 Task: Set up an automation rule in Jira to update issue fields based on changes in the issue summary.
Action: Mouse moved to (307, 70)
Screenshot: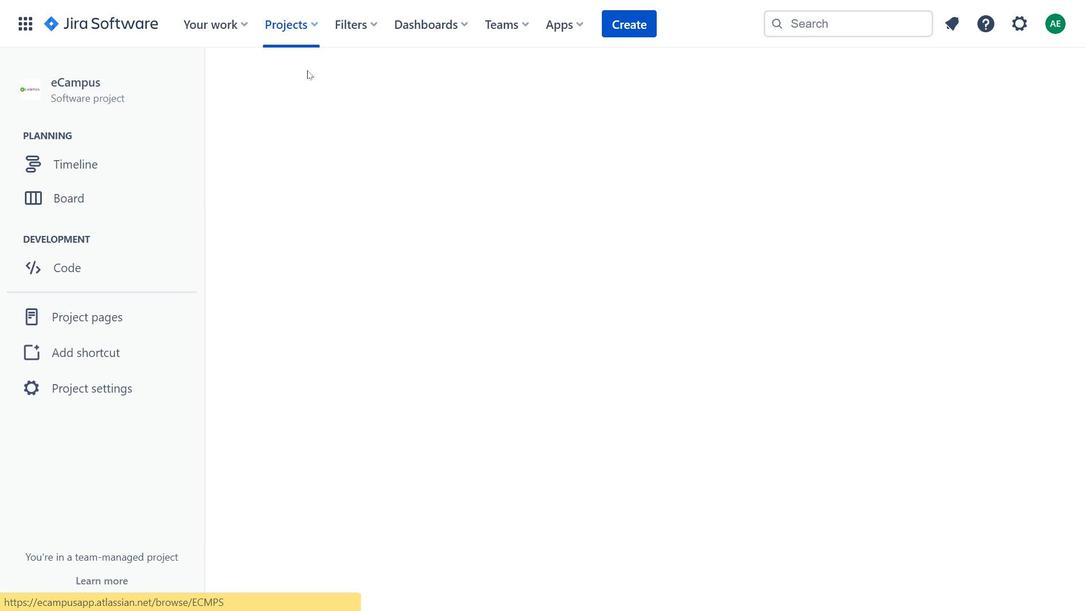 
Action: Mouse pressed left at (307, 70)
Screenshot: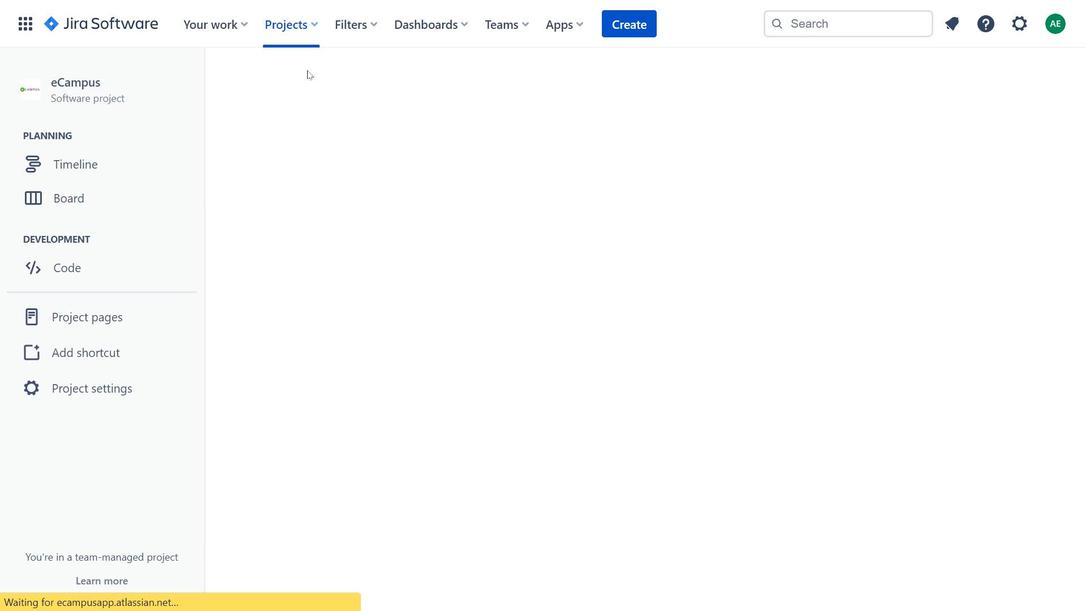 
Action: Mouse moved to (1003, 555)
Screenshot: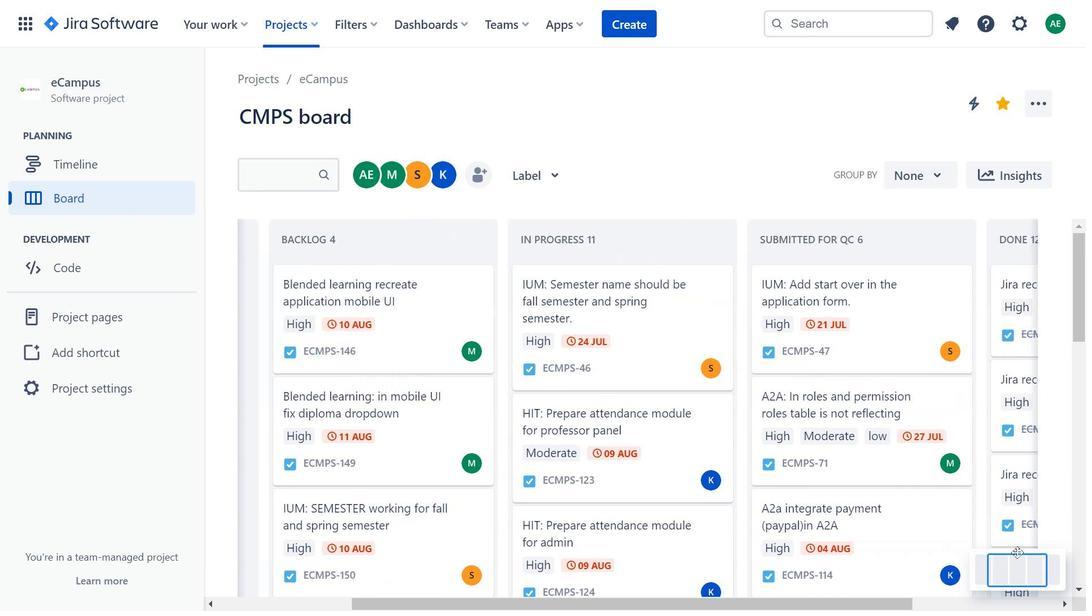 
Action: Mouse pressed left at (1003, 555)
Screenshot: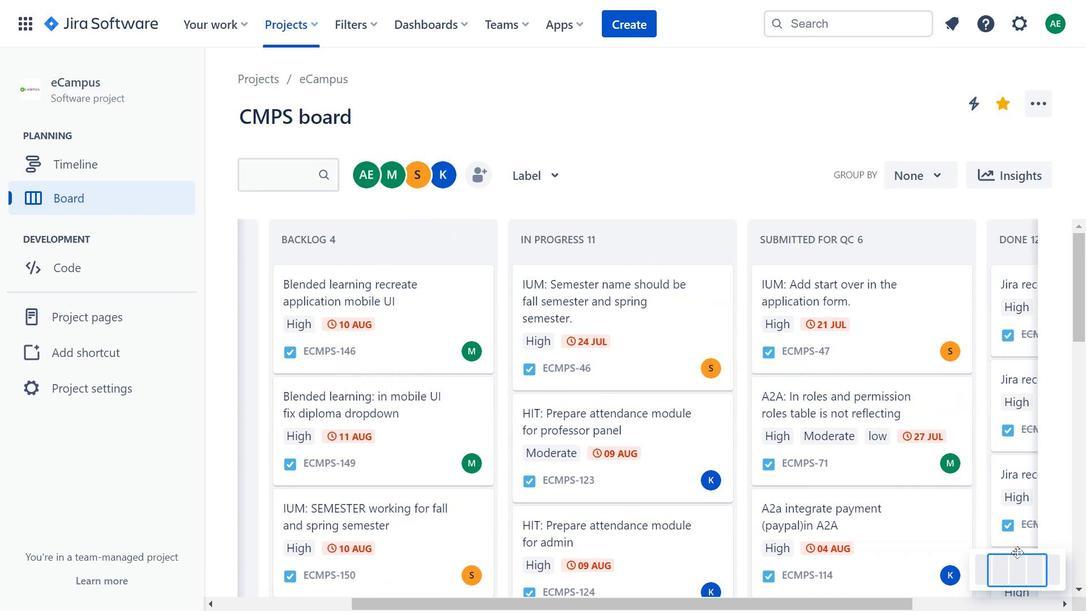 
Action: Mouse moved to (525, 321)
Screenshot: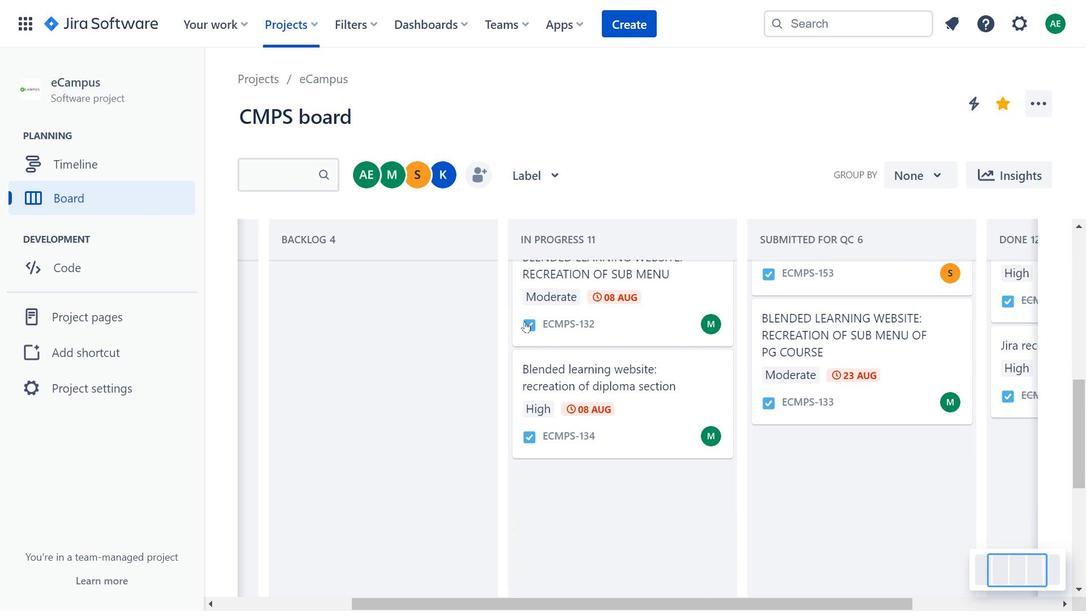 
Action: Mouse scrolled (525, 321) with delta (0, 0)
Screenshot: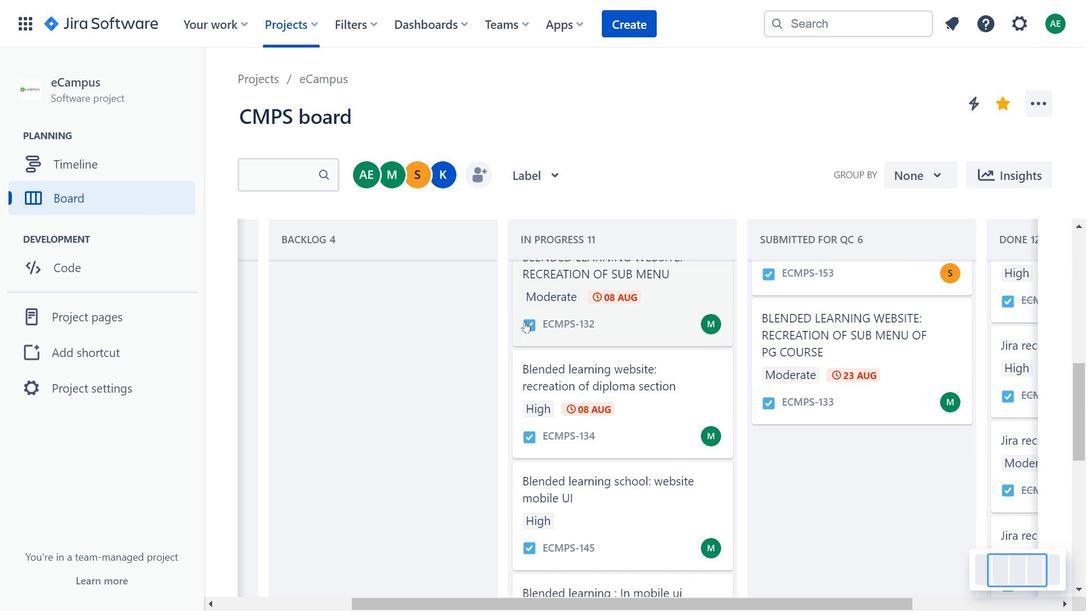 
Action: Mouse scrolled (525, 321) with delta (0, 0)
Screenshot: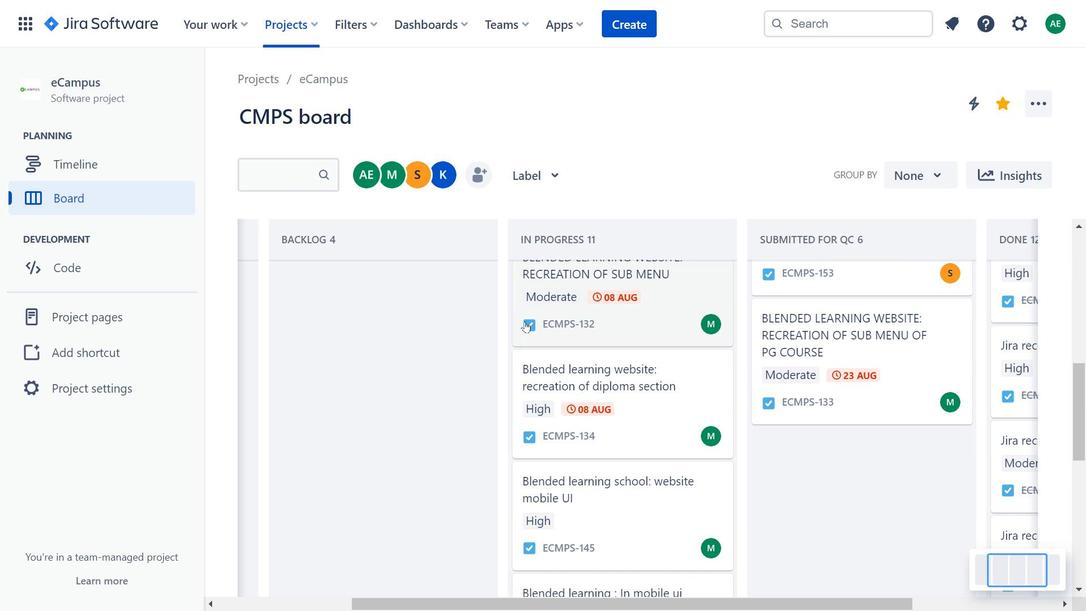 
Action: Mouse scrolled (525, 321) with delta (0, 0)
Screenshot: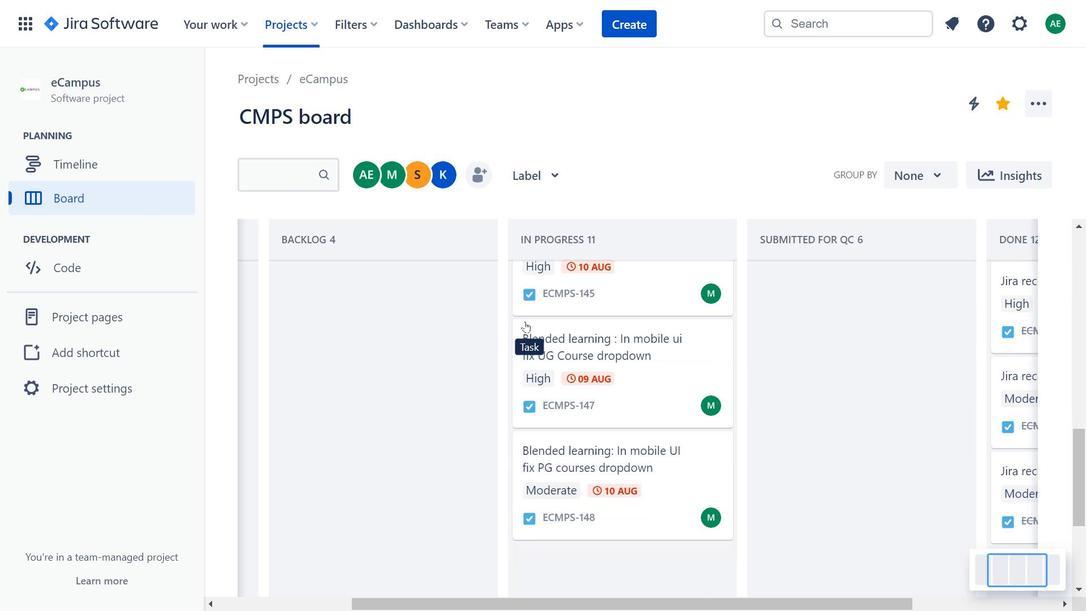 
Action: Mouse scrolled (525, 321) with delta (0, 0)
Screenshot: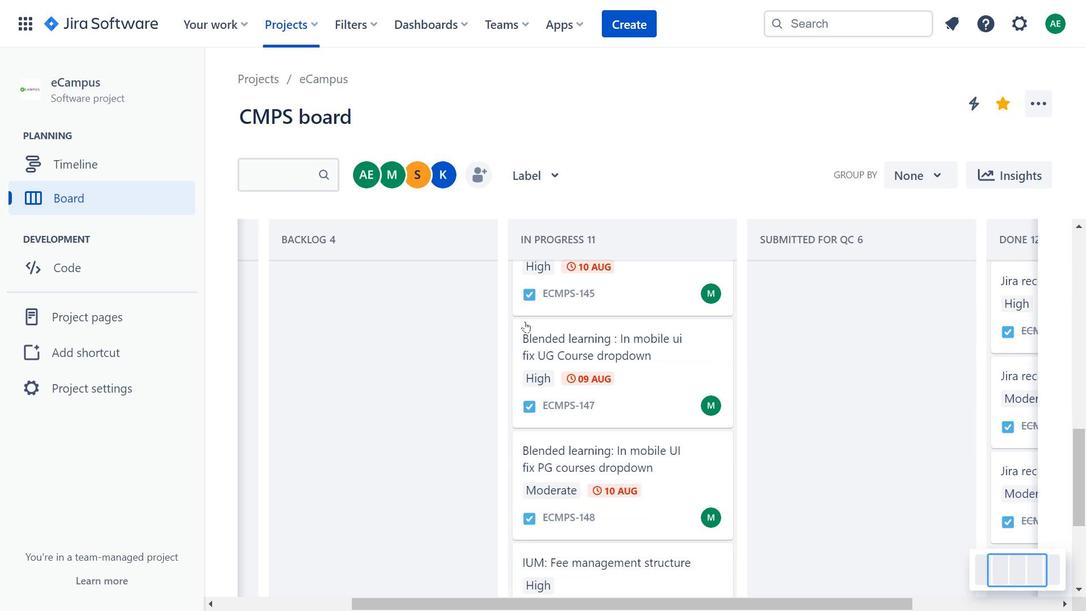 
Action: Mouse scrolled (525, 321) with delta (0, 0)
Screenshot: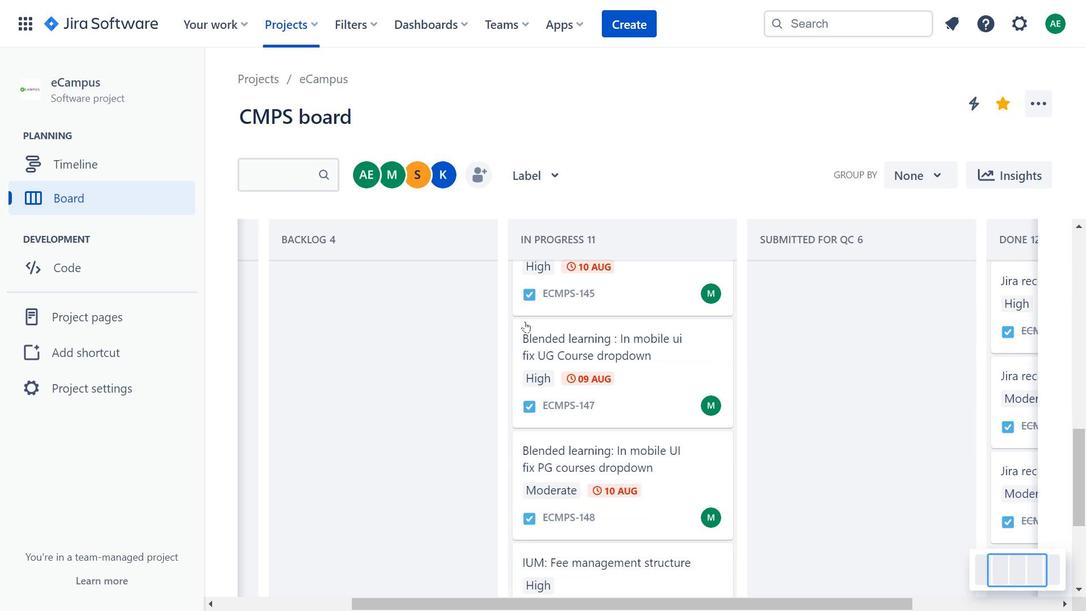 
Action: Mouse scrolled (525, 321) with delta (0, 0)
Screenshot: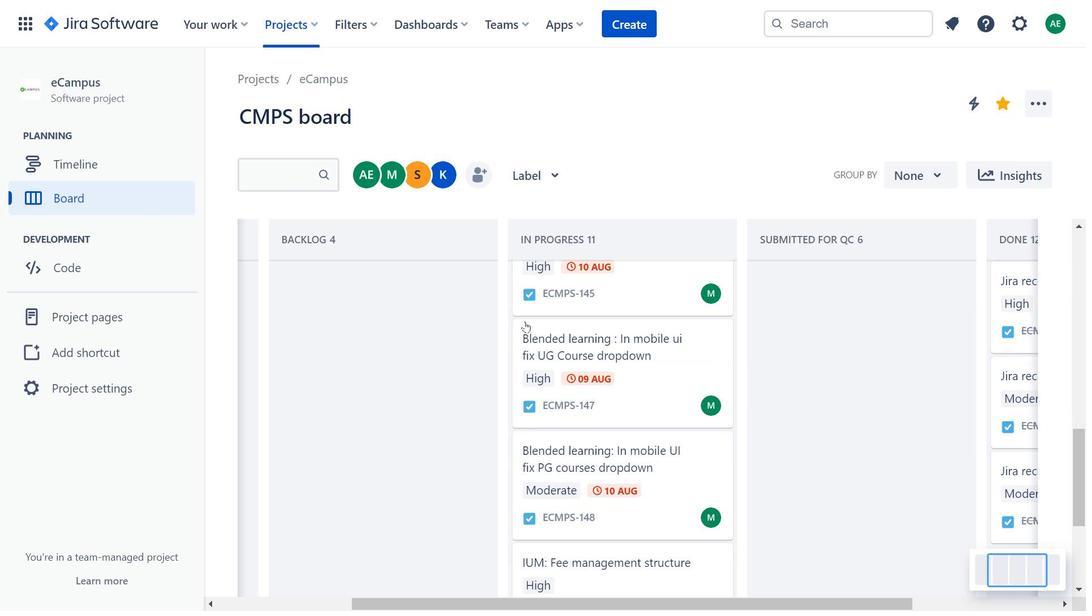 
Action: Mouse scrolled (525, 321) with delta (0, 0)
Screenshot: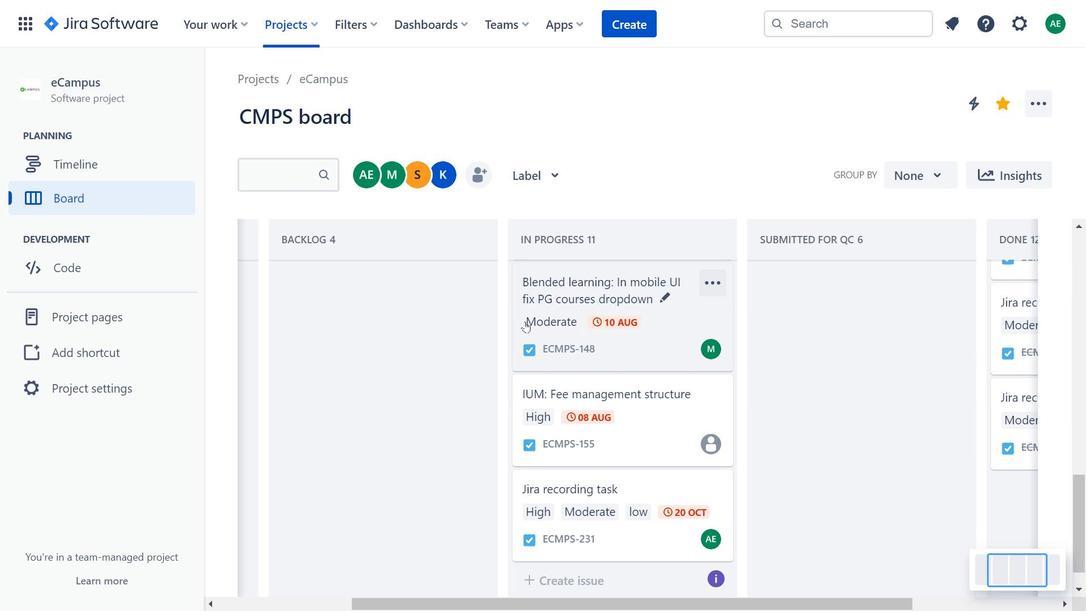 
Action: Mouse scrolled (525, 321) with delta (0, 0)
Screenshot: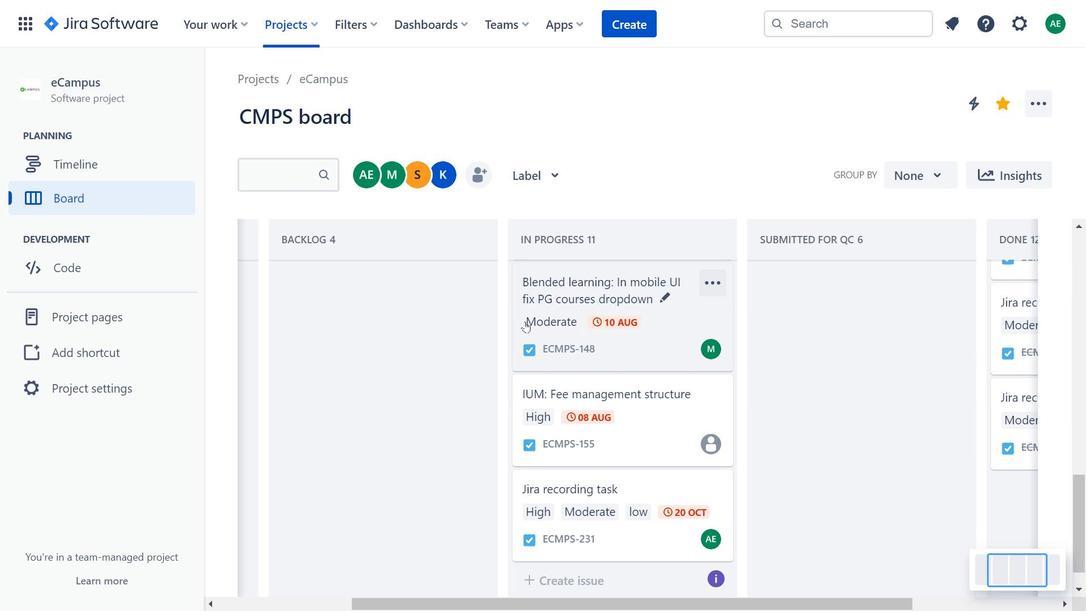 
Action: Mouse scrolled (525, 321) with delta (0, 0)
Screenshot: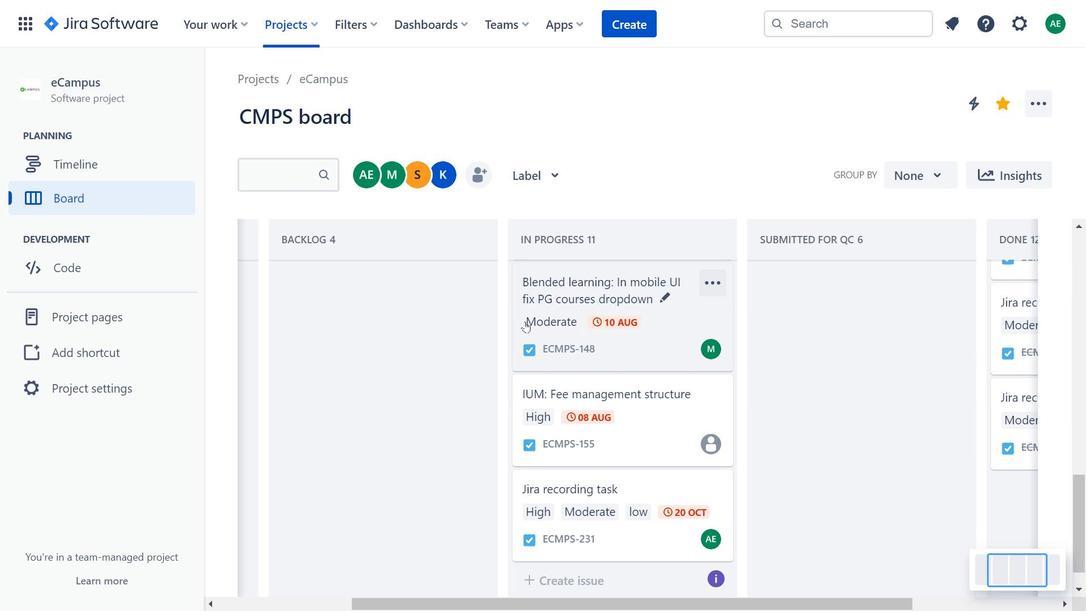 
Action: Mouse scrolled (525, 321) with delta (0, 0)
Screenshot: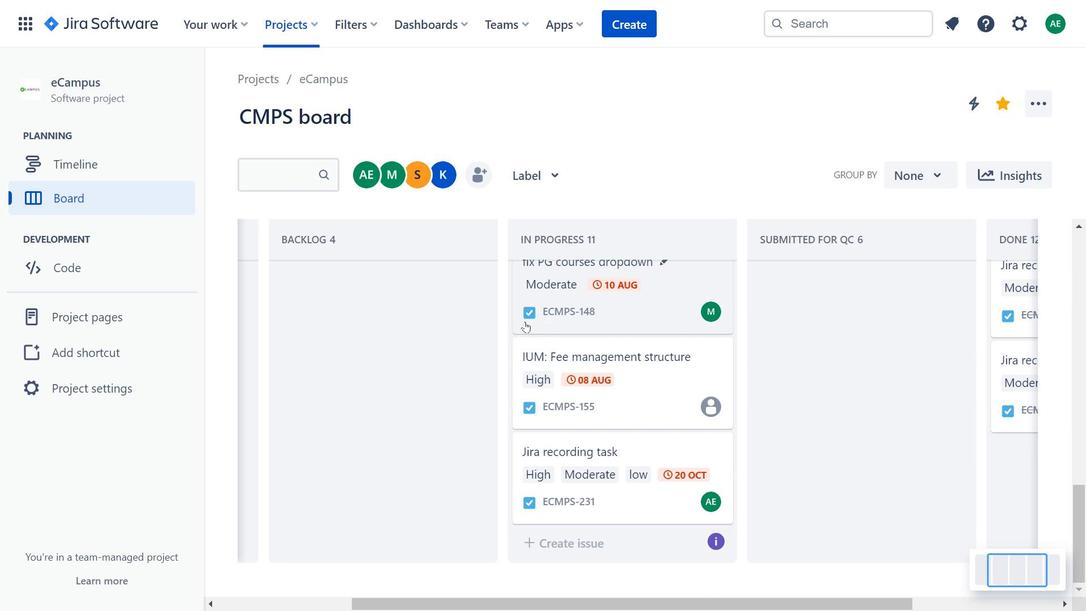 
Action: Mouse scrolled (525, 321) with delta (0, 0)
Screenshot: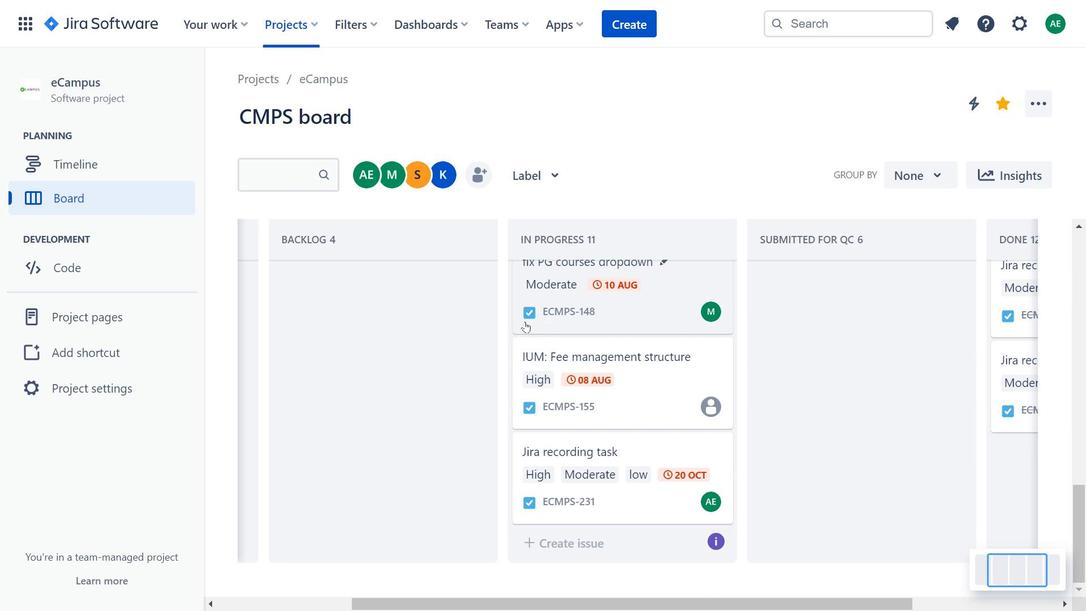
Action: Mouse scrolled (525, 321) with delta (0, 0)
Screenshot: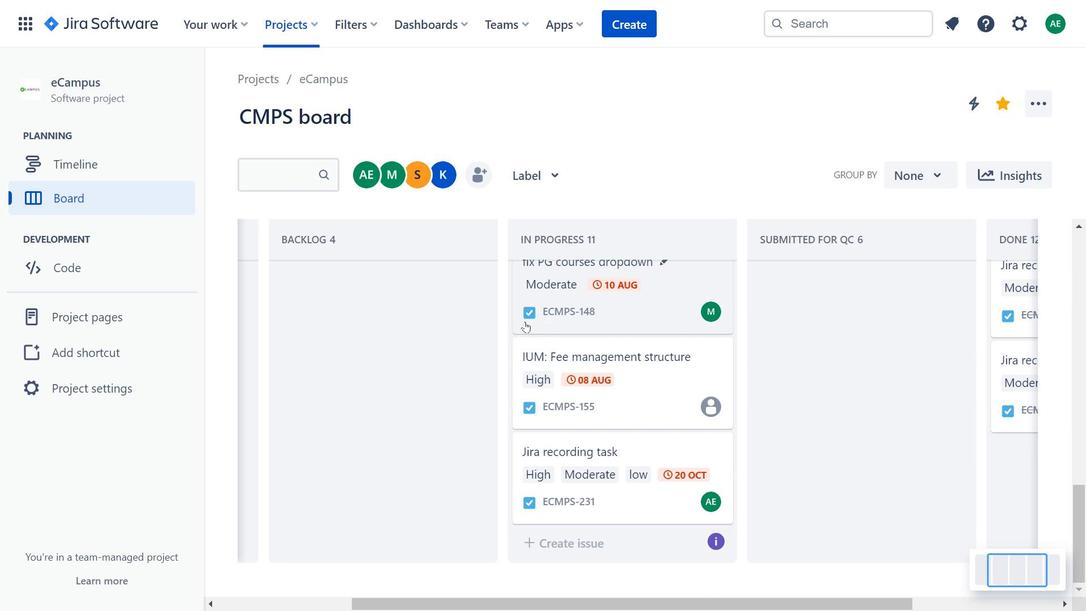 
Action: Mouse scrolled (525, 321) with delta (0, 0)
Screenshot: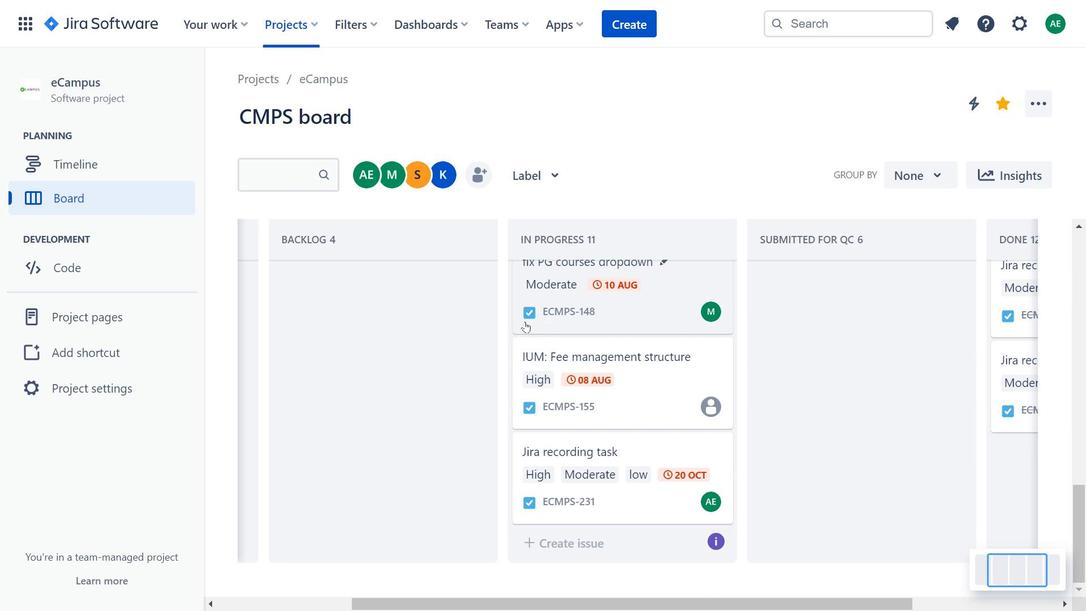 
Action: Mouse scrolled (525, 321) with delta (0, 0)
Screenshot: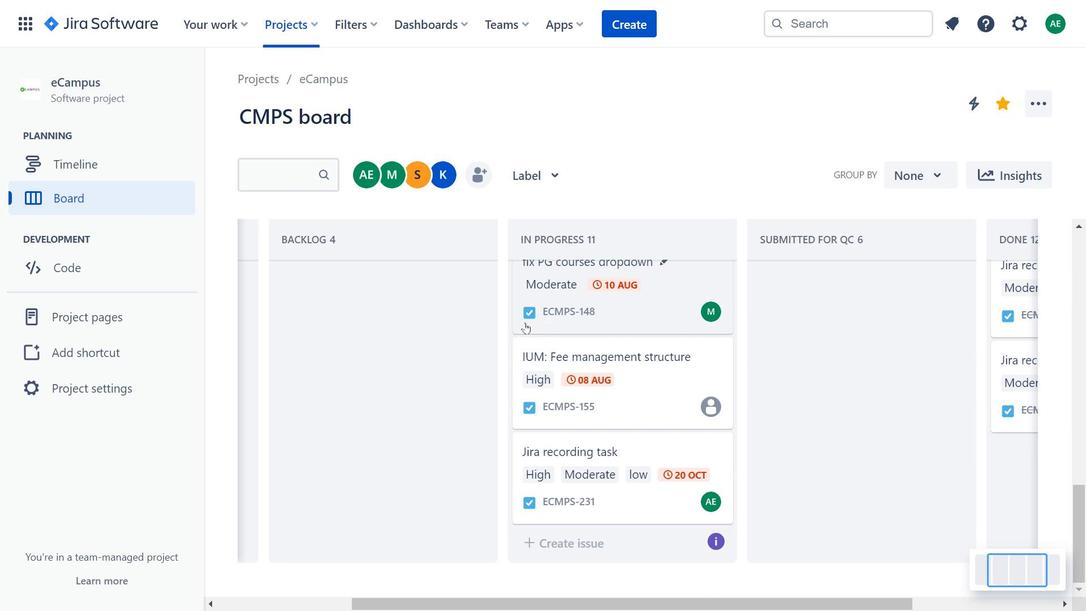 
Action: Mouse scrolled (525, 321) with delta (0, 0)
Screenshot: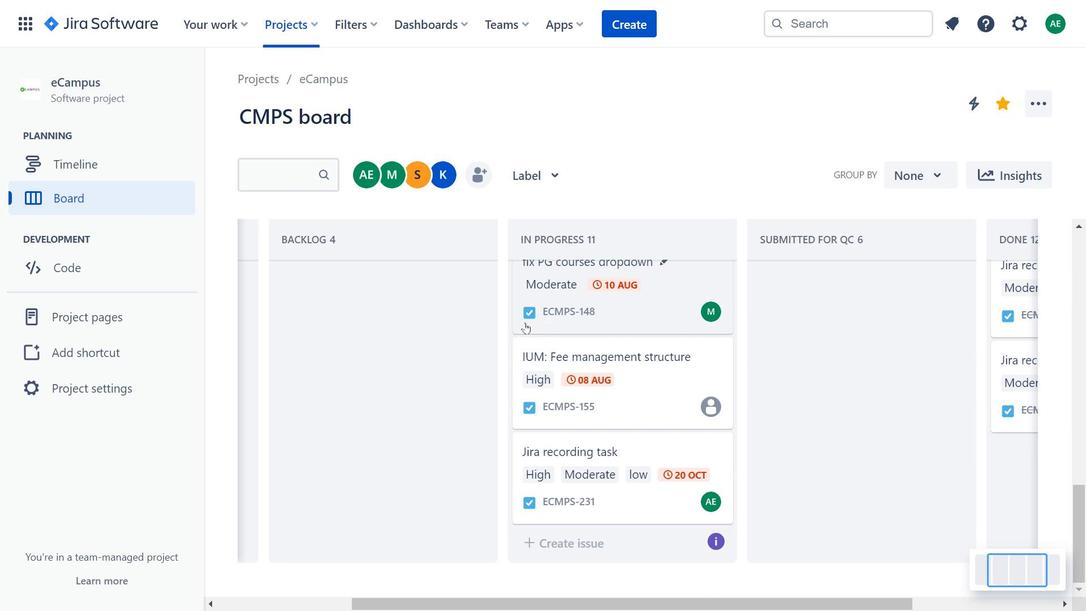 
Action: Mouse moved to (640, 470)
Screenshot: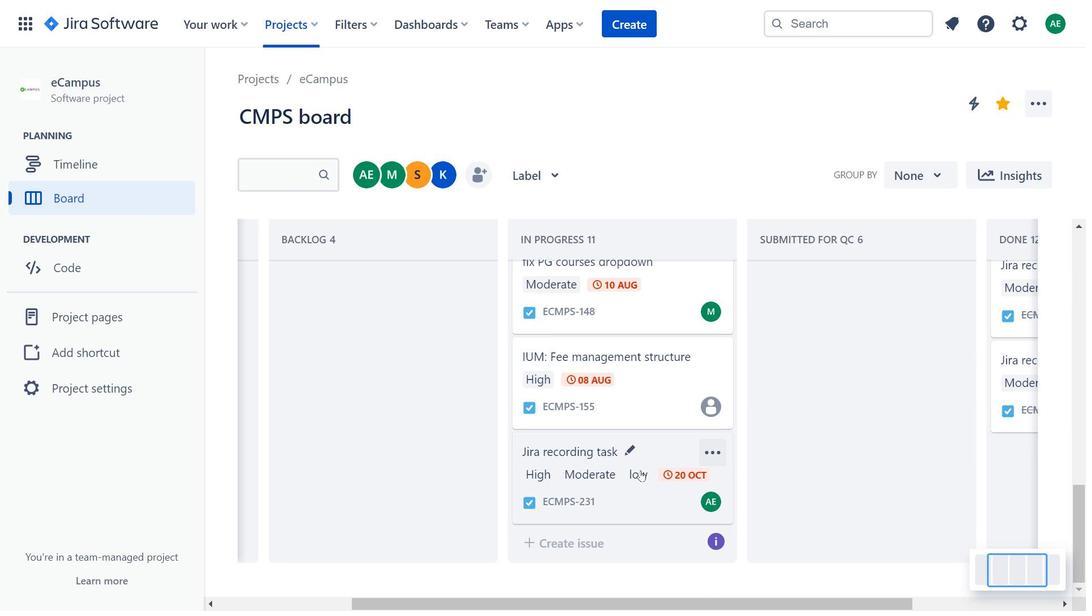 
Action: Mouse pressed left at (640, 470)
Screenshot: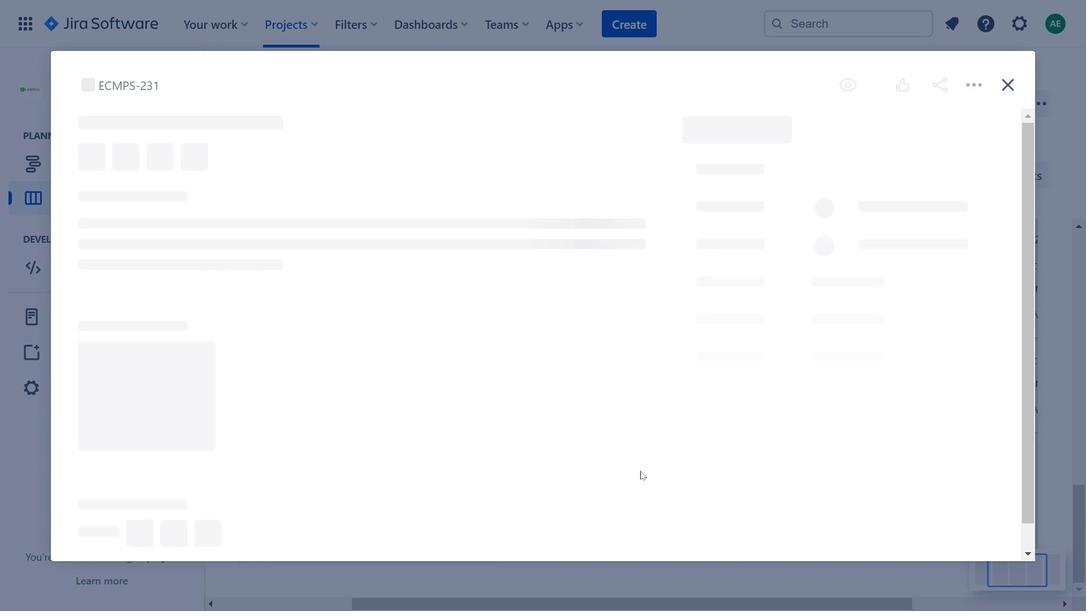 
Action: Mouse moved to (411, 165)
Screenshot: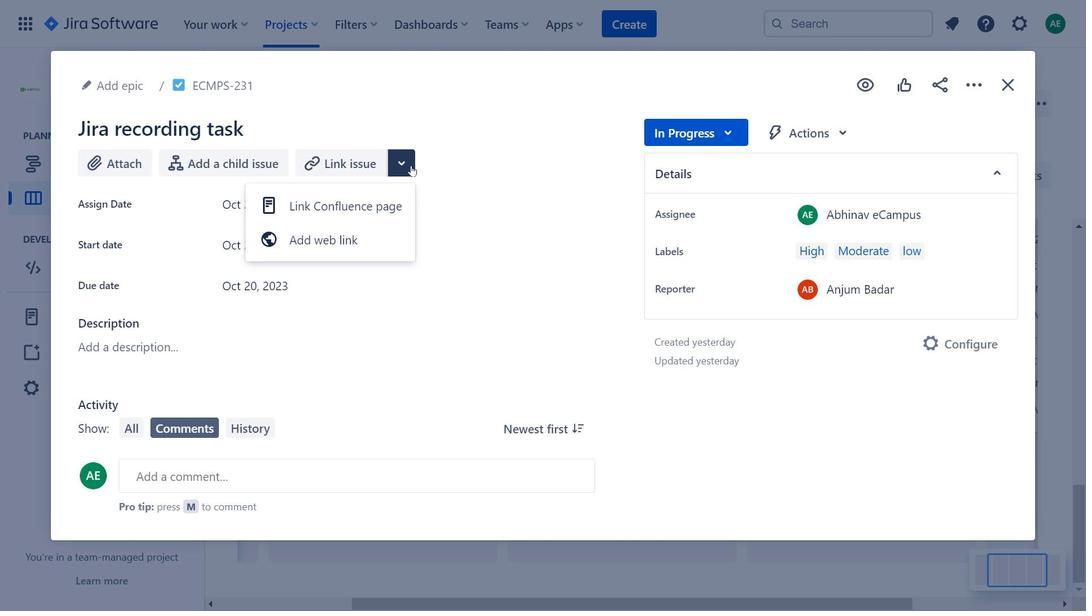 
Action: Mouse pressed left at (411, 165)
Screenshot: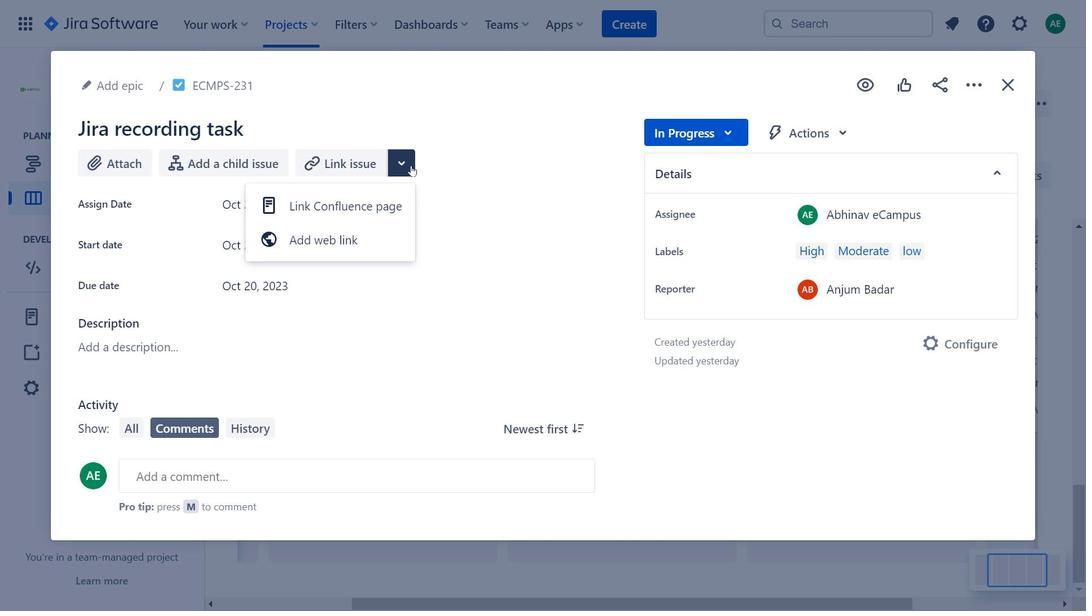 
Action: Mouse moved to (726, 131)
Screenshot: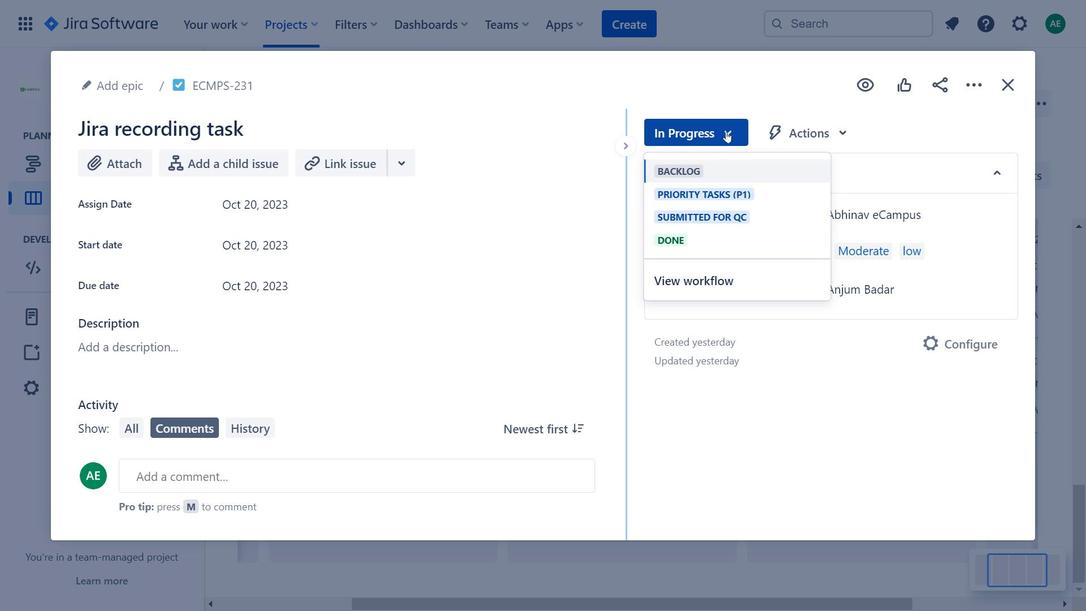 
Action: Mouse pressed left at (726, 131)
Screenshot: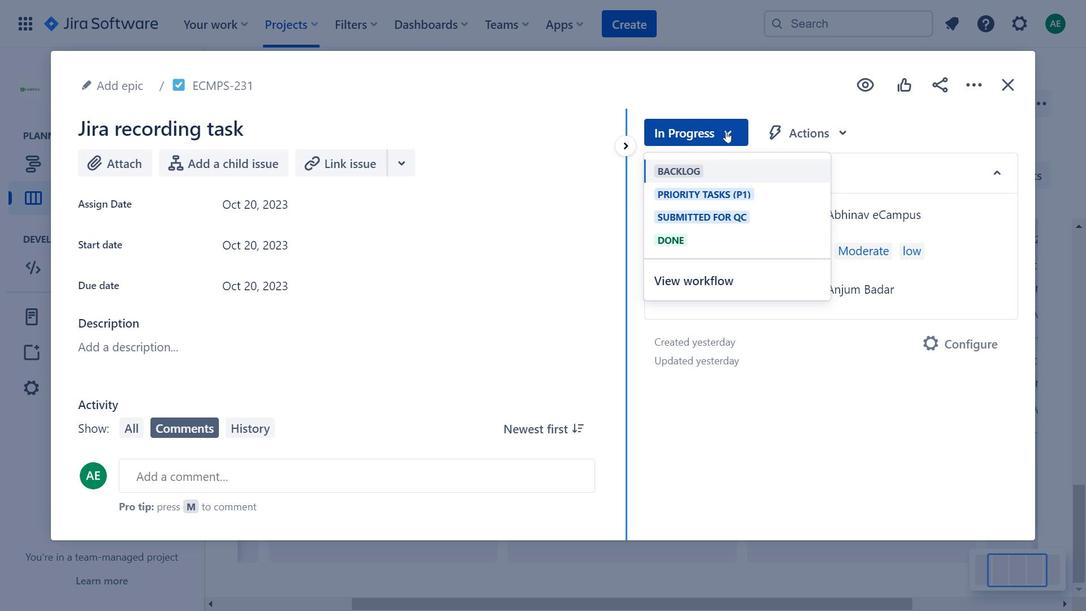 
Action: Mouse moved to (694, 241)
Screenshot: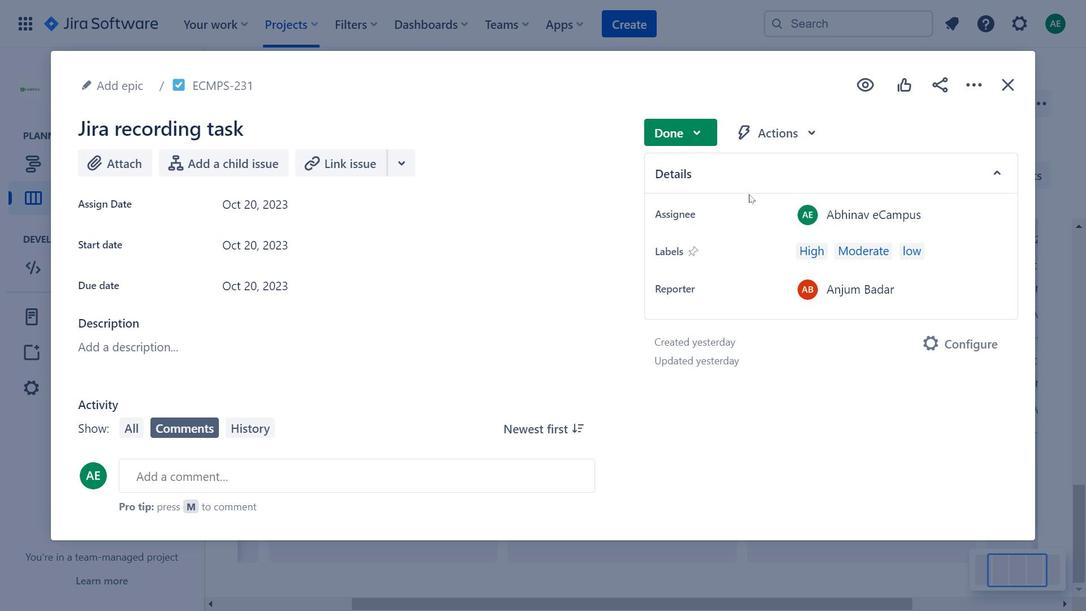 
Action: Mouse pressed left at (694, 241)
Screenshot: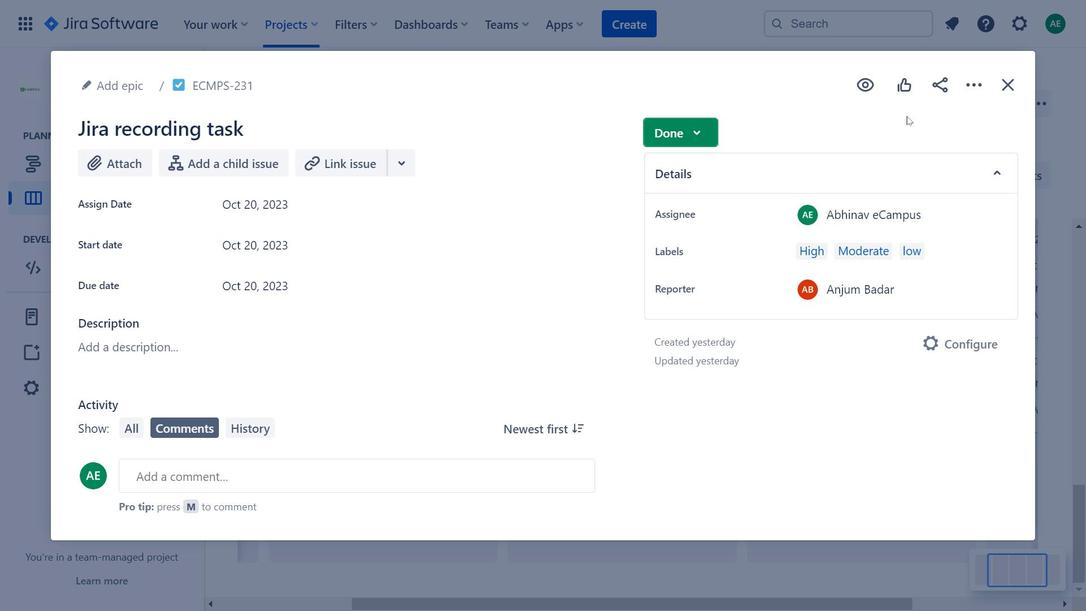 
Action: Mouse moved to (875, 126)
Screenshot: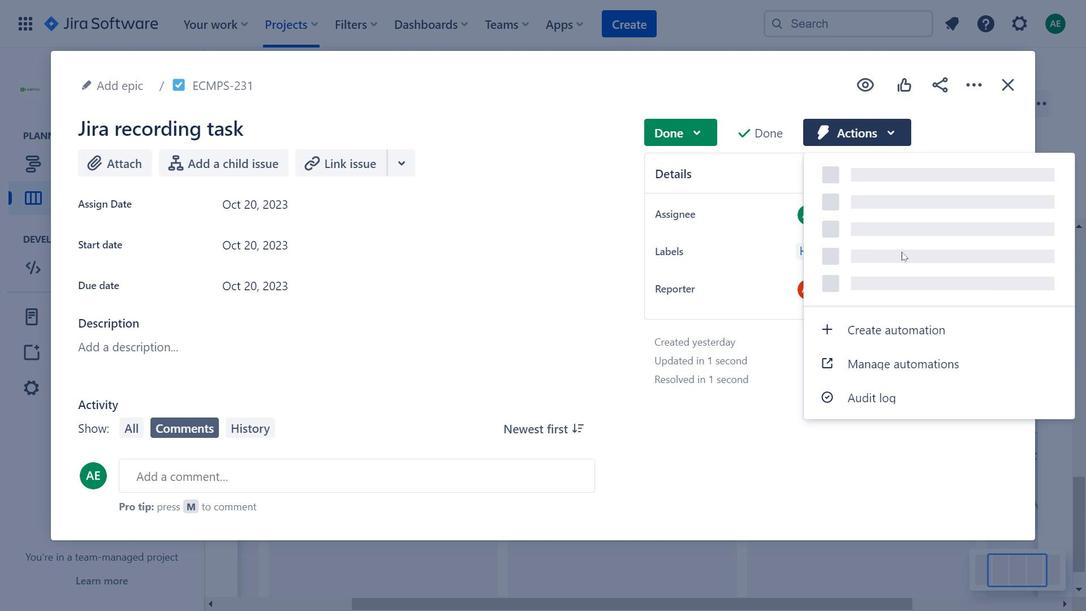 
Action: Mouse pressed left at (875, 126)
Screenshot: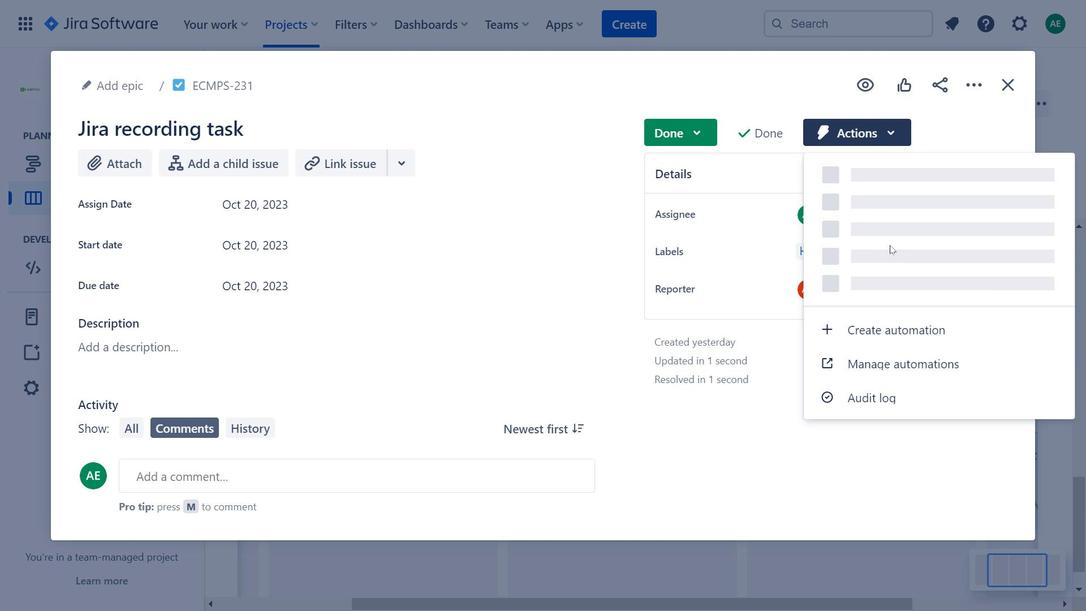 
Action: Mouse moved to (888, 358)
Screenshot: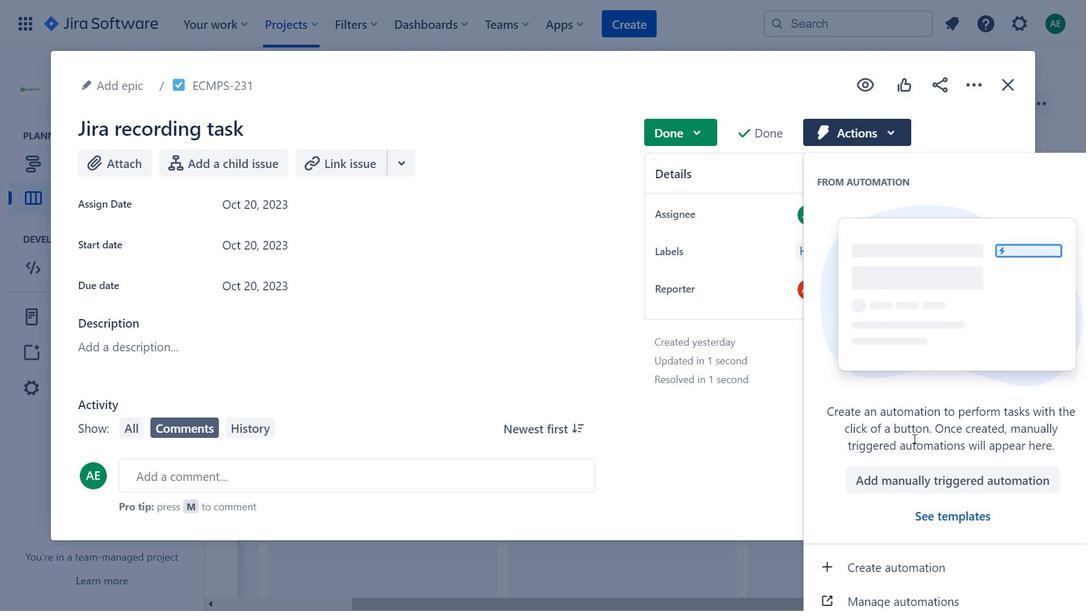 
Action: Mouse scrolled (888, 358) with delta (0, 0)
Screenshot: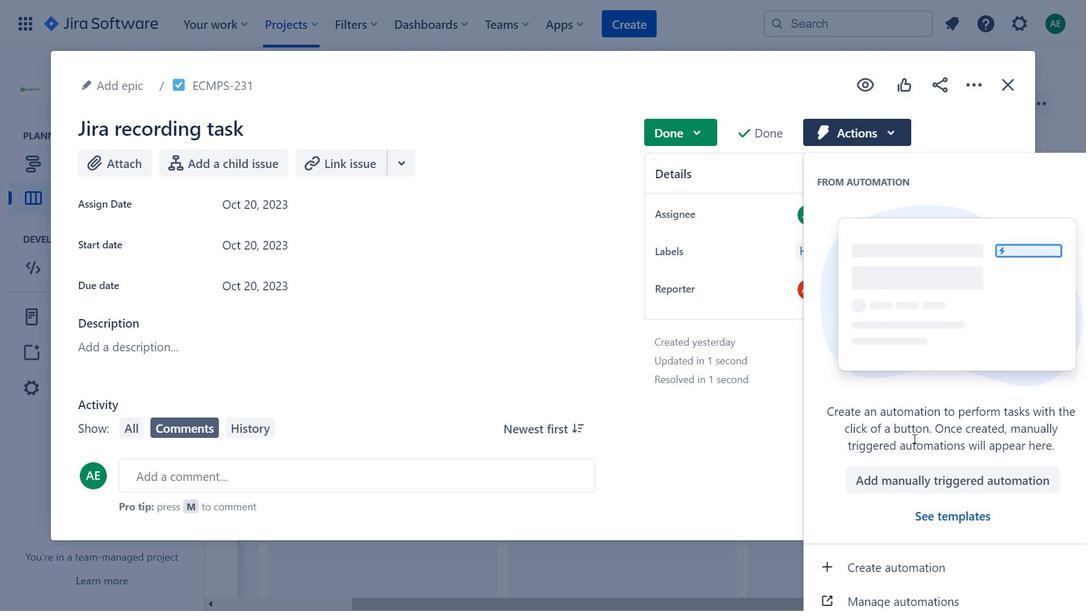 
Action: Mouse scrolled (888, 358) with delta (0, 0)
Screenshot: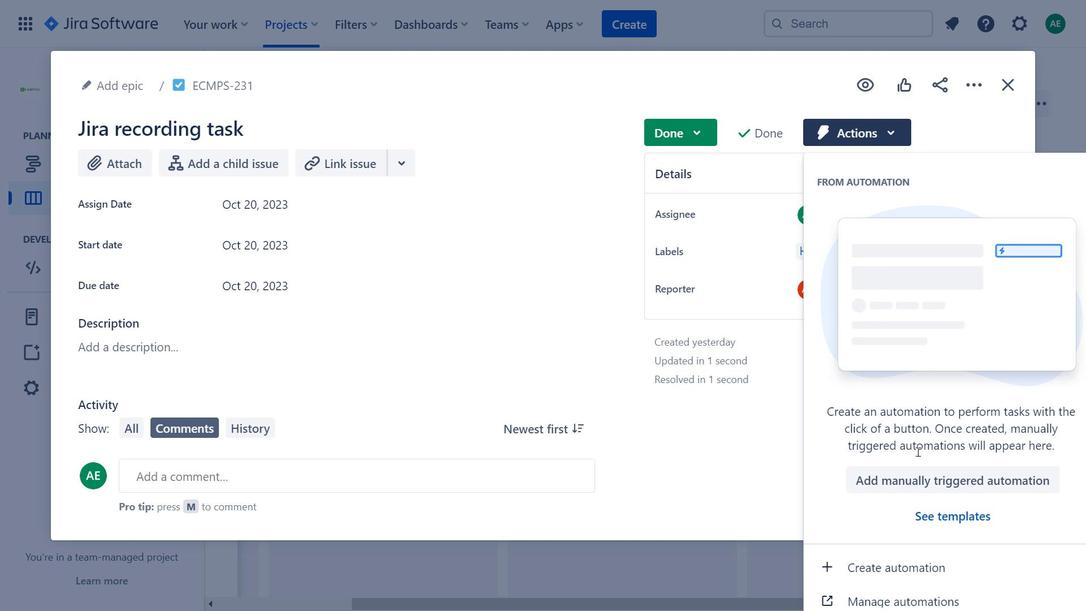 
Action: Mouse moved to (922, 476)
Screenshot: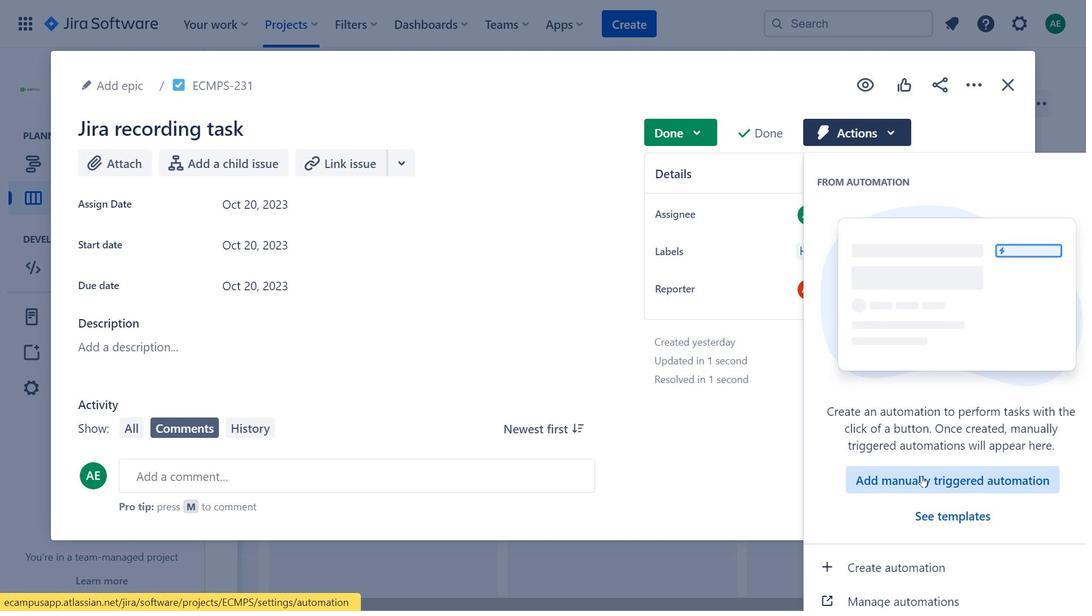
Action: Mouse pressed left at (922, 476)
Screenshot: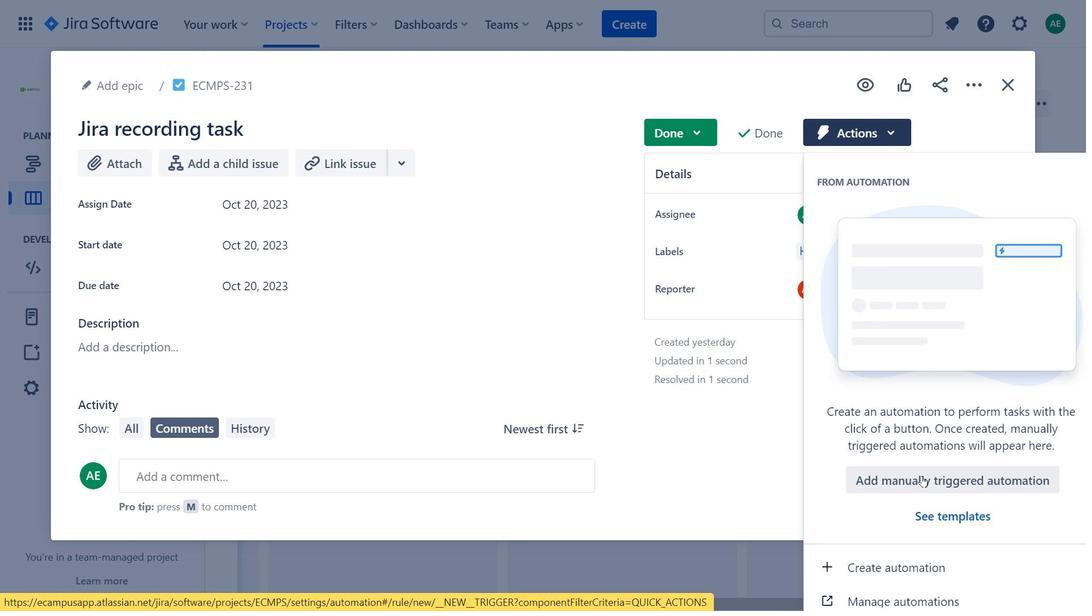 
Action: Mouse moved to (676, 236)
Screenshot: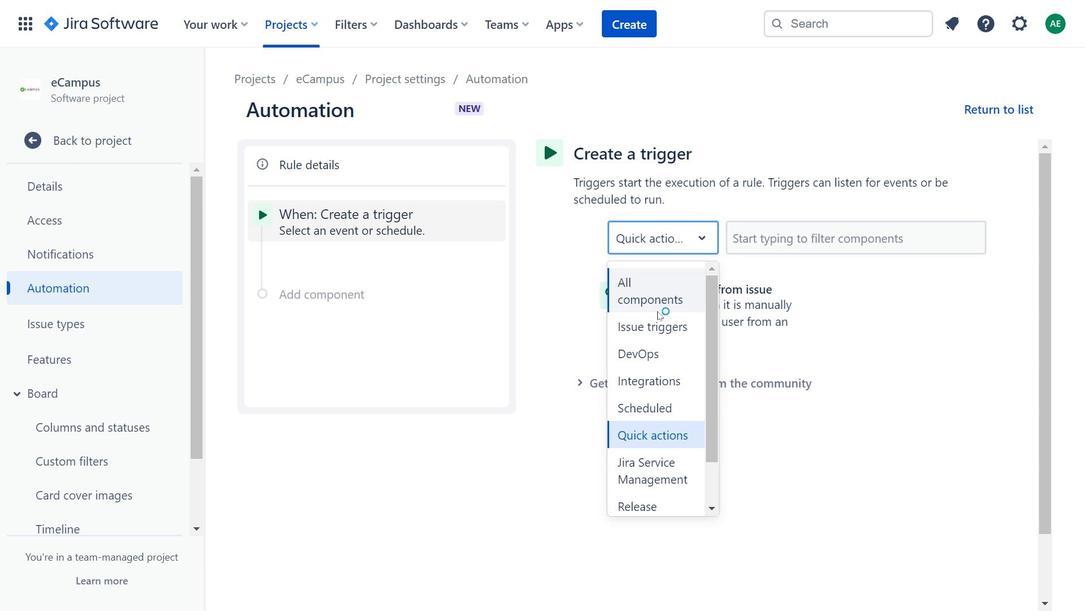 
Action: Mouse pressed left at (676, 236)
Screenshot: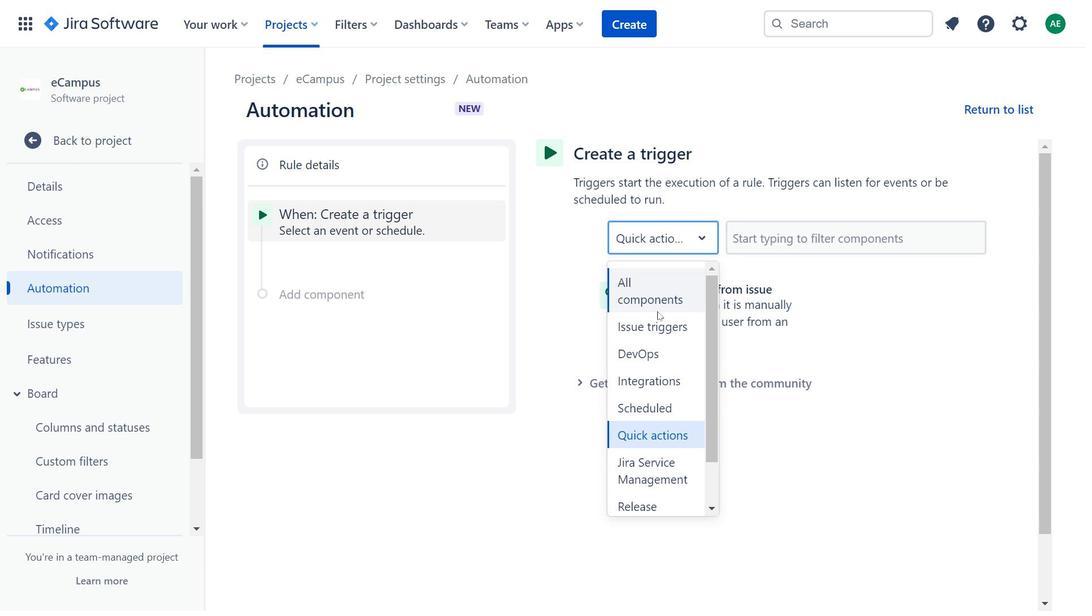 
Action: Mouse moved to (659, 313)
Screenshot: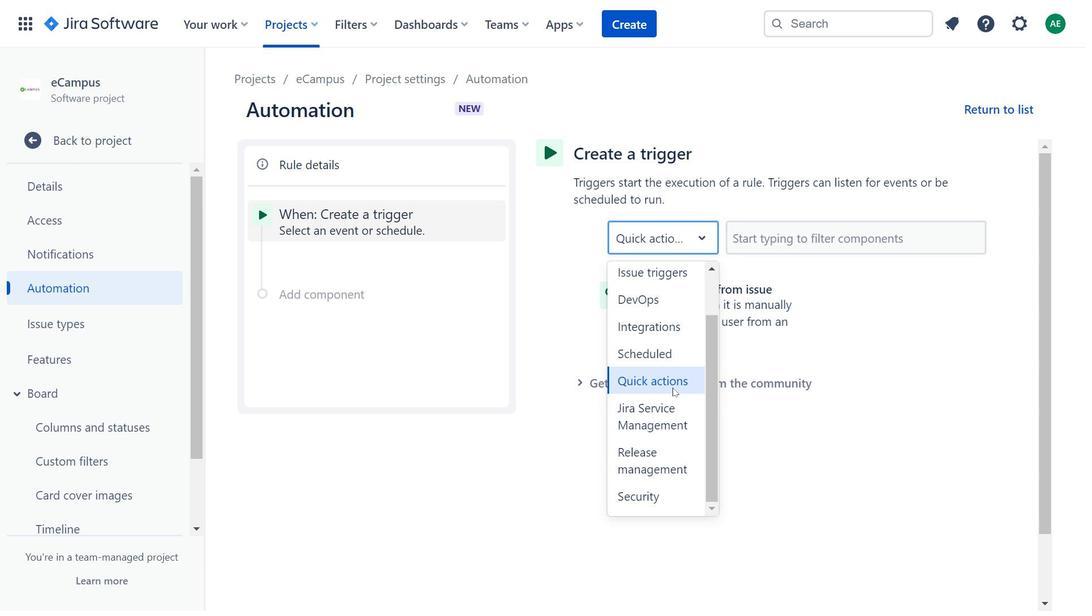 
Action: Mouse scrolled (659, 312) with delta (0, 0)
Screenshot: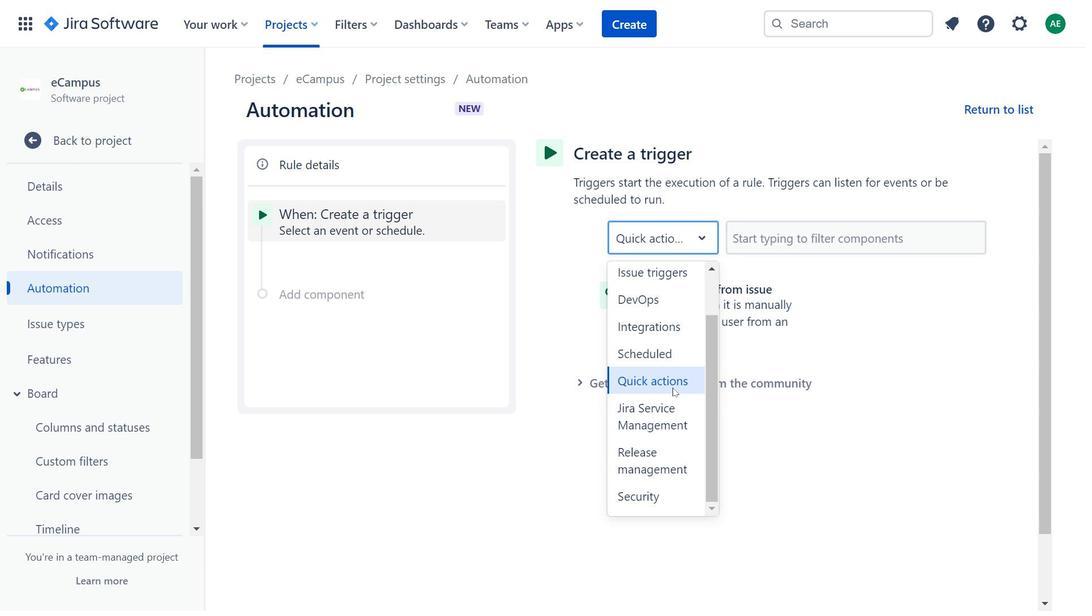 
Action: Mouse moved to (659, 318)
Screenshot: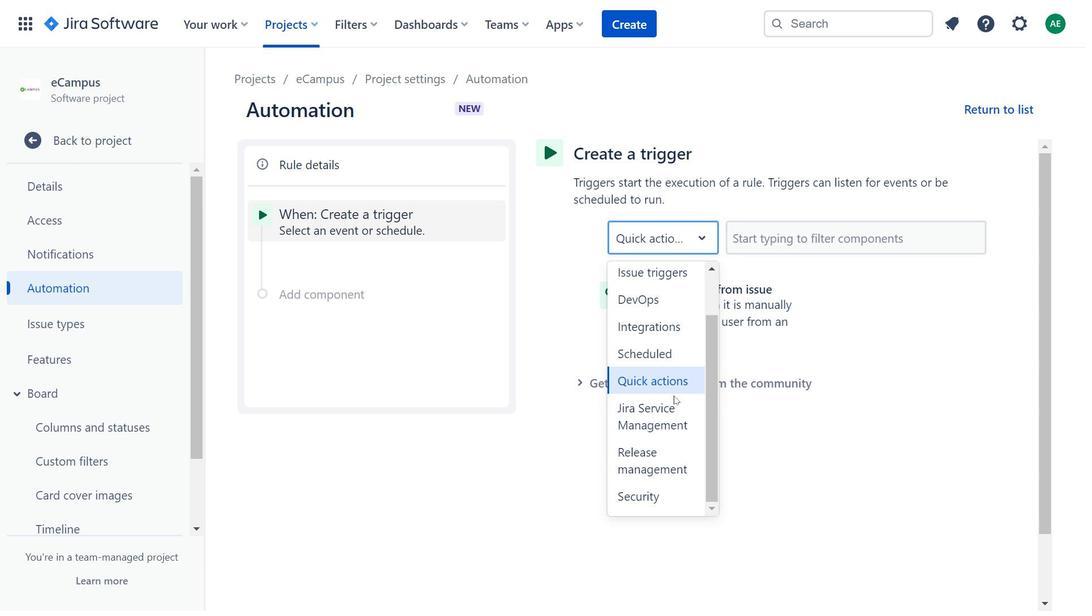 
Action: Mouse scrolled (659, 317) with delta (0, 0)
Screenshot: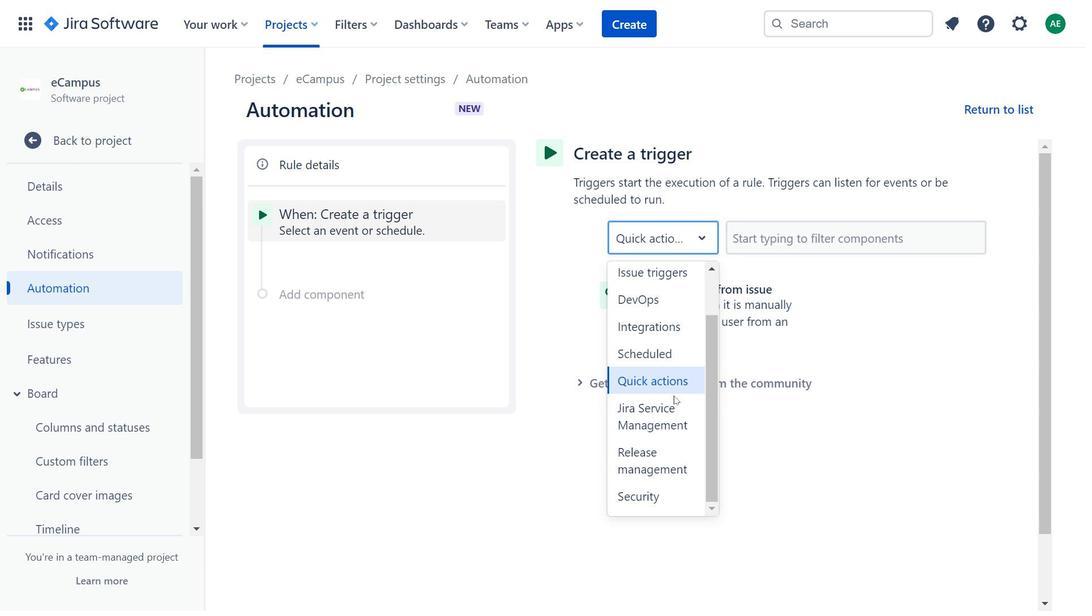 
Action: Mouse moved to (411, 82)
Screenshot: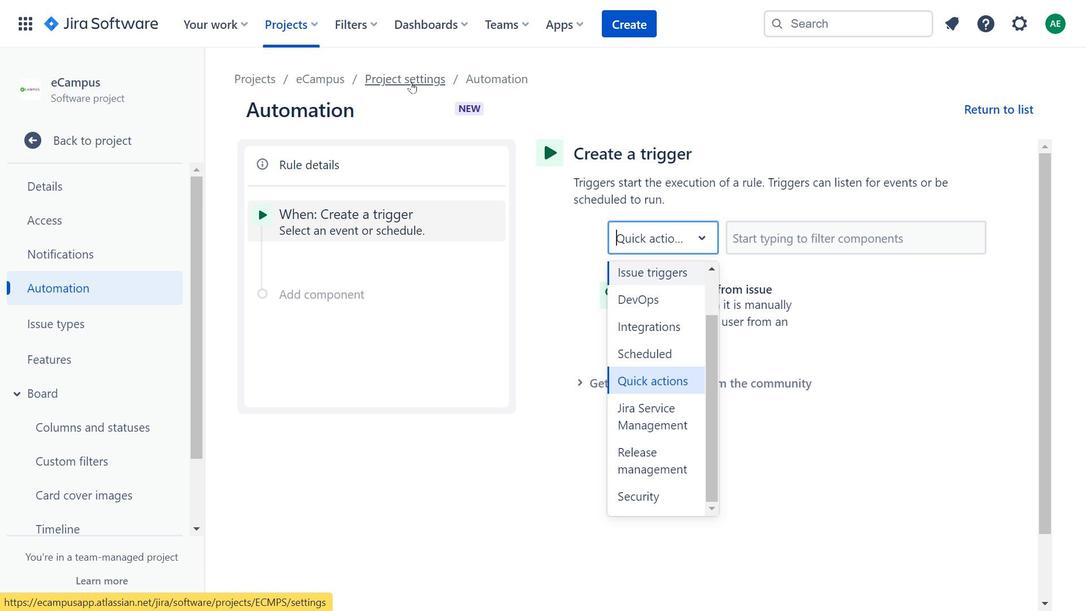 
Action: Mouse pressed left at (411, 82)
Screenshot: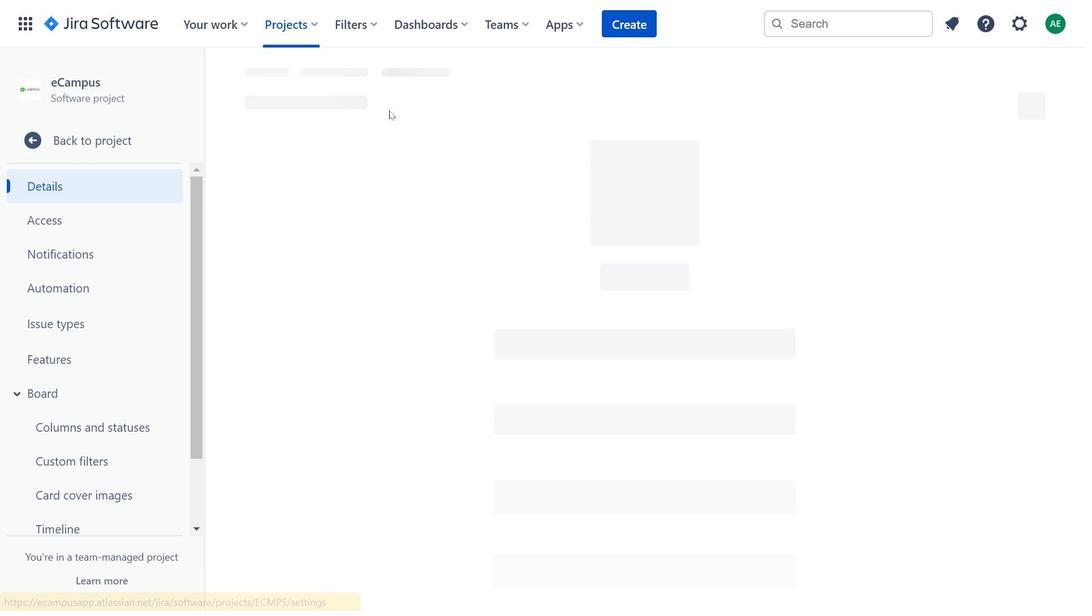 
Action: Mouse moved to (316, 84)
Screenshot: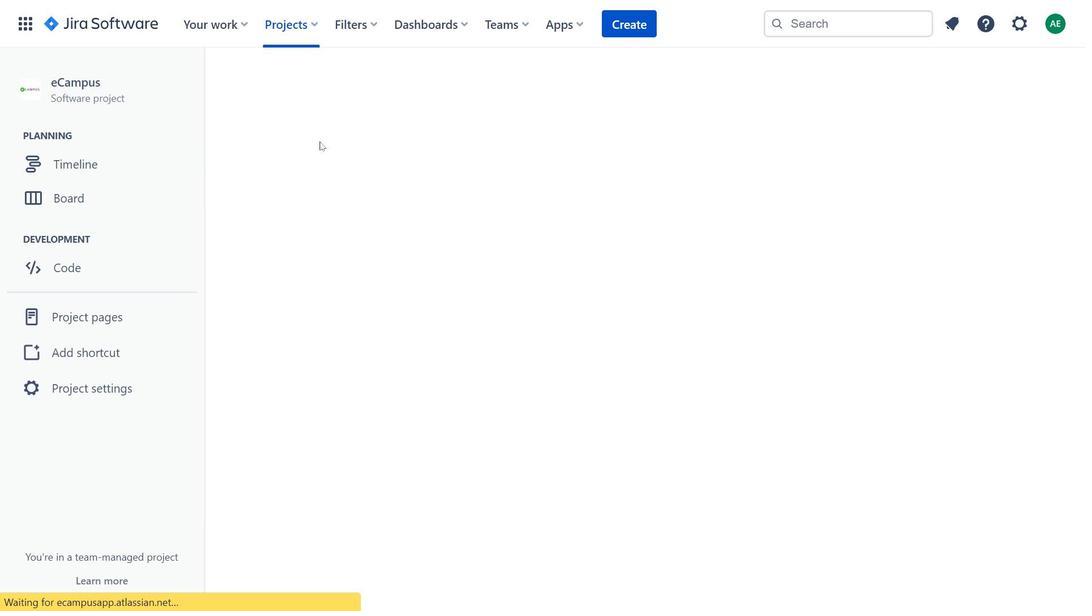 
Action: Mouse pressed left at (316, 84)
Screenshot: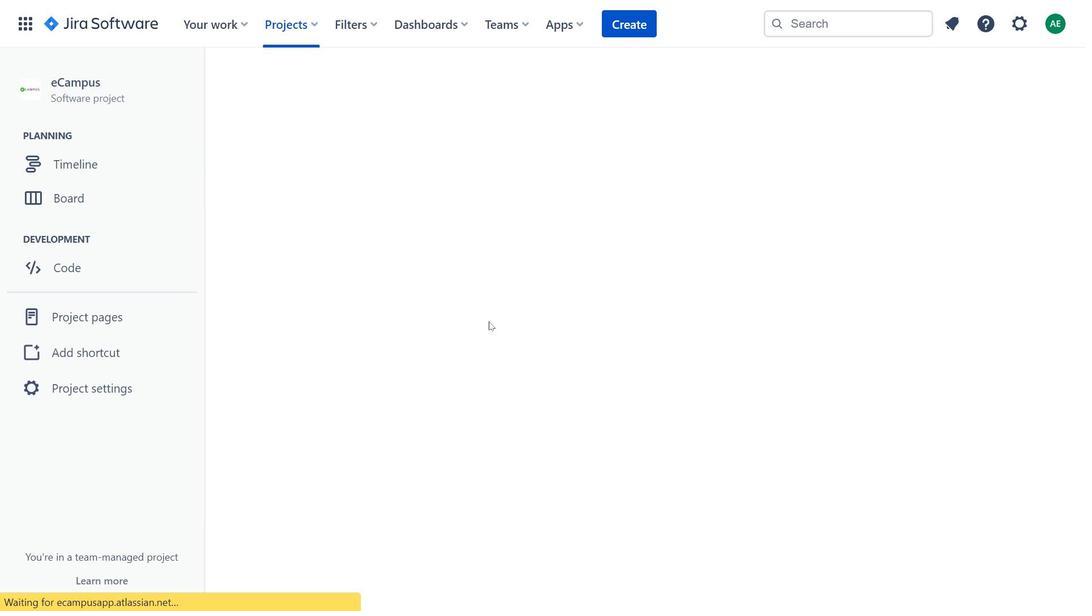 
Action: Mouse moved to (628, 31)
Screenshot: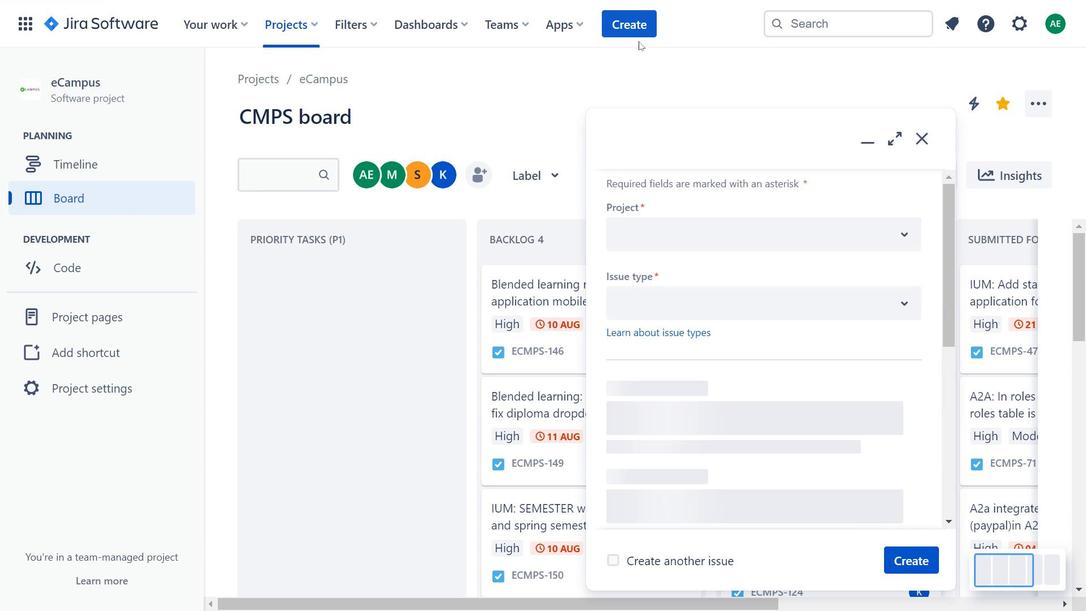 
Action: Mouse pressed left at (628, 31)
Screenshot: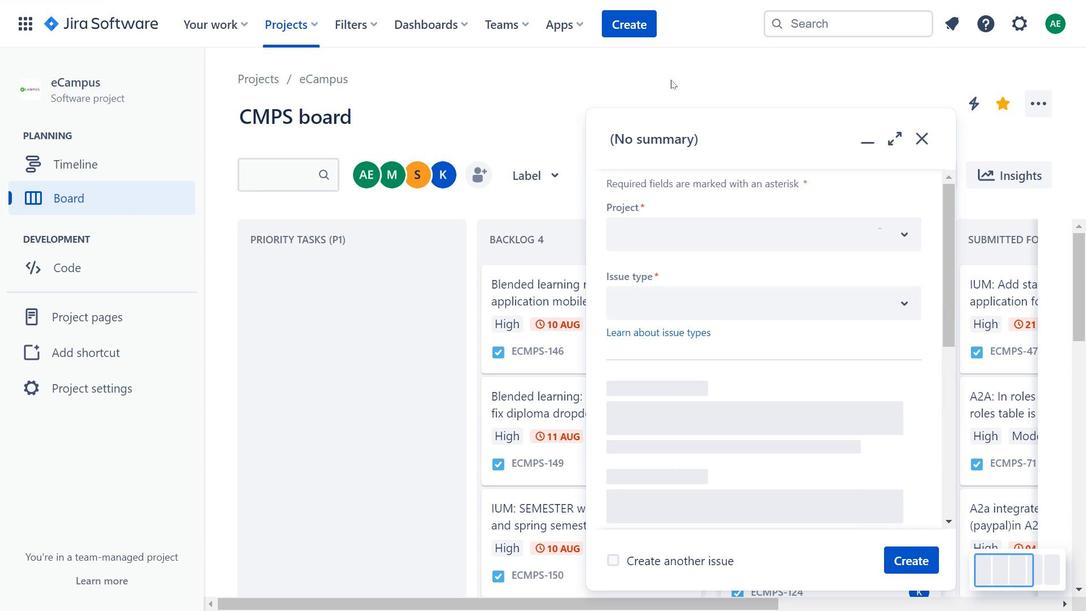 
Action: Mouse moved to (827, 314)
Screenshot: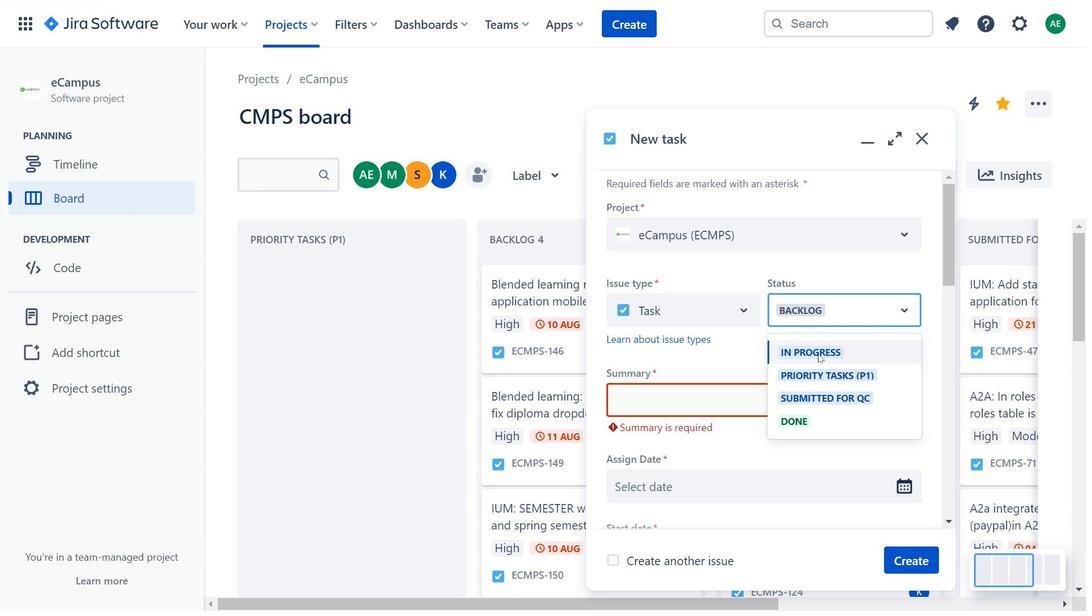 
Action: Mouse pressed left at (827, 314)
Screenshot: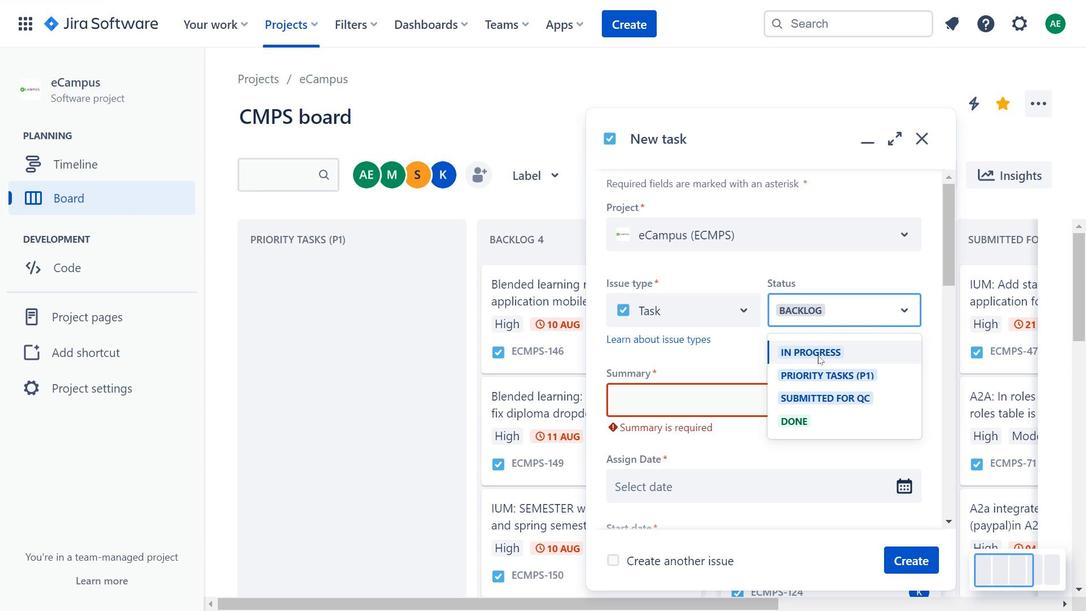
Action: Mouse moved to (818, 355)
Screenshot: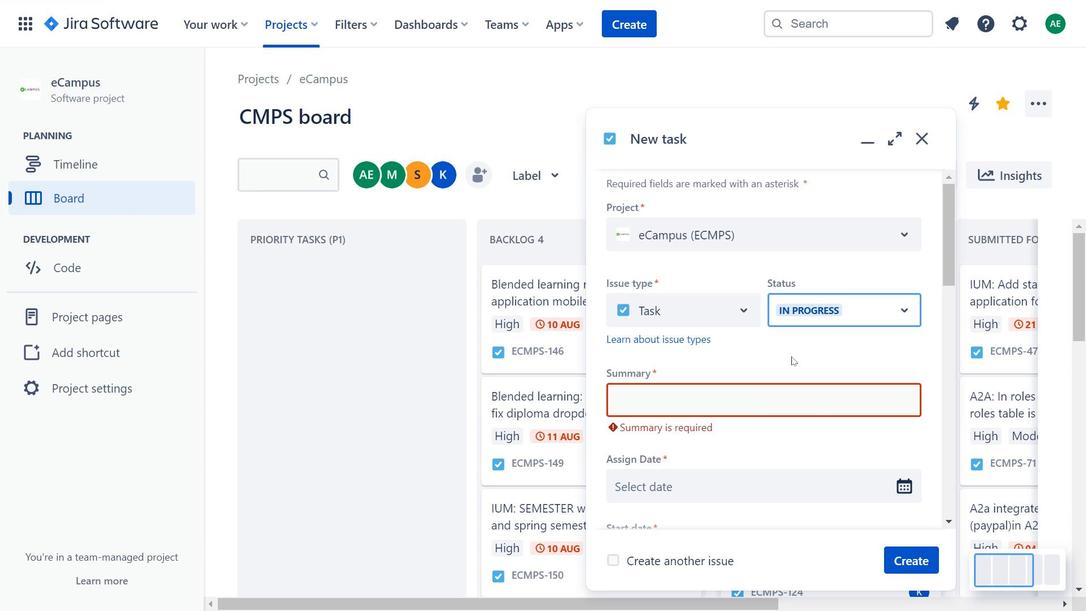 
Action: Mouse pressed left at (818, 355)
Screenshot: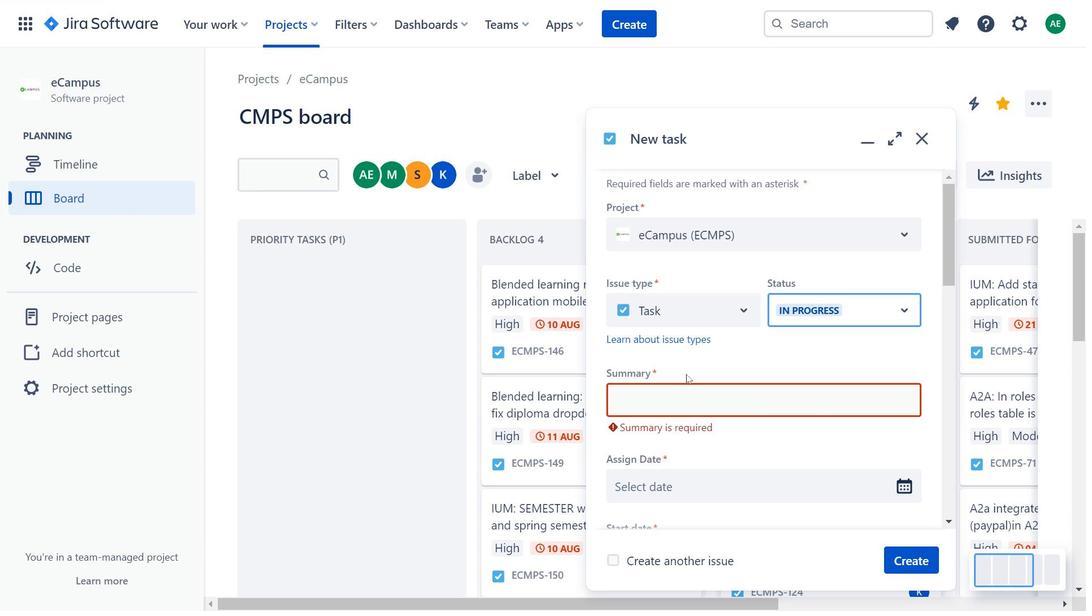 
Action: Mouse moved to (685, 396)
Screenshot: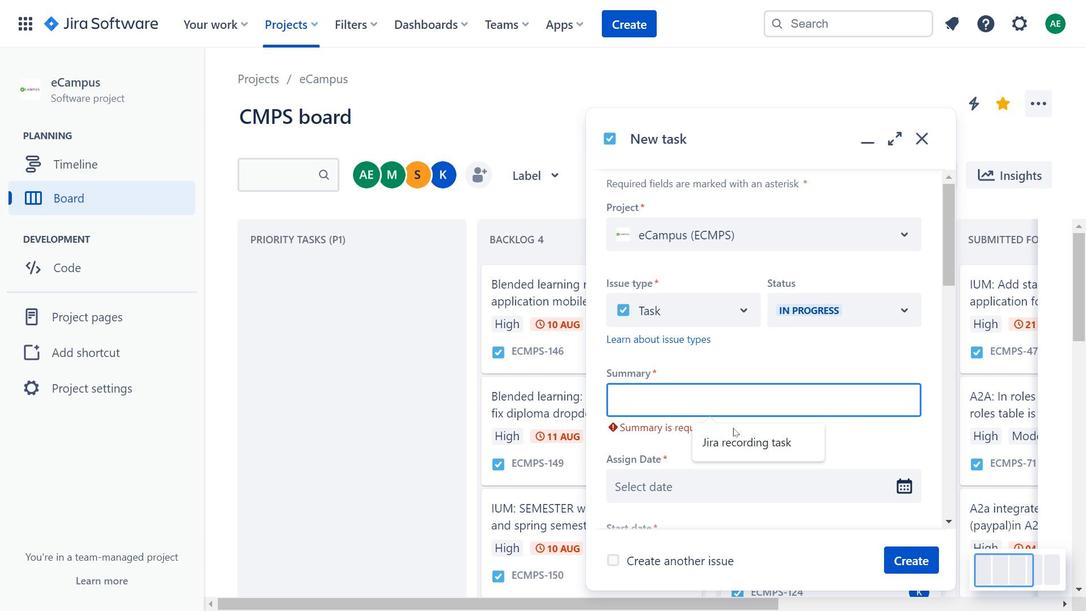 
Action: Mouse pressed left at (685, 396)
Screenshot: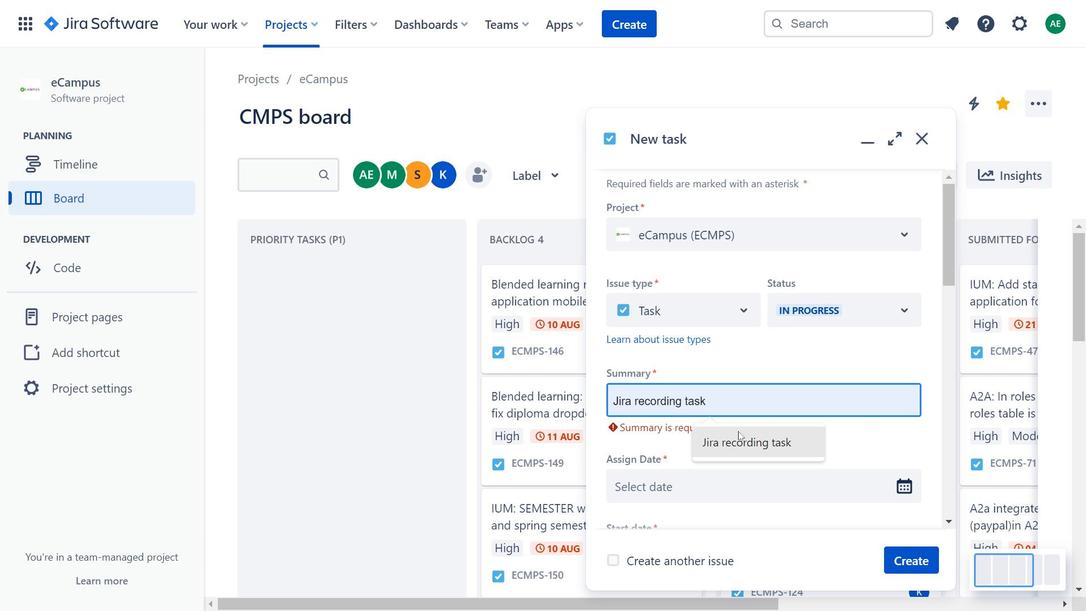 
Action: Mouse moved to (738, 431)
Screenshot: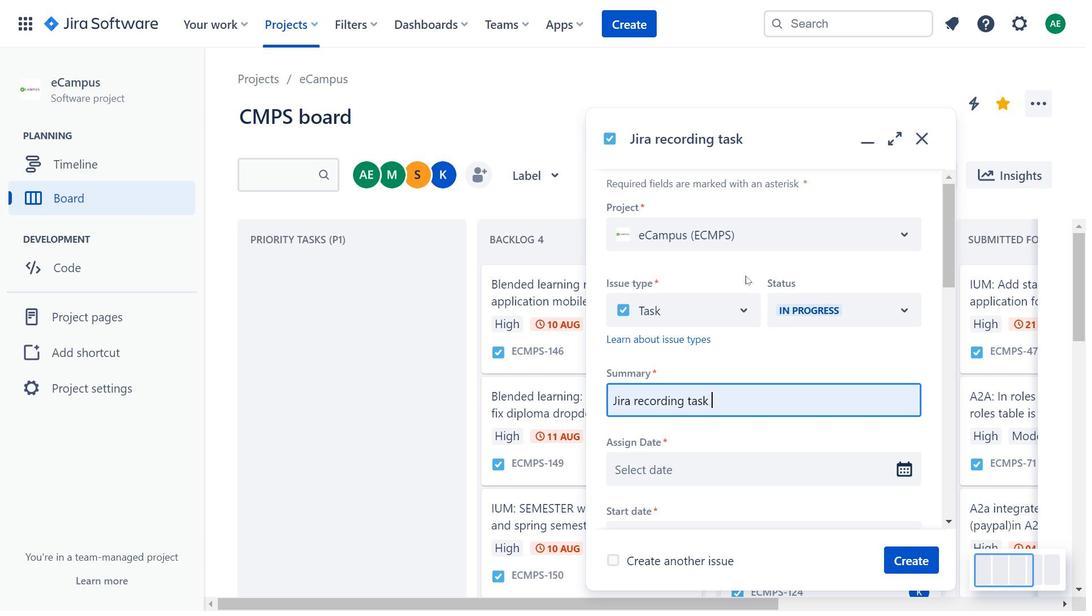 
Action: Mouse pressed left at (738, 431)
Screenshot: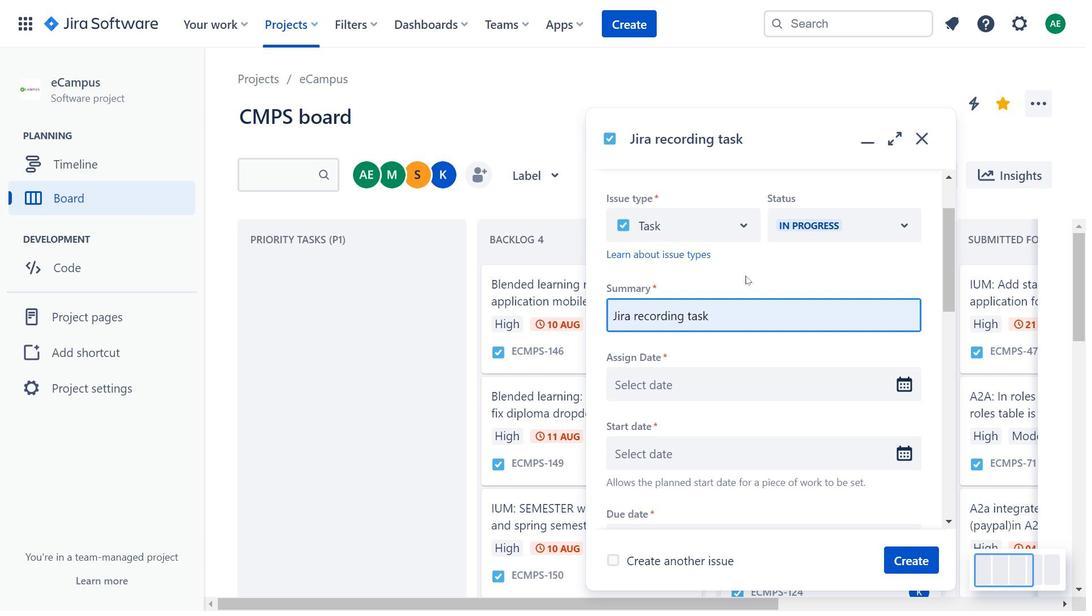 
Action: Mouse moved to (745, 276)
Screenshot: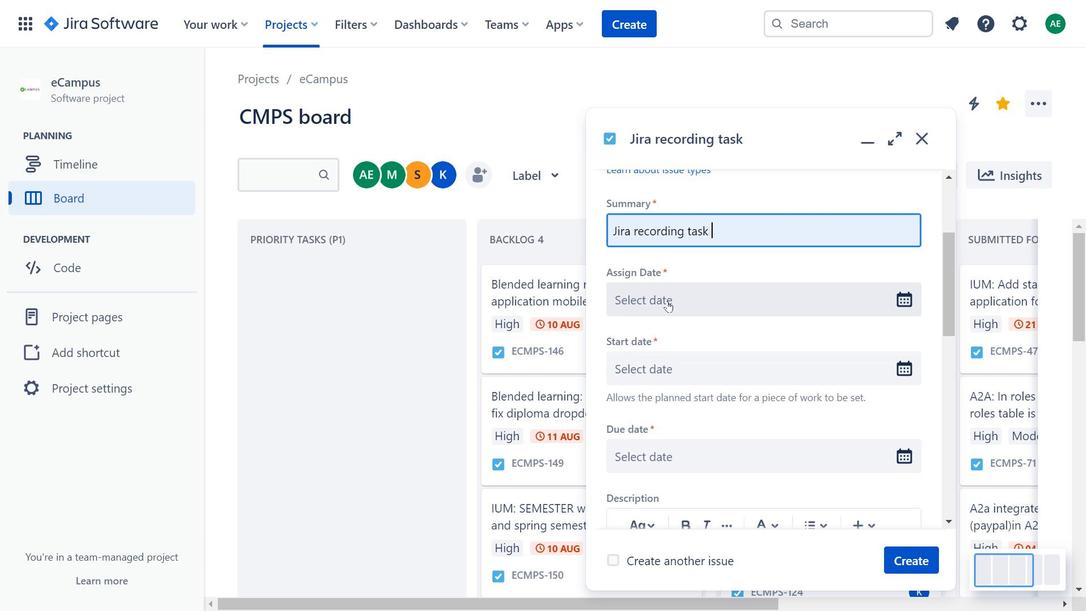 
Action: Mouse scrolled (745, 275) with delta (0, 0)
Screenshot: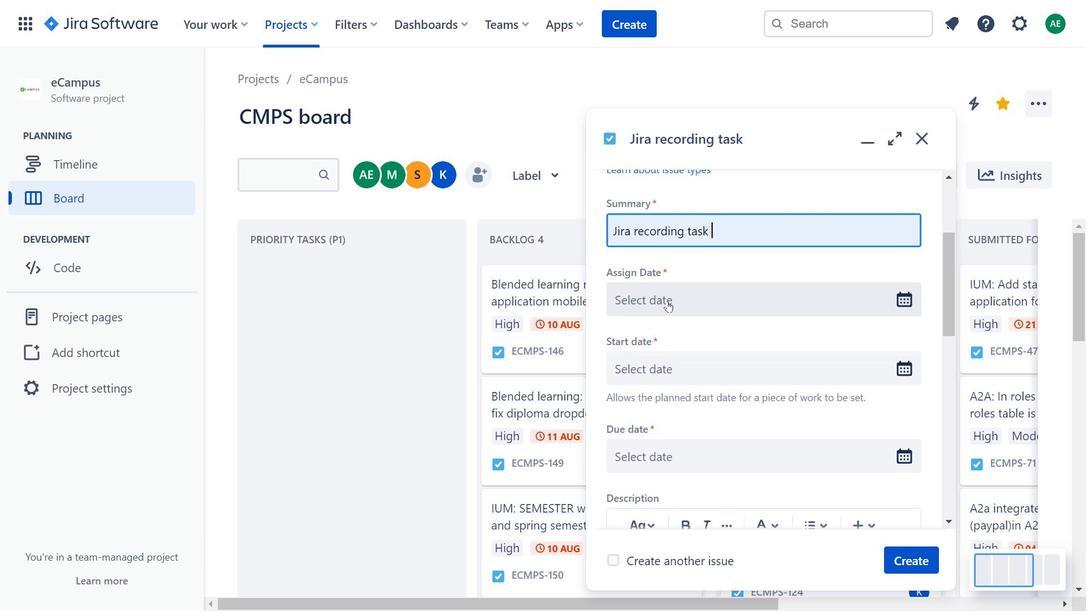 
Action: Mouse scrolled (745, 275) with delta (0, 0)
Screenshot: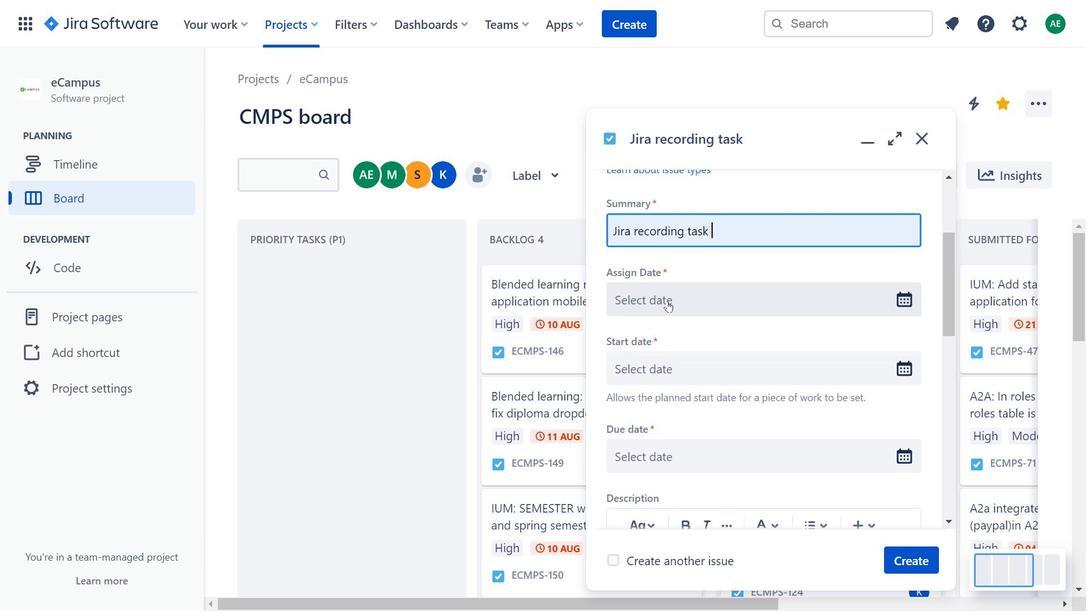 
Action: Mouse moved to (668, 301)
Screenshot: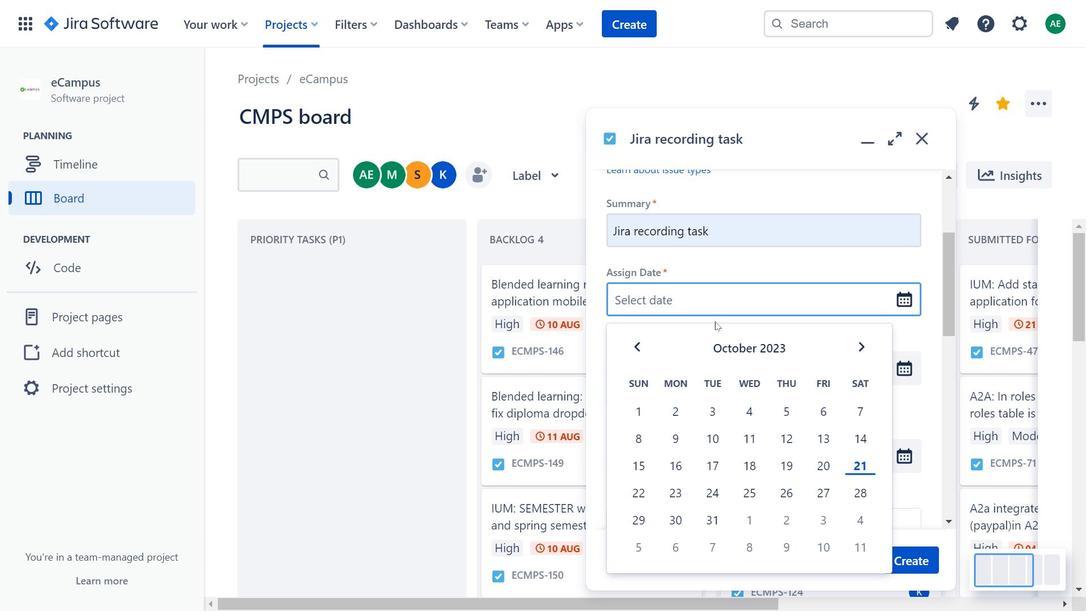 
Action: Mouse pressed left at (668, 301)
Screenshot: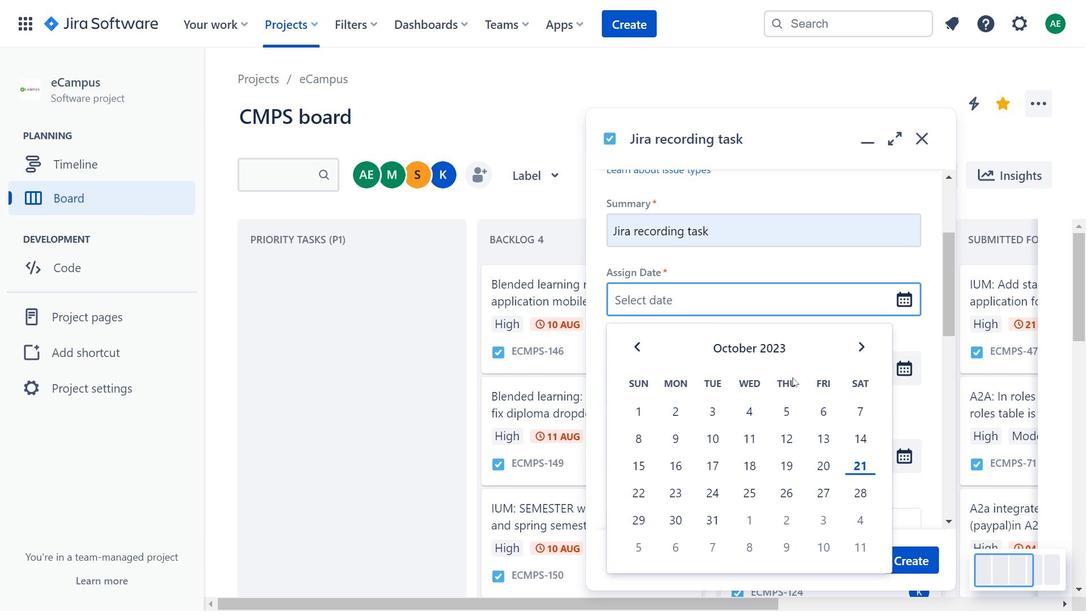 
Action: Mouse moved to (855, 471)
Screenshot: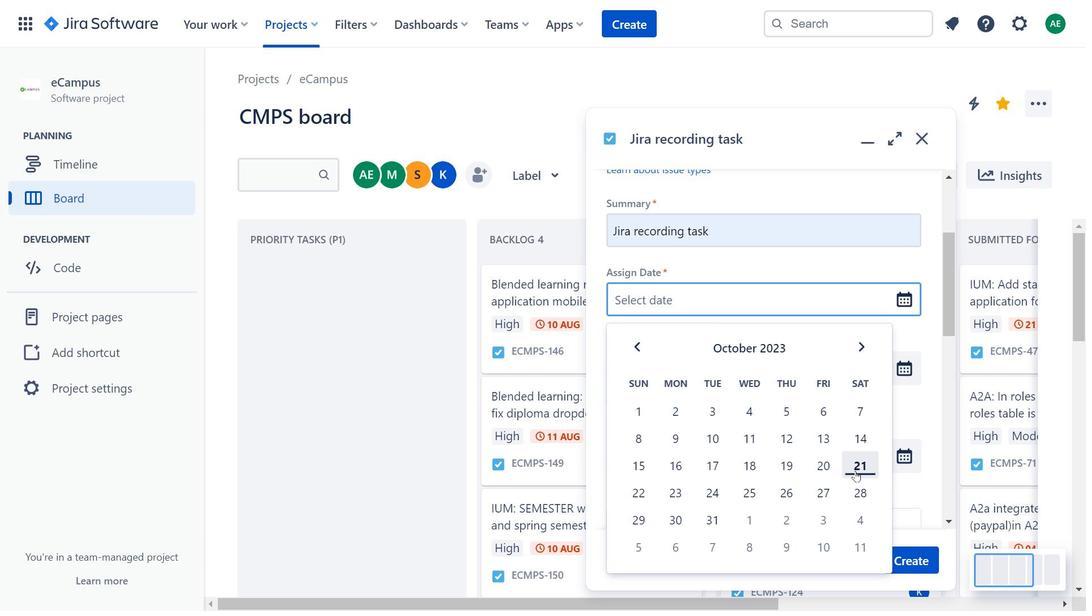 
Action: Mouse pressed left at (855, 471)
Screenshot: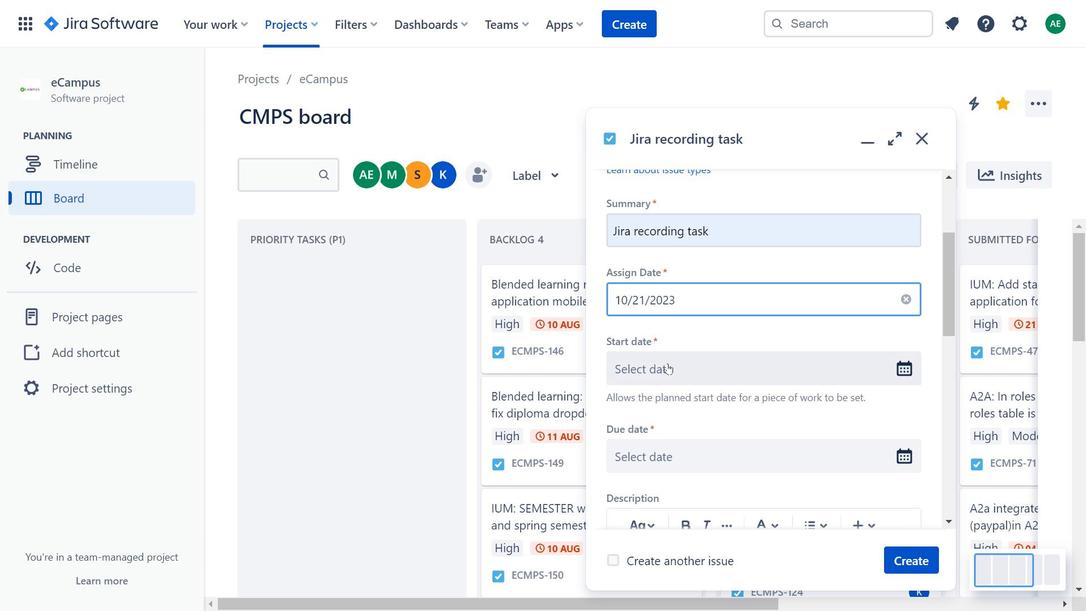 
Action: Mouse moved to (665, 362)
Screenshot: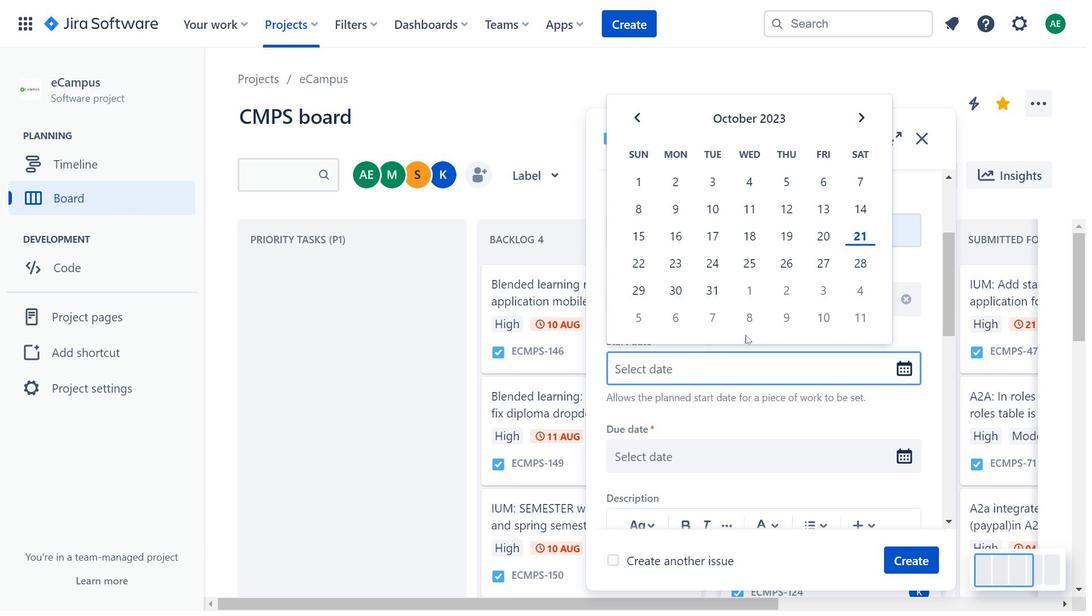 
Action: Mouse pressed left at (665, 362)
Screenshot: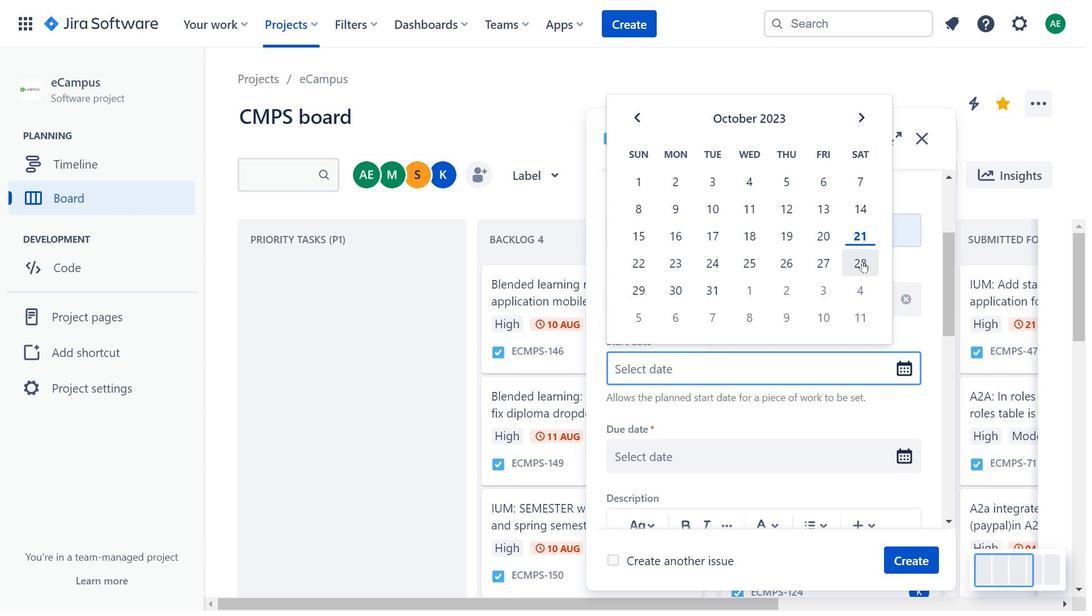 
Action: Mouse moved to (868, 241)
Screenshot: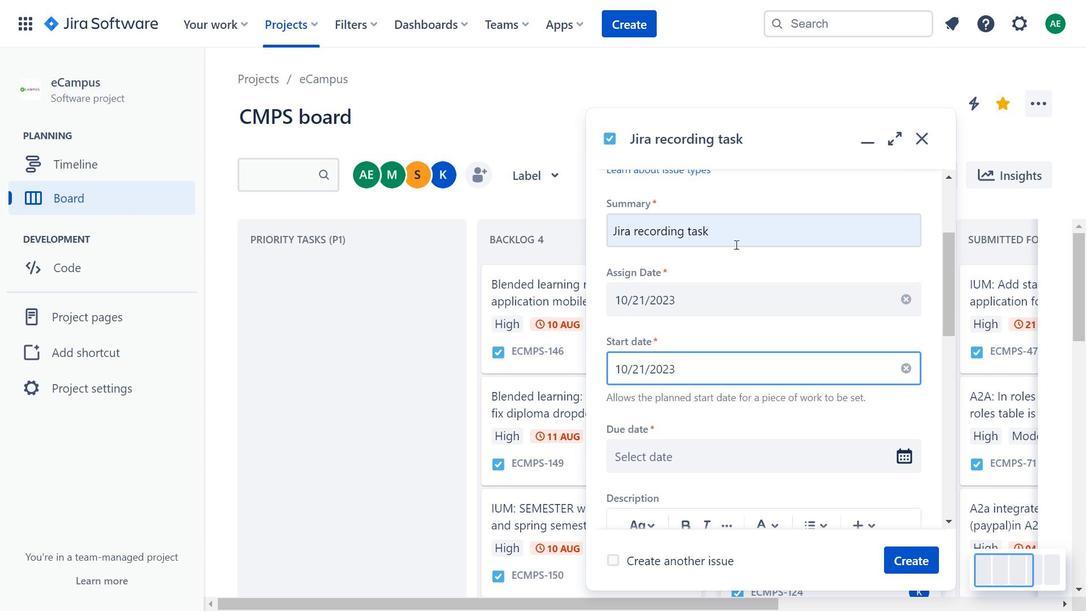 
Action: Mouse pressed left at (868, 241)
Screenshot: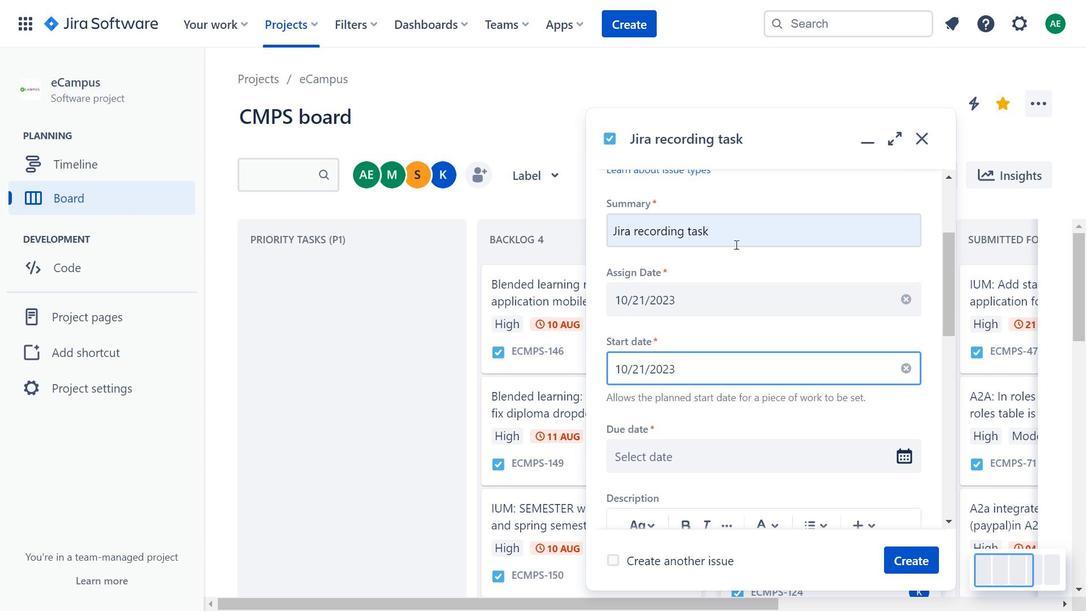 
Action: Mouse moved to (736, 244)
Screenshot: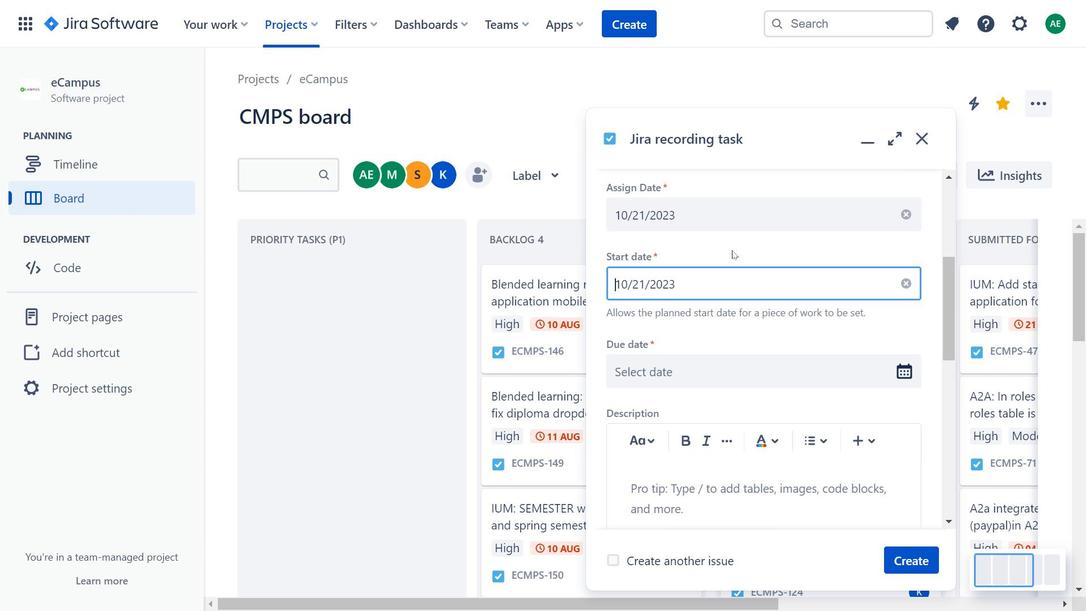 
Action: Mouse scrolled (736, 243) with delta (0, 0)
Screenshot: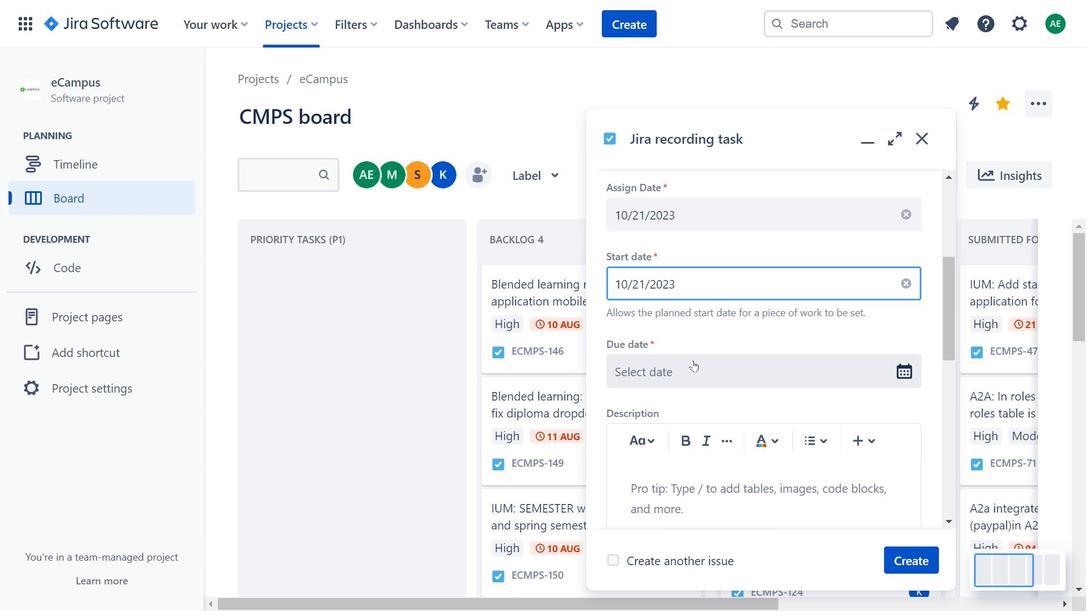 
Action: Mouse moved to (693, 360)
Screenshot: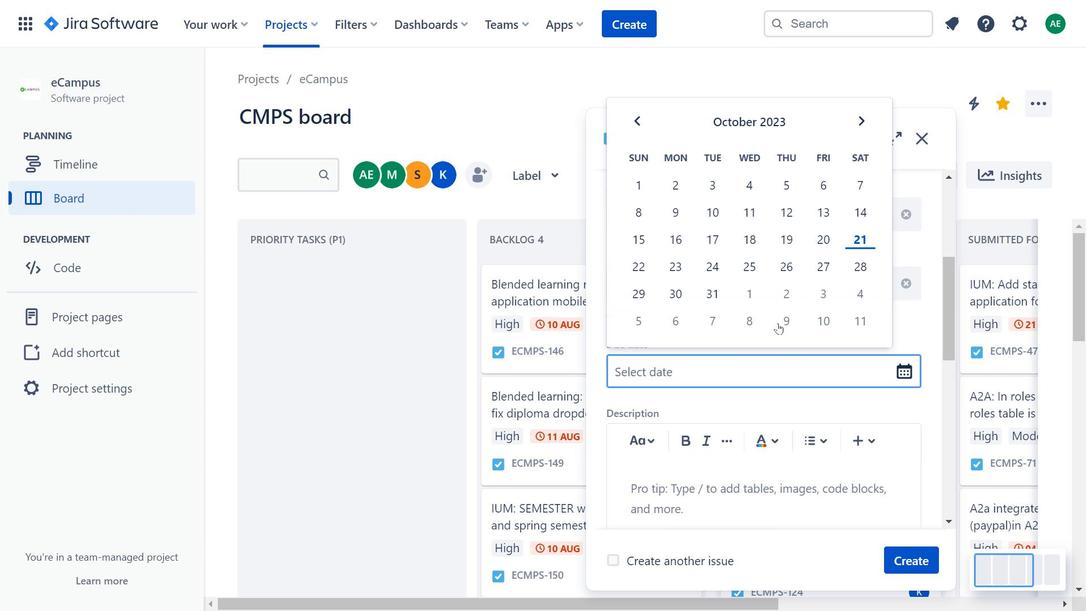
Action: Mouse pressed left at (693, 360)
Screenshot: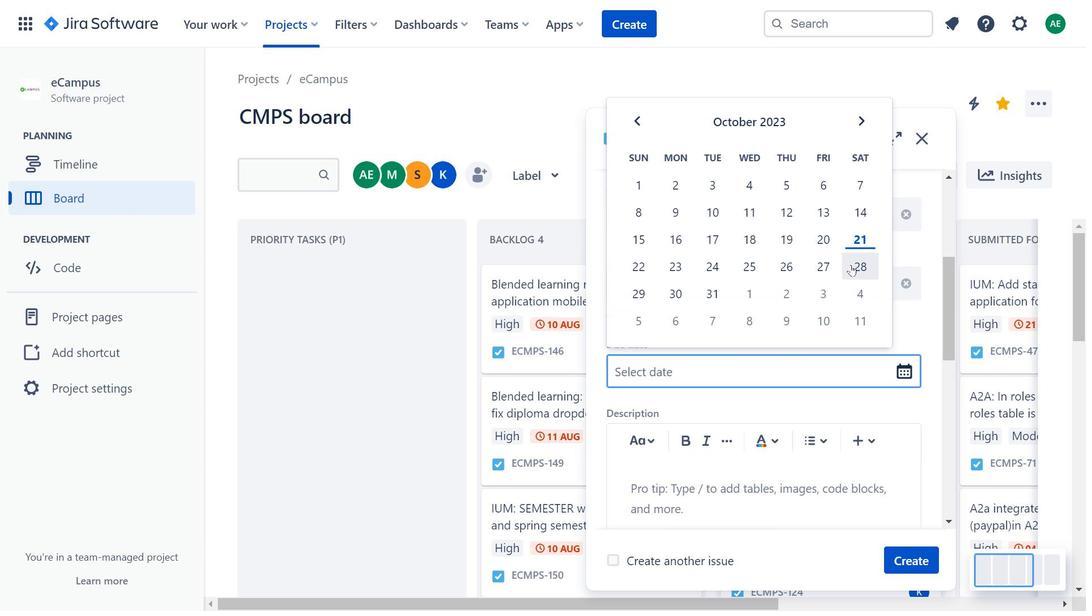 
Action: Mouse moved to (861, 243)
Screenshot: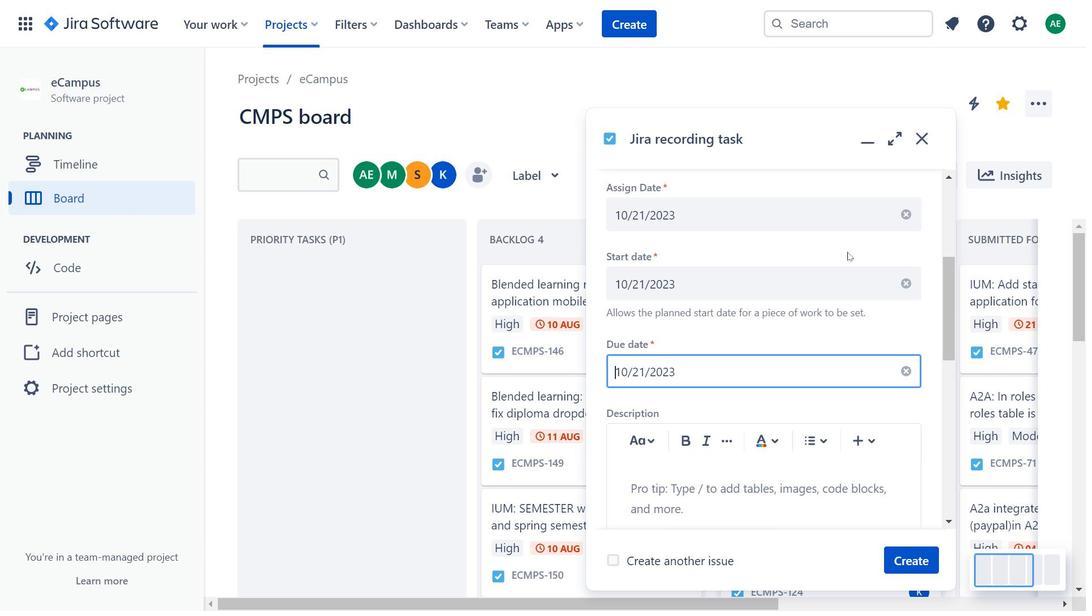 
Action: Mouse pressed left at (861, 243)
Screenshot: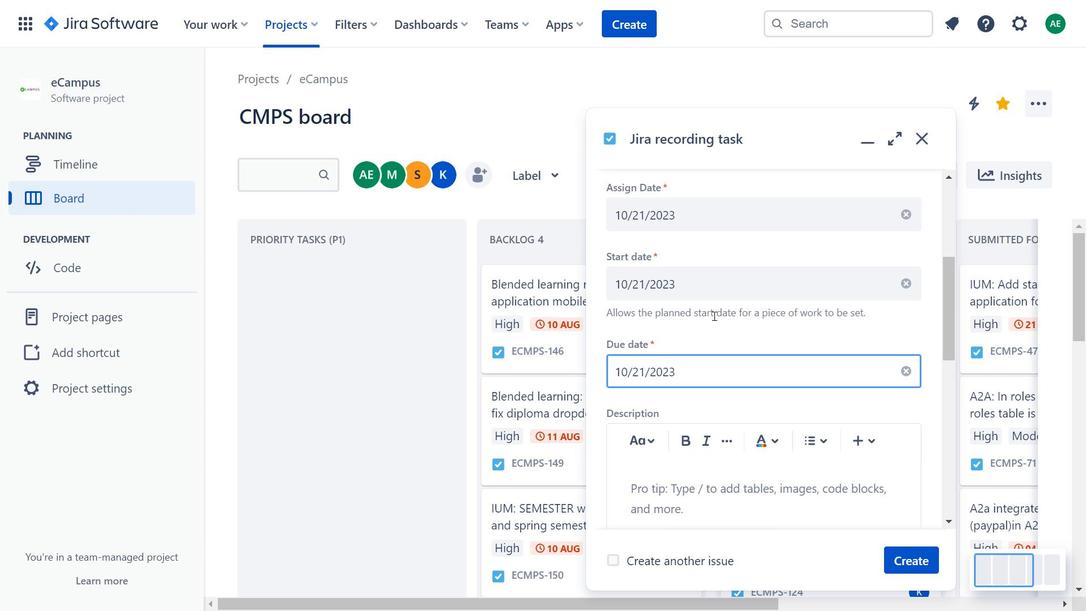 
Action: Mouse moved to (713, 315)
Screenshot: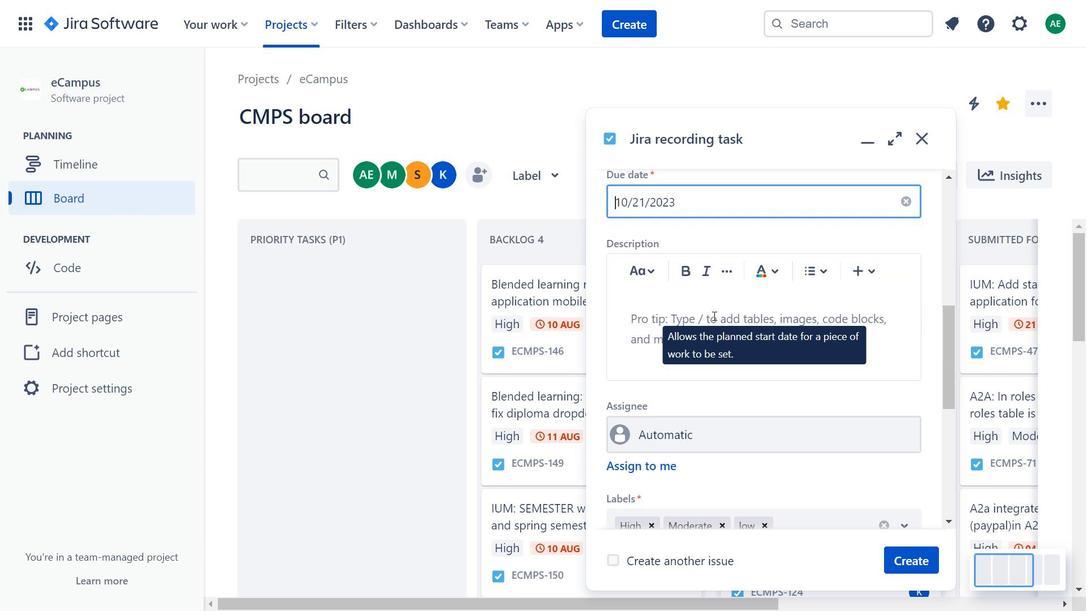 
Action: Mouse scrolled (713, 315) with delta (0, 0)
Screenshot: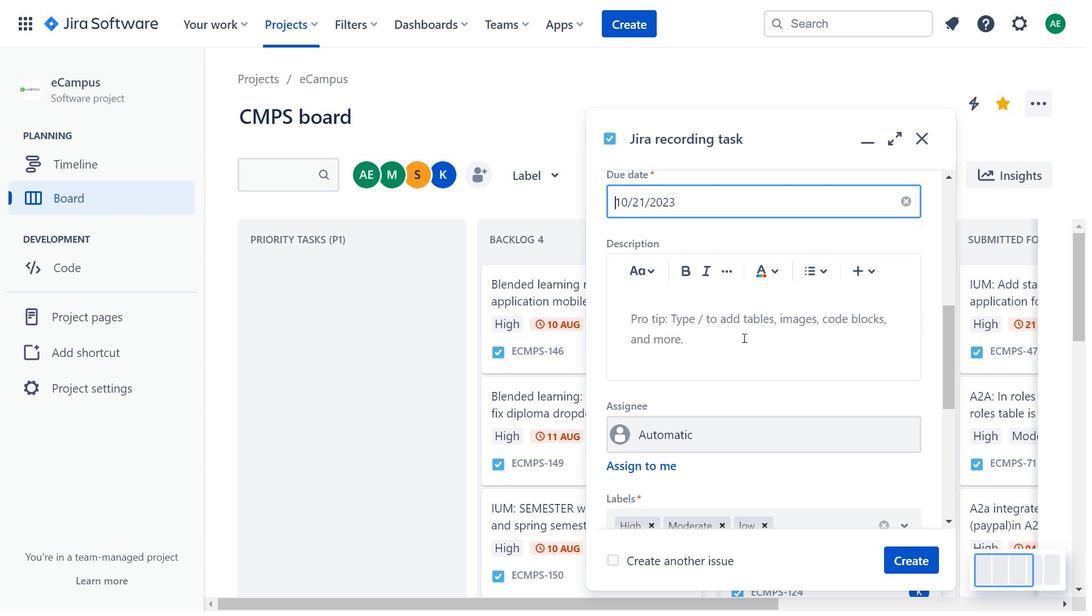 
Action: Mouse scrolled (713, 315) with delta (0, 0)
Screenshot: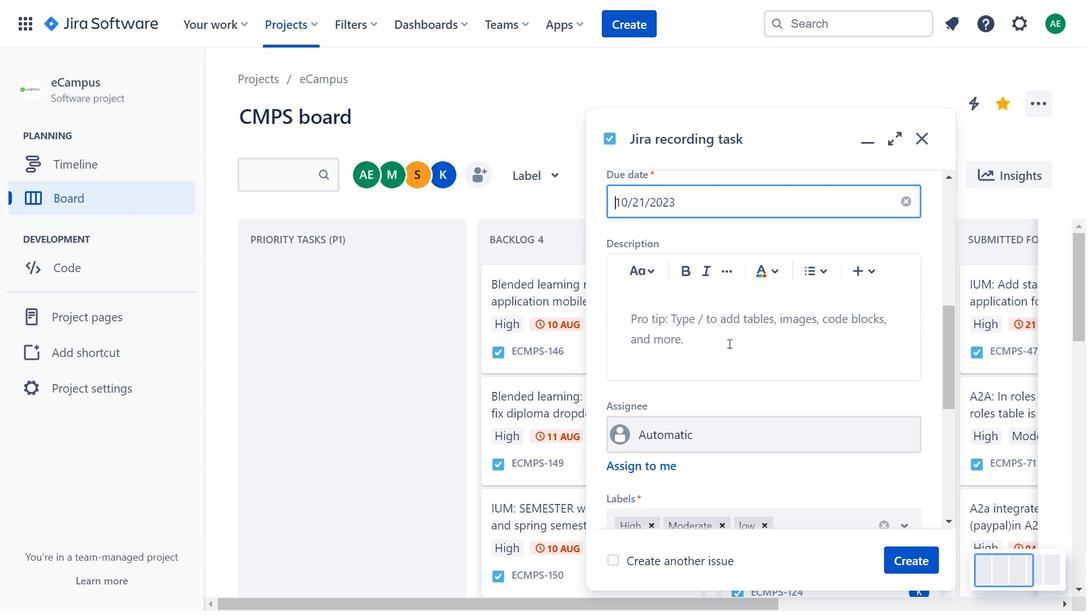 
Action: Mouse moved to (685, 344)
Screenshot: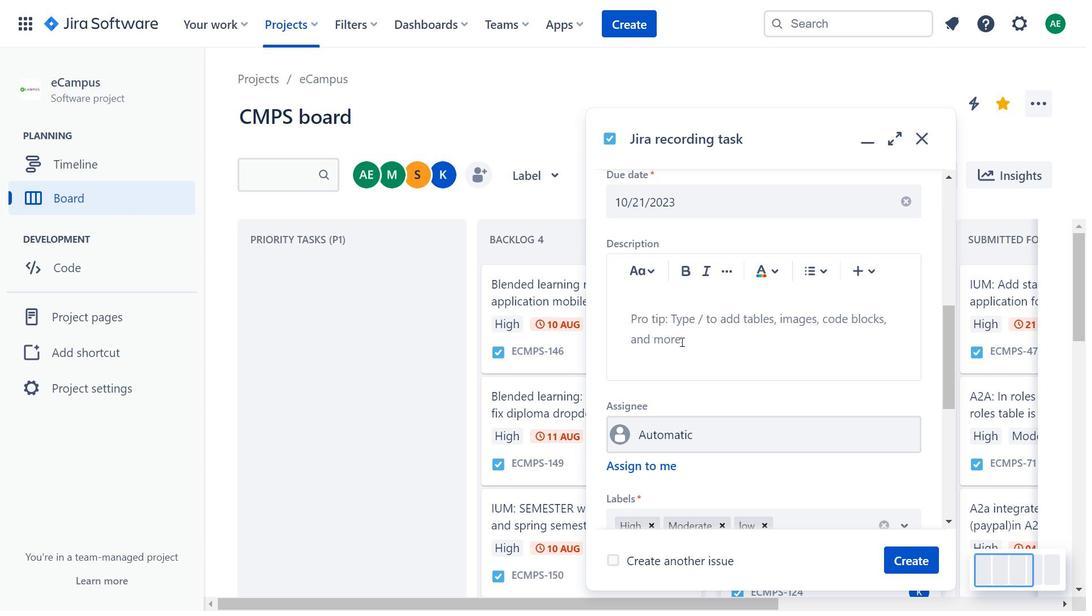 
Action: Mouse pressed left at (685, 344)
Screenshot: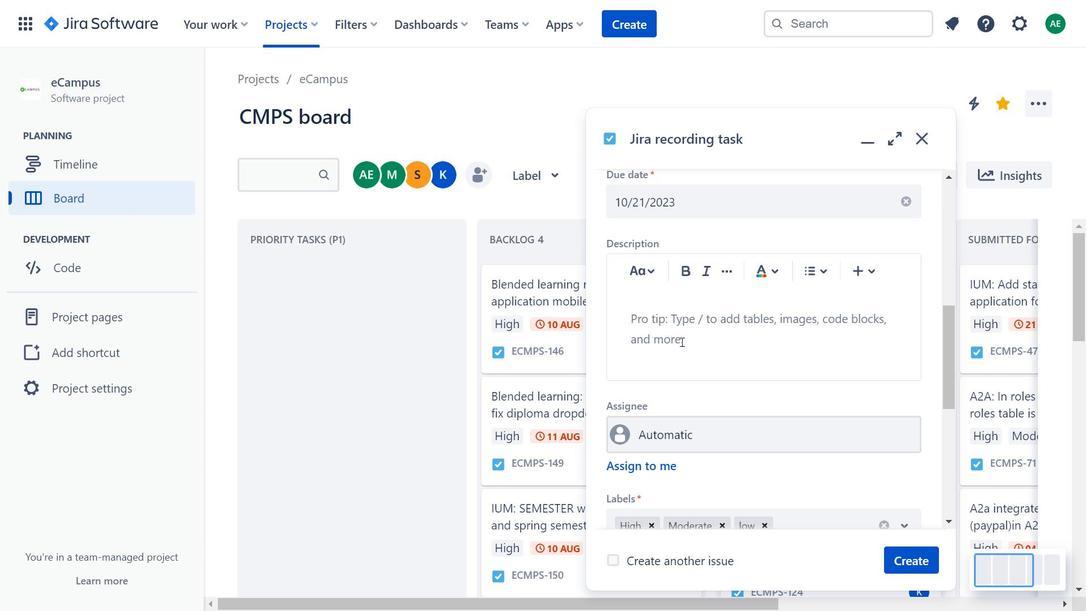 
Action: Mouse moved to (681, 342)
Screenshot: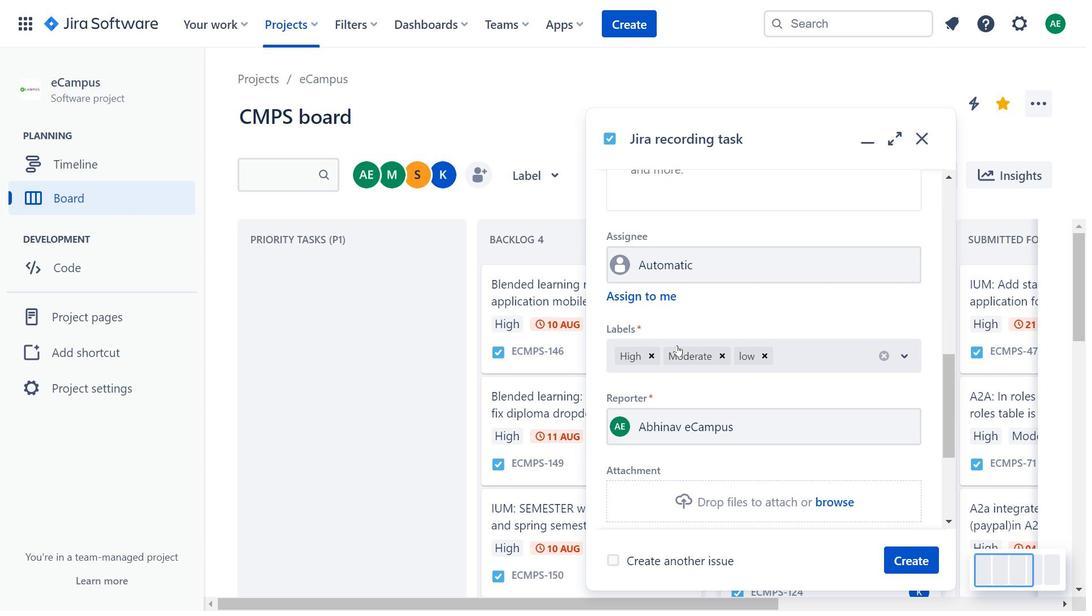 
Action: Mouse scrolled (681, 341) with delta (0, 0)
Screenshot: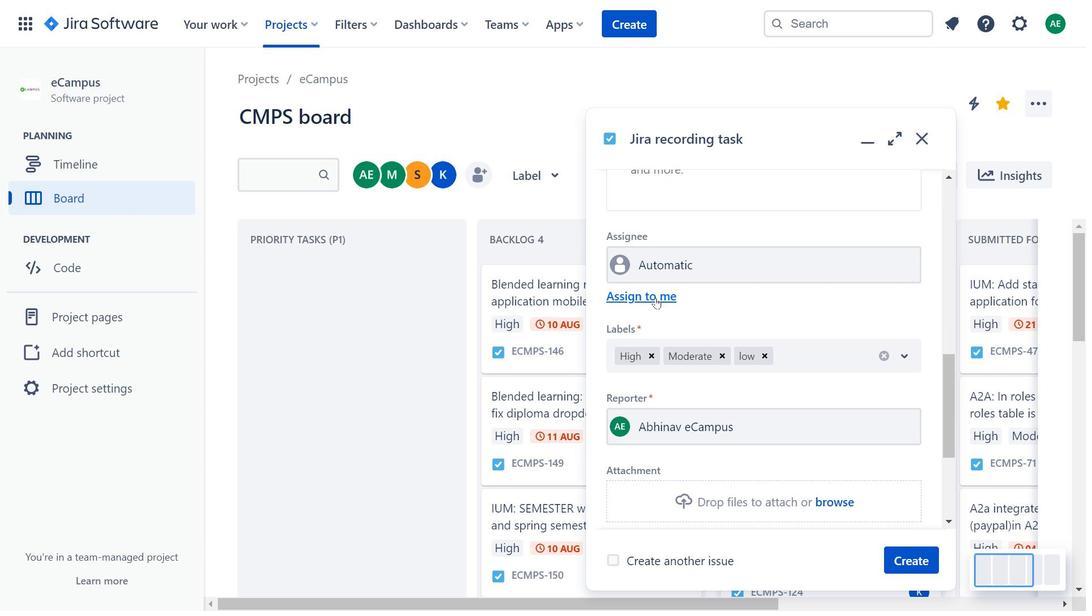 
Action: Mouse scrolled (681, 341) with delta (0, 0)
Screenshot: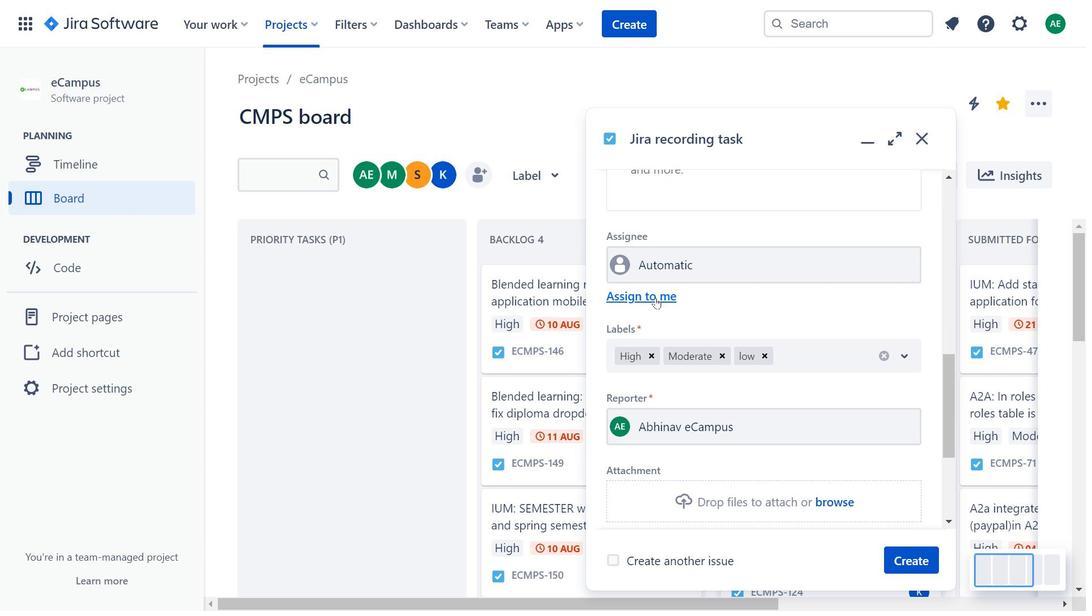 
Action: Mouse moved to (656, 297)
Screenshot: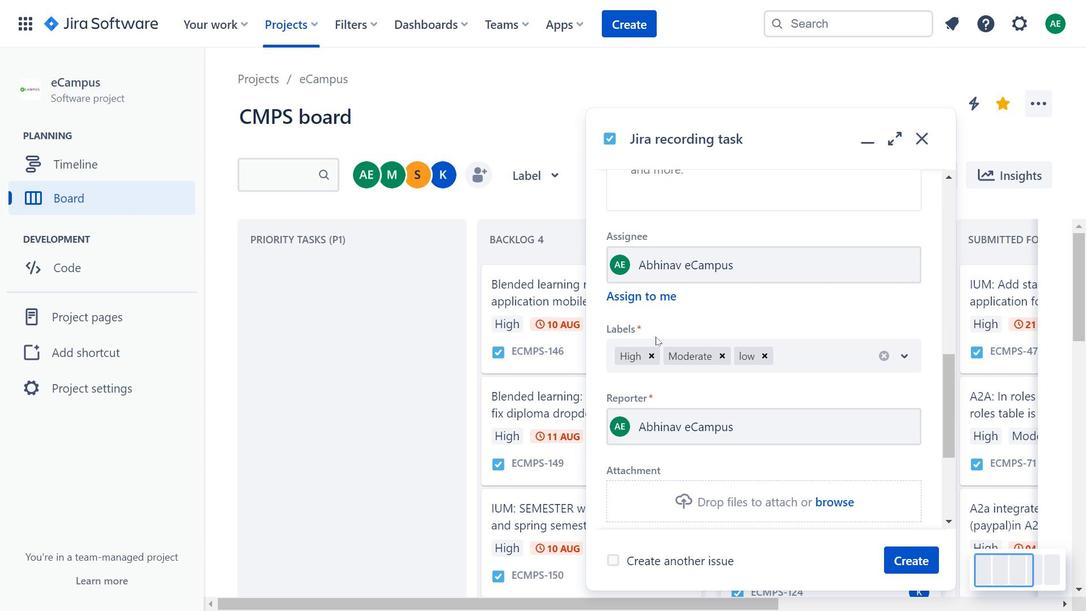 
Action: Mouse pressed left at (656, 297)
Screenshot: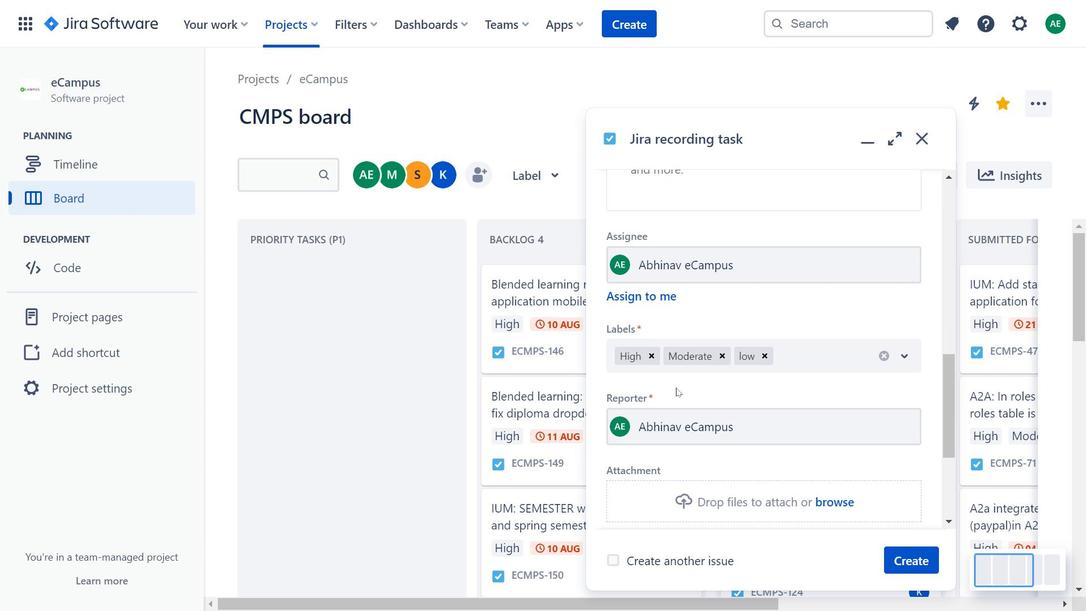 
Action: Mouse moved to (767, 364)
Screenshot: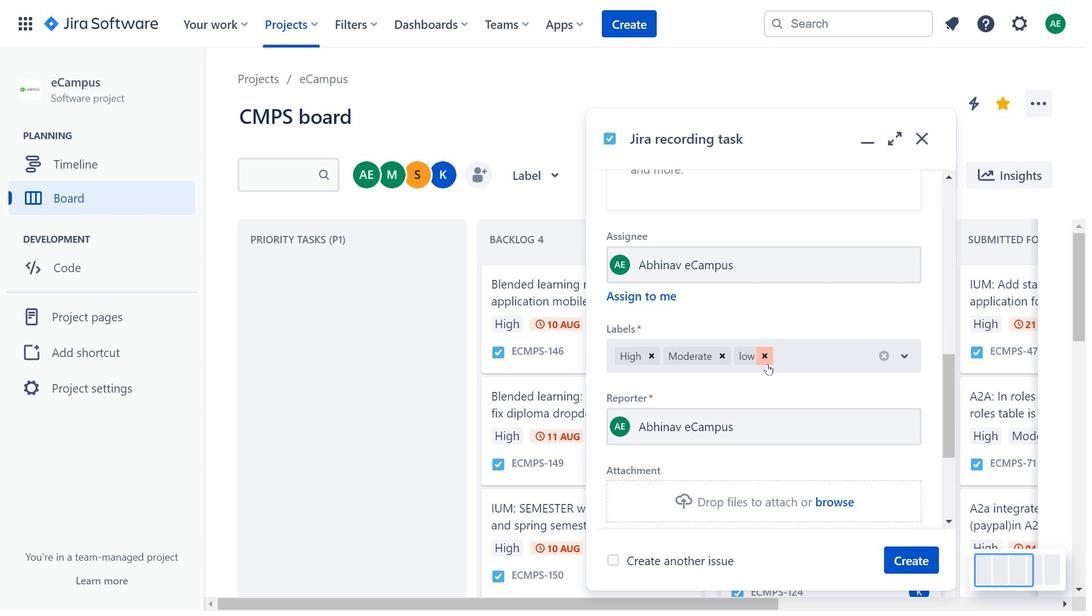 
Action: Mouse pressed left at (767, 364)
Screenshot: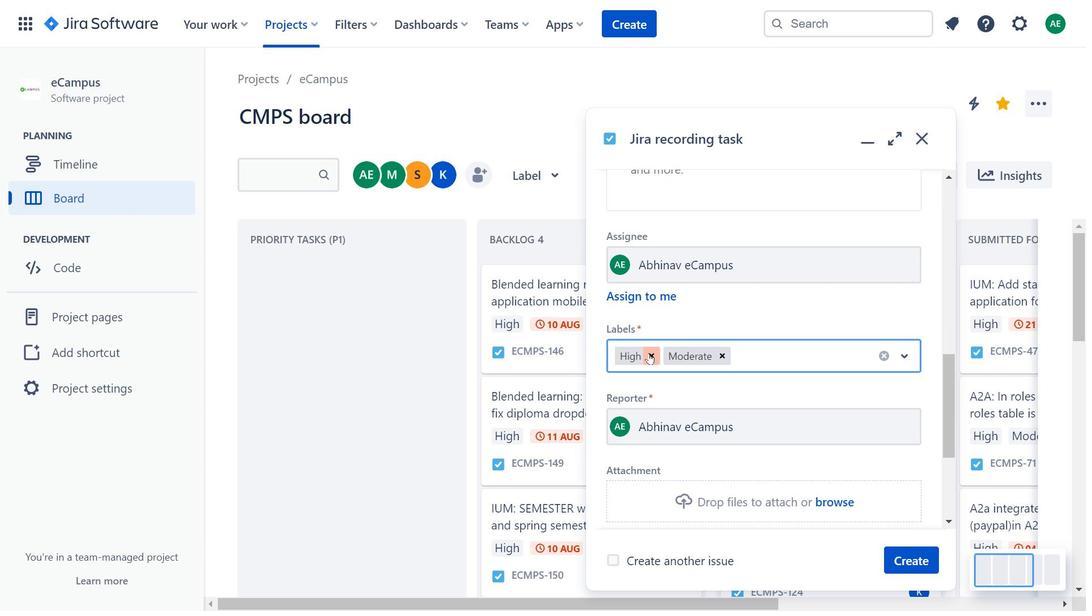 
Action: Mouse moved to (649, 353)
Screenshot: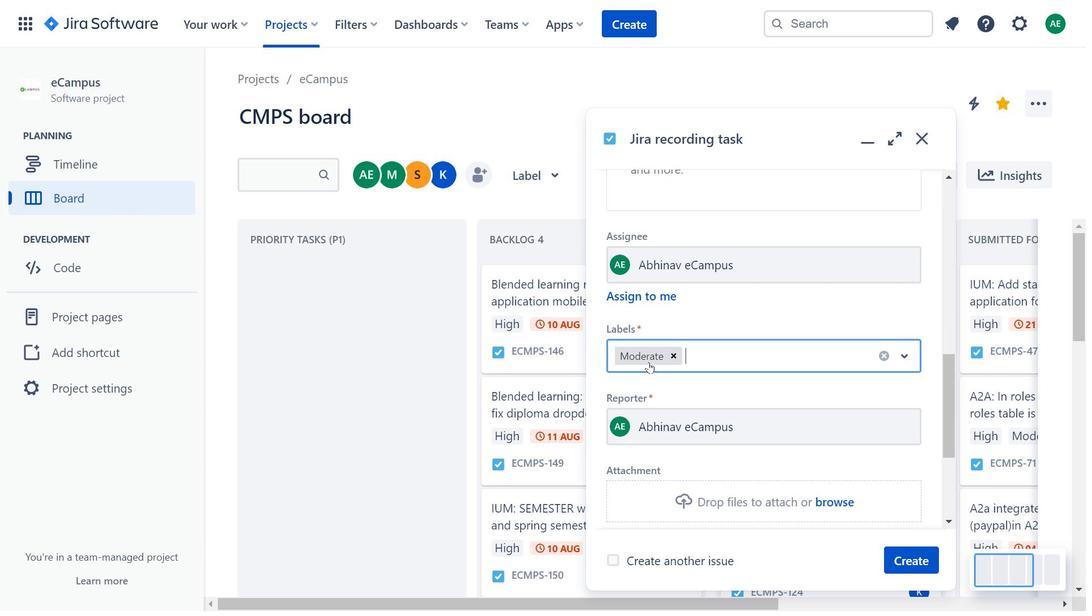 
Action: Mouse pressed left at (649, 353)
Screenshot: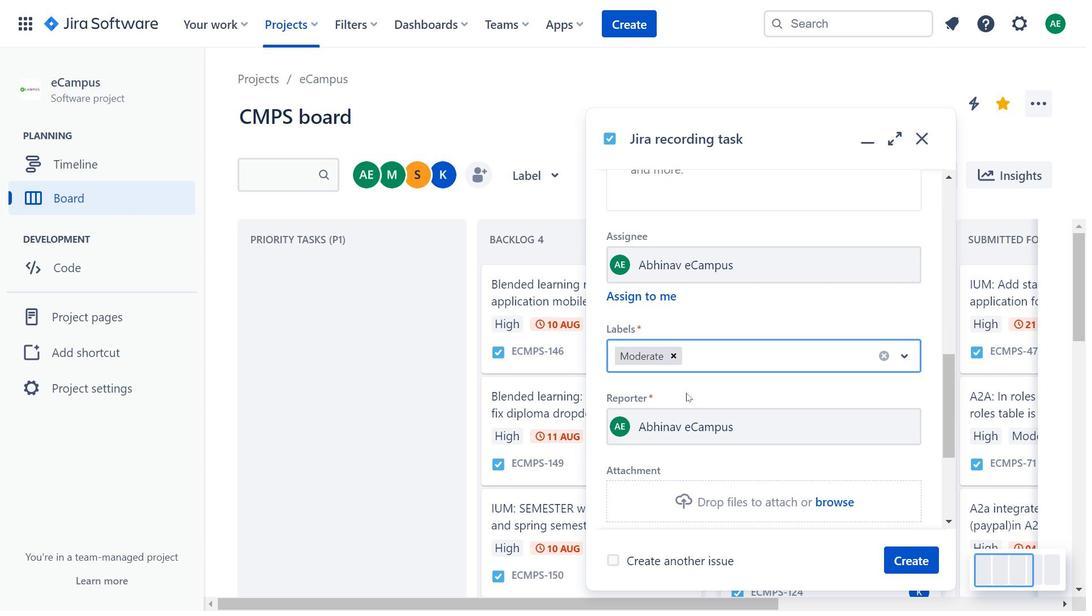 
Action: Mouse moved to (700, 419)
Screenshot: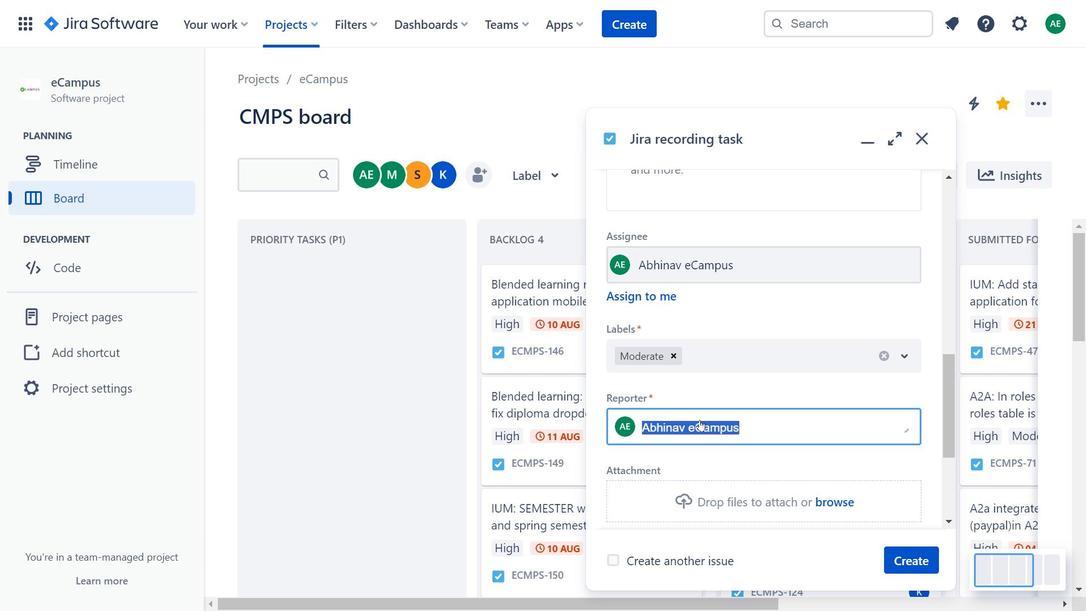 
Action: Mouse pressed left at (700, 419)
Screenshot: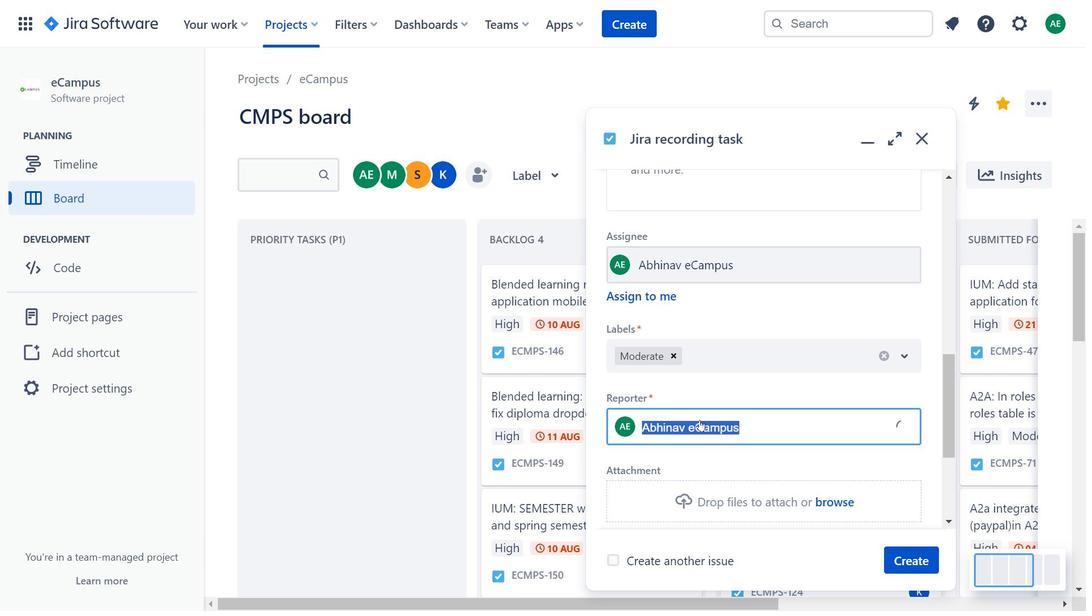 
Action: Mouse moved to (704, 381)
Screenshot: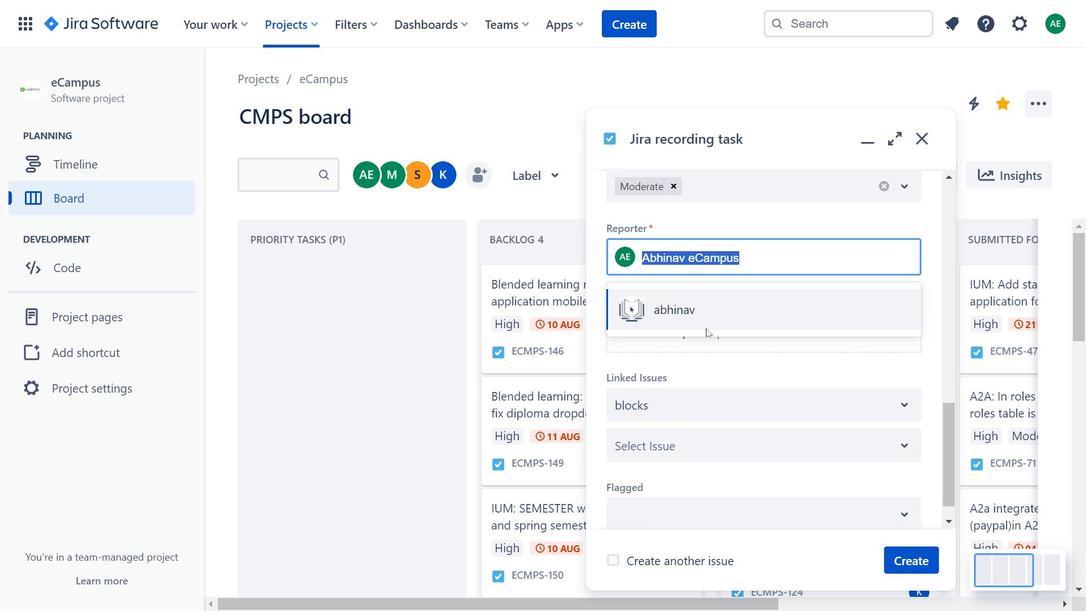 
Action: Mouse scrolled (704, 380) with delta (0, 0)
Screenshot: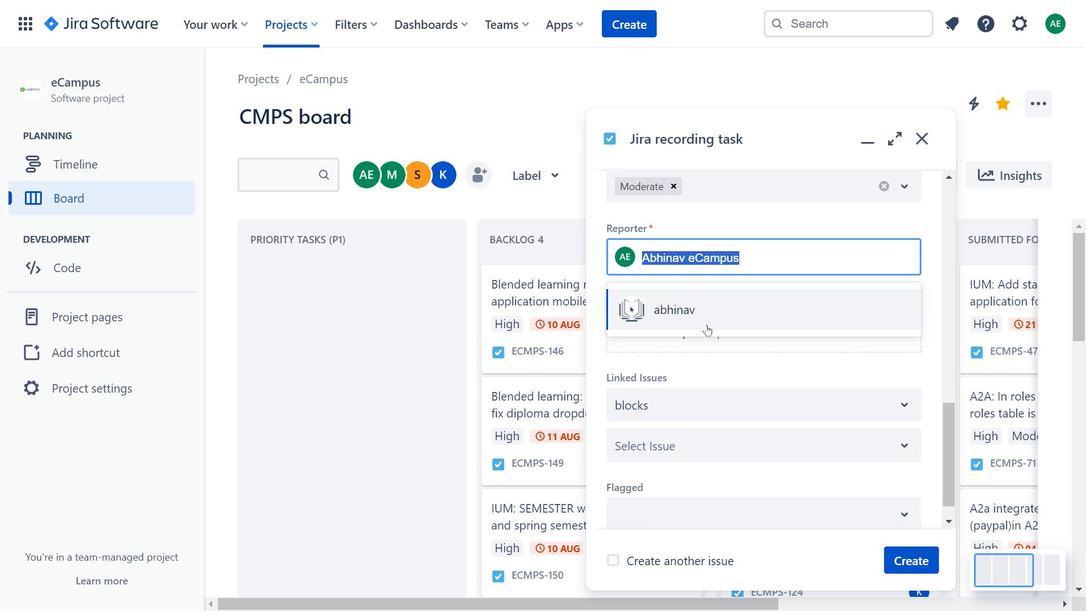 
Action: Mouse scrolled (704, 380) with delta (0, 0)
Screenshot: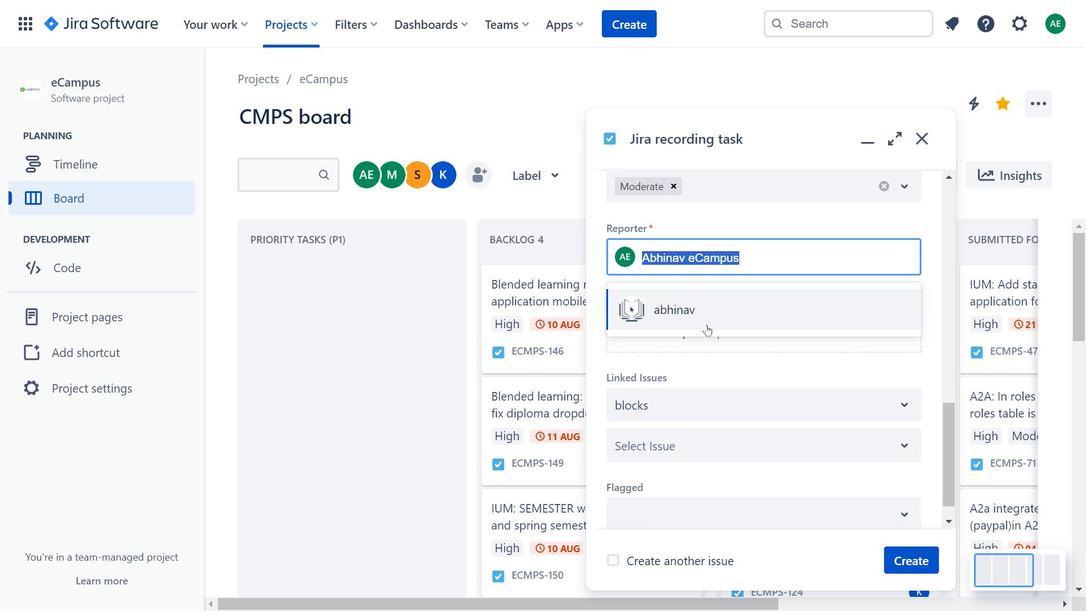 
Action: Mouse moved to (709, 318)
Screenshot: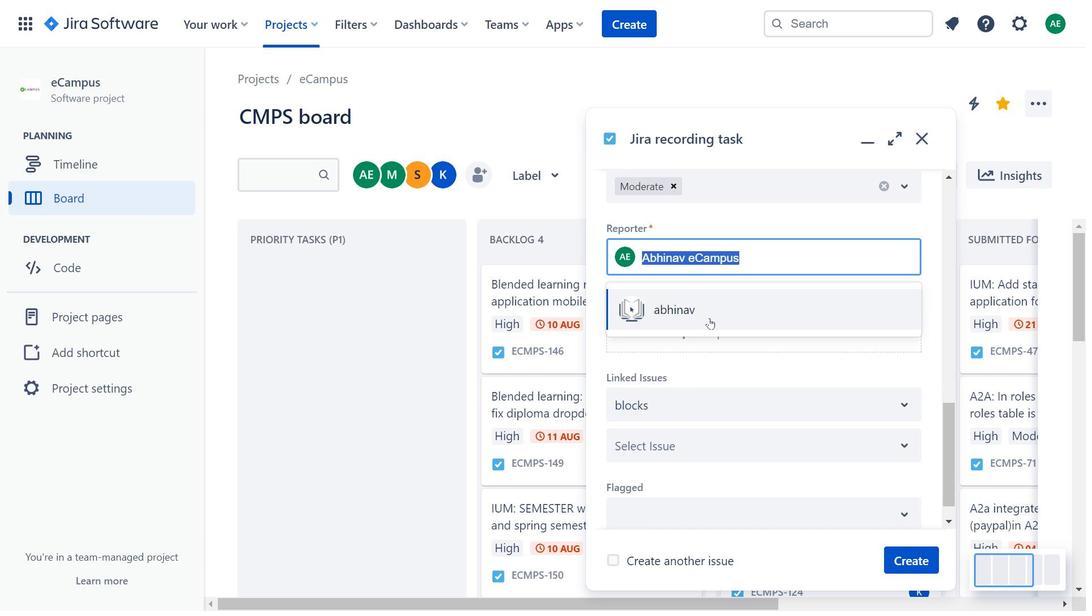 
Action: Key pressed an
Screenshot: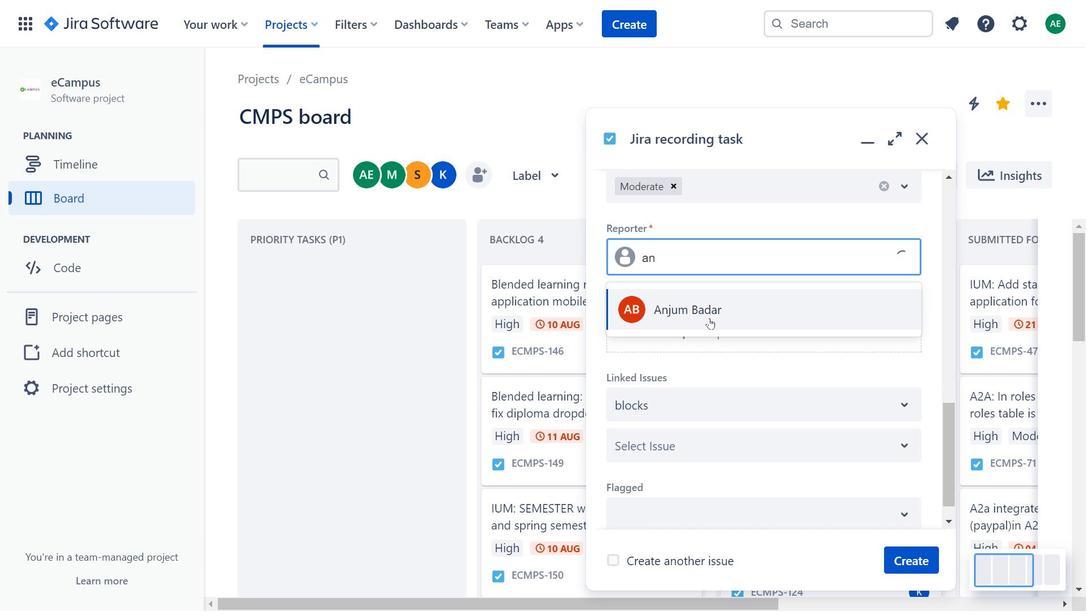 
Action: Mouse pressed left at (709, 318)
Screenshot: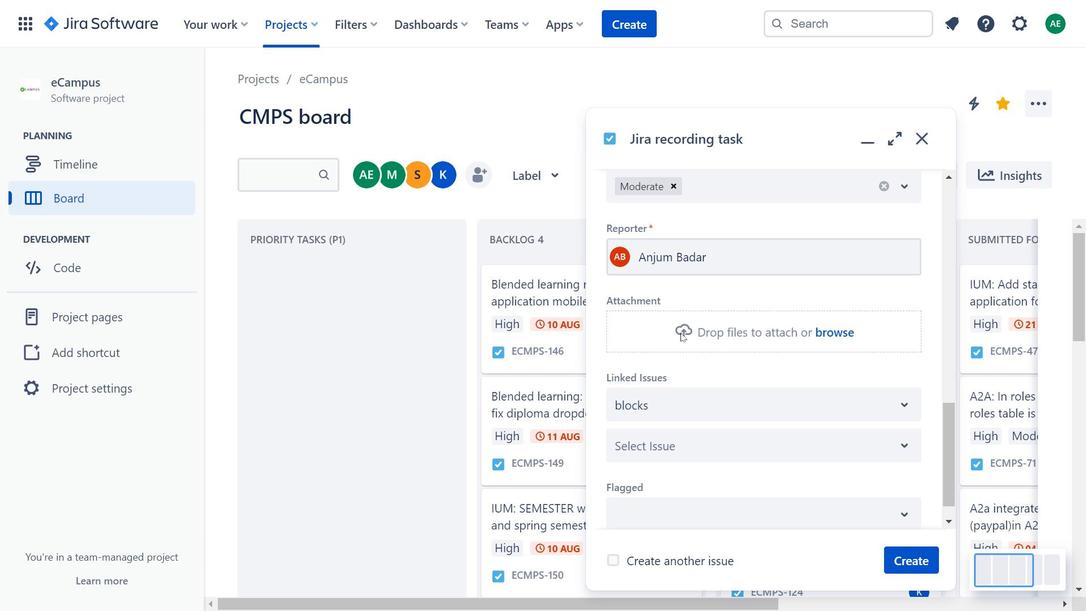 
Action: Mouse moved to (700, 320)
Screenshot: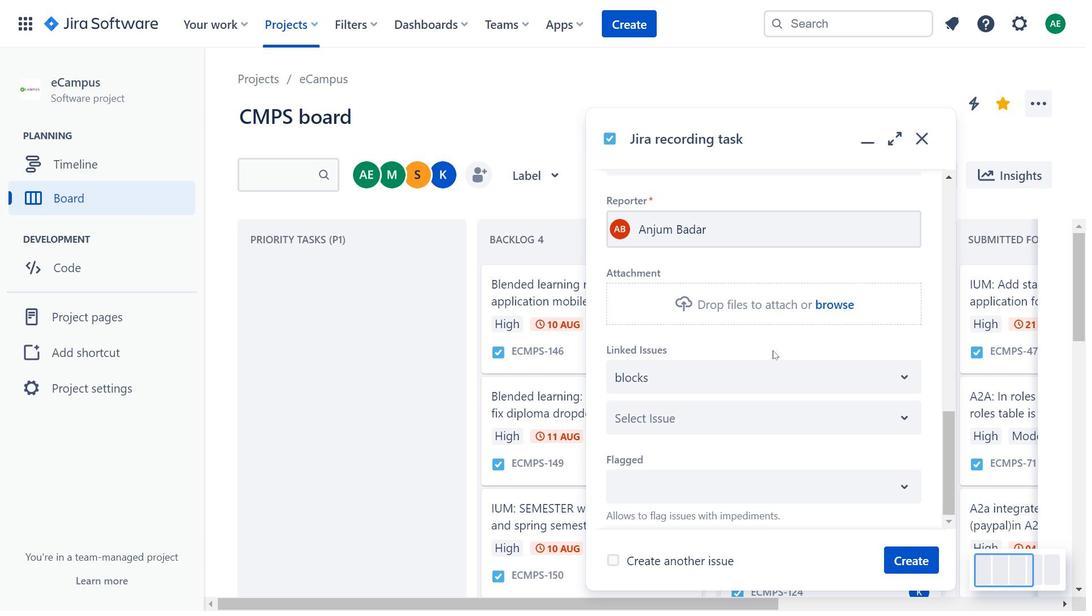 
Action: Mouse scrolled (700, 320) with delta (0, 0)
Screenshot: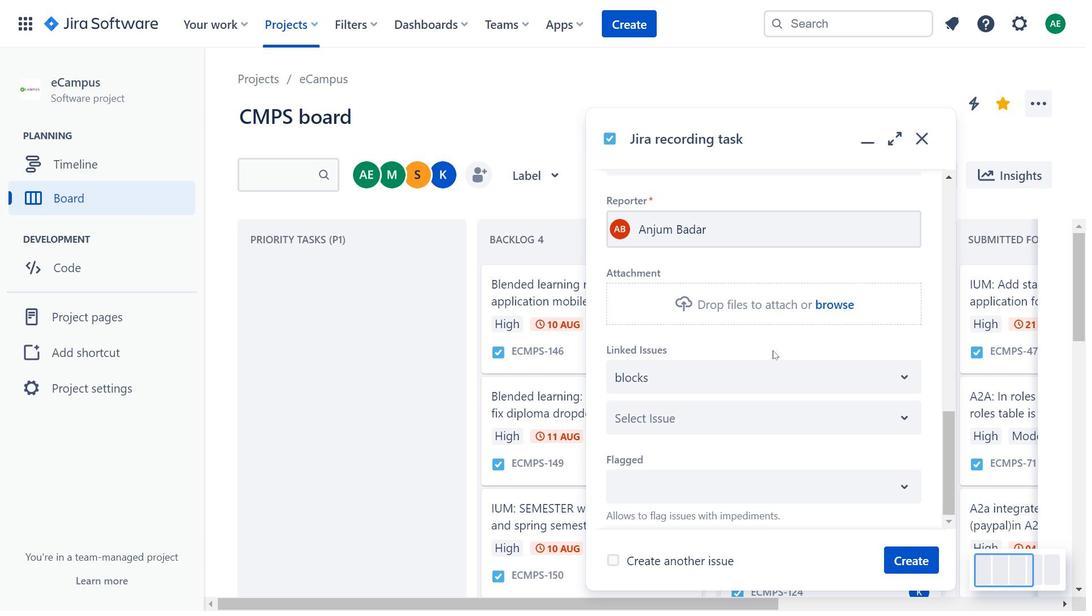 
Action: Mouse moved to (704, 321)
Screenshot: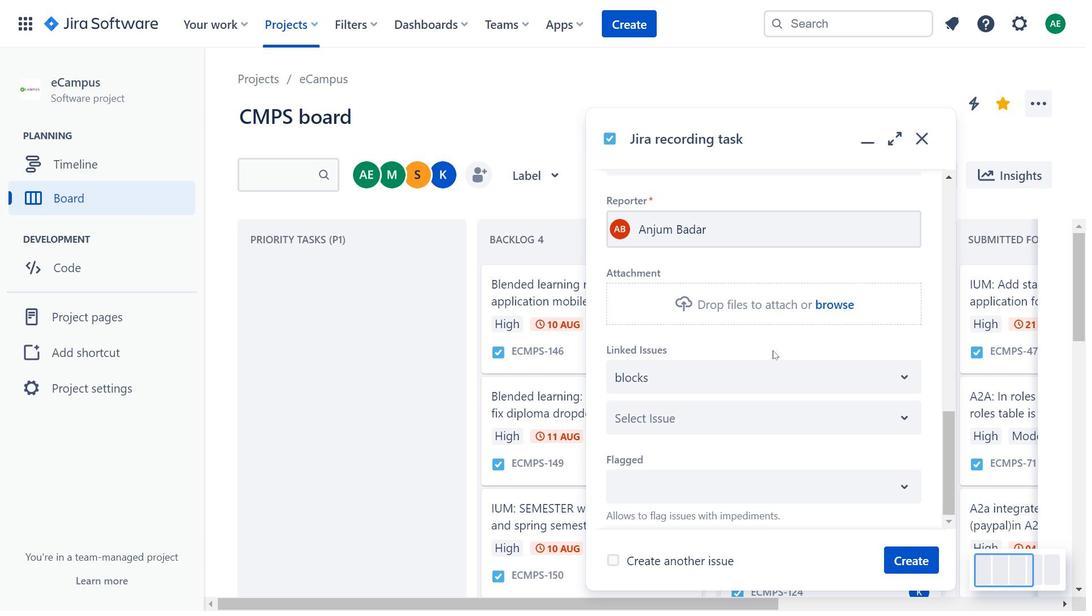 
Action: Mouse scrolled (704, 321) with delta (0, 0)
Screenshot: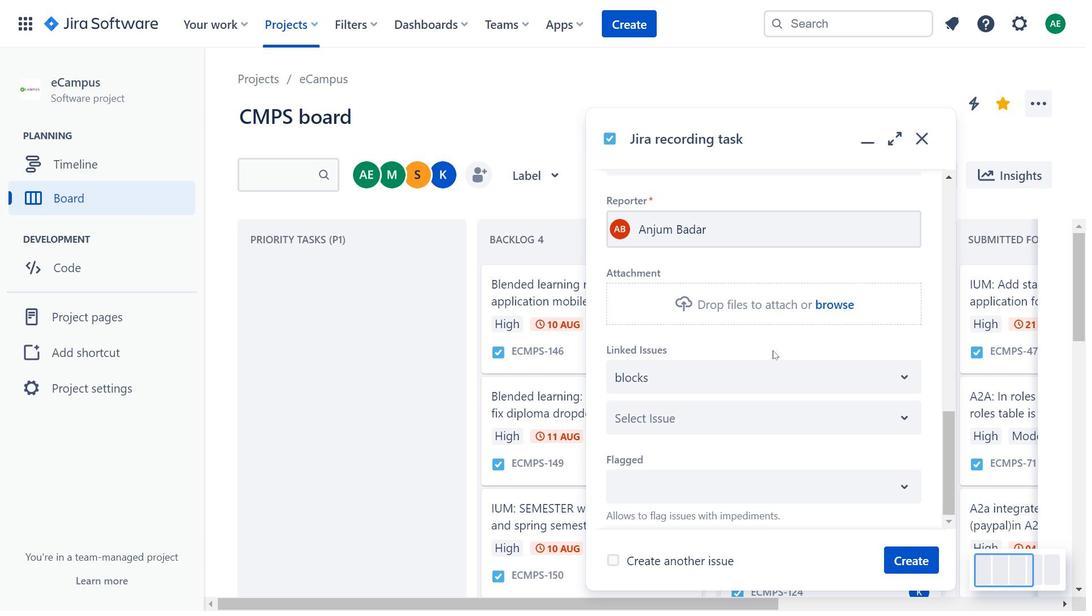 
Action: Mouse moved to (705, 322)
Screenshot: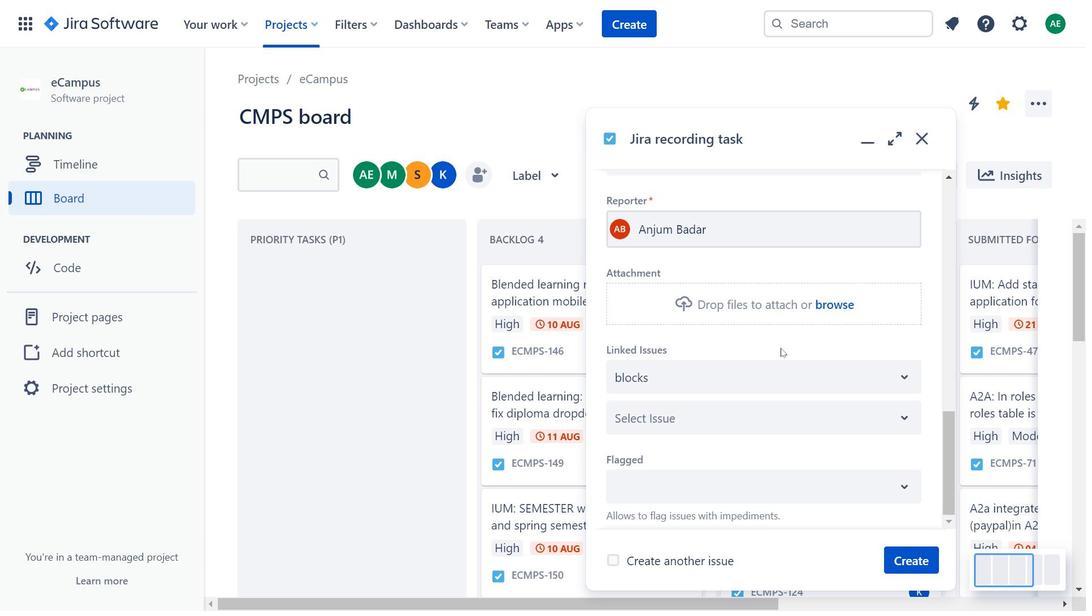 
Action: Mouse scrolled (705, 321) with delta (0, 0)
Screenshot: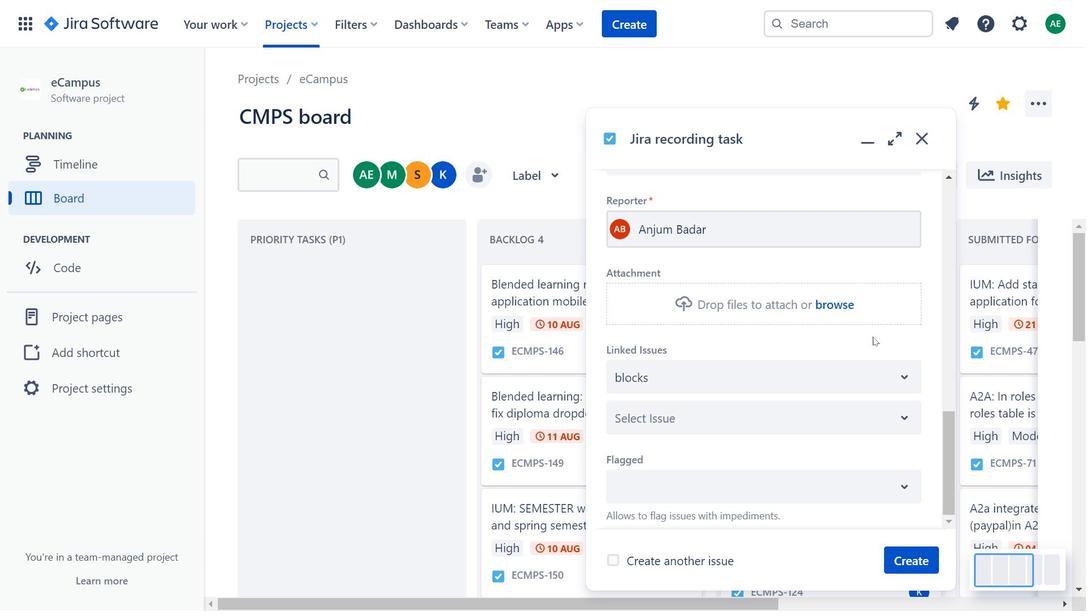 
Action: Mouse scrolled (705, 321) with delta (0, 0)
Screenshot: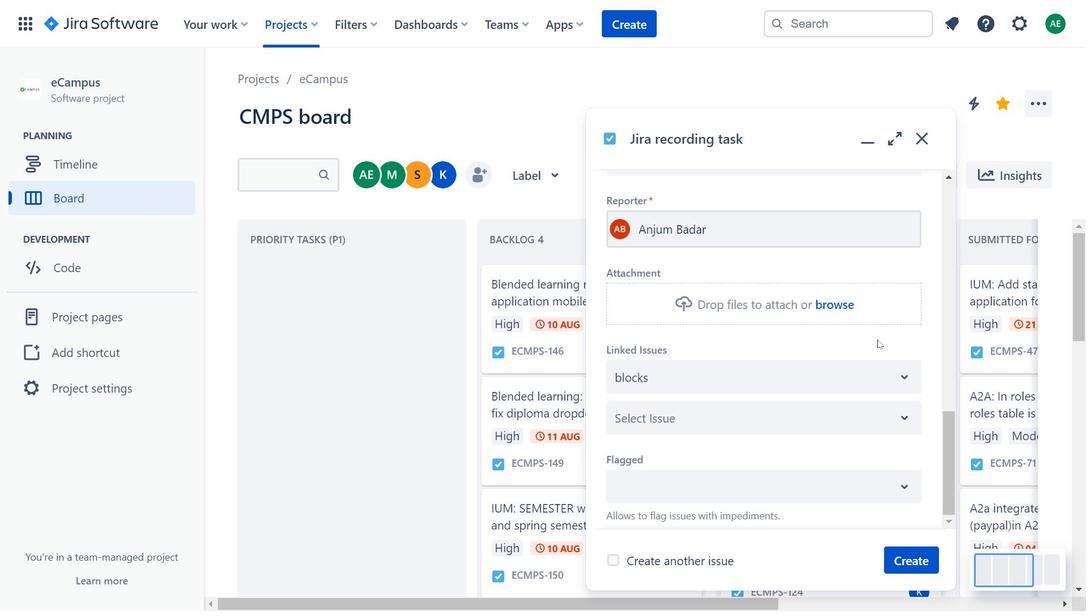 
Action: Mouse moved to (908, 554)
Screenshot: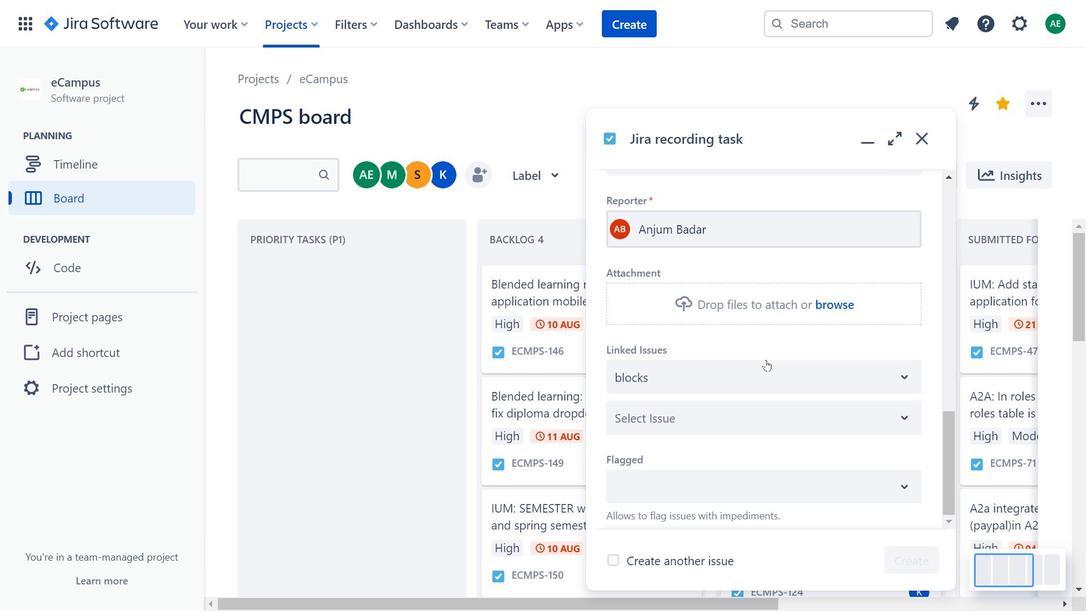 
Action: Mouse pressed left at (908, 554)
Screenshot: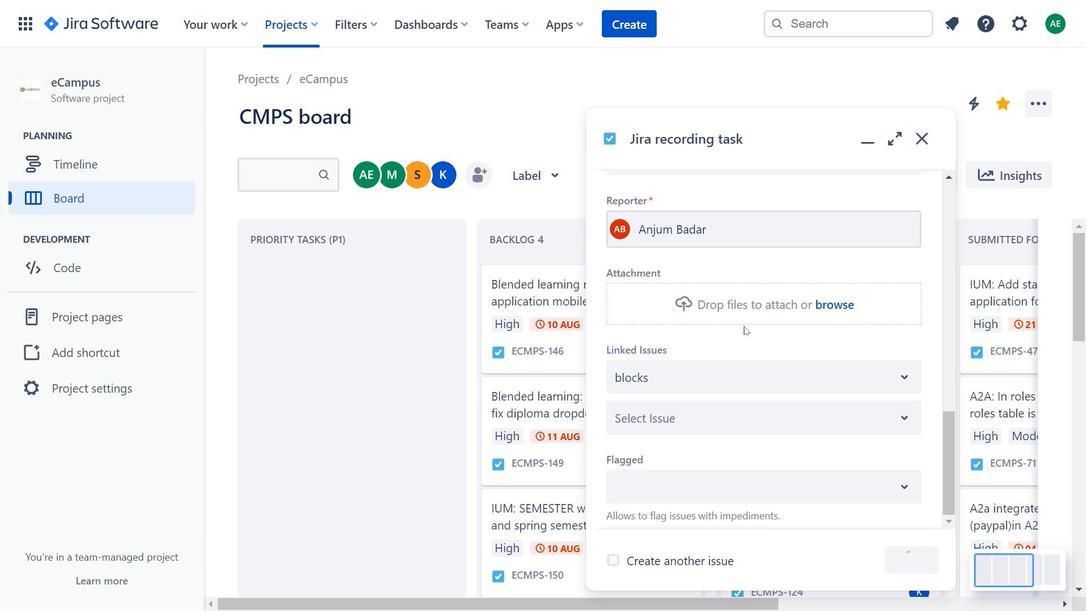 
Action: Mouse moved to (148, 539)
Screenshot: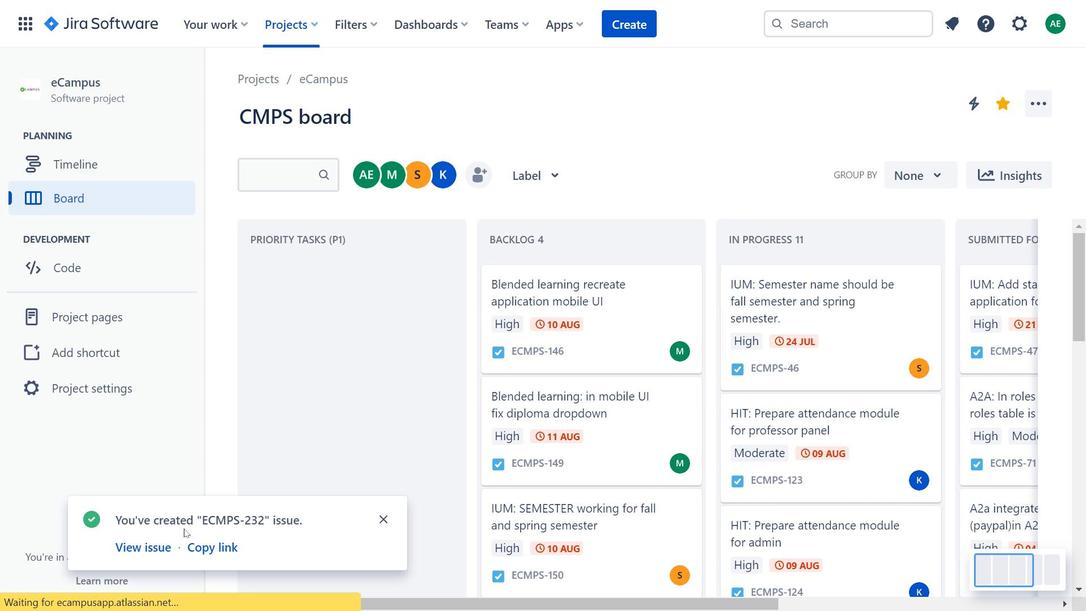 
Action: Mouse pressed left at (148, 539)
Screenshot: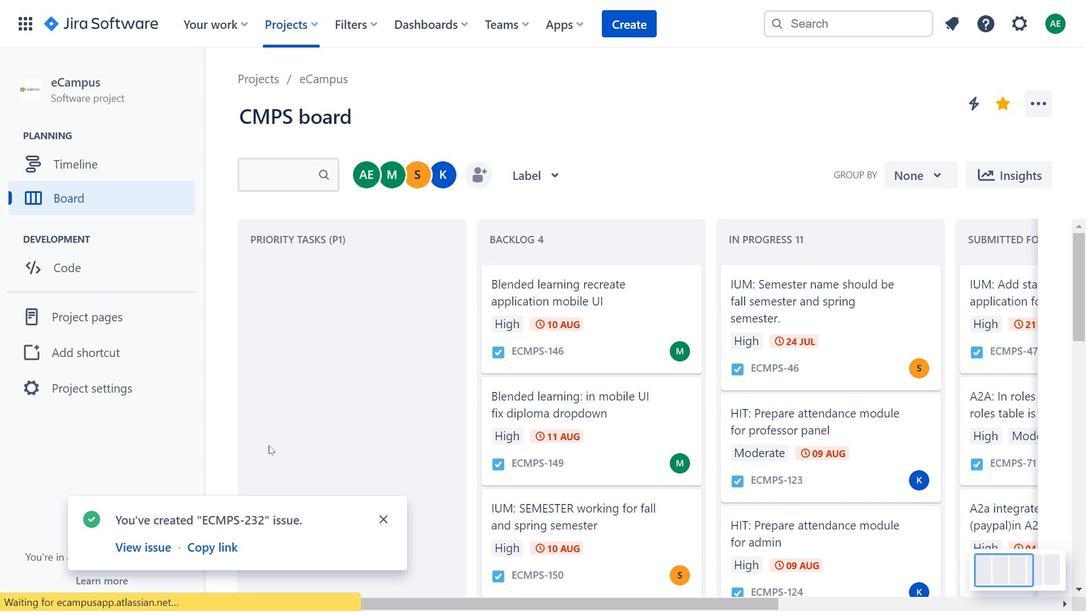 
Action: Mouse moved to (922, 113)
Screenshot: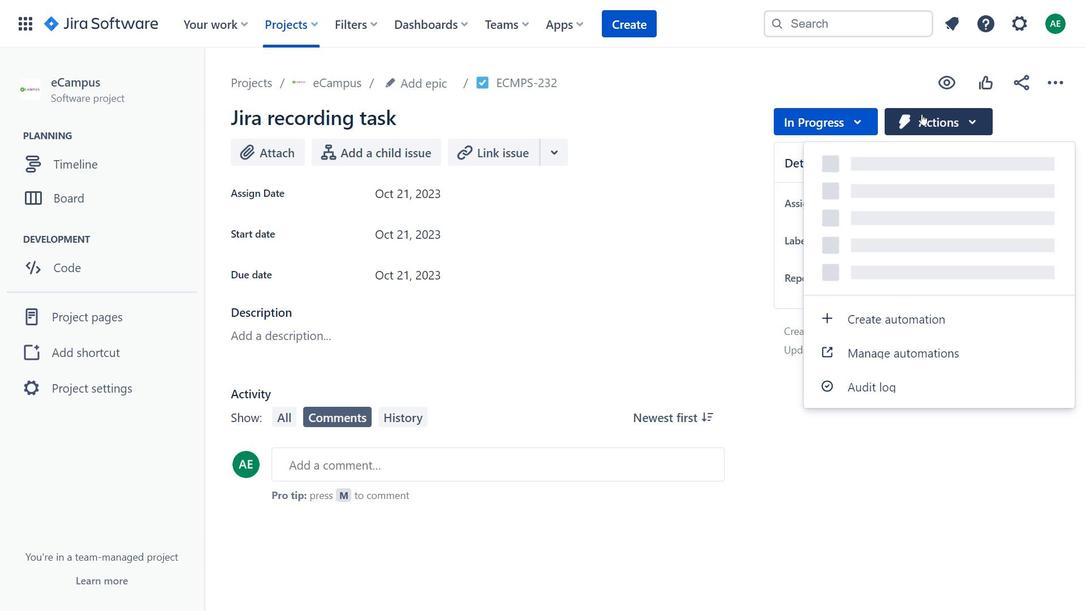
Action: Mouse pressed left at (922, 113)
Screenshot: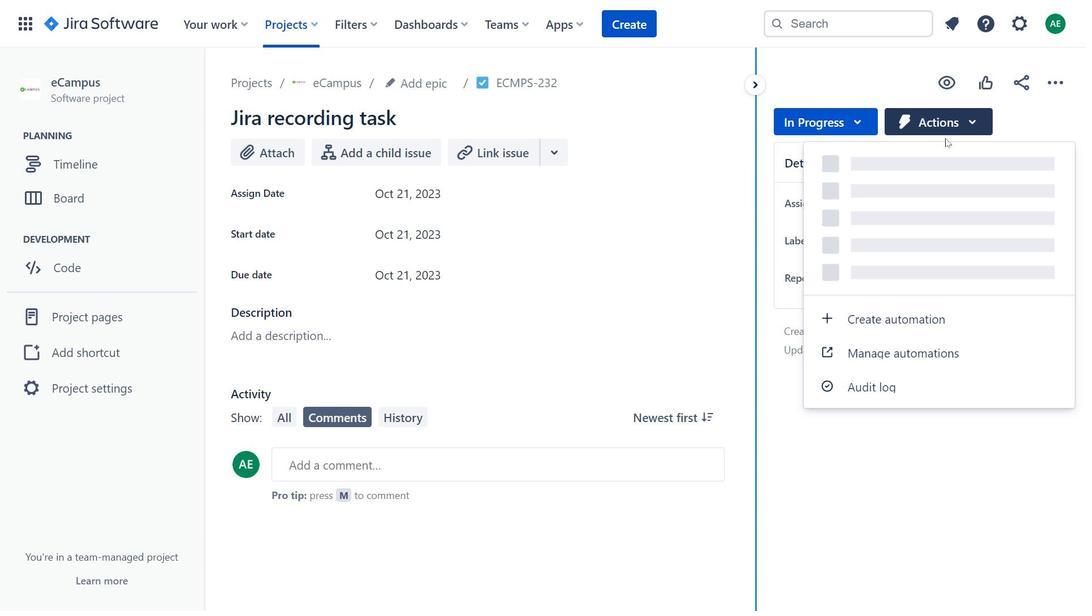 
Action: Mouse moved to (904, 374)
Screenshot: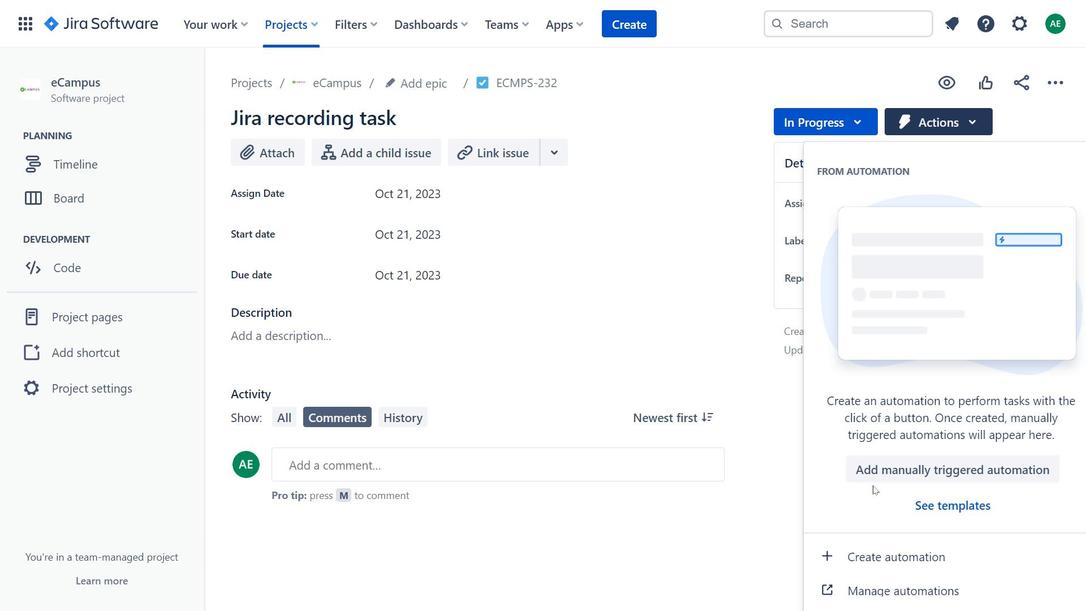 
Action: Mouse scrolled (904, 374) with delta (0, 0)
Screenshot: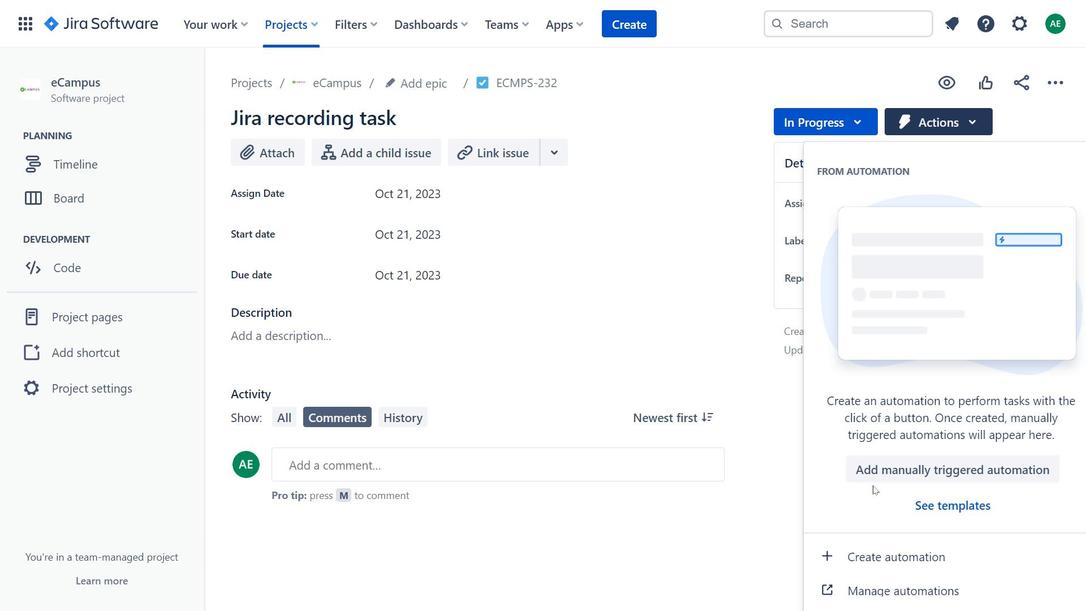 
Action: Mouse moved to (904, 376)
Screenshot: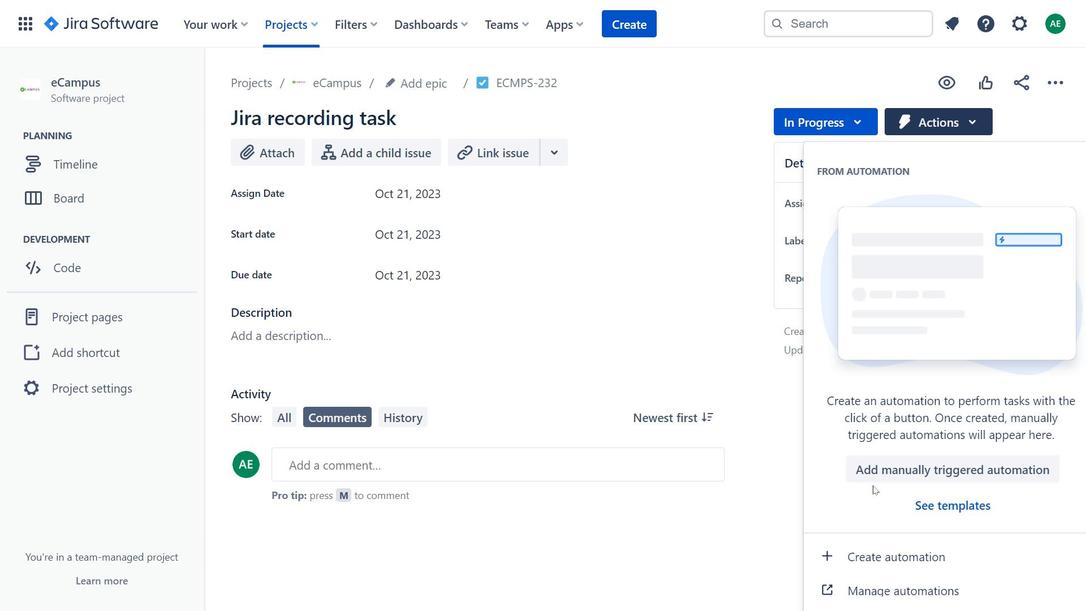 
Action: Mouse scrolled (904, 375) with delta (0, 0)
Screenshot: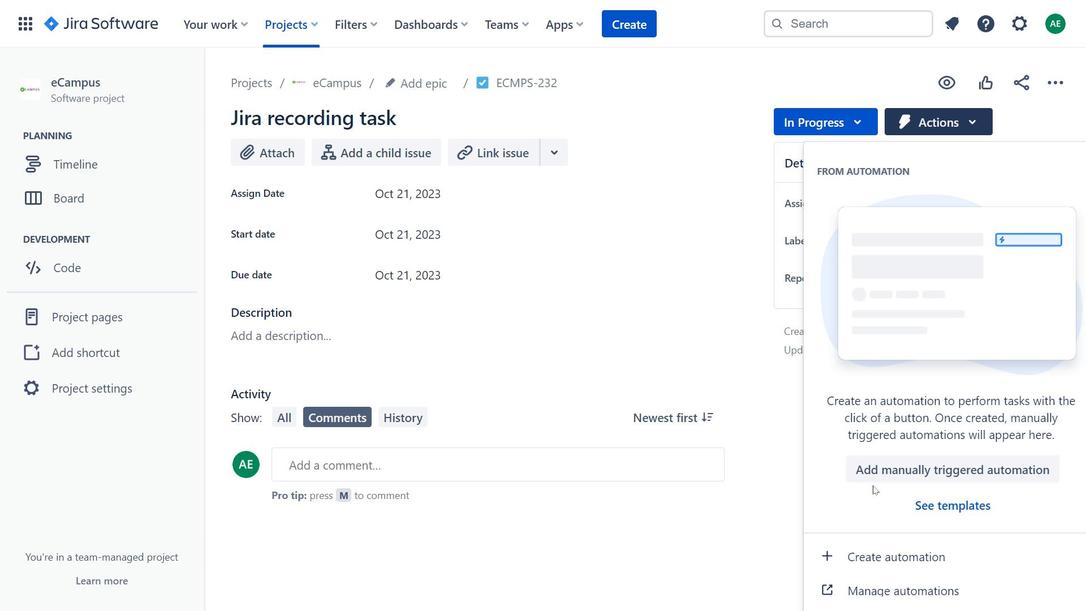 
Action: Mouse moved to (904, 376)
Screenshot: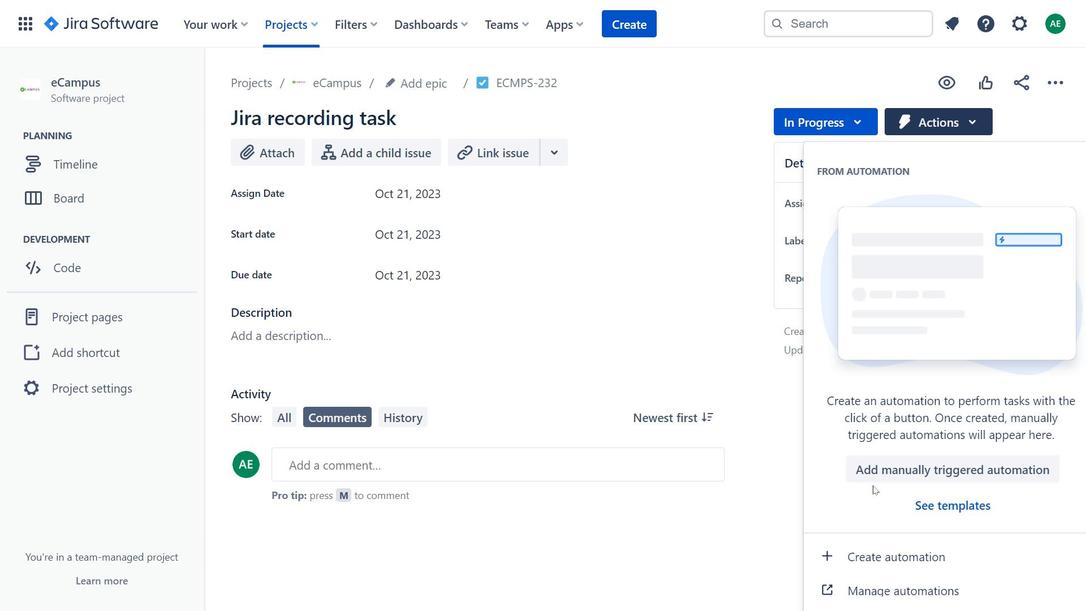 
Action: Mouse scrolled (904, 376) with delta (0, 0)
Screenshot: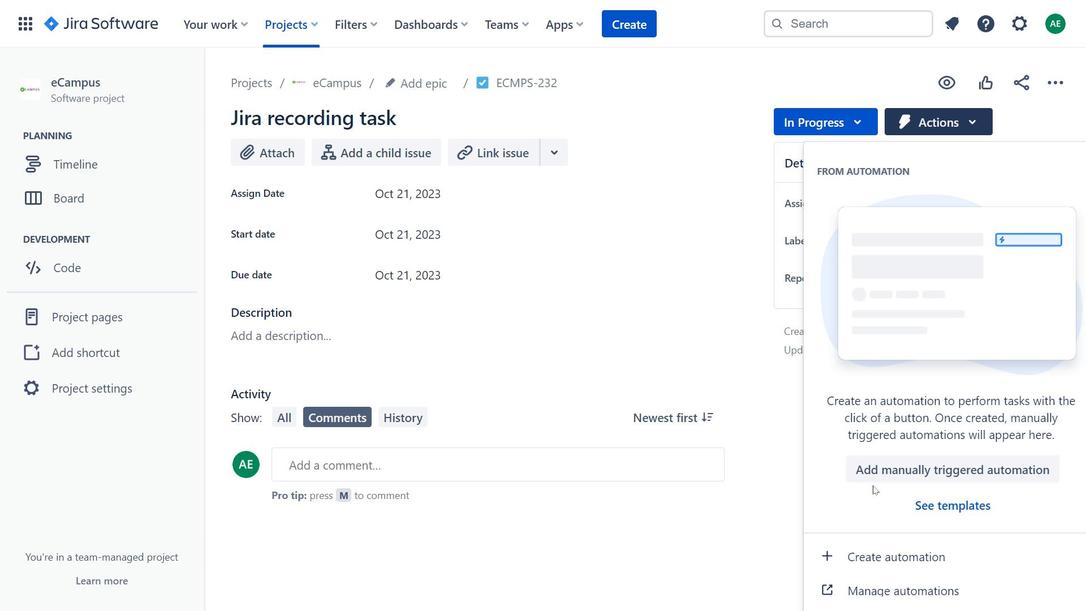 
Action: Mouse moved to (423, 269)
Screenshot: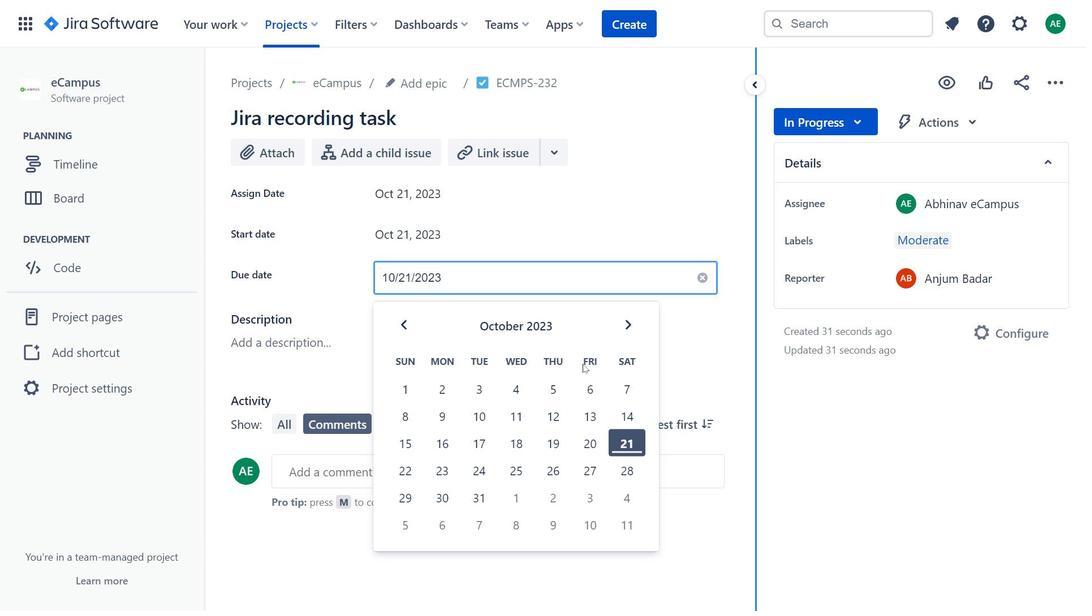 
Action: Mouse pressed left at (423, 269)
Screenshot: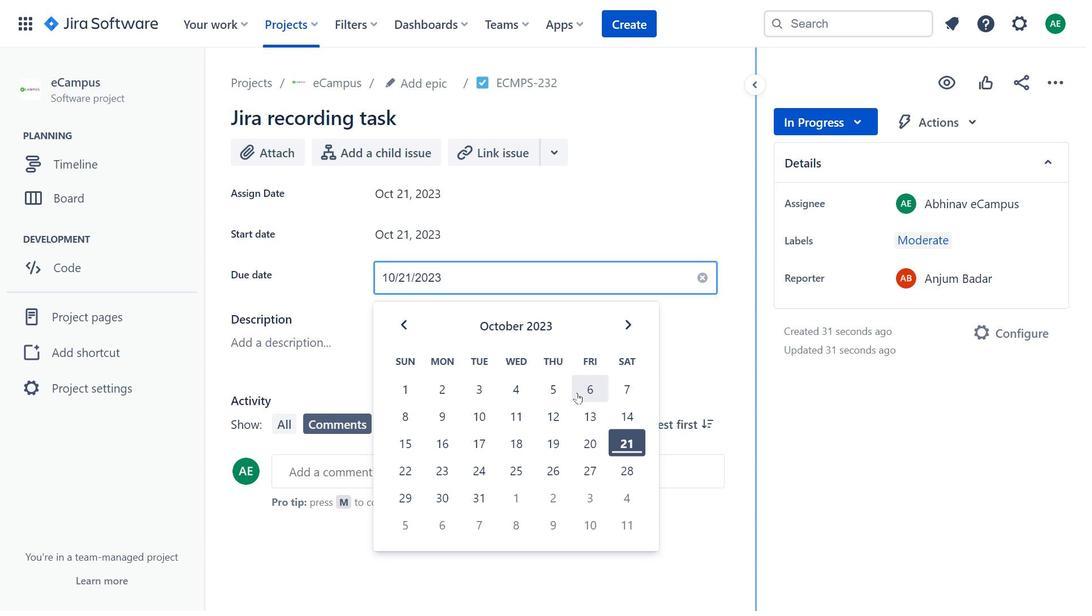 
Action: Mouse moved to (509, 198)
Screenshot: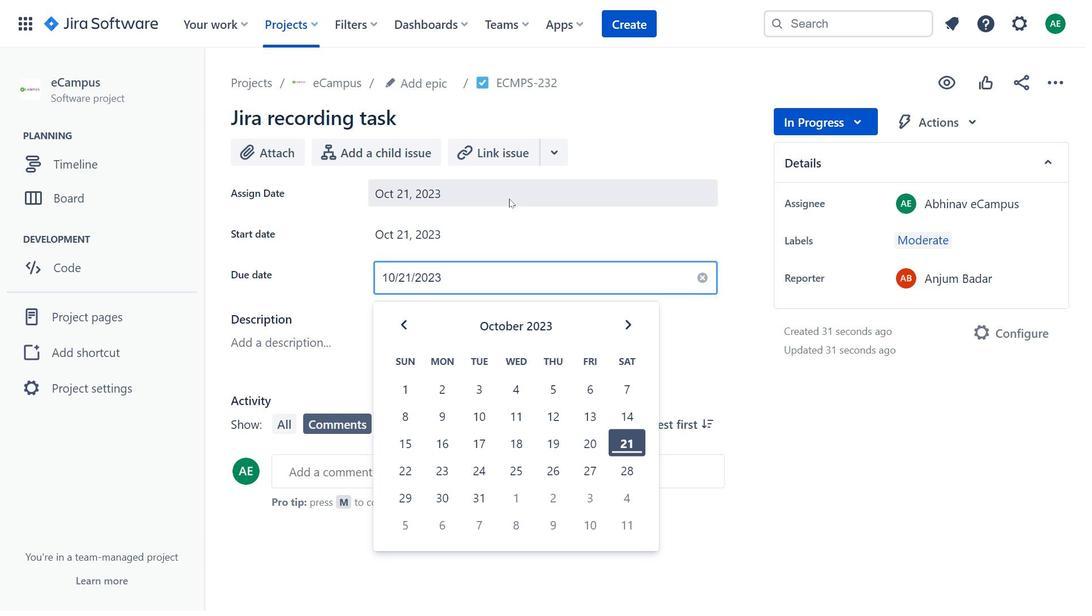 
Action: Mouse pressed left at (509, 198)
Screenshot: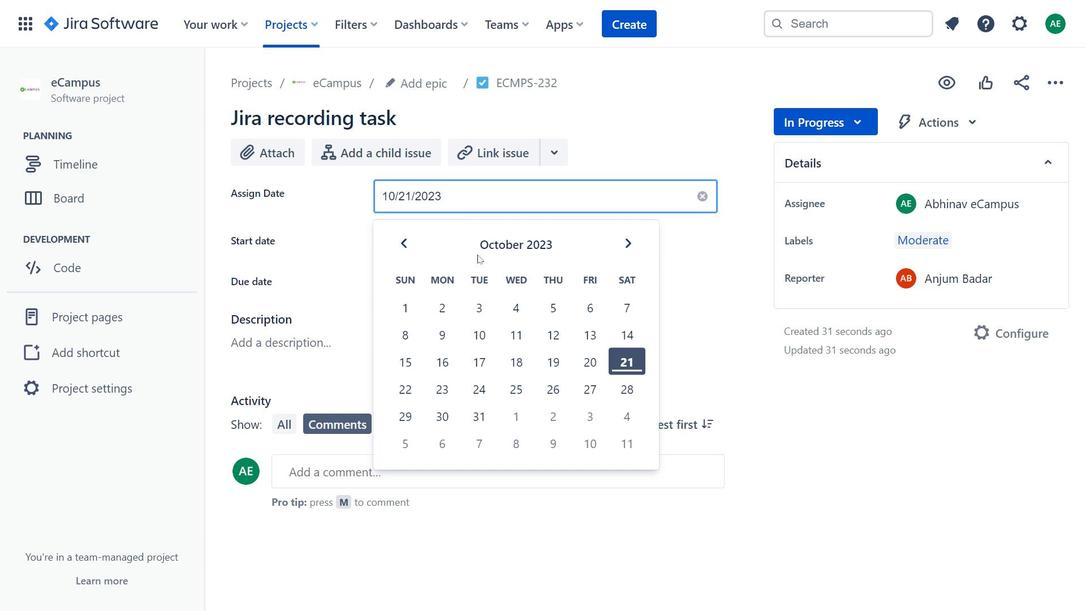
Action: Mouse moved to (834, 438)
Screenshot: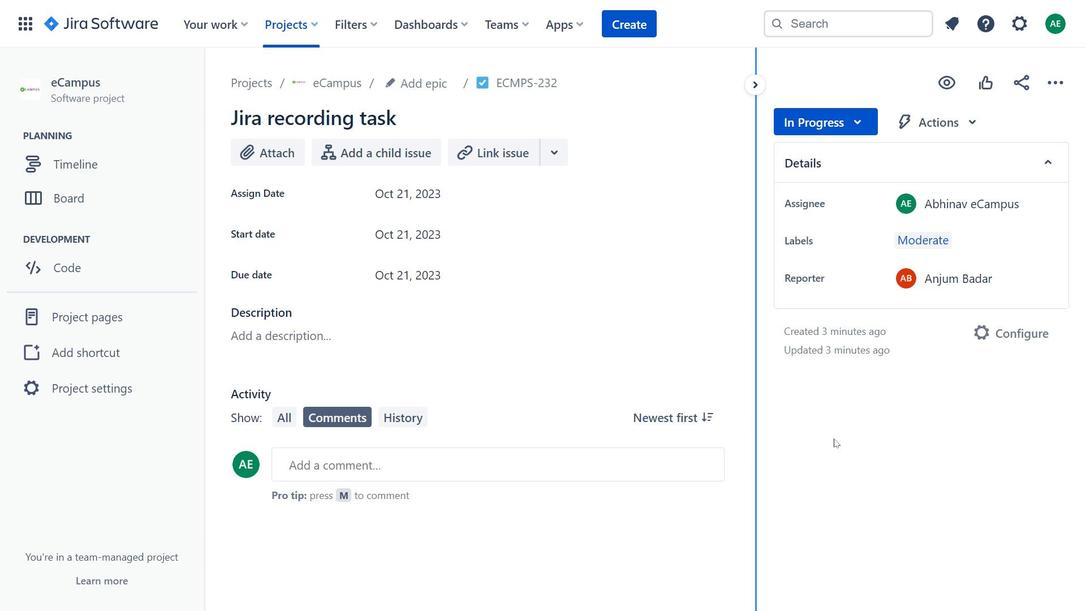 
Action: Mouse pressed left at (834, 438)
Screenshot: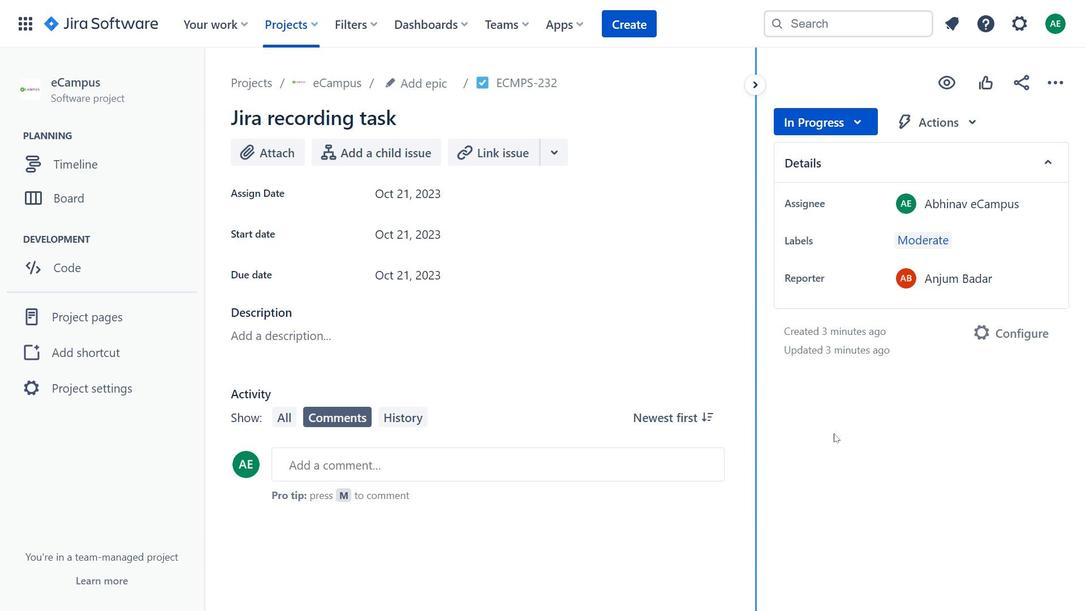 
Action: Mouse moved to (498, 196)
Screenshot: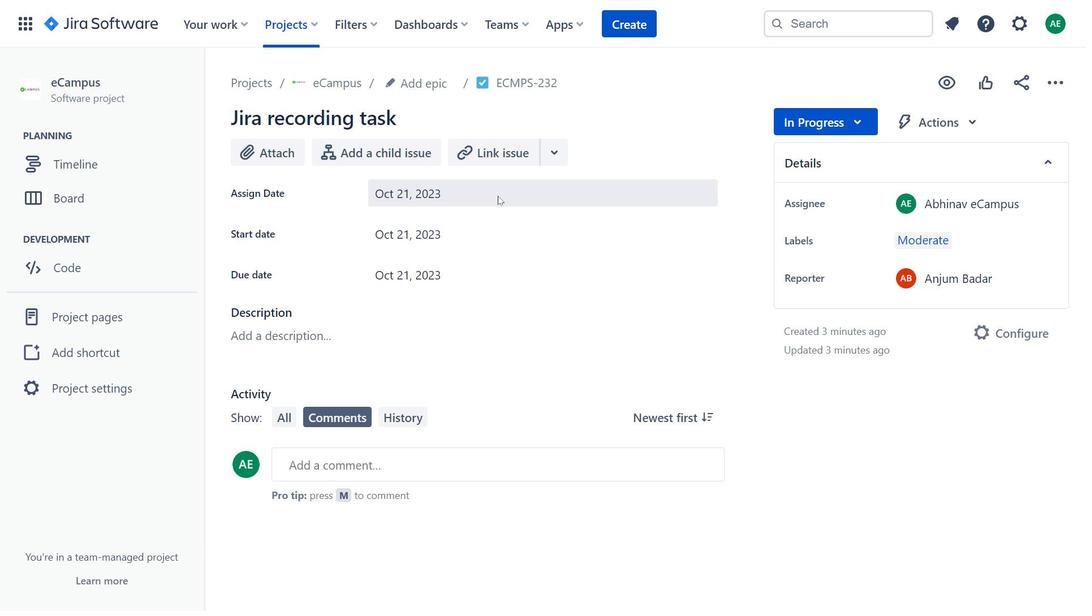
Action: Mouse pressed left at (498, 196)
Screenshot: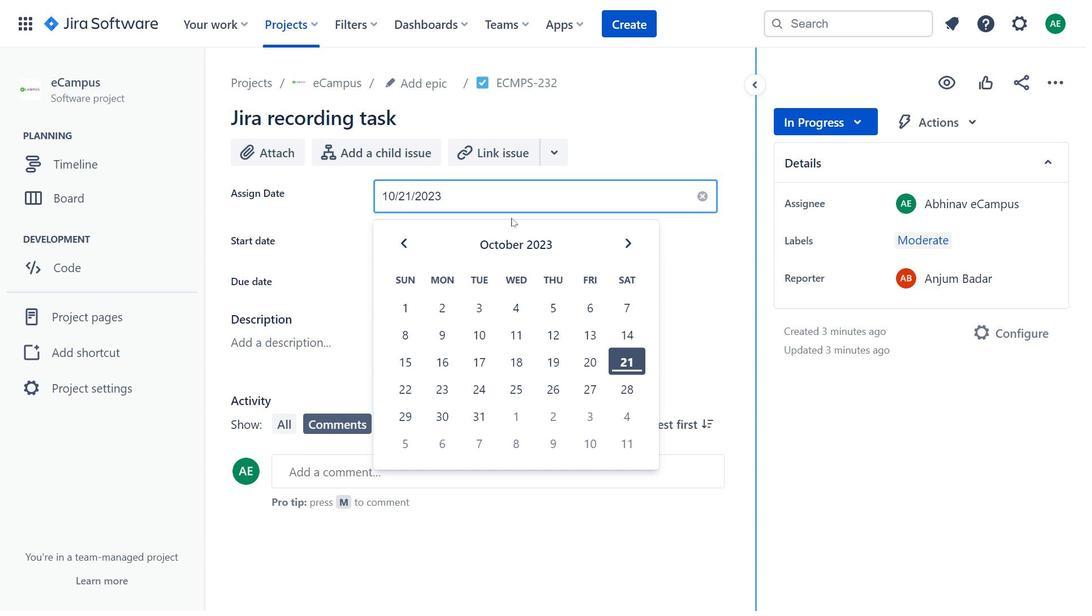 
Action: Mouse moved to (350, 82)
Screenshot: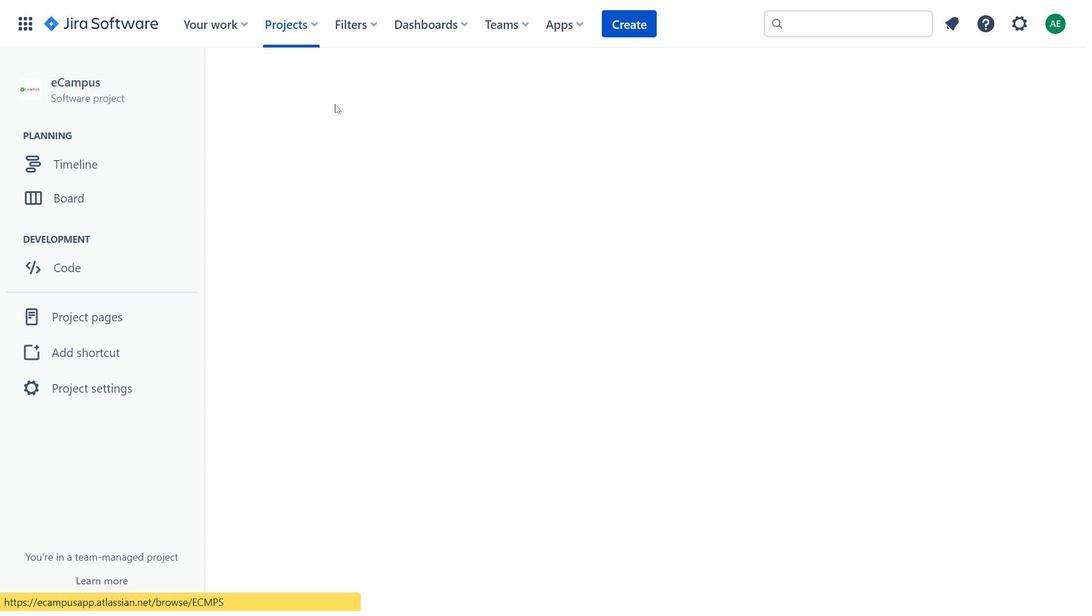 
Action: Mouse pressed left at (350, 82)
Screenshot: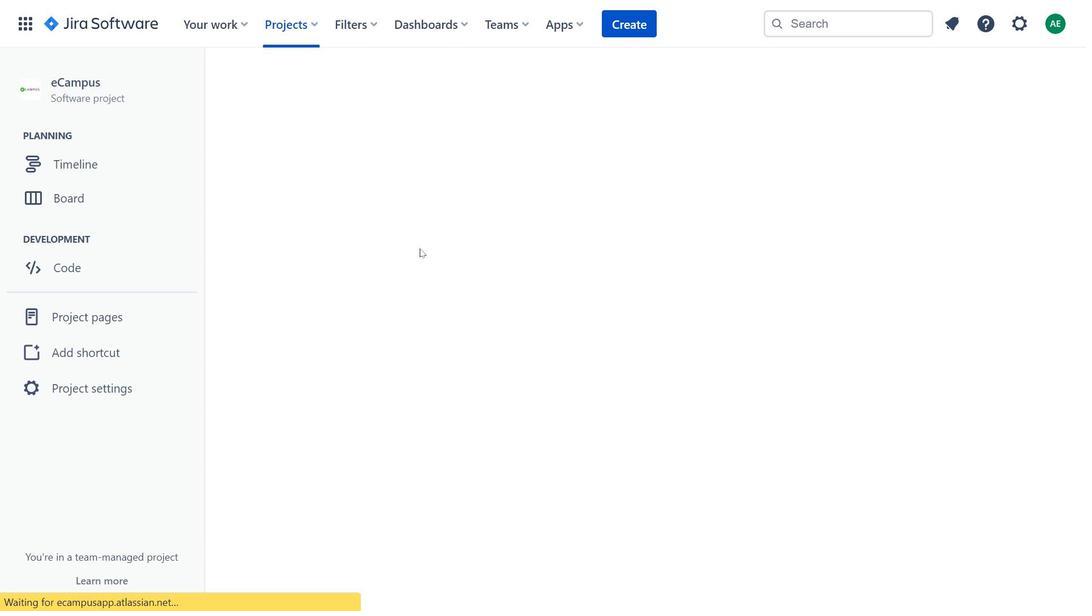 
Action: Mouse moved to (989, 576)
Screenshot: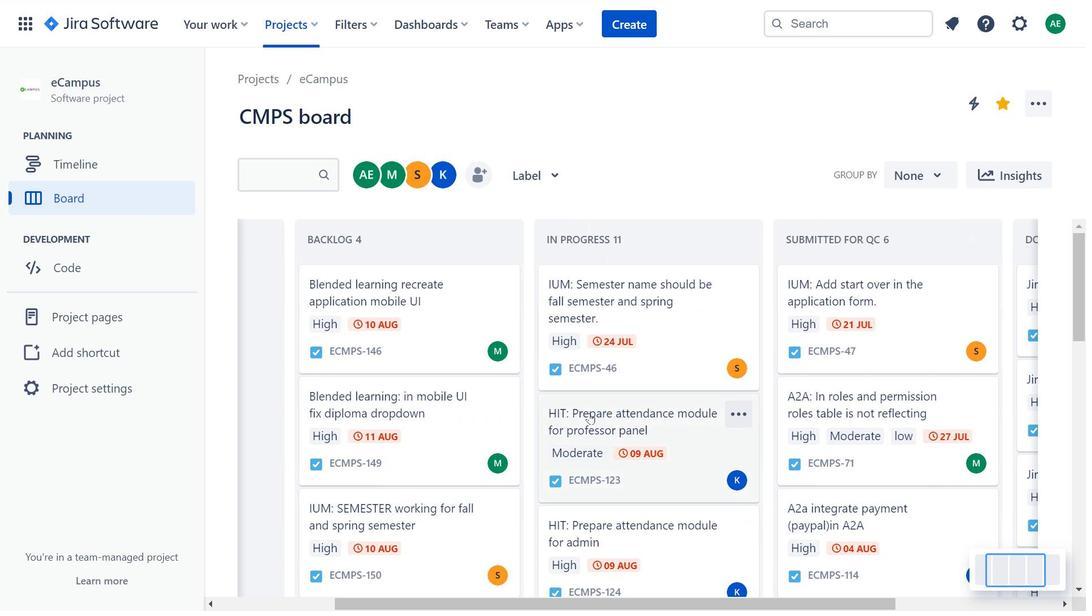 
Action: Mouse pressed left at (989, 576)
Screenshot: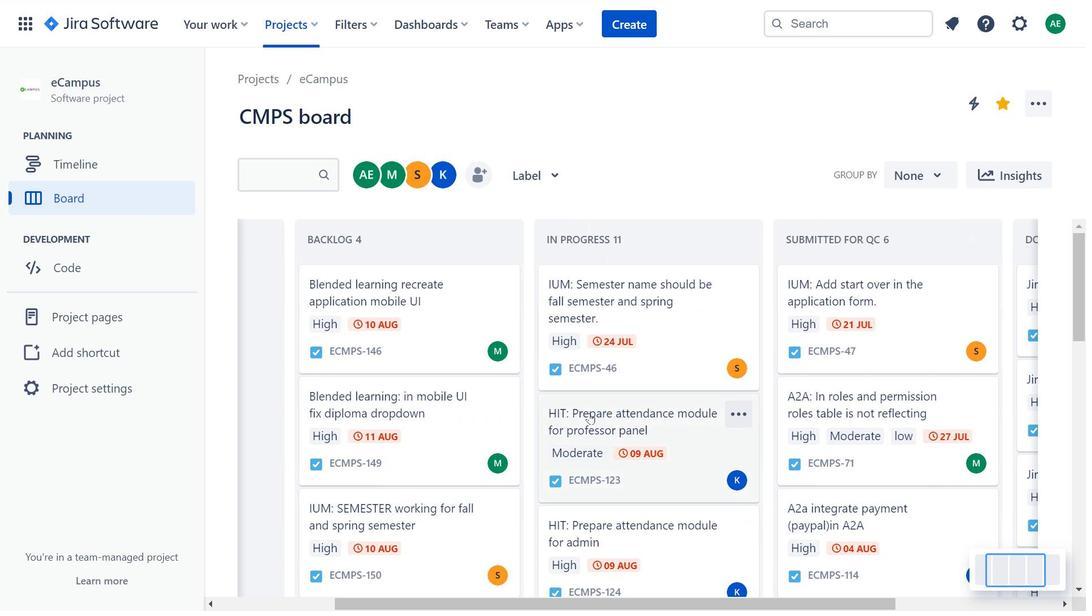 
Action: Mouse moved to (646, 365)
Screenshot: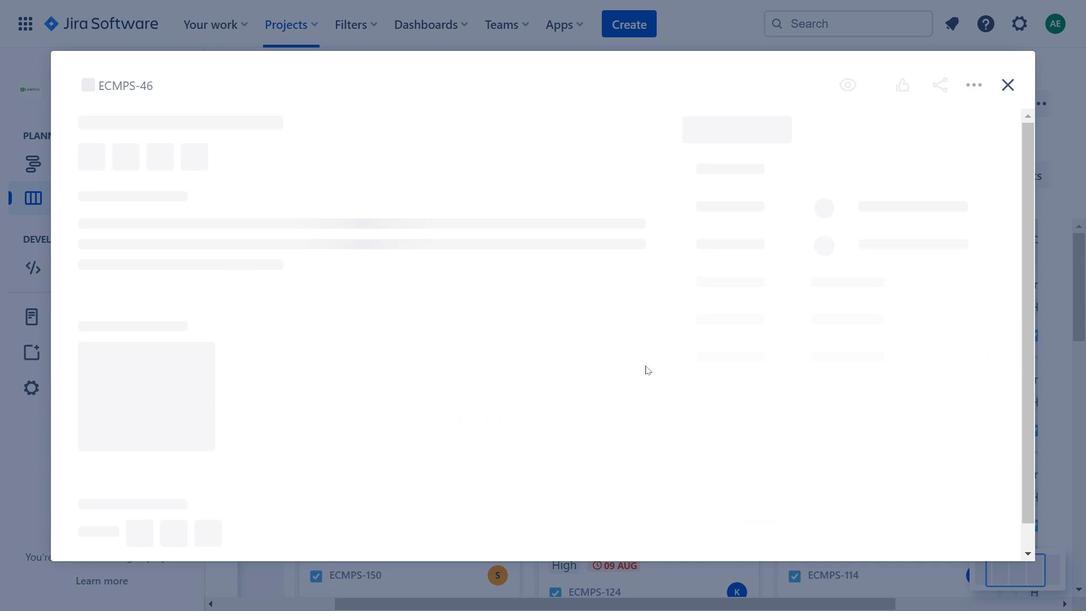 
Action: Mouse pressed left at (646, 365)
Screenshot: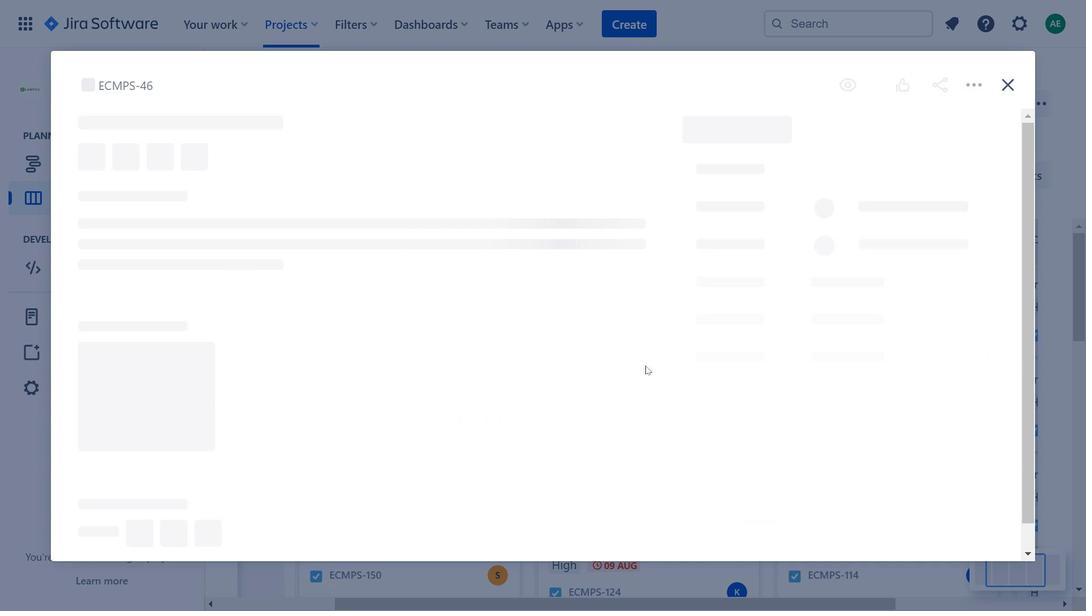 
Action: Mouse moved to (299, 235)
Screenshot: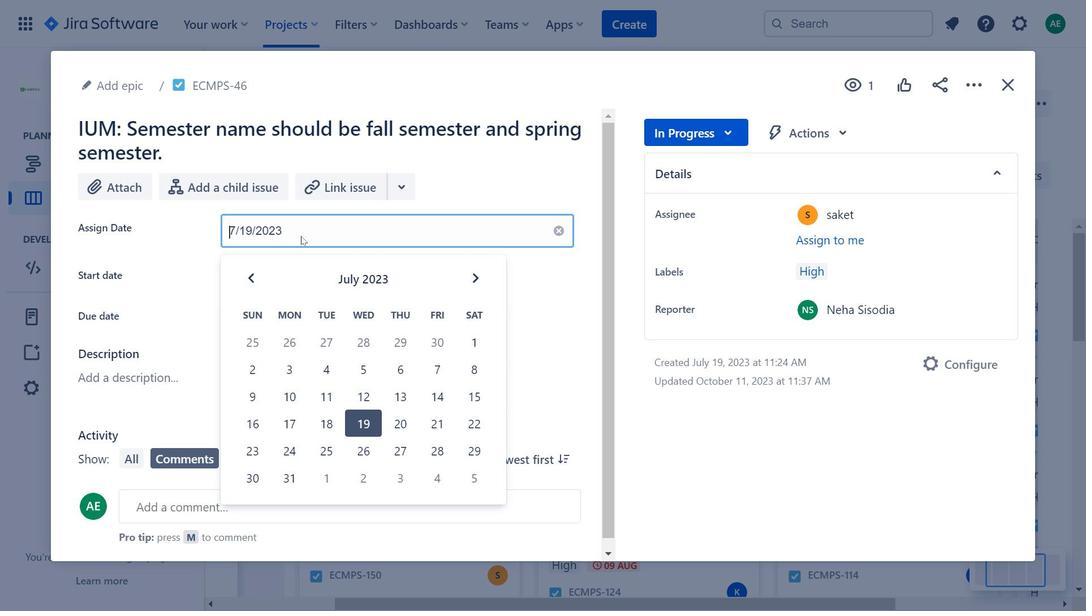 
Action: Mouse pressed left at (299, 235)
Screenshot: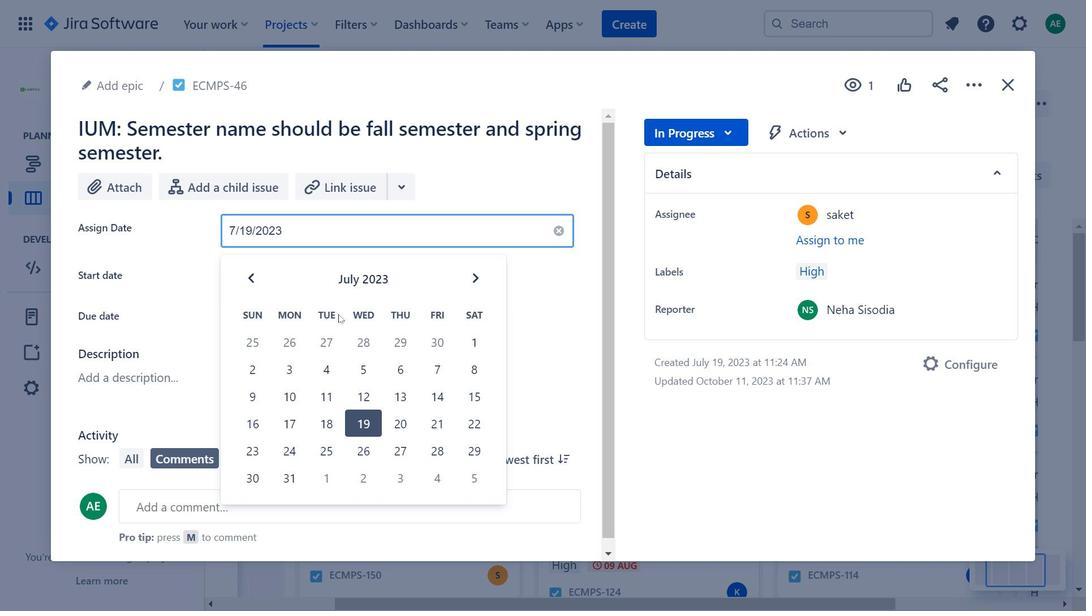 
Action: Mouse moved to (963, 90)
Screenshot: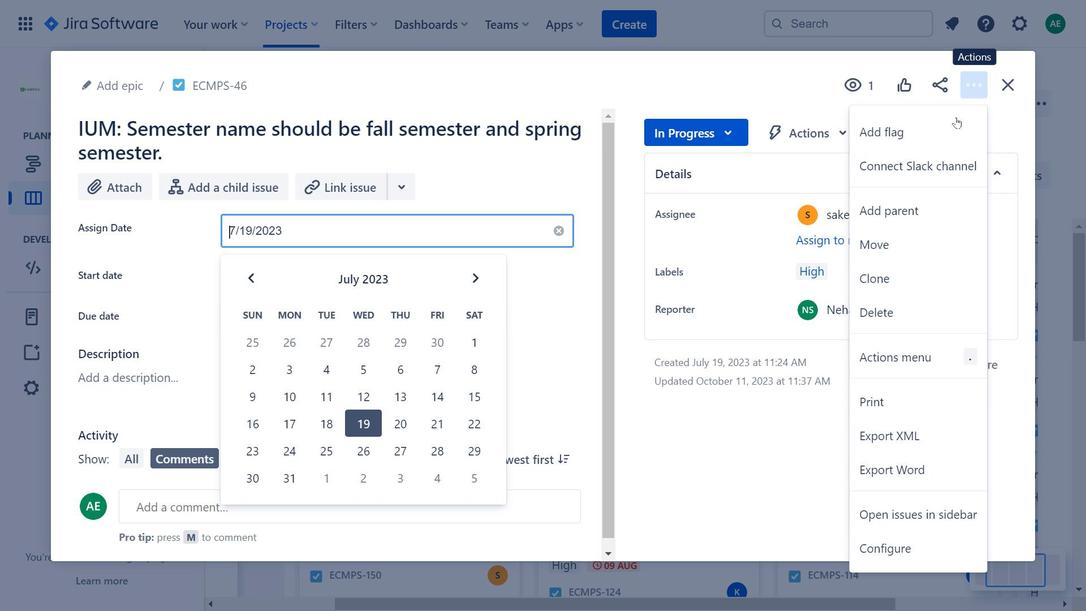 
Action: Mouse pressed left at (963, 90)
Screenshot: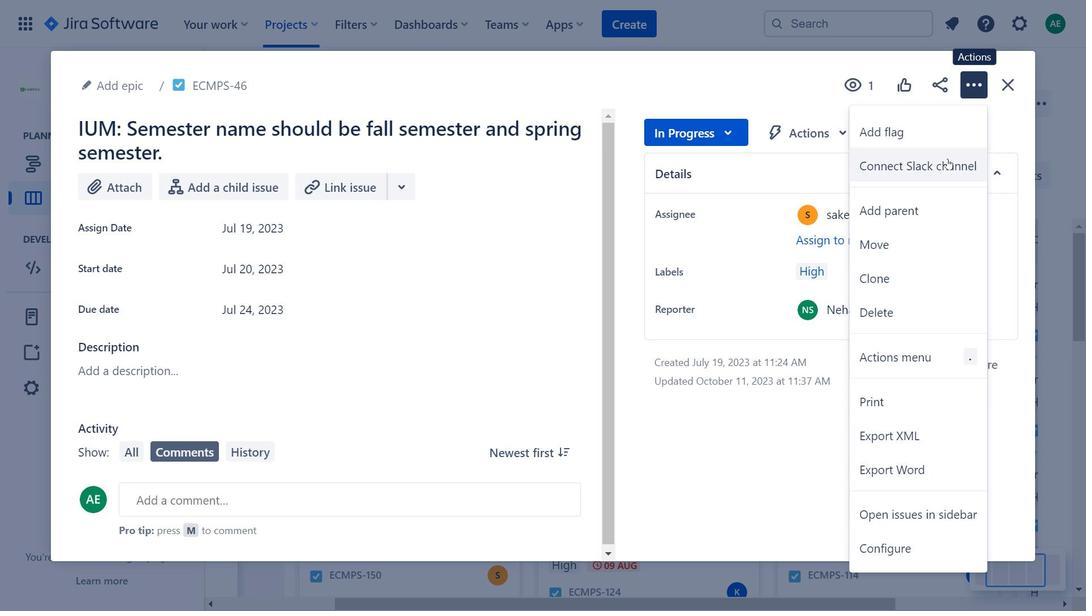 
Action: Mouse moved to (1017, 86)
Screenshot: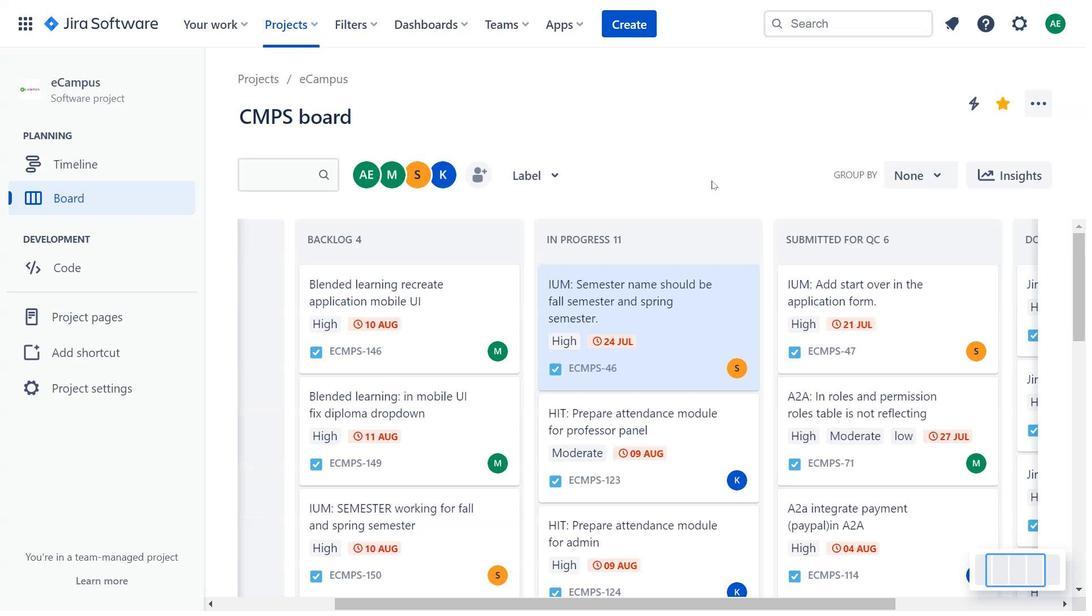 
Action: Mouse pressed left at (1017, 86)
Screenshot: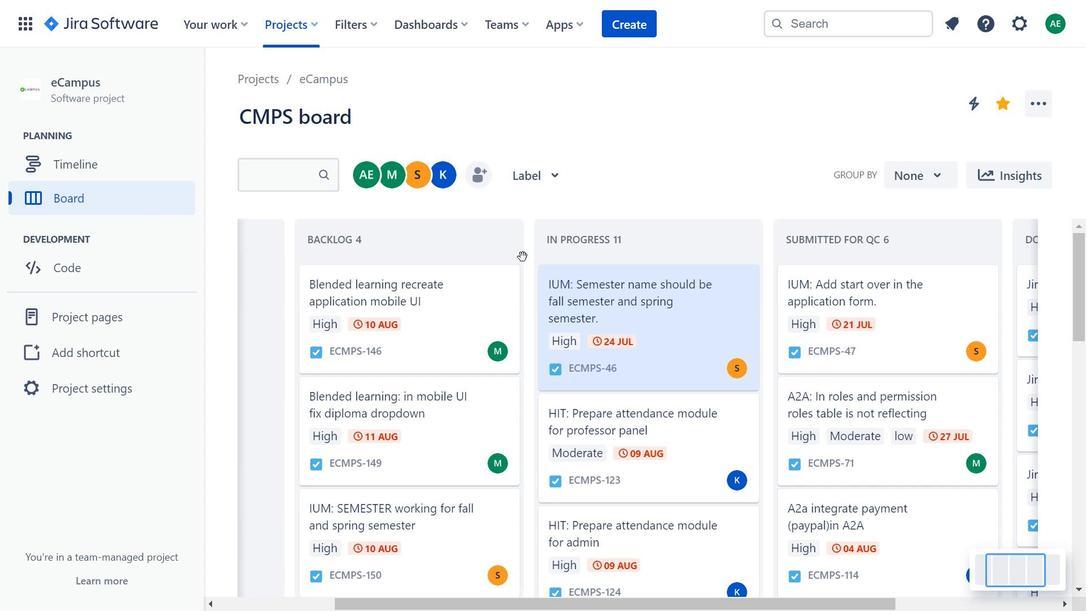 
Action: Mouse moved to (480, 336)
Screenshot: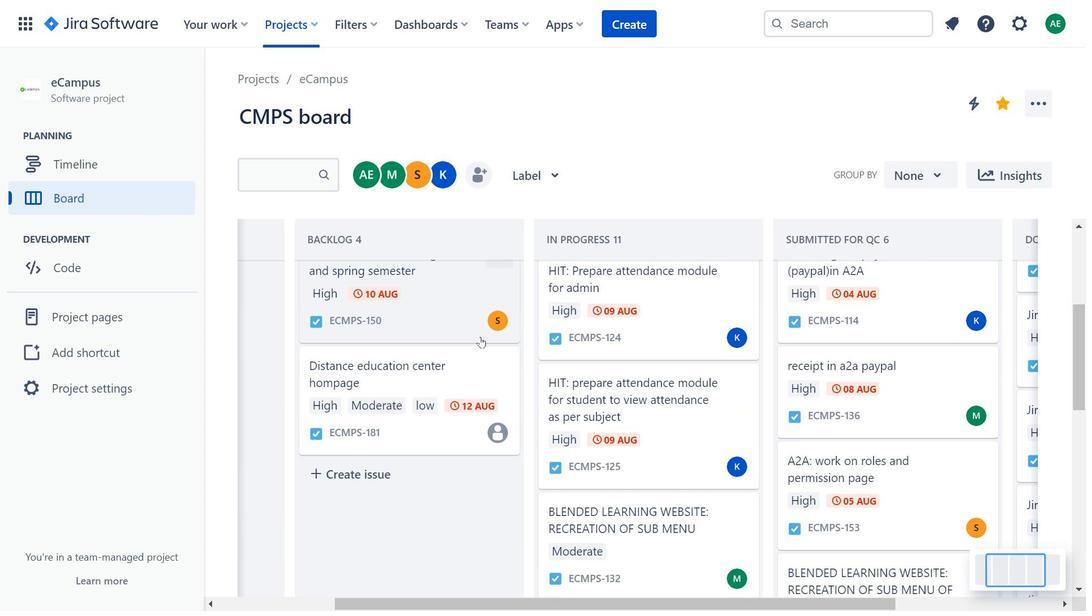 
Action: Mouse scrolled (480, 336) with delta (0, 0)
Screenshot: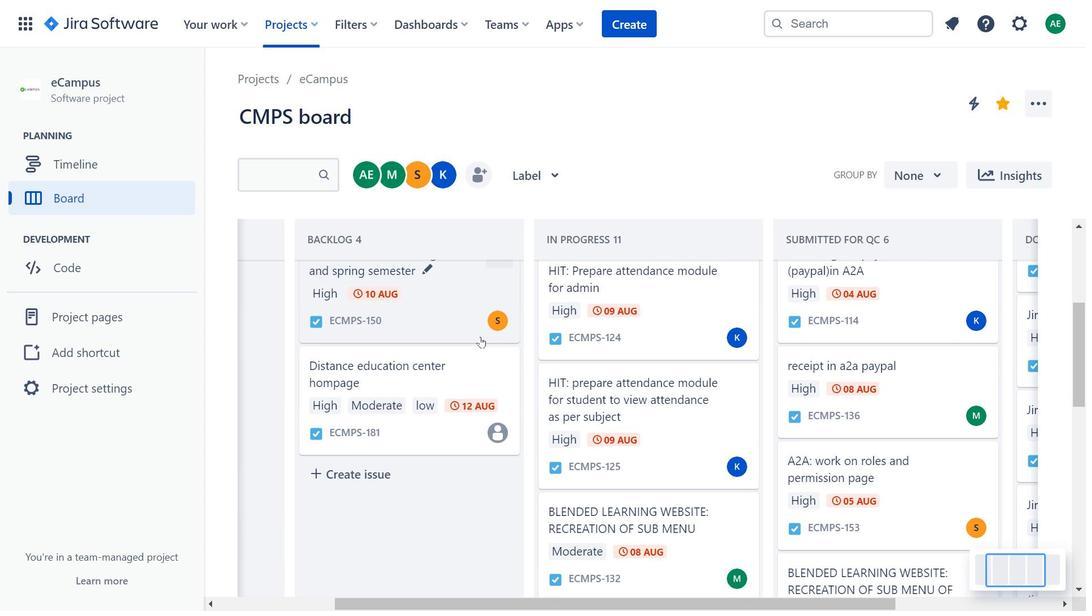 
Action: Mouse scrolled (480, 336) with delta (0, 0)
Screenshot: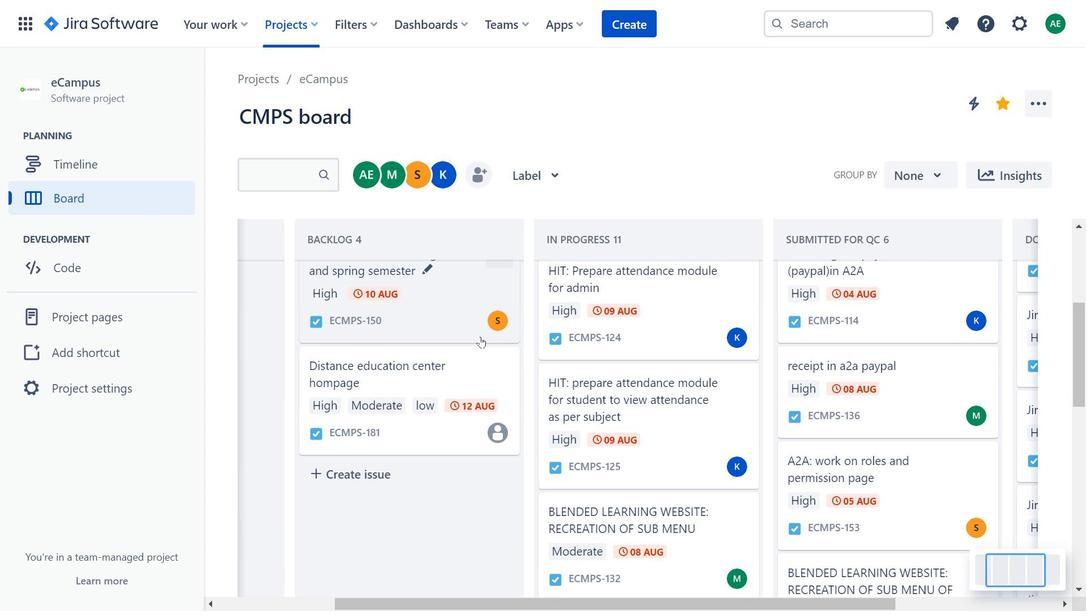 
Action: Mouse scrolled (480, 336) with delta (0, 0)
Screenshot: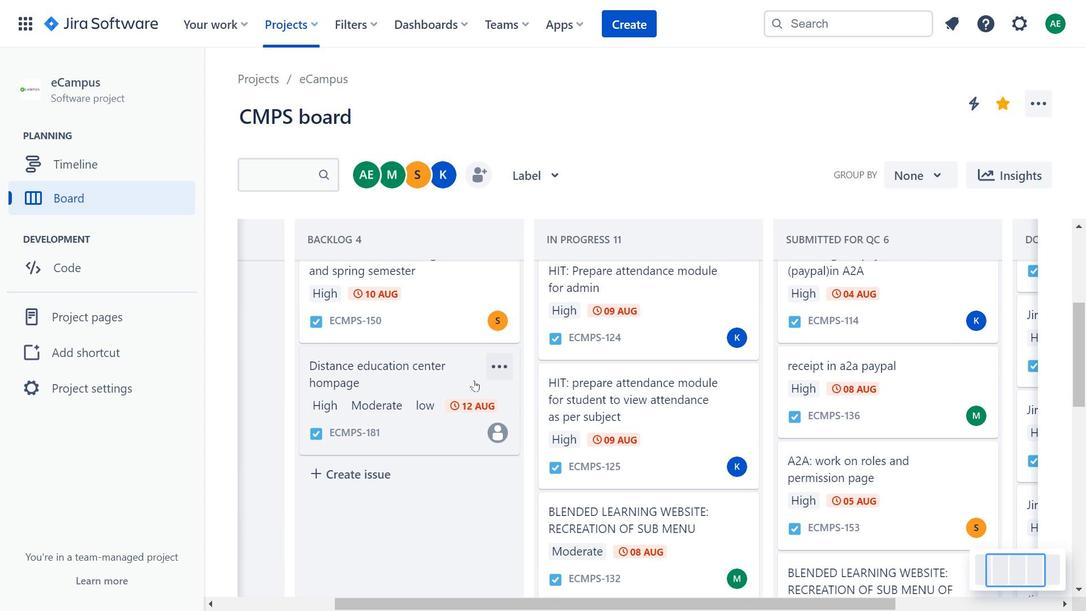 
Action: Mouse moved to (453, 383)
Screenshot: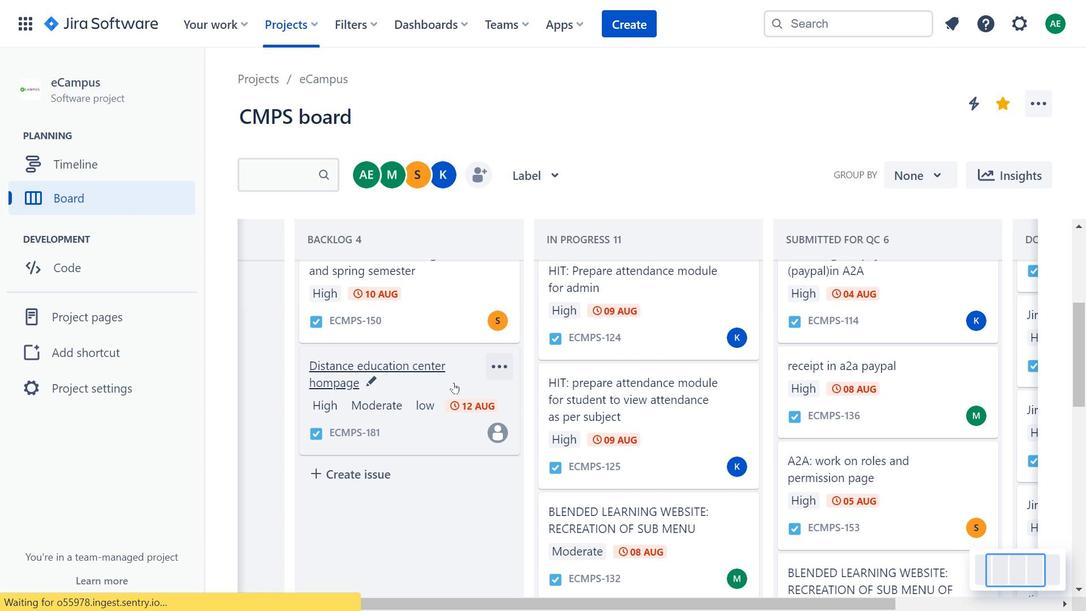 
Action: Mouse pressed left at (453, 383)
Screenshot: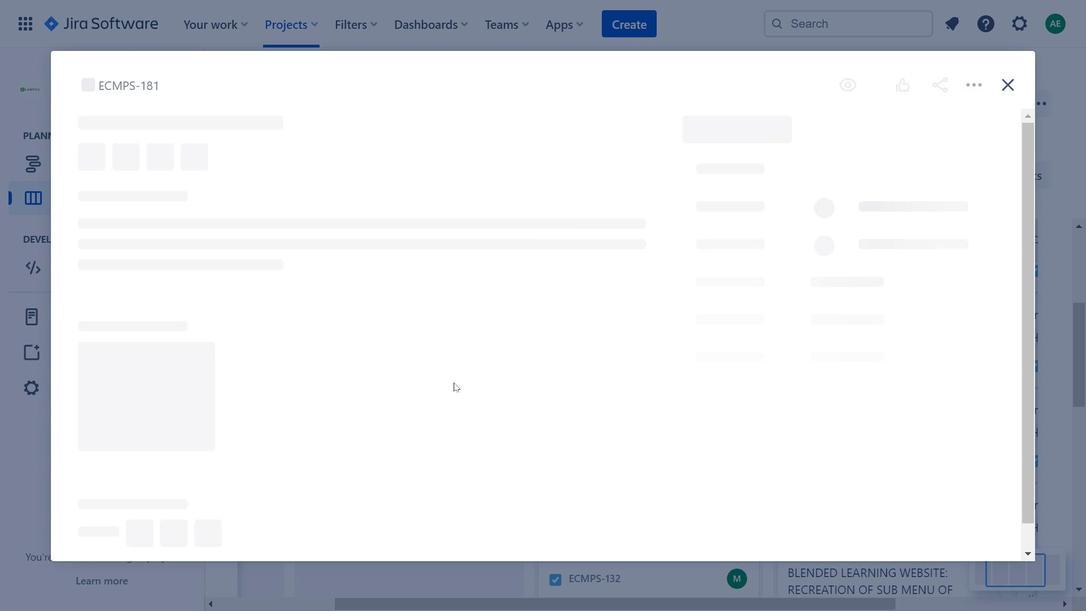 
Action: Mouse moved to (403, 159)
Screenshot: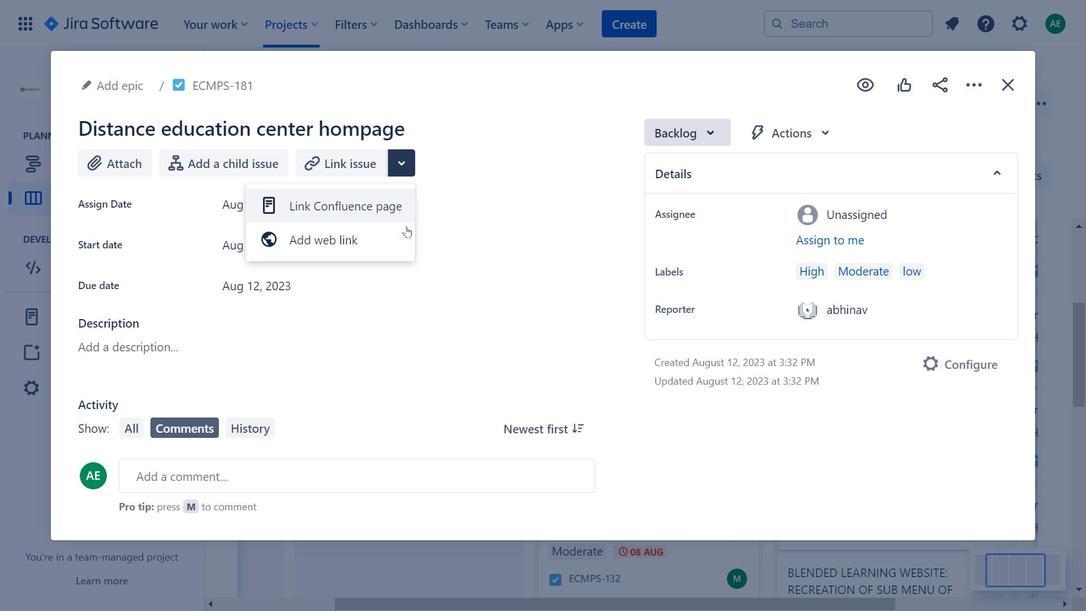 
Action: Mouse pressed left at (403, 159)
Screenshot: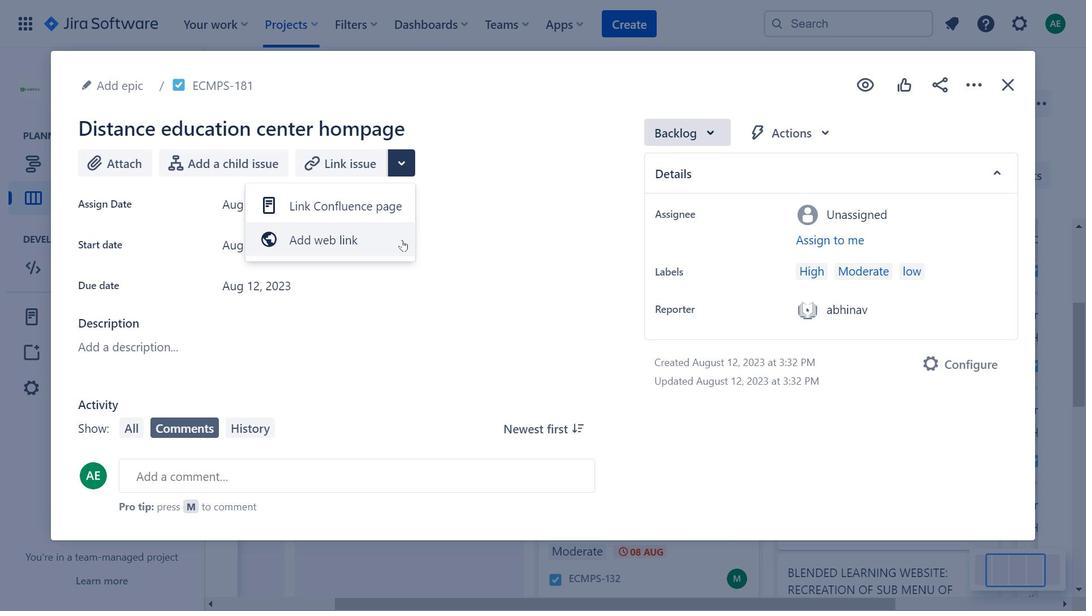 
Action: Mouse moved to (784, 142)
Screenshot: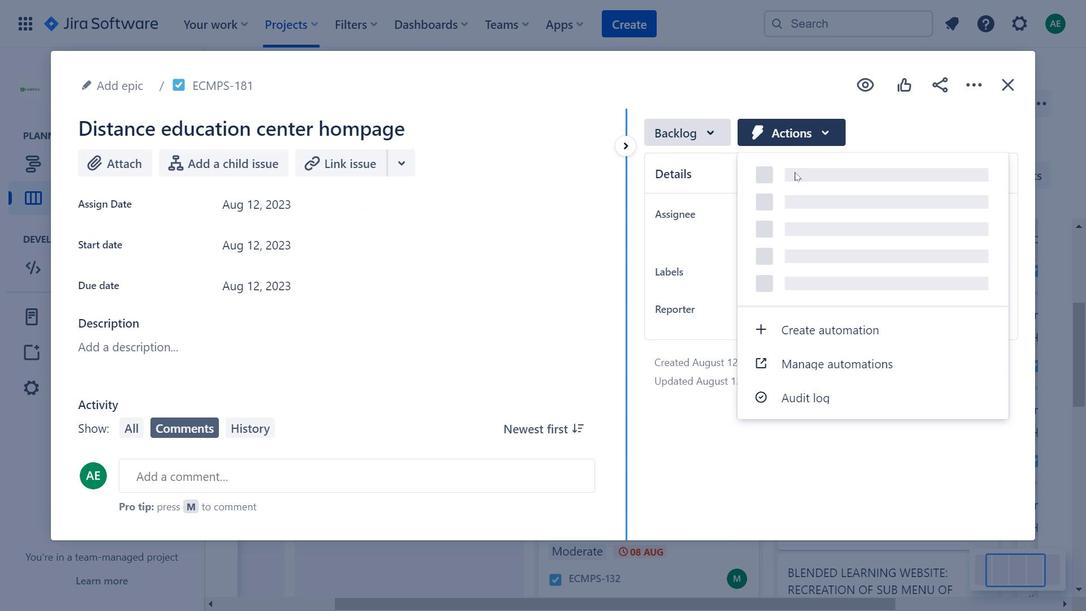 
Action: Mouse pressed left at (784, 142)
Screenshot: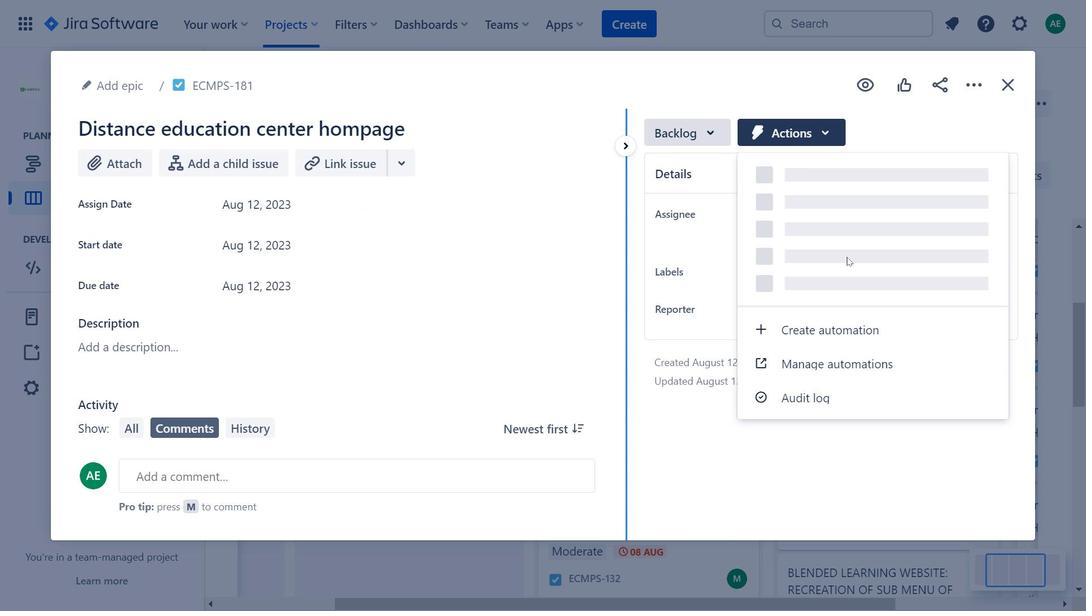 
Action: Mouse moved to (317, 209)
Screenshot: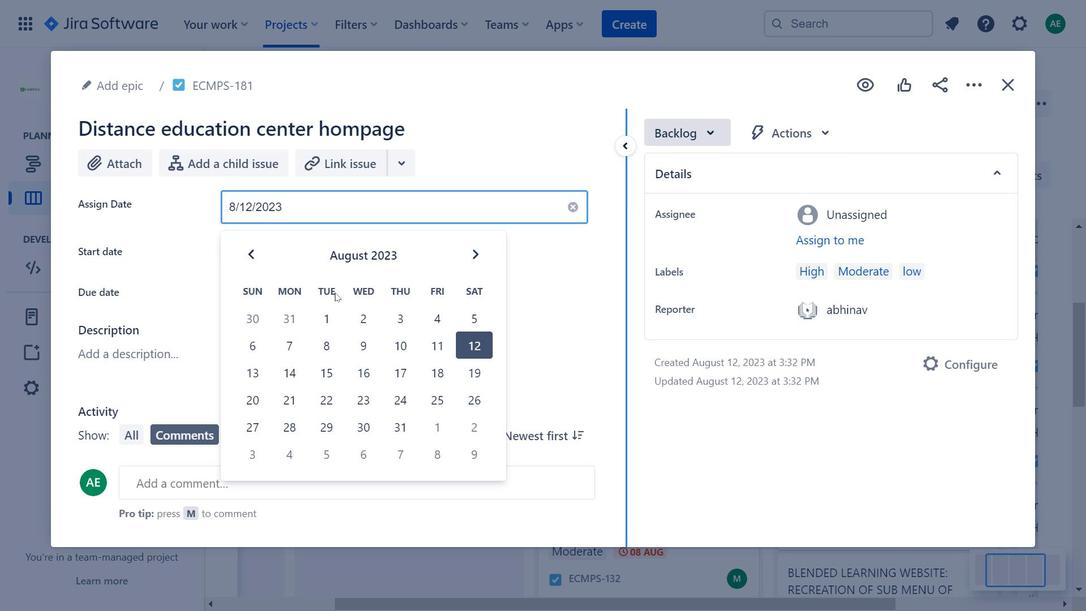 
Action: Mouse pressed left at (317, 209)
Screenshot: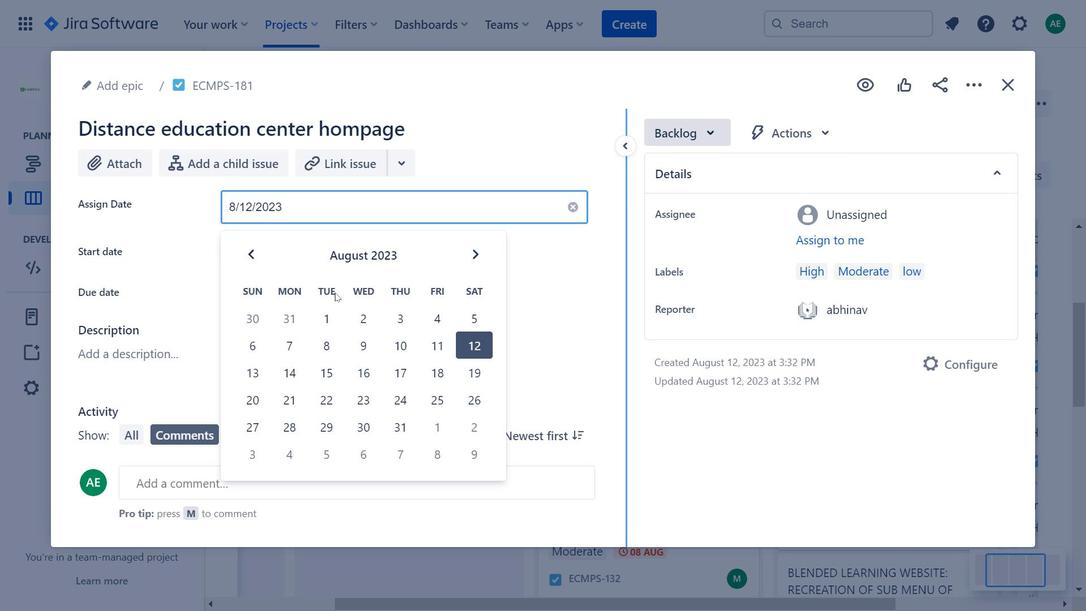 
Action: Mouse moved to (783, 144)
Screenshot: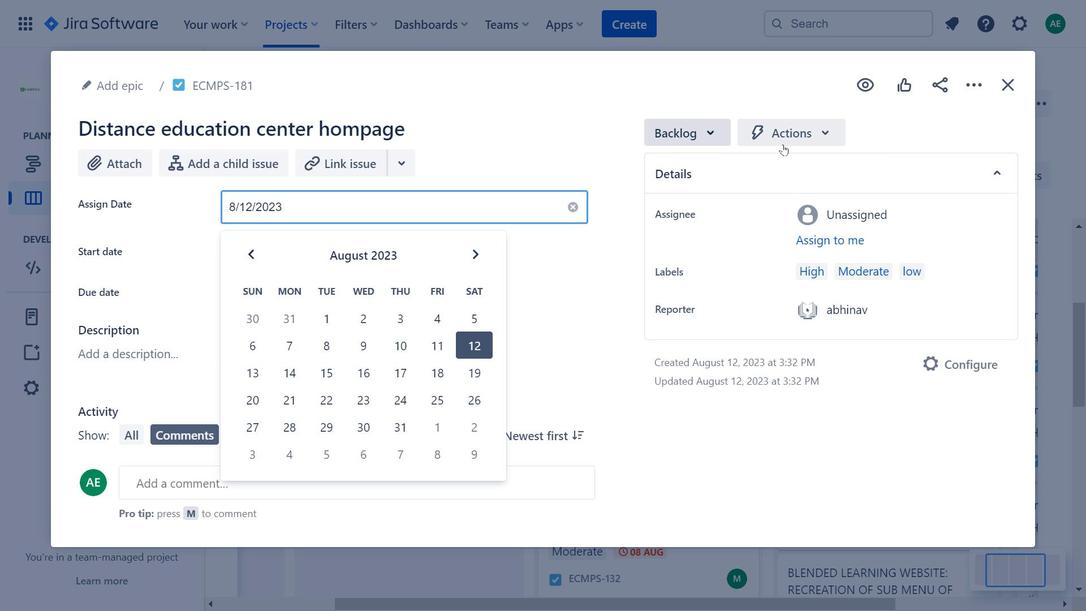 
Action: Mouse pressed left at (783, 144)
Screenshot: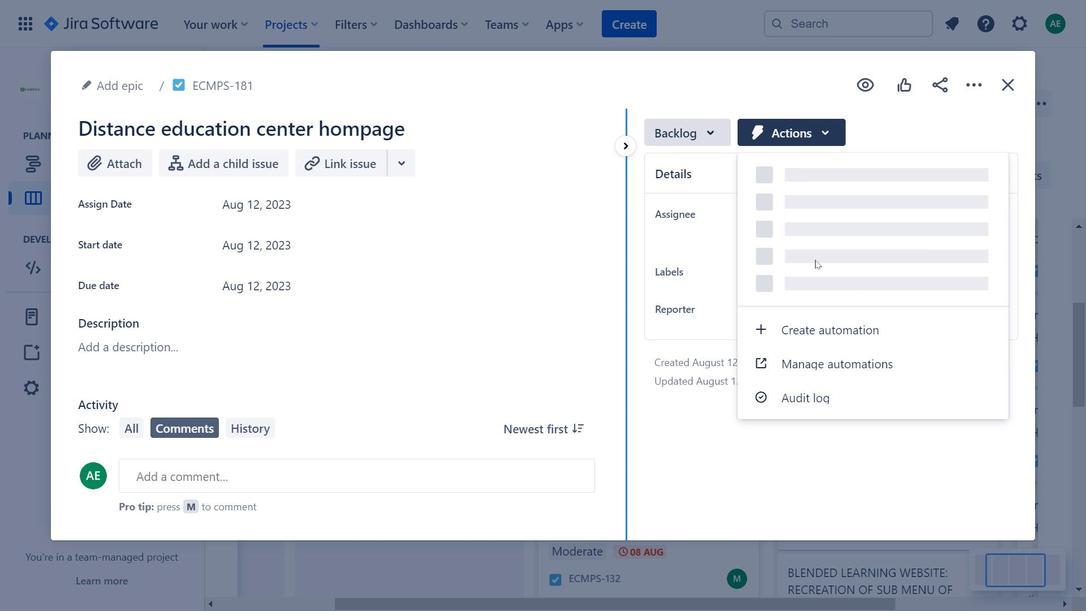 
Action: Mouse moved to (413, 192)
Screenshot: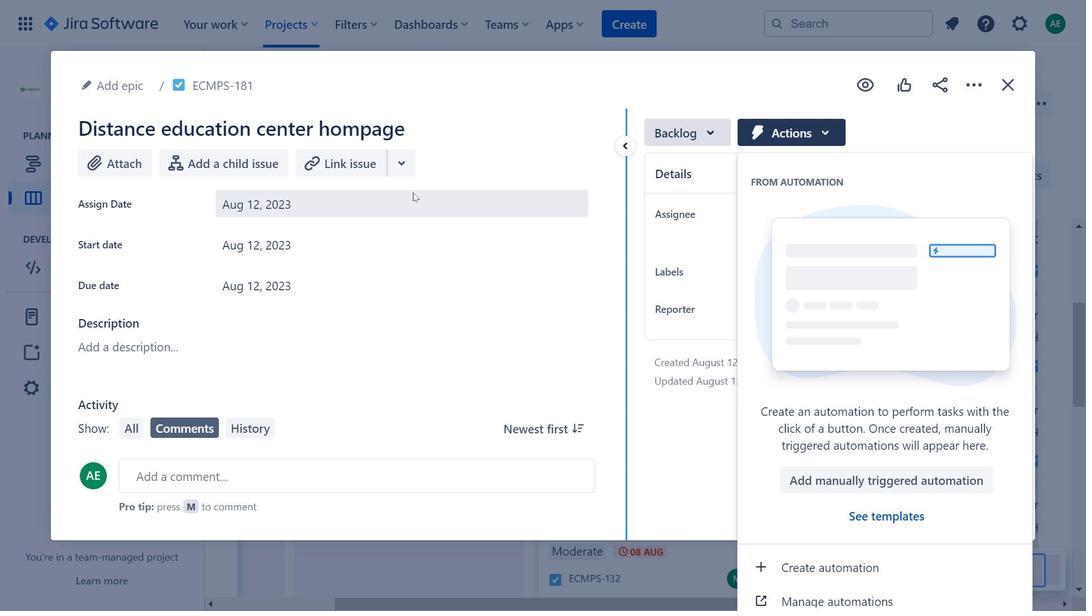 
Action: Mouse pressed left at (413, 192)
Screenshot: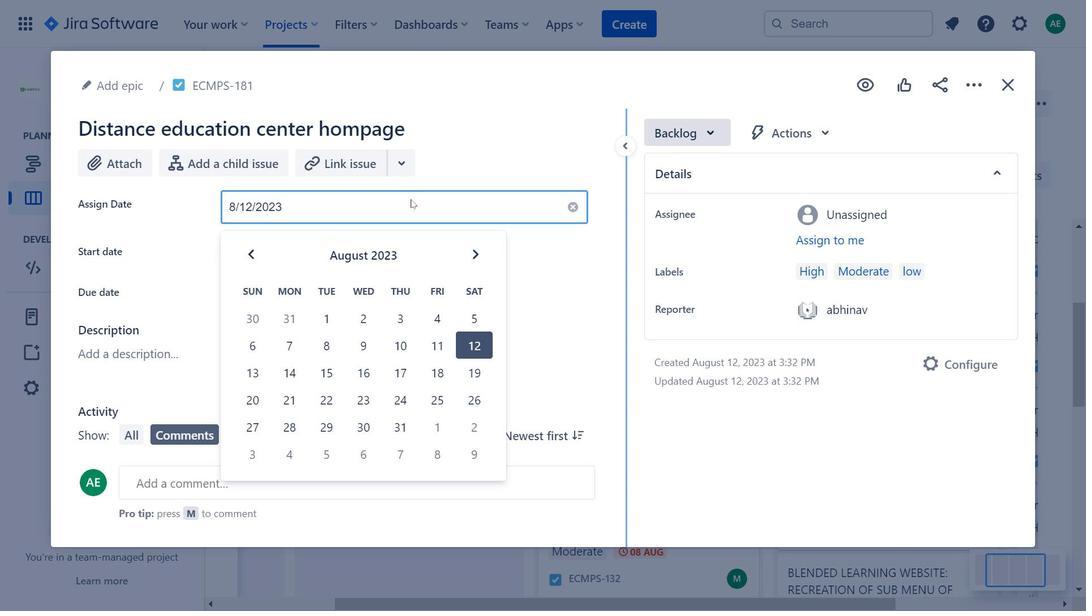 
Action: Mouse moved to (970, 92)
Screenshot: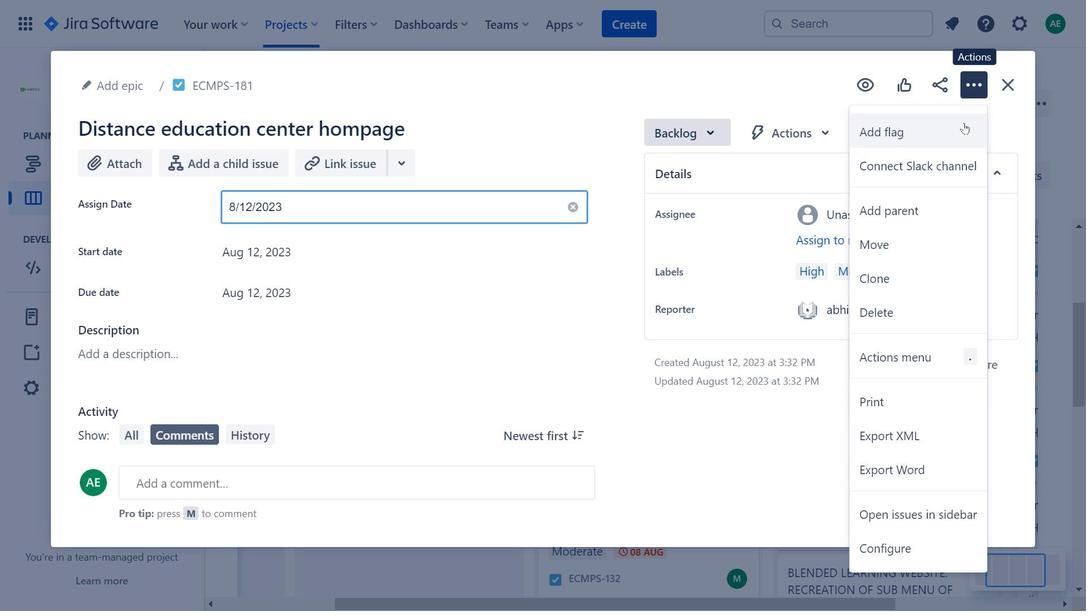 
Action: Mouse pressed left at (970, 92)
Screenshot: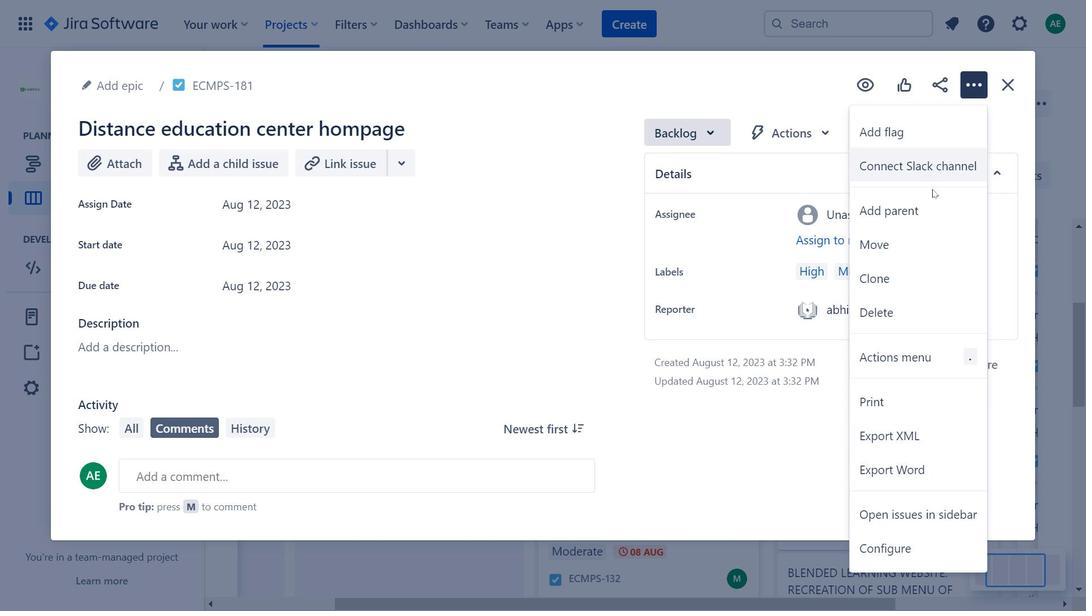 
Action: Mouse moved to (998, 83)
Screenshot: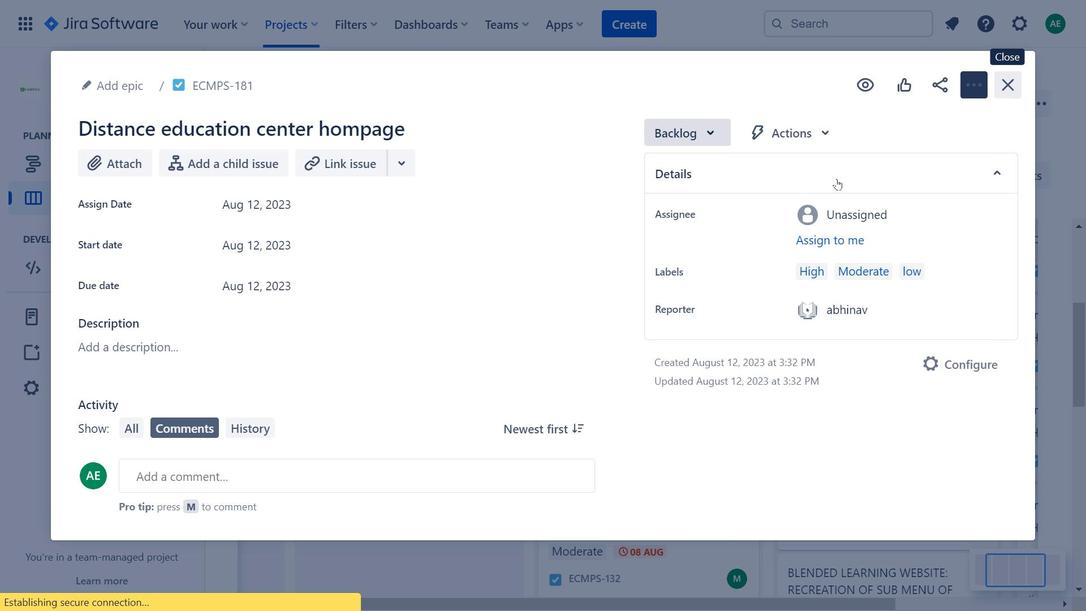 
Action: Mouse pressed left at (998, 83)
Screenshot: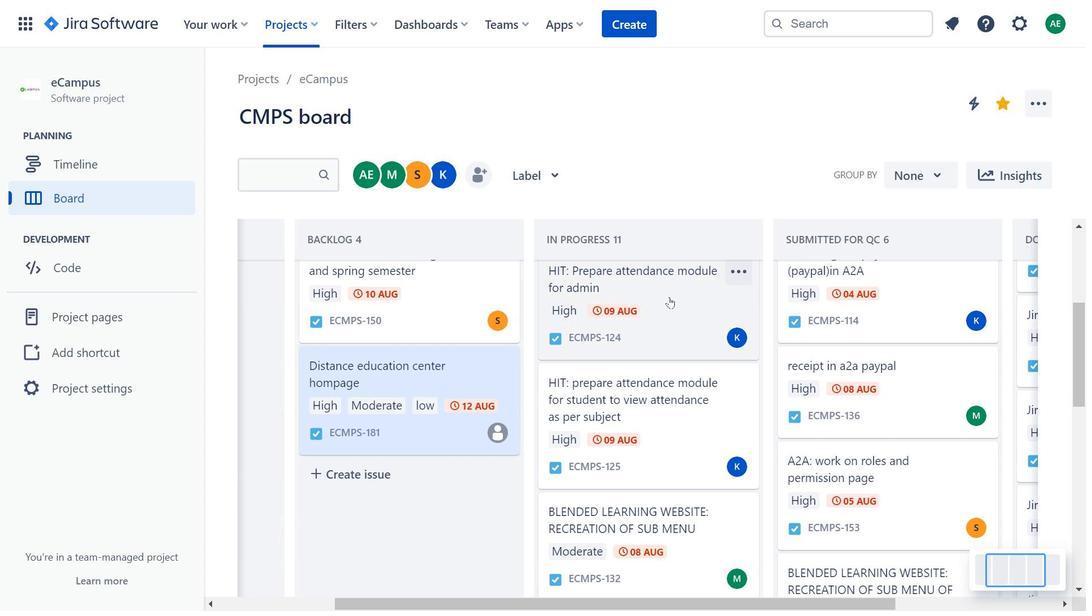 
Action: Mouse moved to (665, 376)
Screenshot: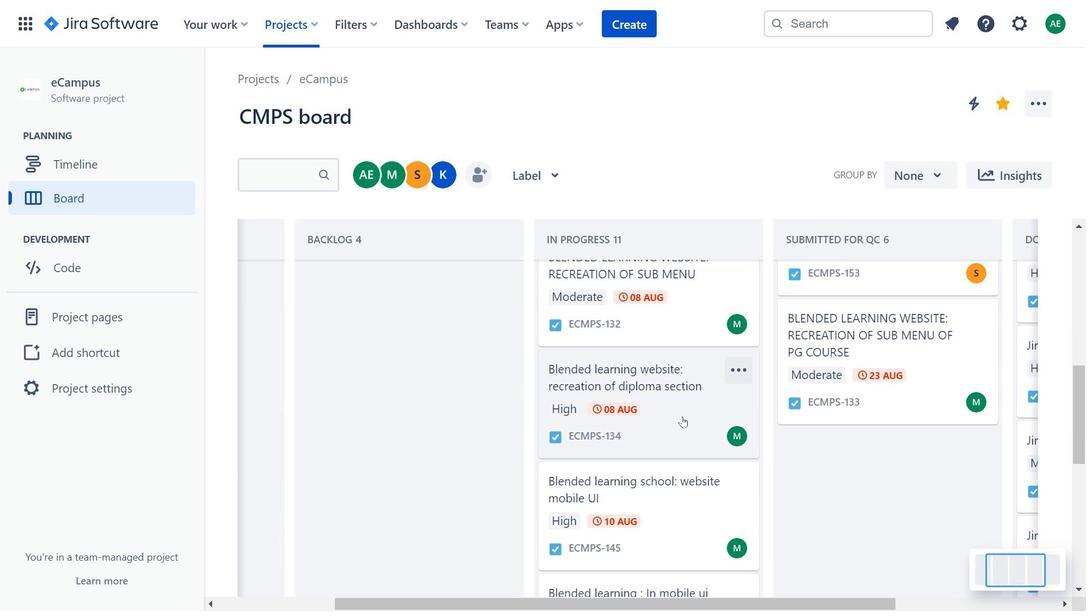 
Action: Mouse scrolled (665, 376) with delta (0, 0)
Screenshot: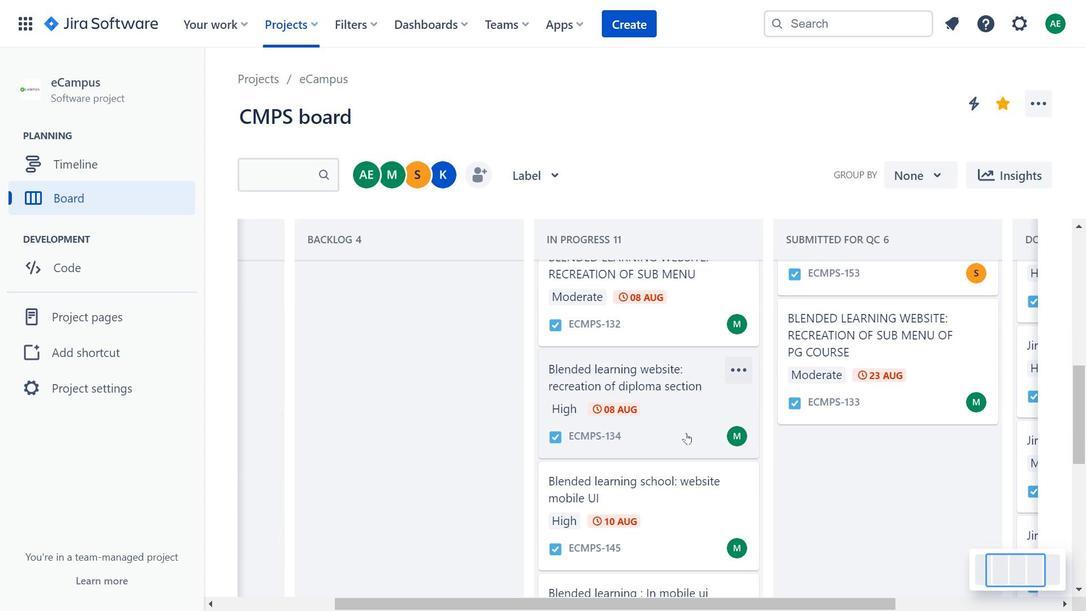 
Action: Mouse scrolled (665, 376) with delta (0, 0)
Screenshot: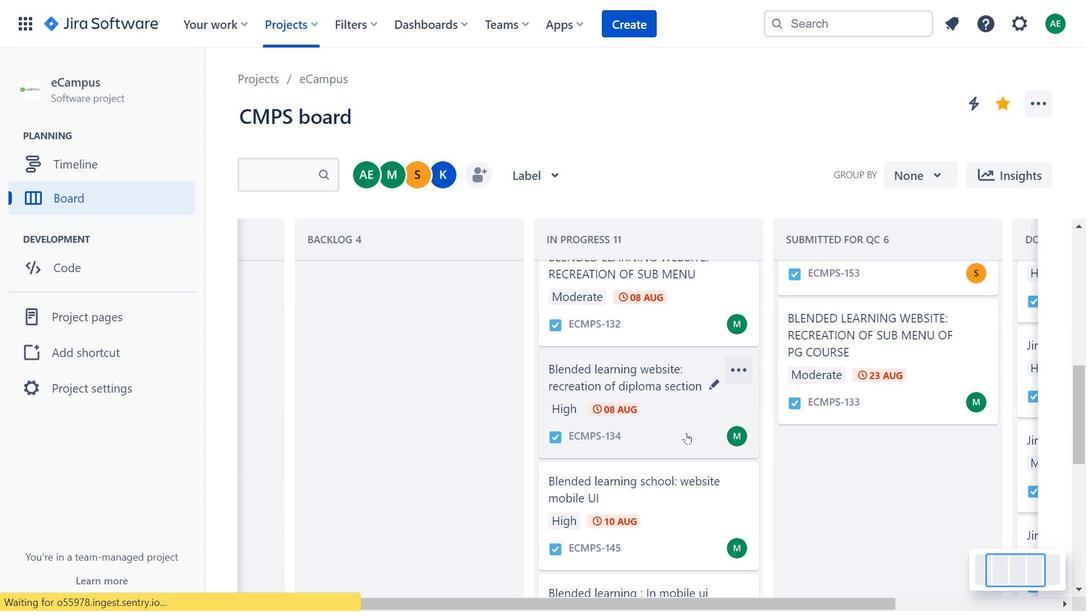 
Action: Mouse scrolled (665, 376) with delta (0, 0)
Screenshot: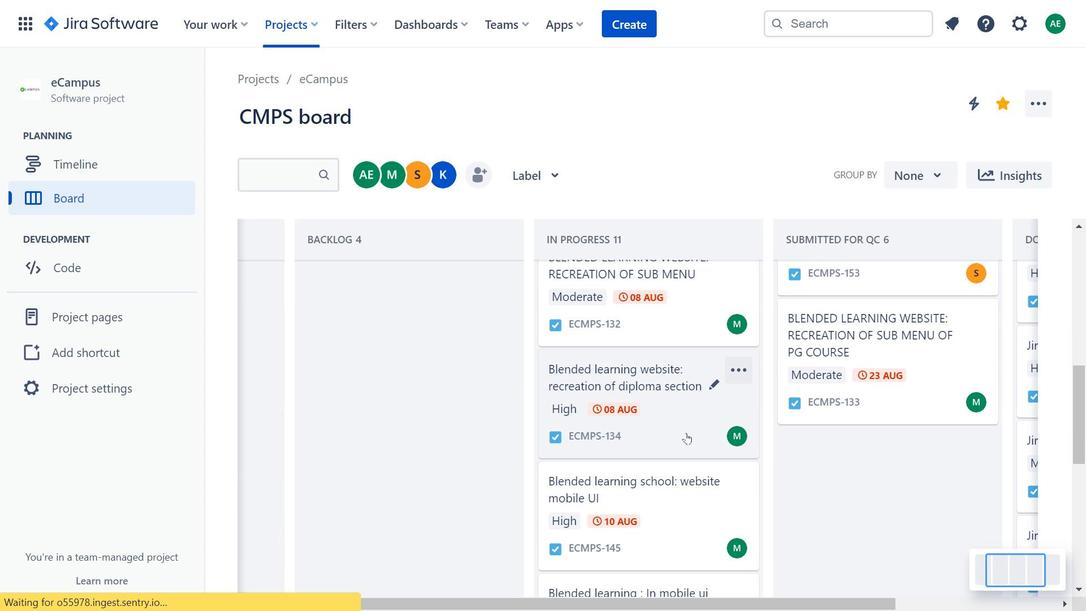 
Action: Mouse moved to (686, 432)
Screenshot: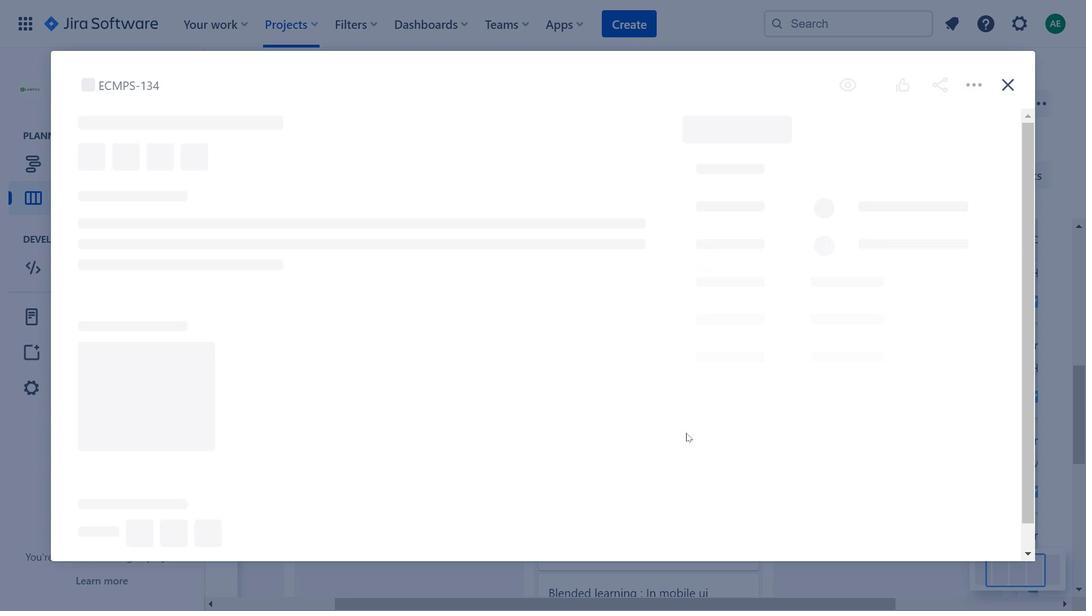 
Action: Mouse pressed left at (686, 432)
Screenshot: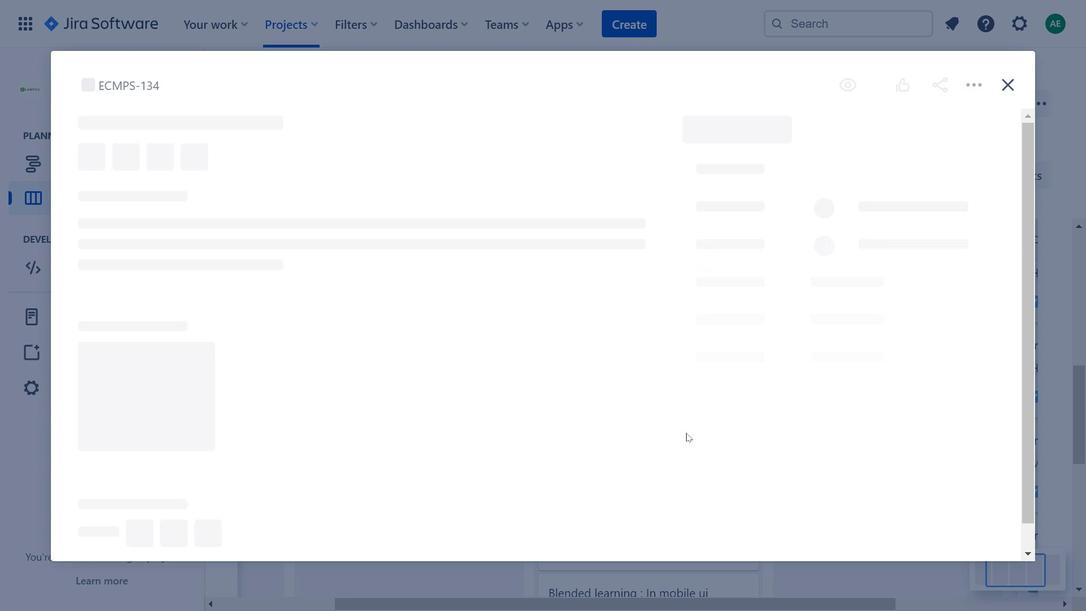 
Action: Mouse moved to (266, 403)
Screenshot: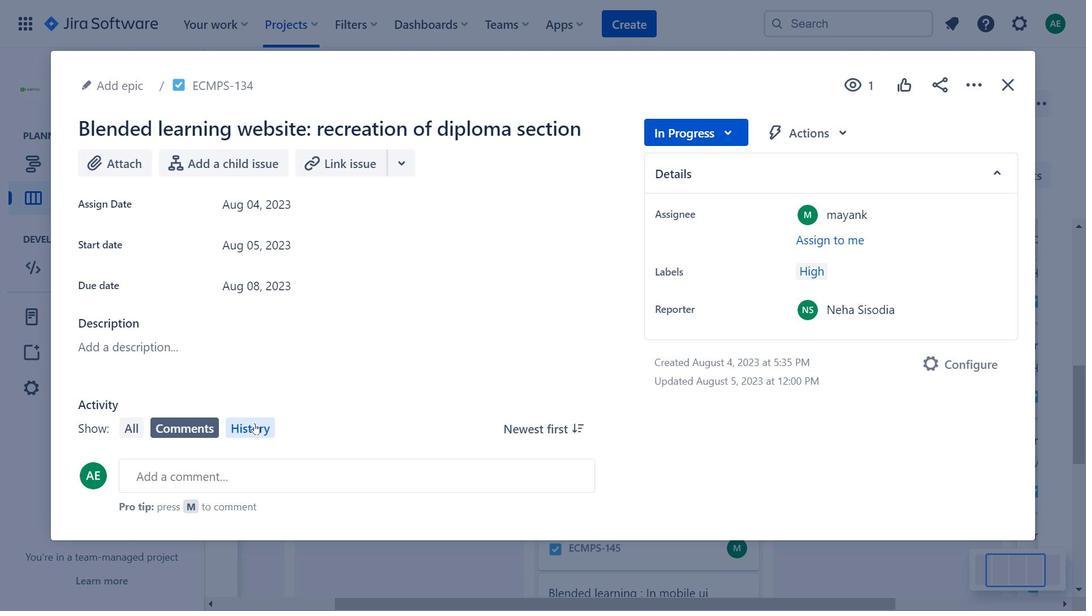 
Action: Mouse scrolled (266, 402) with delta (0, 0)
Screenshot: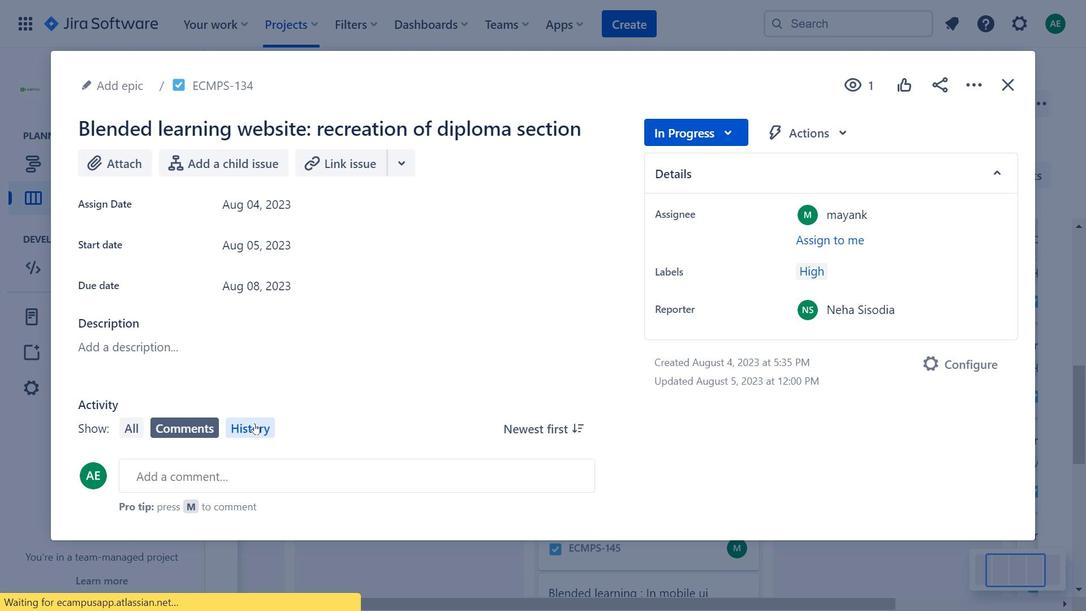 
Action: Mouse scrolled (266, 402) with delta (0, 0)
Screenshot: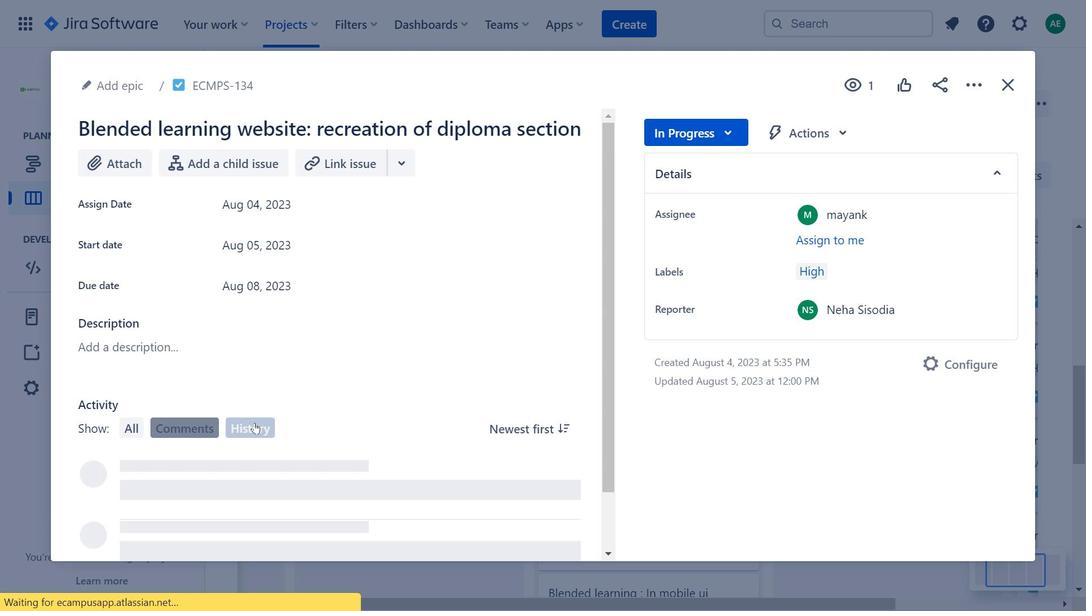 
Action: Mouse moved to (254, 423)
Screenshot: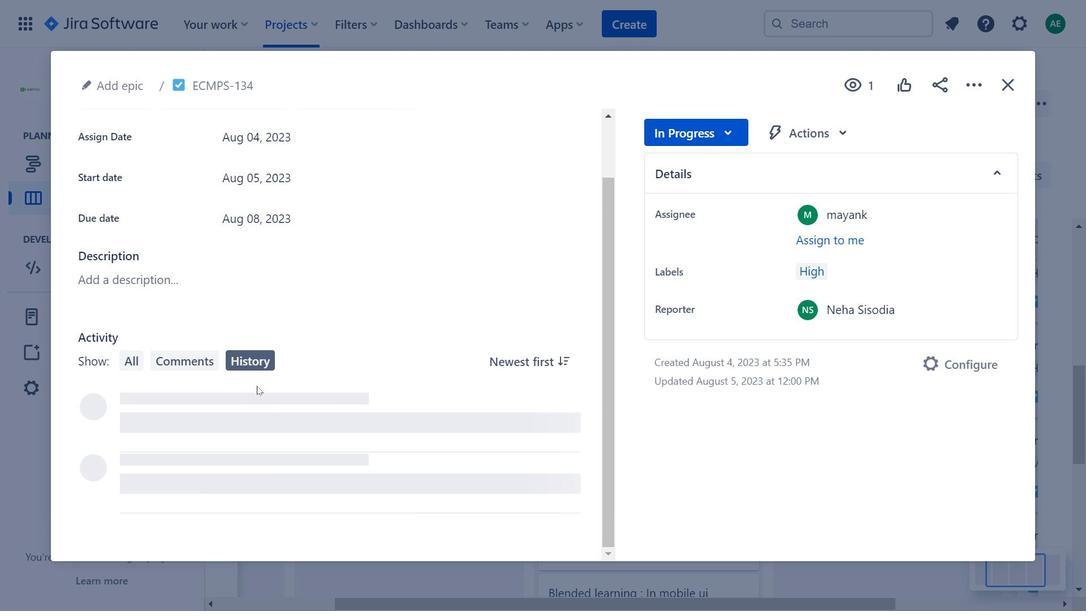
Action: Mouse pressed left at (254, 423)
Screenshot: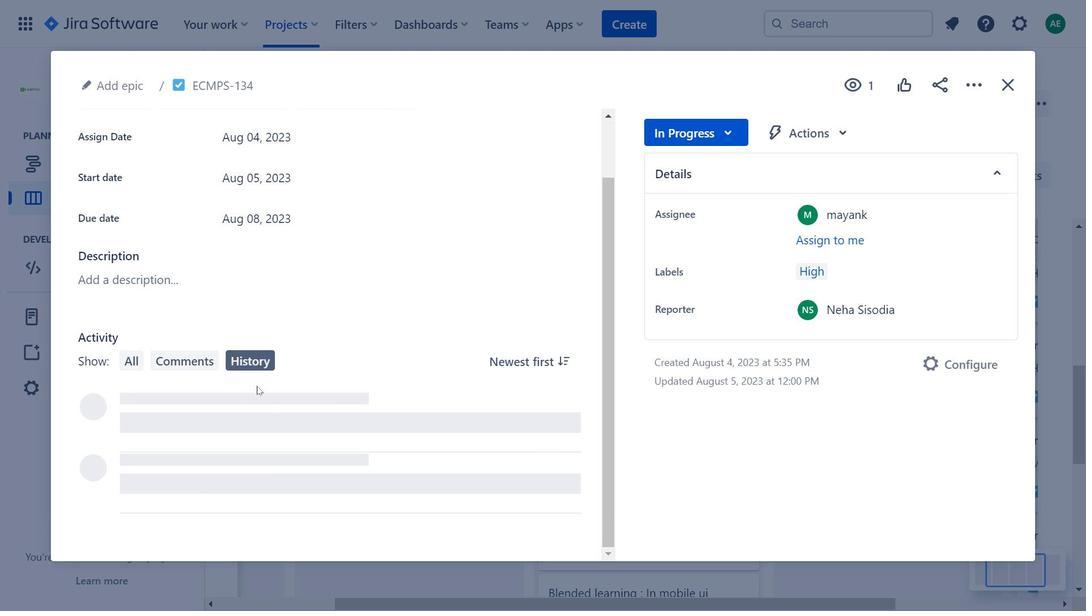 
Action: Mouse moved to (256, 386)
Screenshot: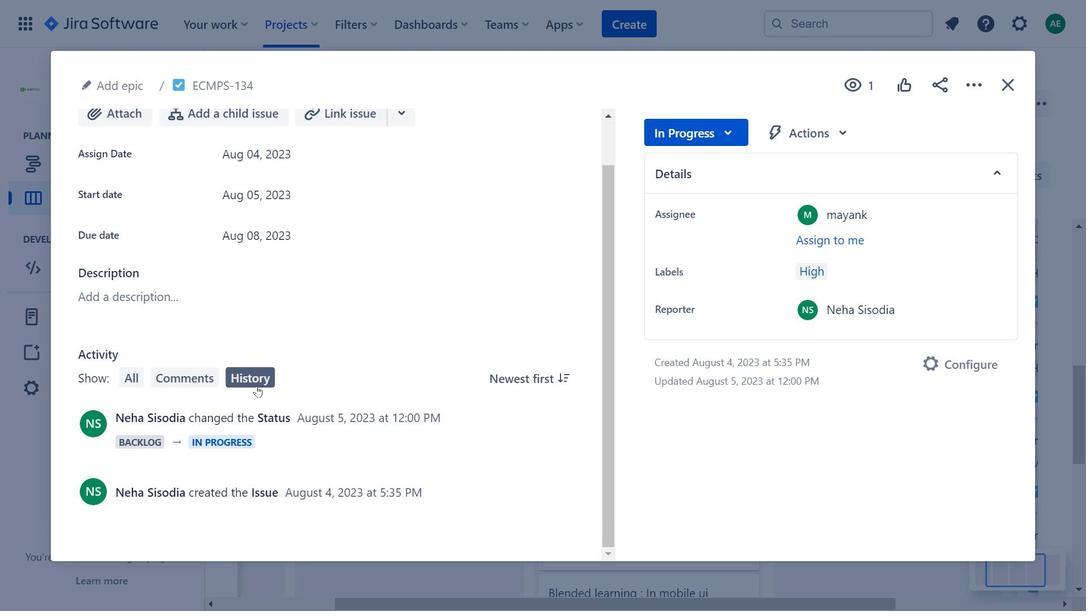 
Action: Mouse scrolled (256, 385) with delta (0, 0)
Screenshot: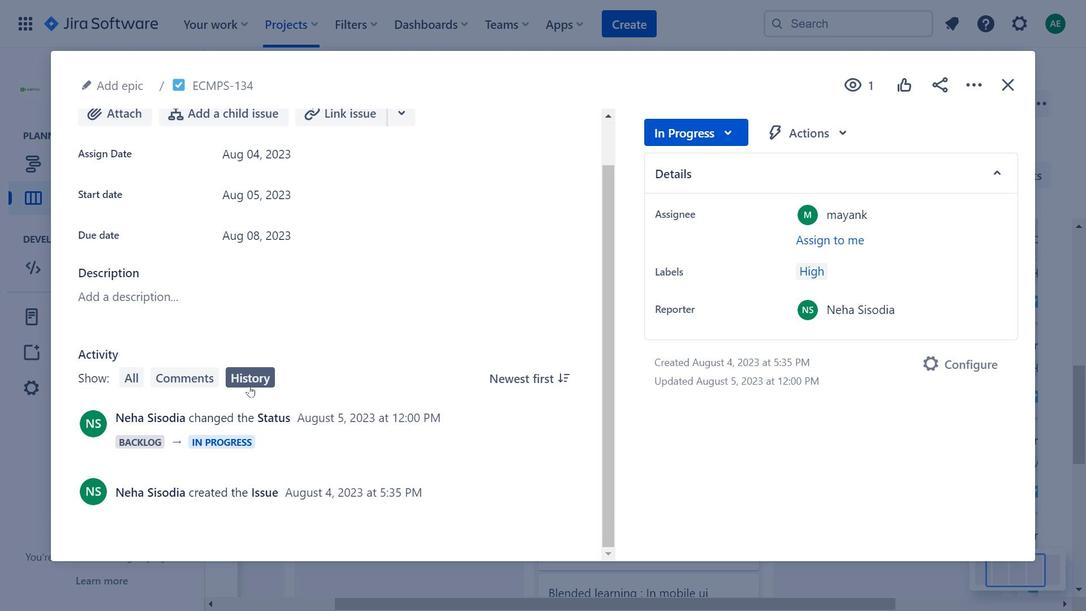 
Action: Mouse scrolled (256, 385) with delta (0, 0)
Screenshot: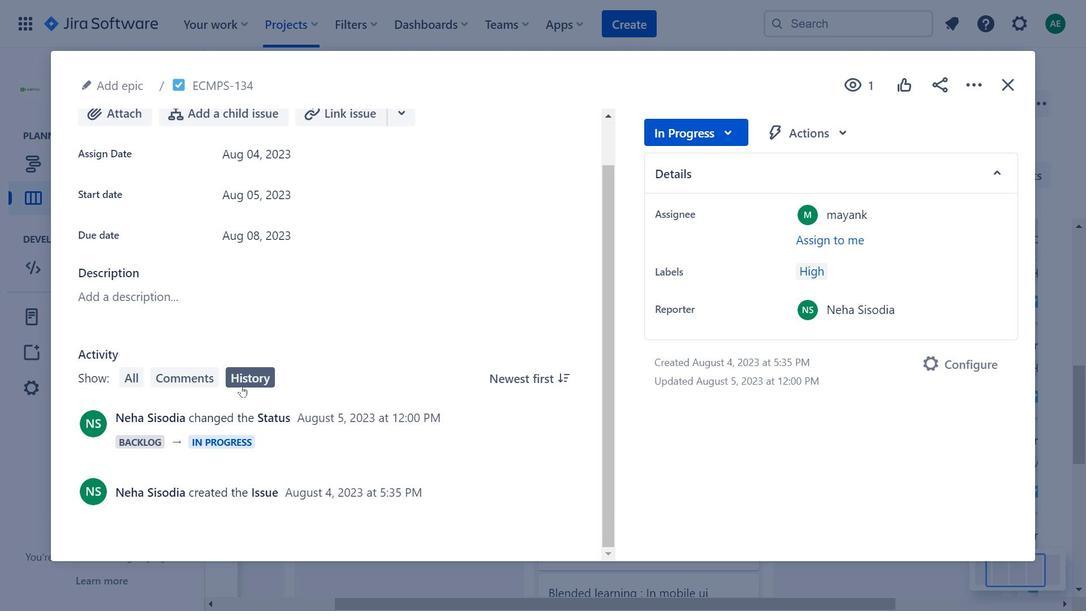 
Action: Mouse scrolled (256, 385) with delta (0, 0)
Screenshot: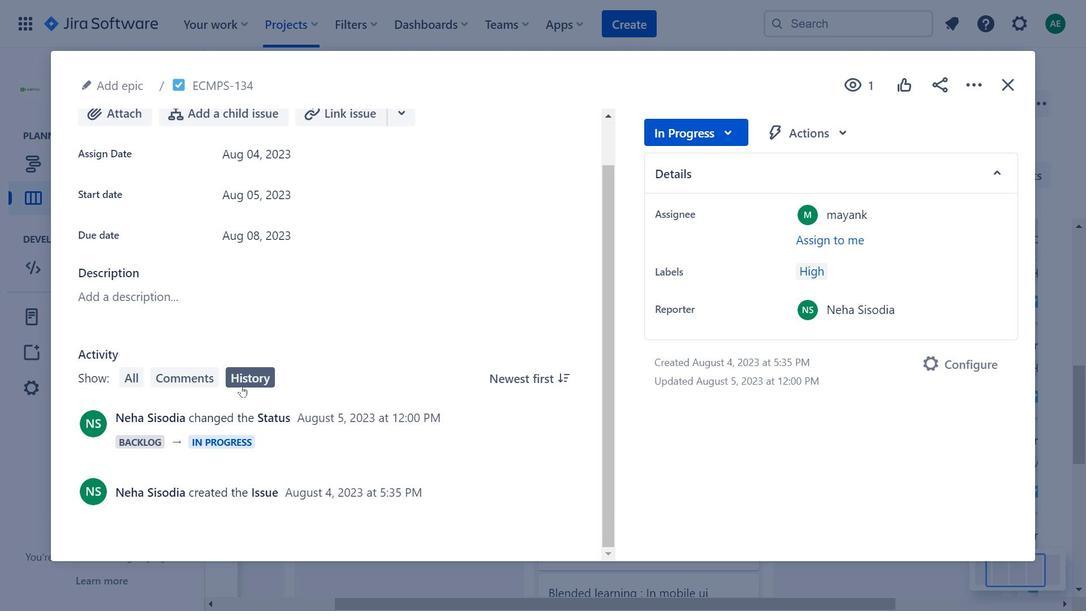 
Action: Mouse scrolled (256, 385) with delta (0, 0)
Screenshot: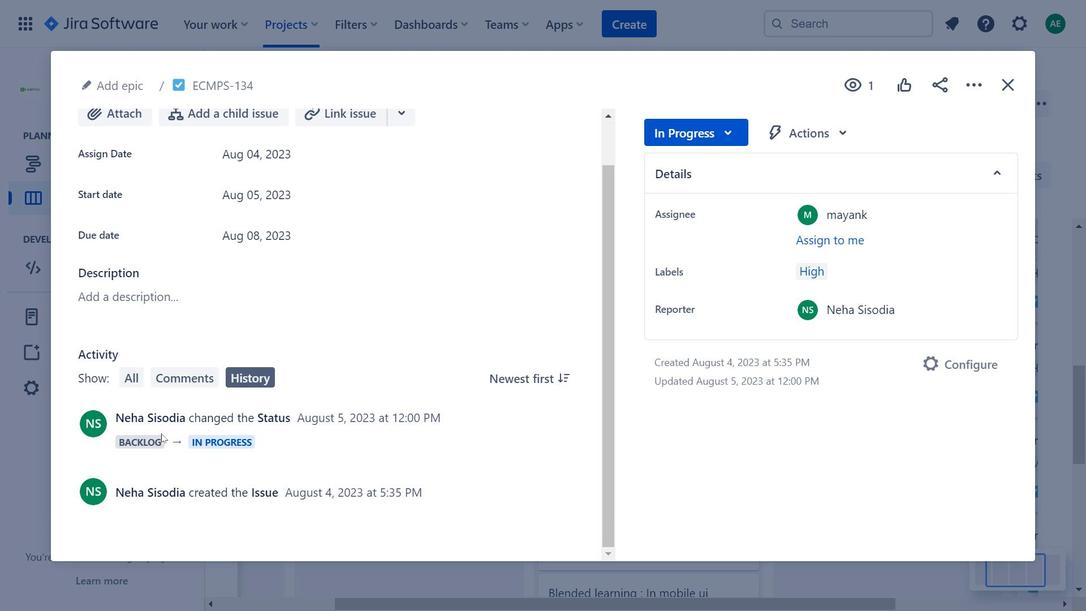 
Action: Mouse scrolled (256, 385) with delta (0, 0)
Screenshot: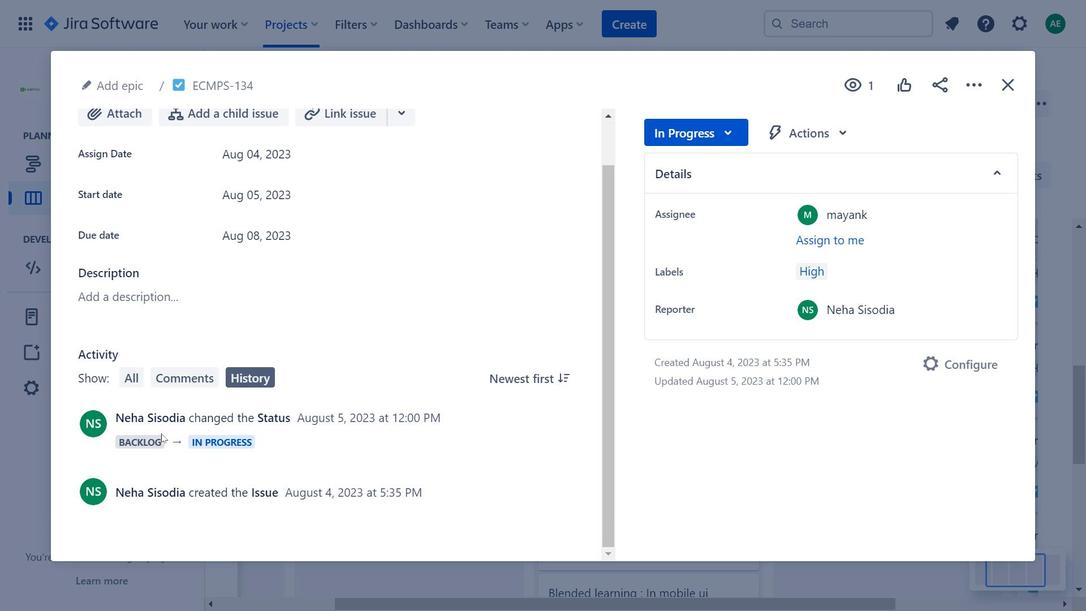 
Action: Mouse moved to (257, 385)
Screenshot: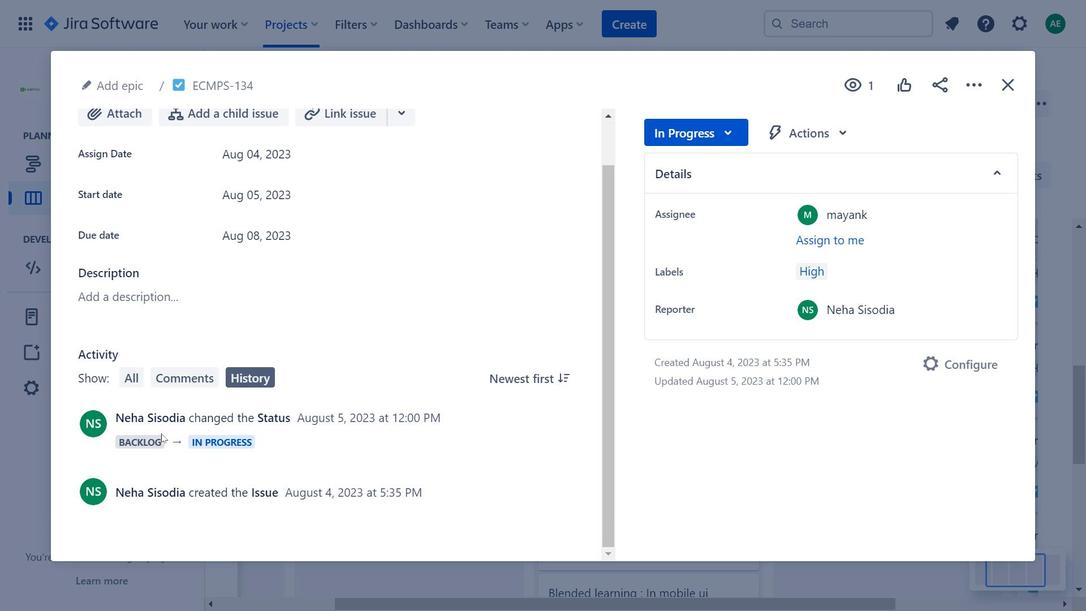 
Action: Mouse scrolled (257, 385) with delta (0, 0)
Screenshot: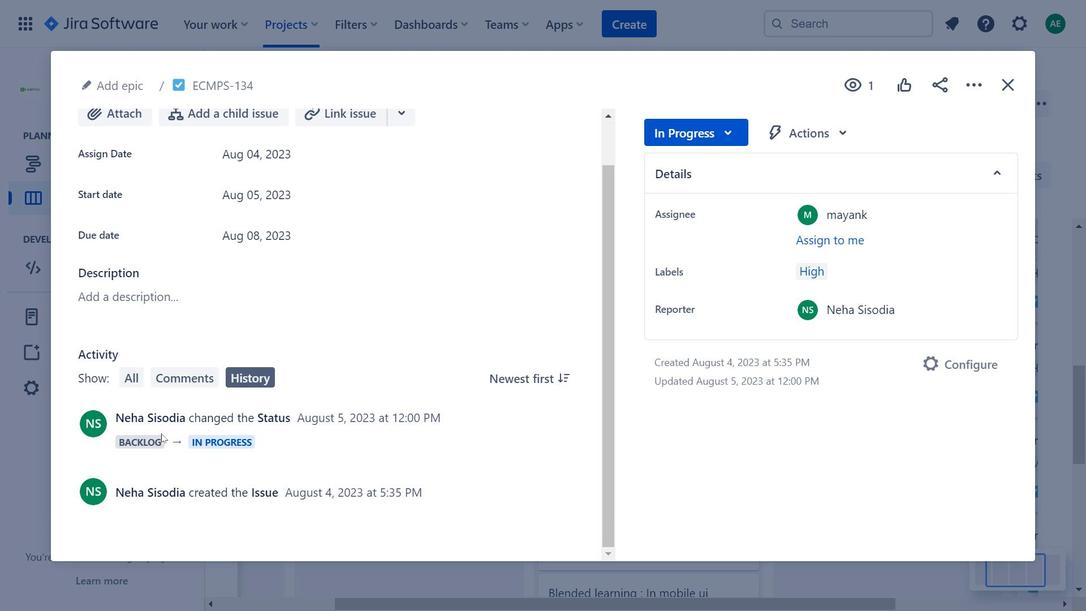 
Action: Mouse moved to (161, 433)
Screenshot: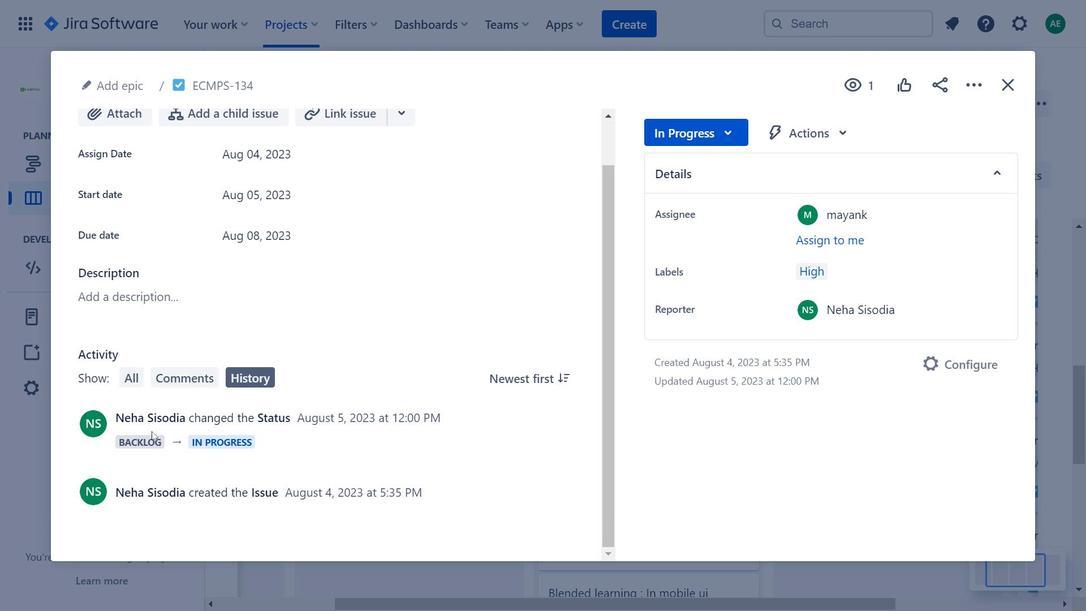 
Action: Mouse scrolled (161, 432) with delta (0, 0)
Screenshot: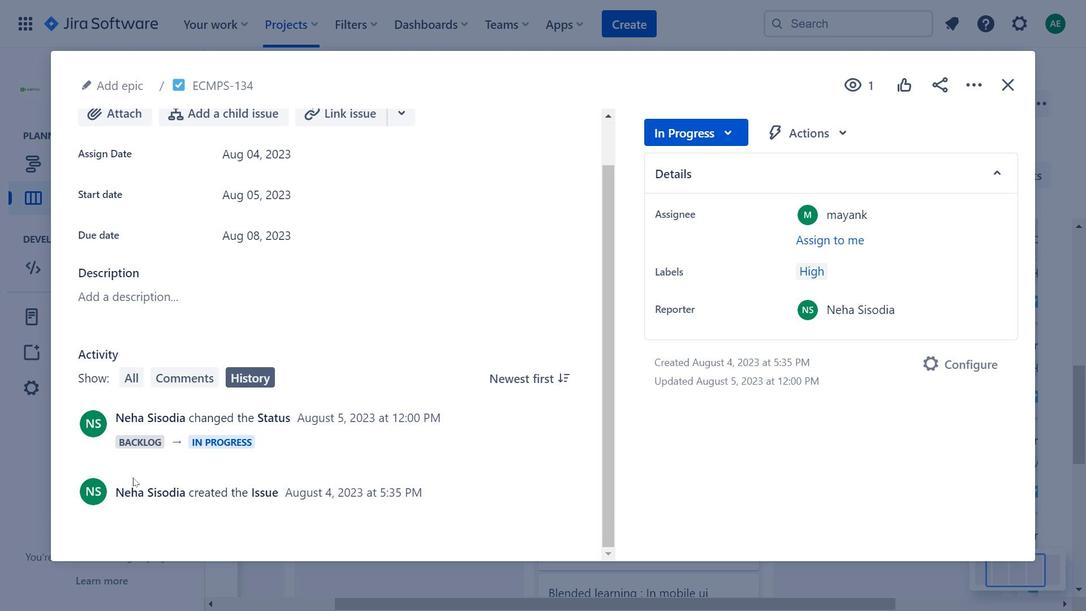 
Action: Mouse scrolled (161, 432) with delta (0, 0)
Screenshot: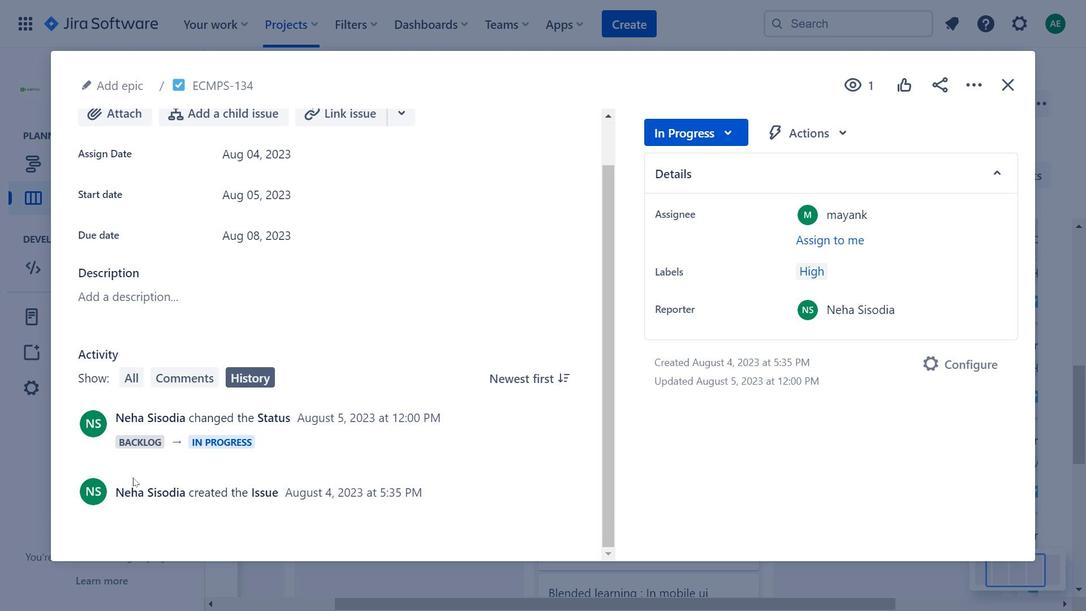 
Action: Mouse scrolled (161, 432) with delta (0, 0)
Screenshot: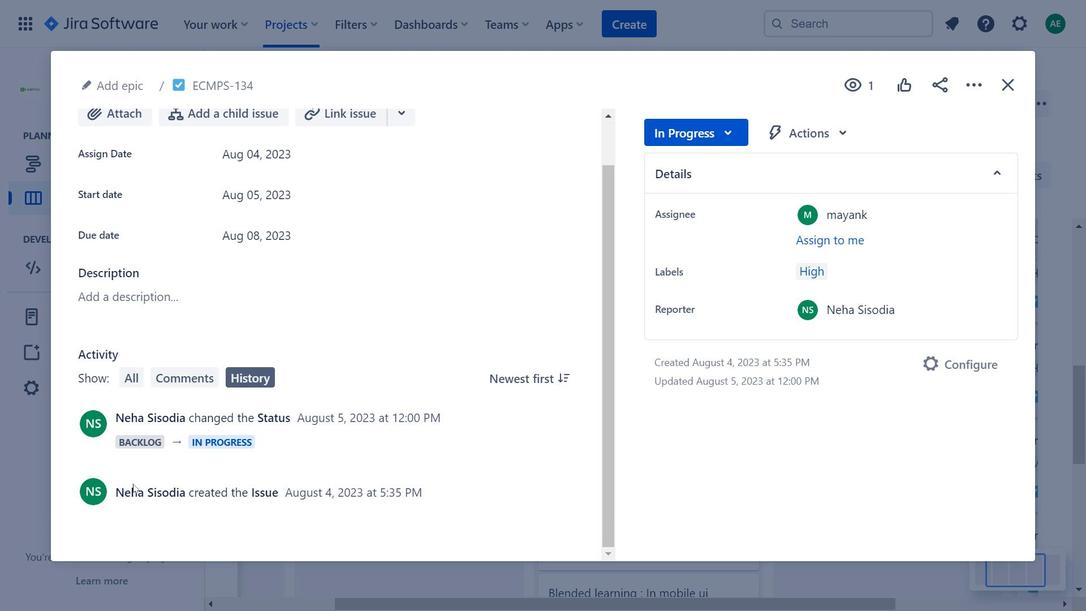 
Action: Mouse moved to (164, 406)
Screenshot: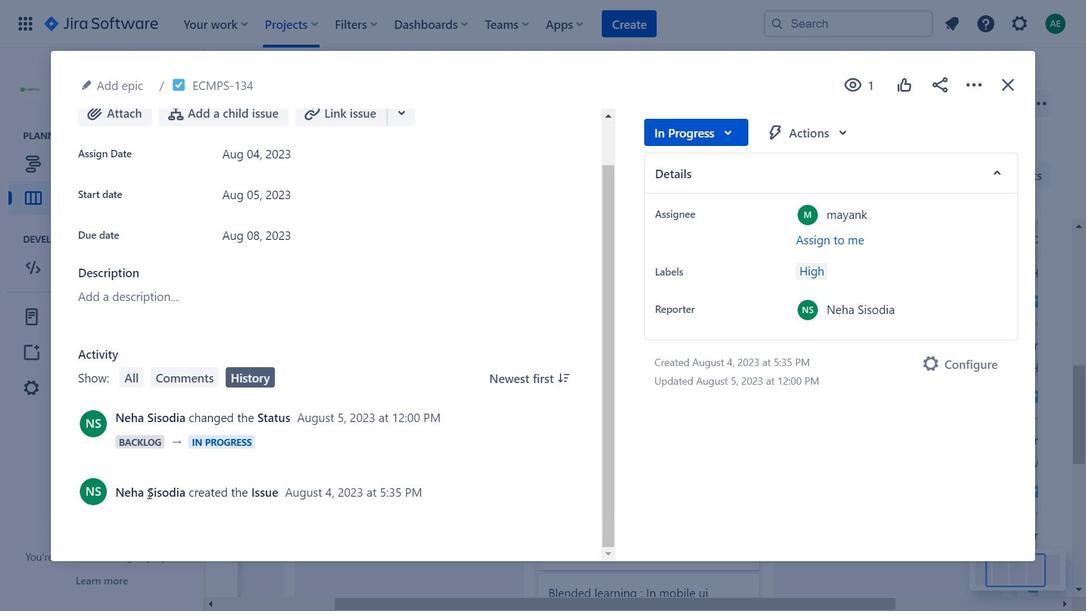
Action: Mouse scrolled (164, 405) with delta (0, 0)
Screenshot: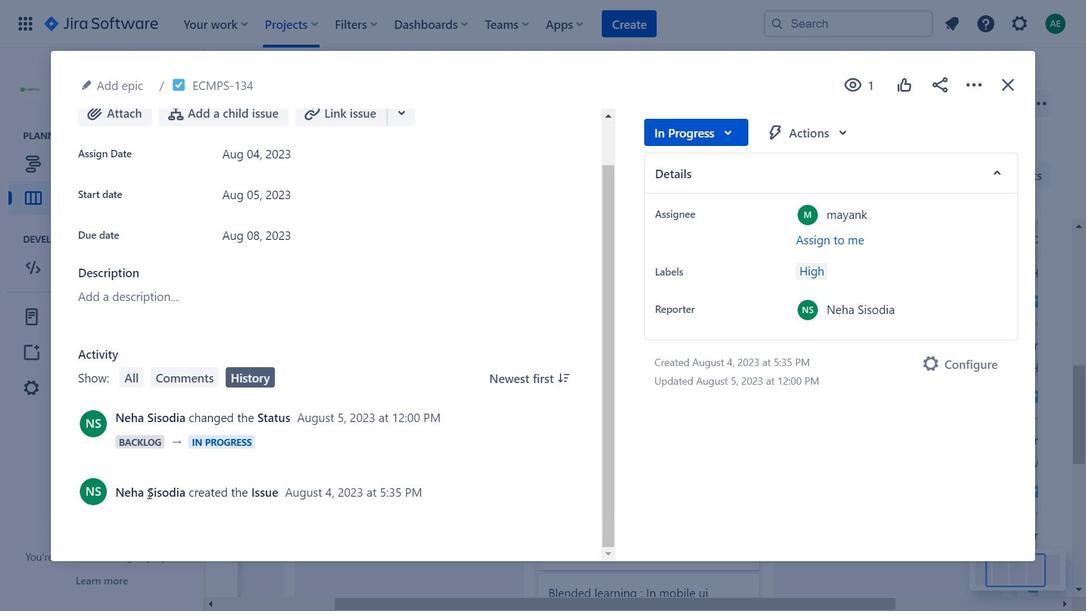 
Action: Mouse moved to (164, 407)
Screenshot: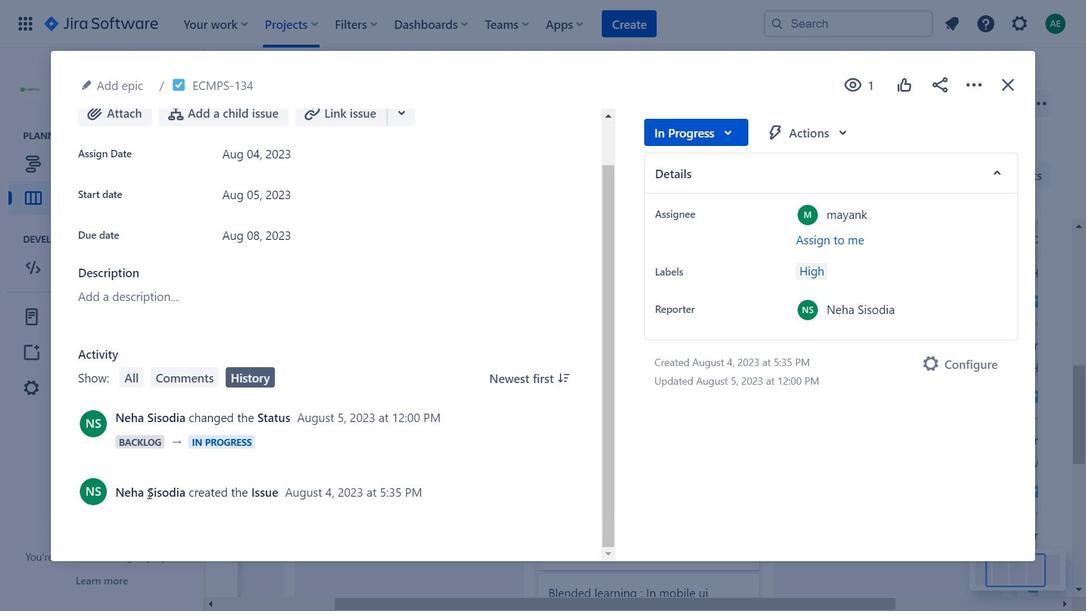 
Action: Mouse scrolled (164, 407) with delta (0, 0)
Screenshot: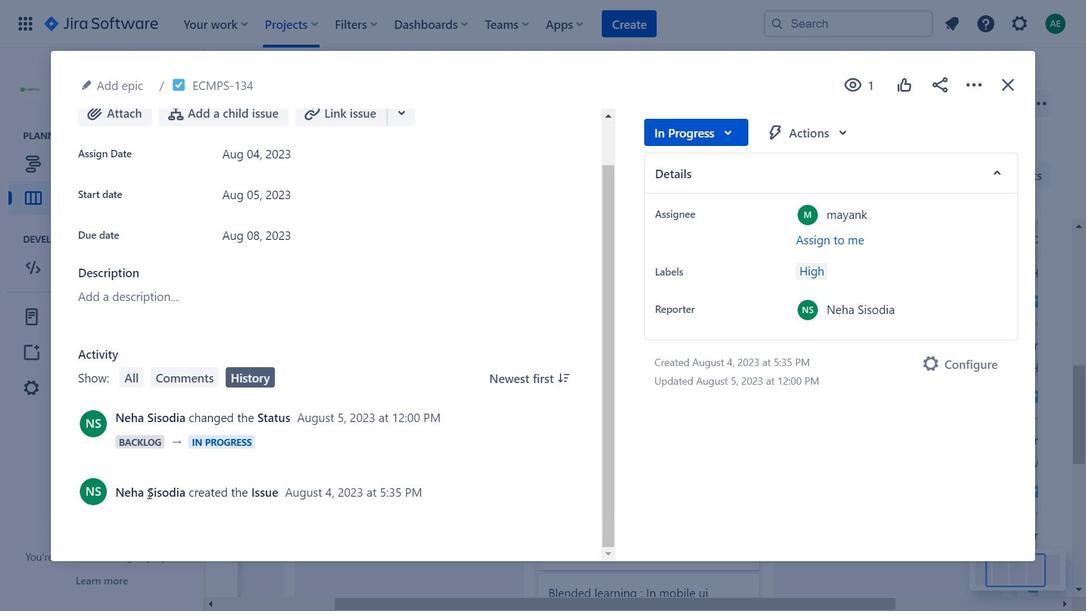 
Action: Mouse moved to (800, 126)
Screenshot: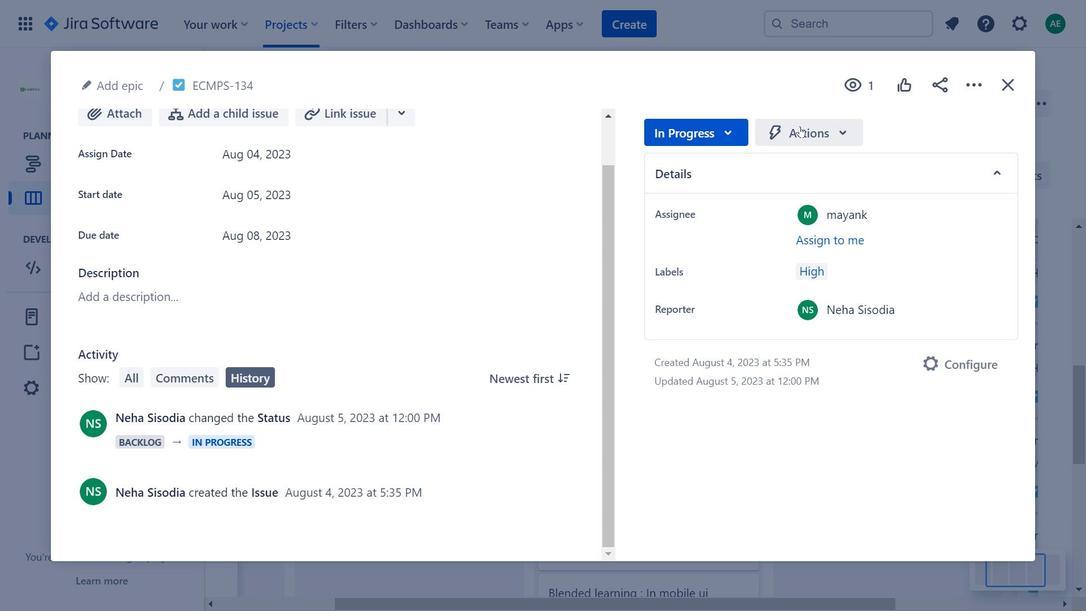 
Action: Mouse pressed left at (800, 126)
Screenshot: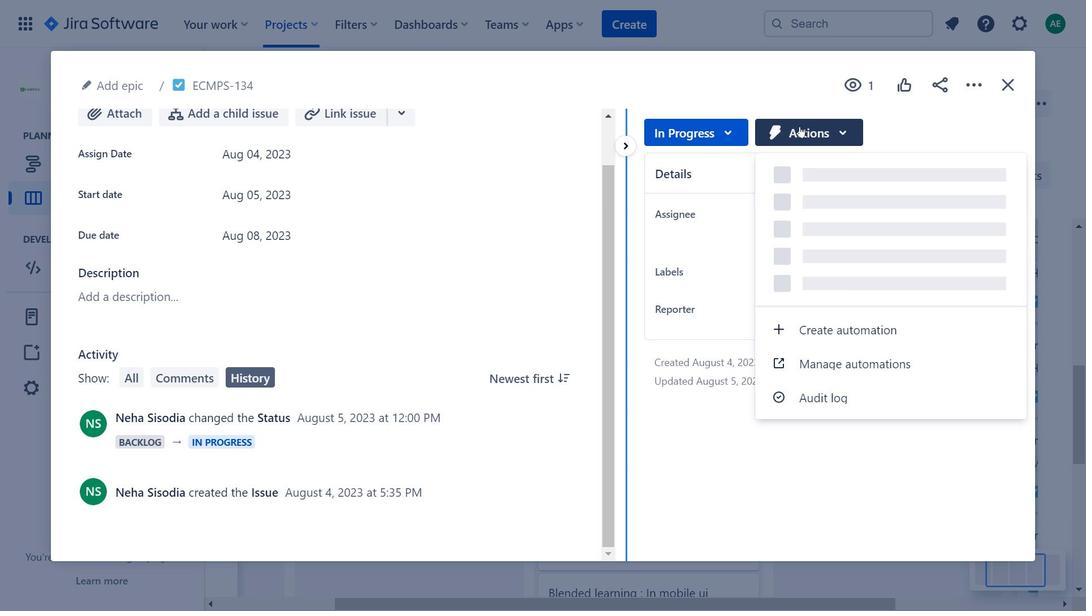 
Action: Mouse moved to (998, 91)
Screenshot: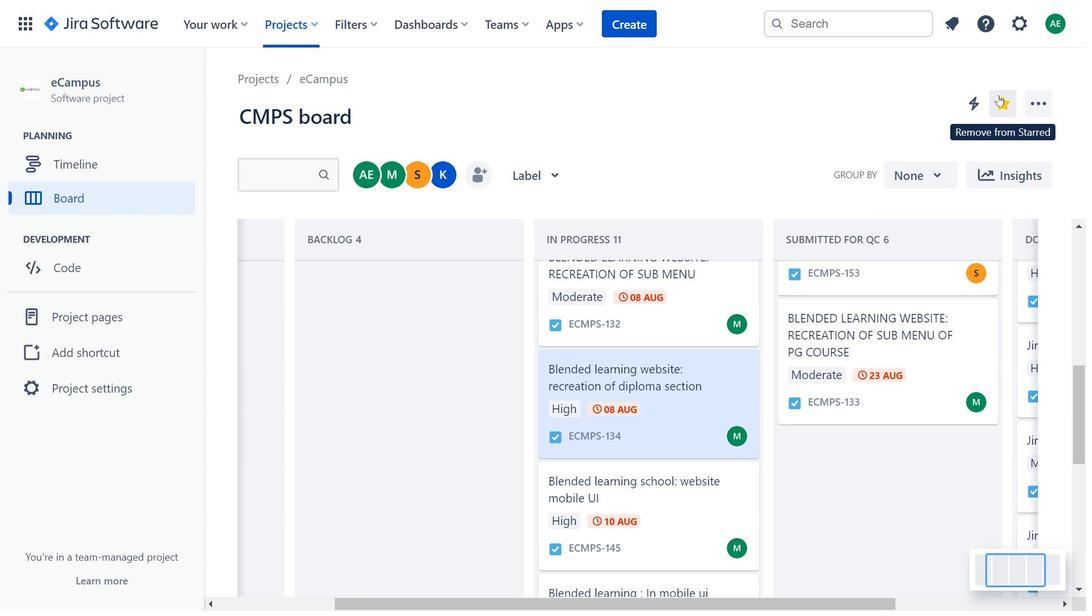 
Action: Mouse pressed left at (998, 91)
Screenshot: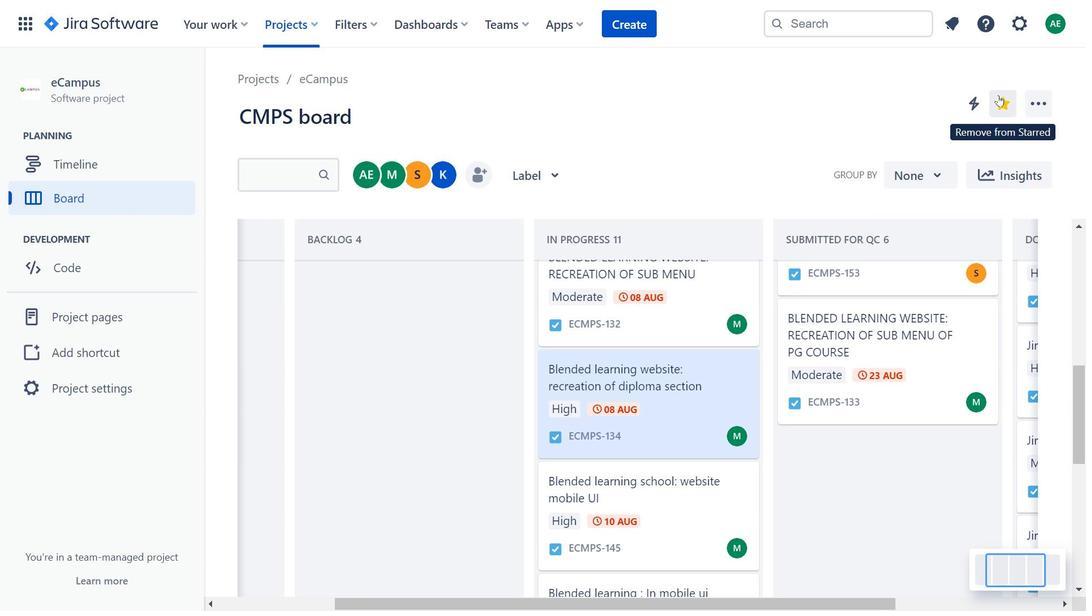 
Action: Mouse moved to (661, 337)
Screenshot: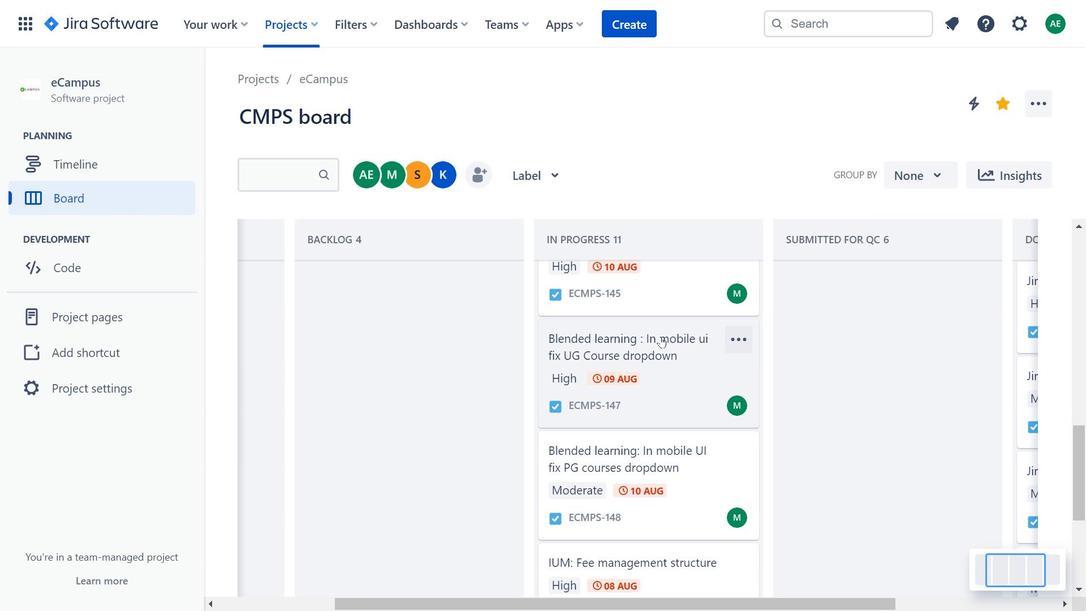 
Action: Mouse scrolled (661, 336) with delta (0, 0)
Screenshot: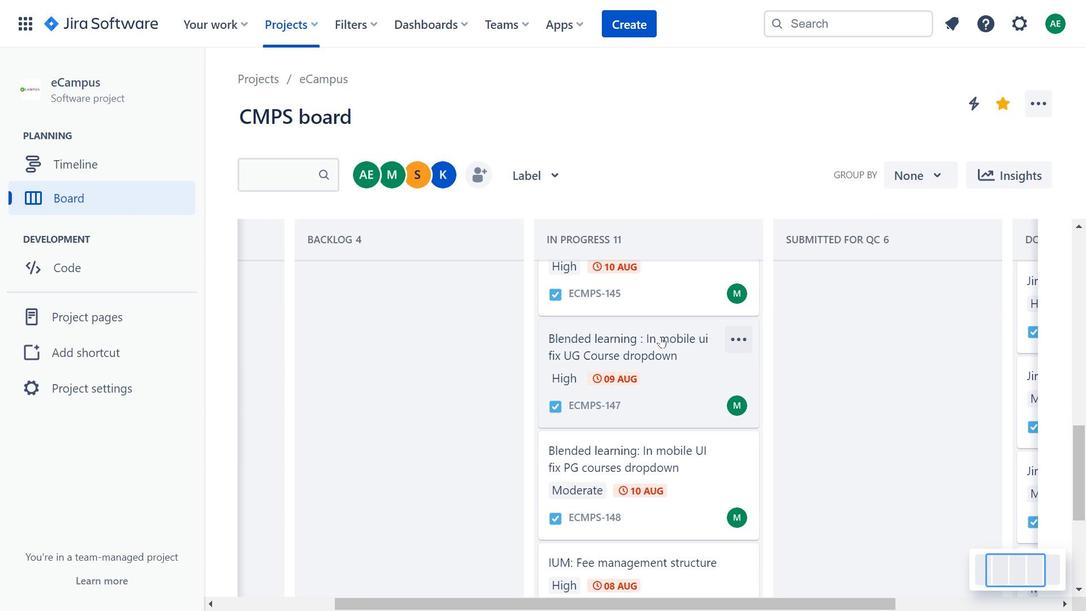 
Action: Mouse scrolled (661, 336) with delta (0, 0)
Screenshot: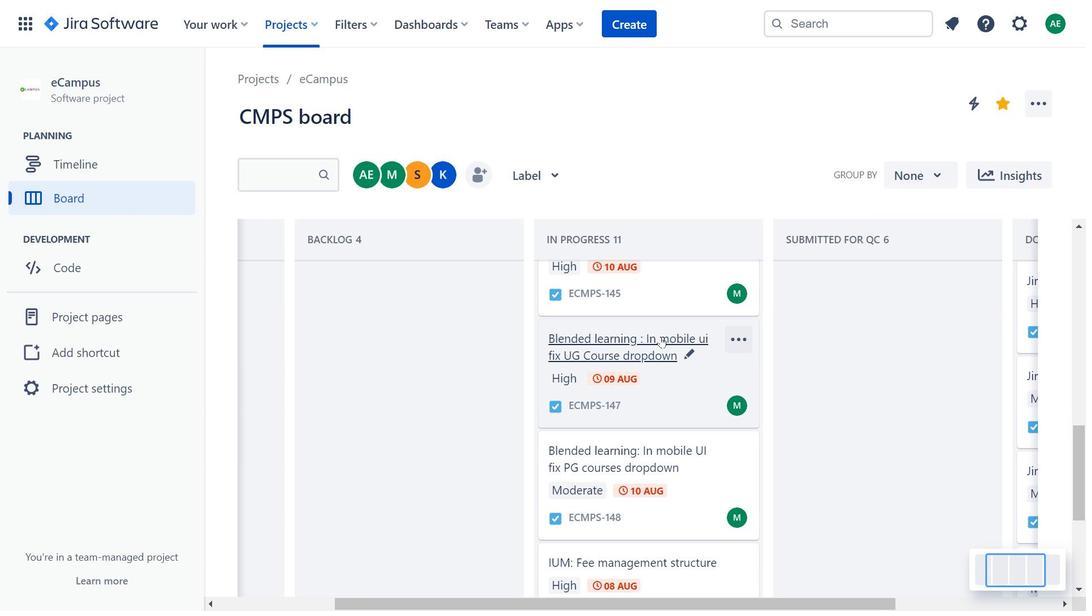 
Action: Mouse scrolled (661, 336) with delta (0, 0)
Screenshot: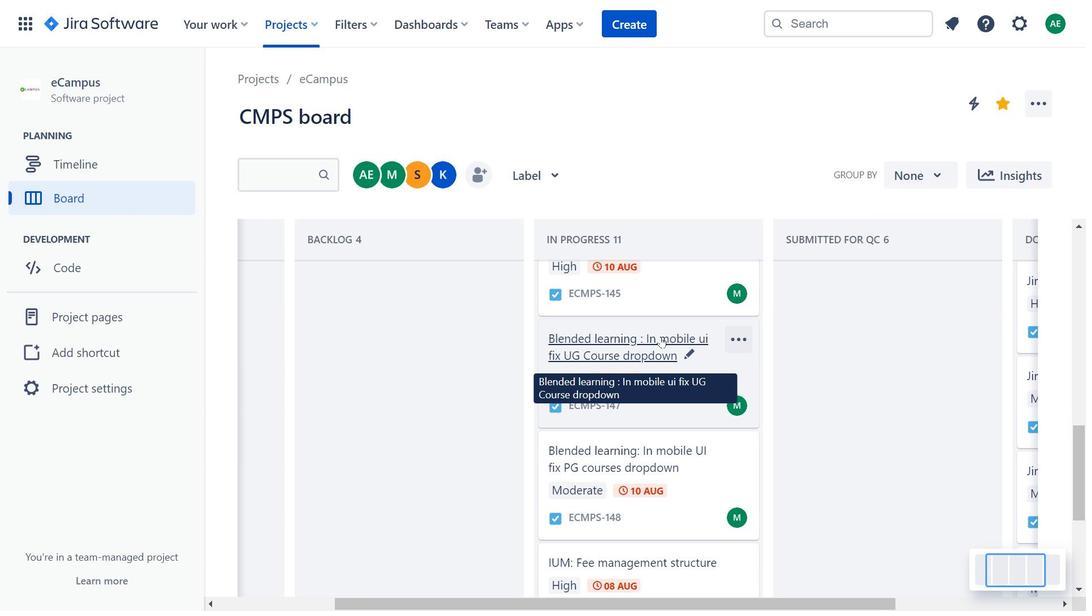 
Action: Mouse moved to (693, 389)
Screenshot: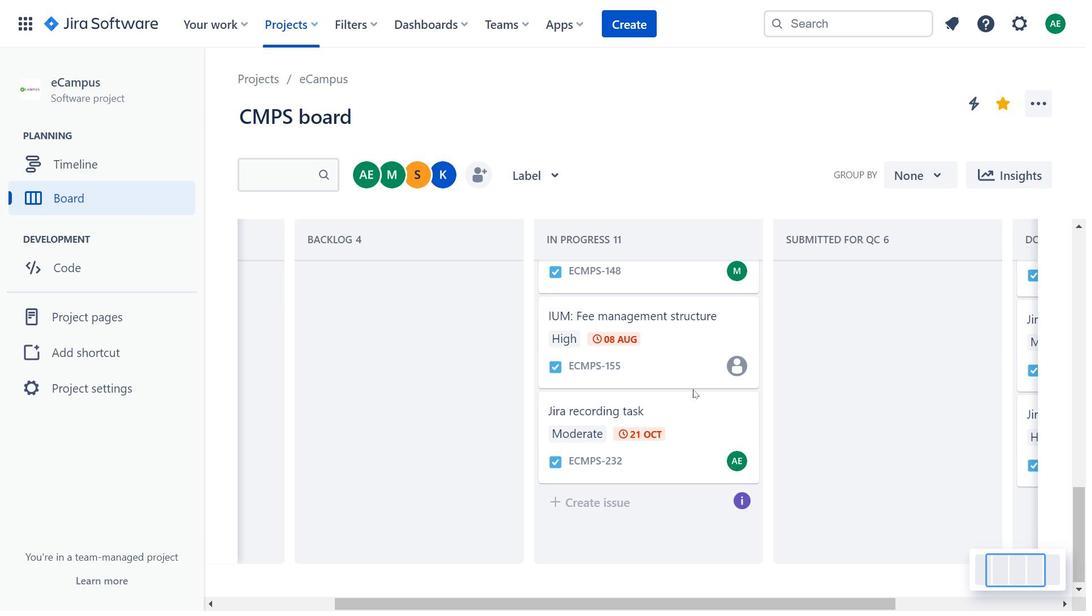 
Action: Mouse scrolled (693, 389) with delta (0, 0)
Screenshot: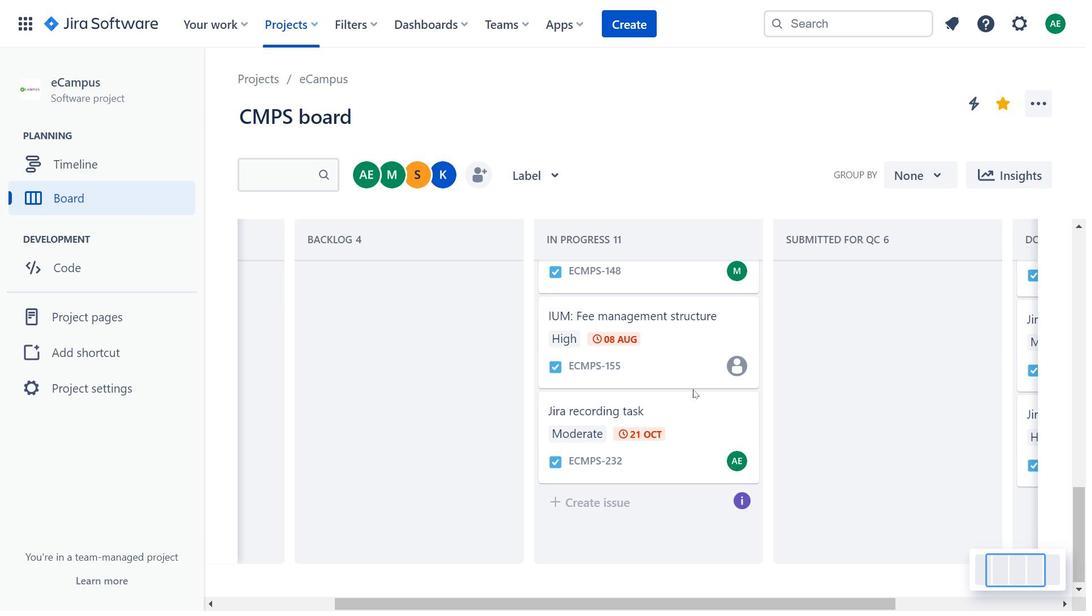
Action: Mouse scrolled (693, 389) with delta (0, 0)
Screenshot: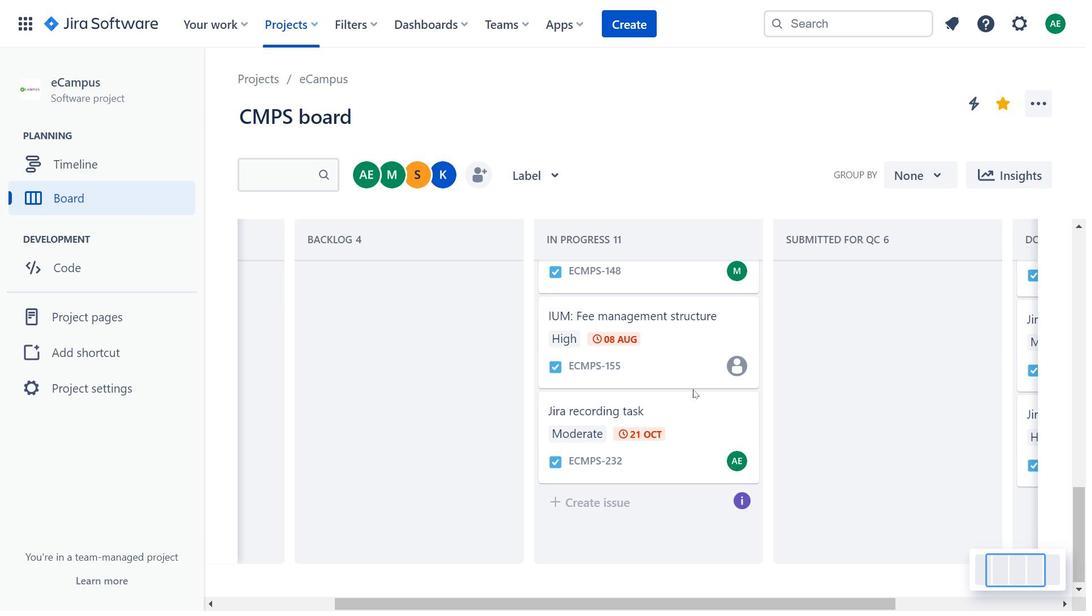 
Action: Mouse scrolled (693, 389) with delta (0, 0)
Screenshot: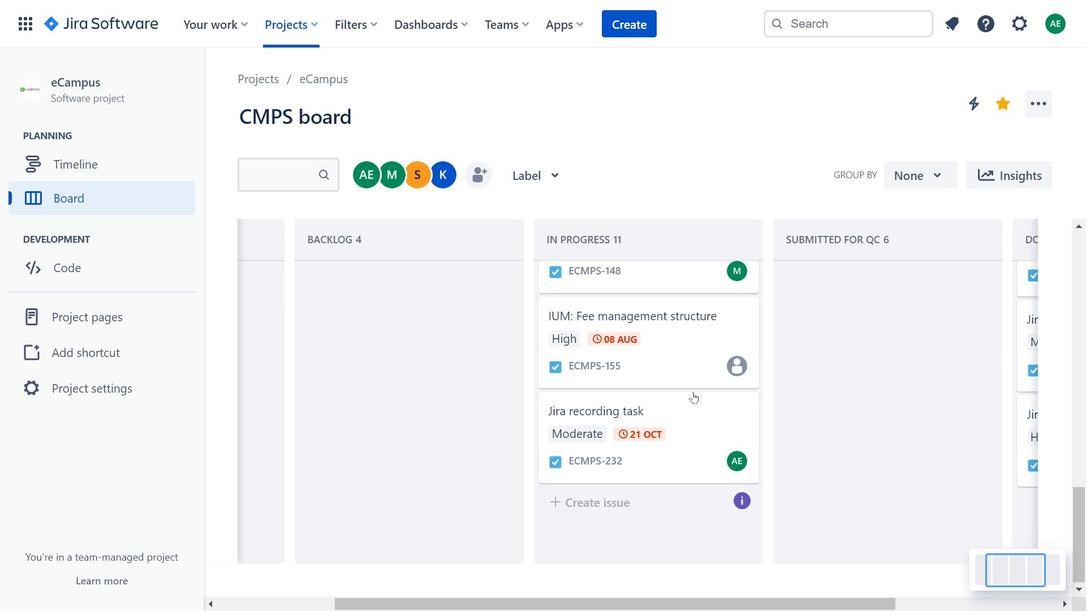 
Action: Mouse moved to (663, 344)
Screenshot: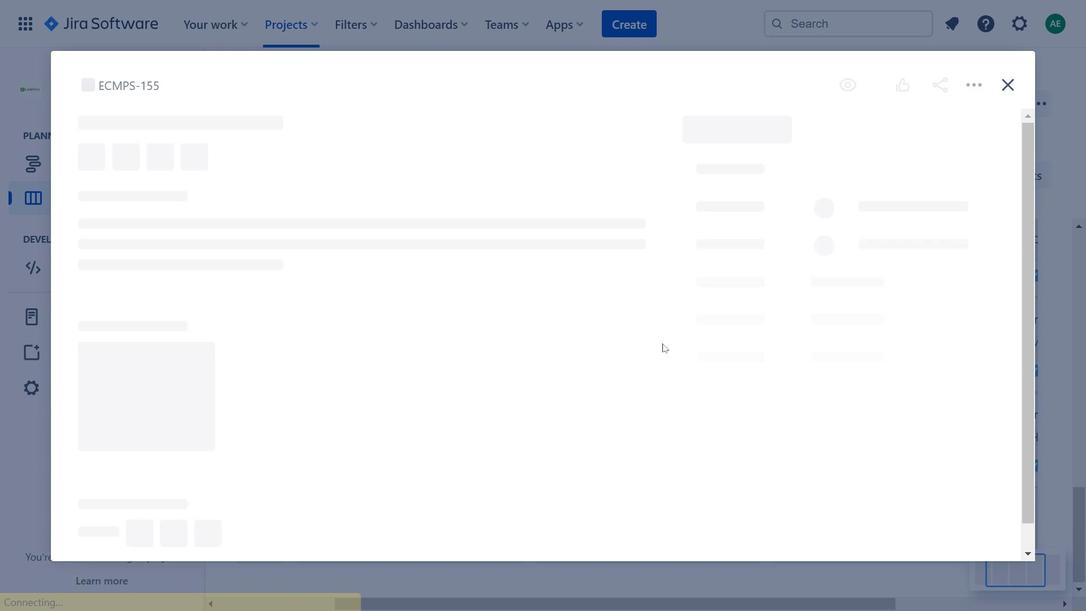 
Action: Mouse pressed left at (663, 344)
Screenshot: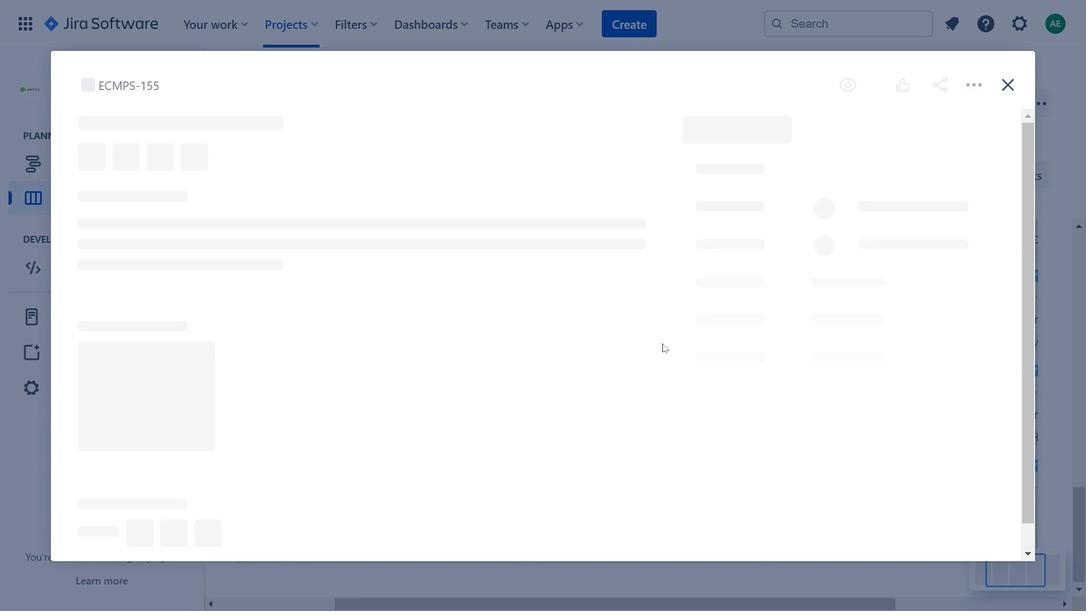 
Action: Mouse moved to (400, 159)
Screenshot: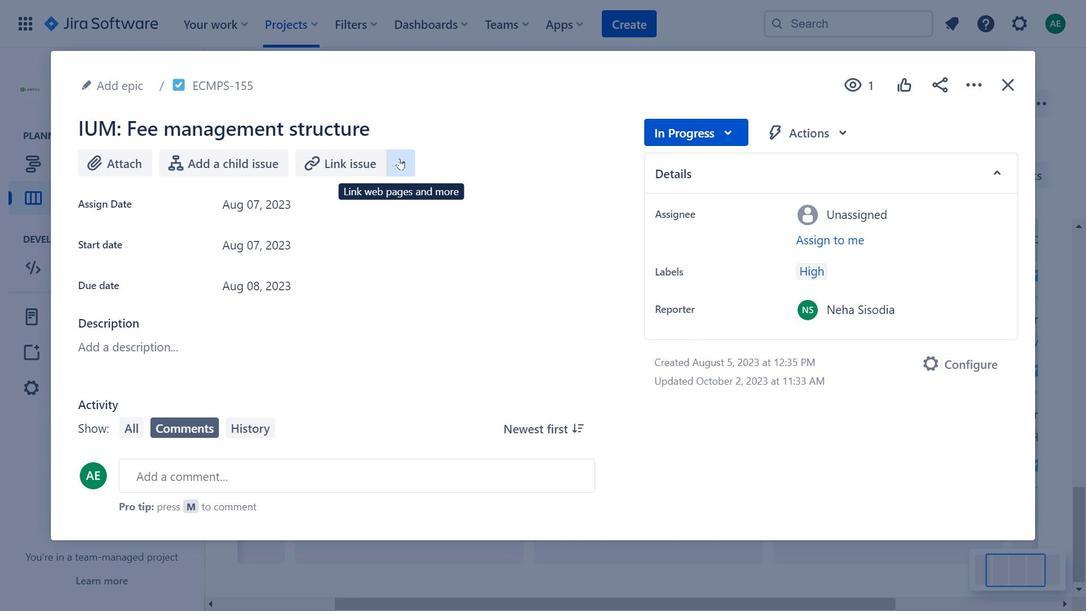 
Action: Mouse pressed left at (400, 159)
Screenshot: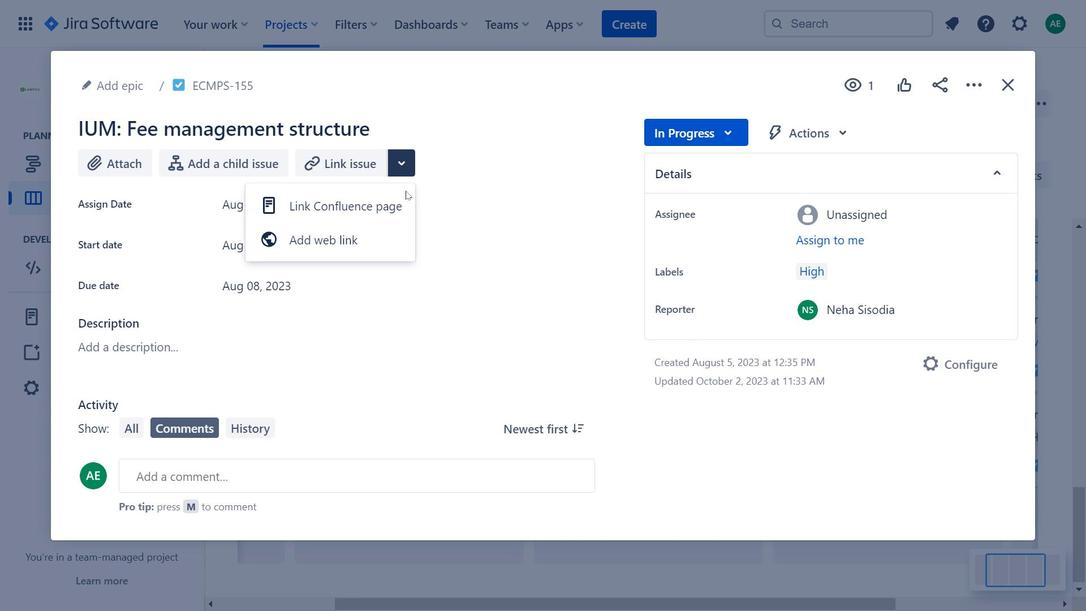 
Action: Mouse moved to (712, 134)
Screenshot: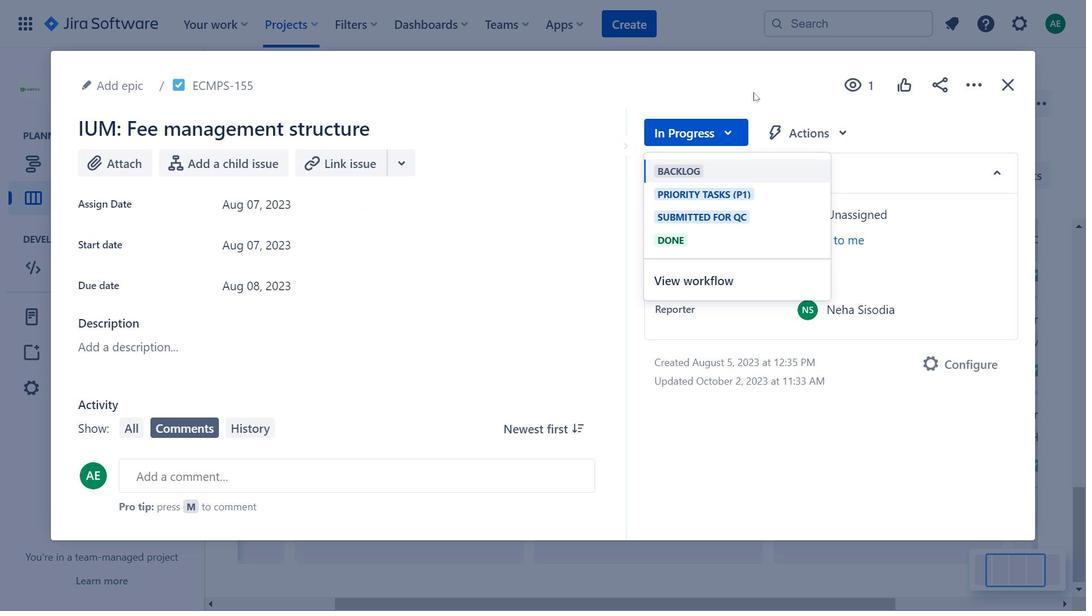 
Action: Mouse pressed left at (712, 134)
Screenshot: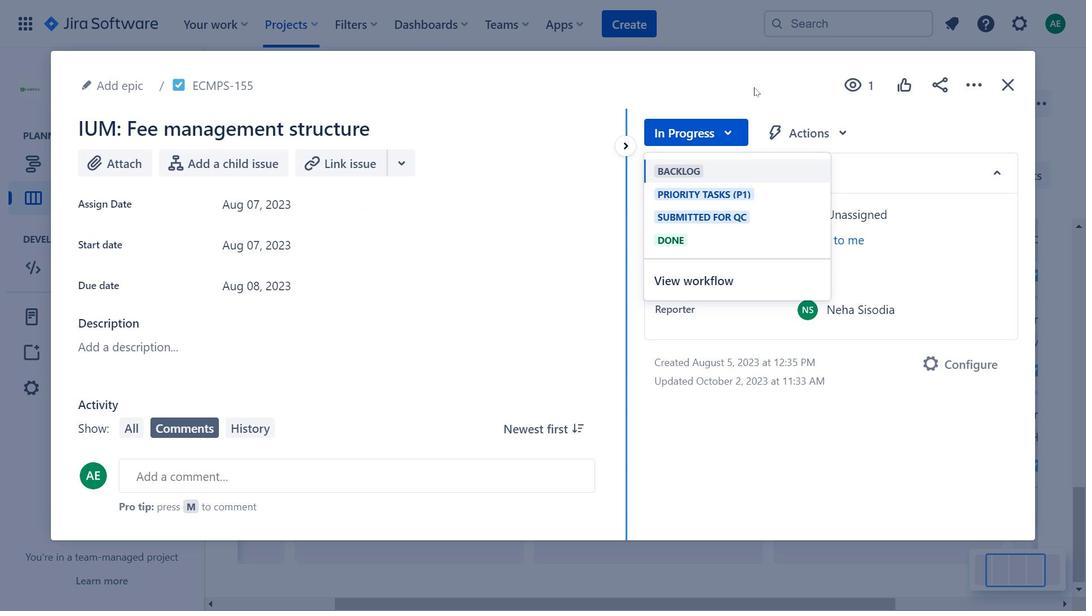 
Action: Mouse moved to (742, 276)
Screenshot: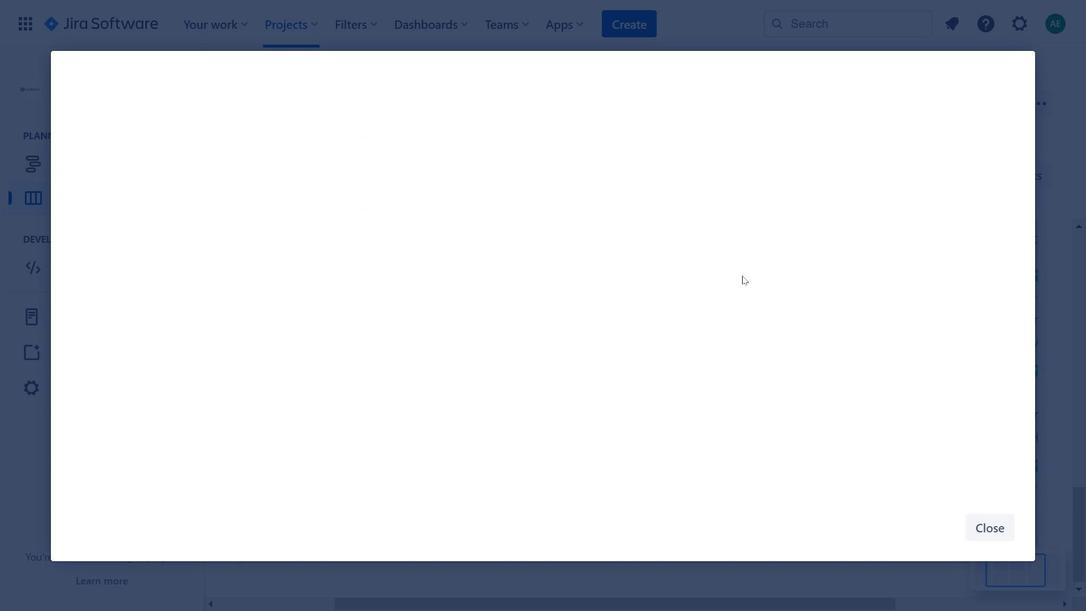 
Action: Mouse pressed left at (742, 276)
Screenshot: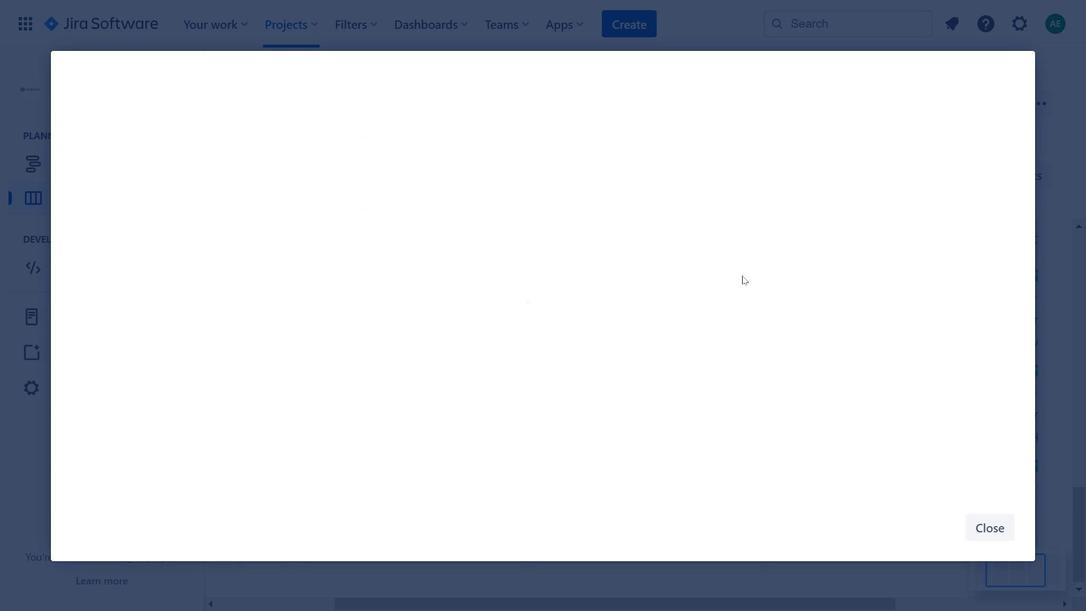 
Action: Mouse moved to (1002, 526)
Screenshot: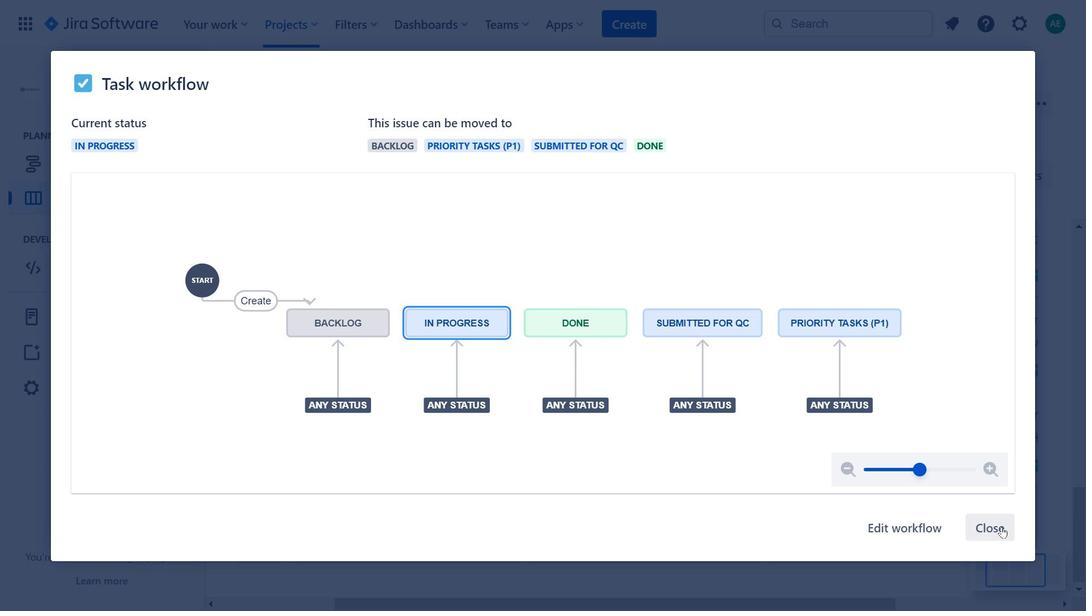
Action: Mouse pressed left at (1002, 526)
Screenshot: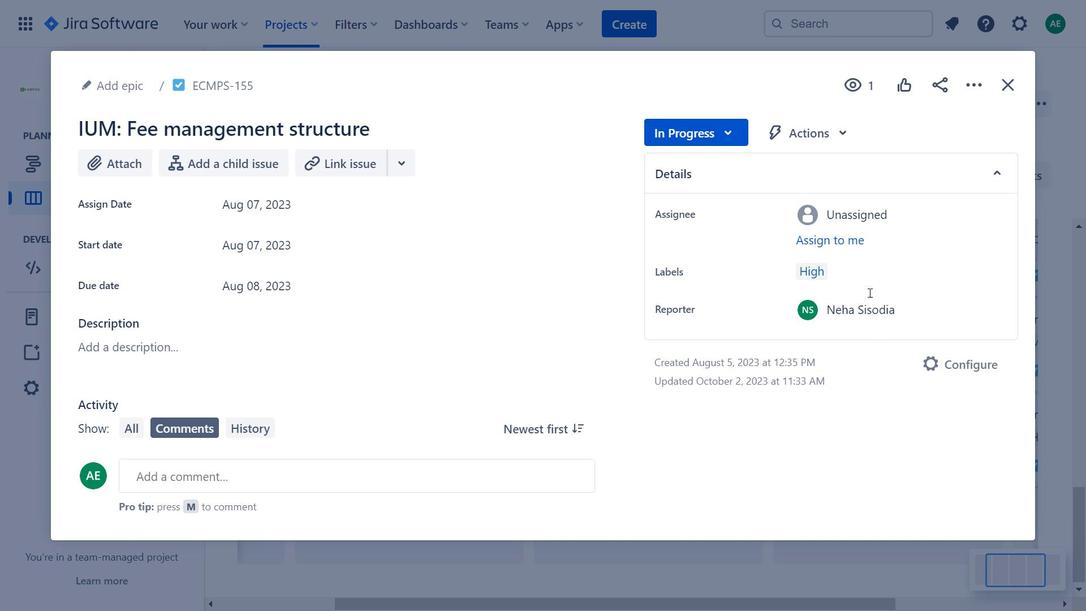 
Action: Mouse moved to (848, 137)
Screenshot: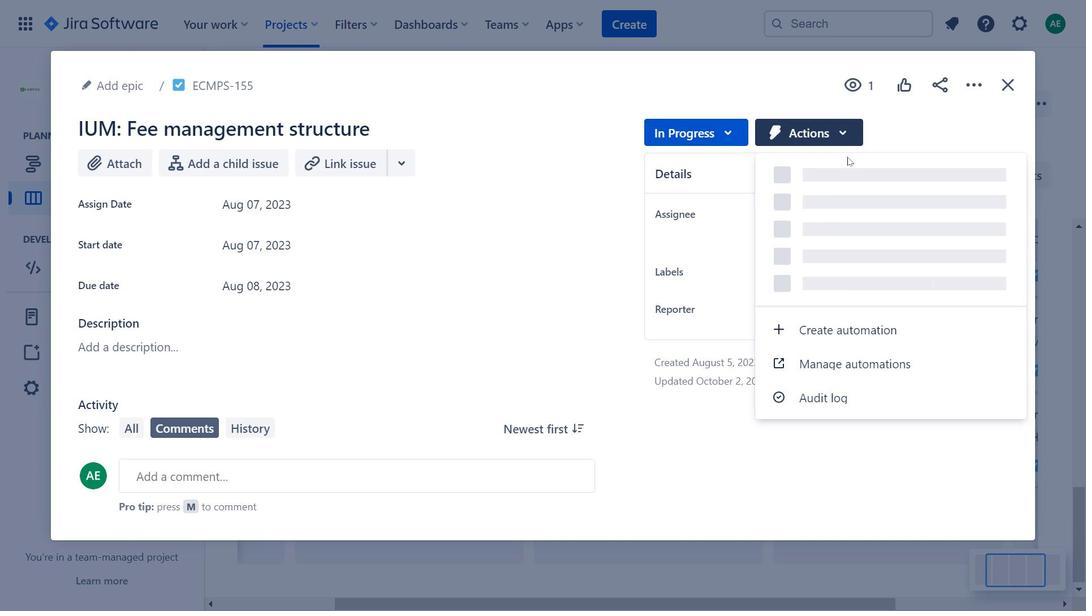 
Action: Mouse pressed left at (848, 137)
Screenshot: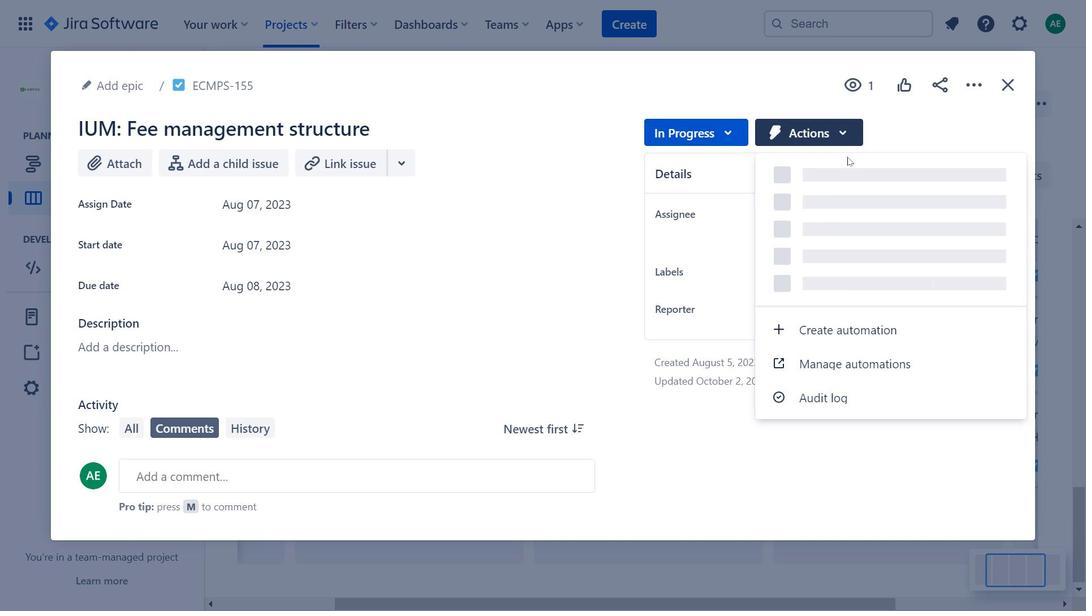 
Action: Mouse moved to (1000, 92)
Screenshot: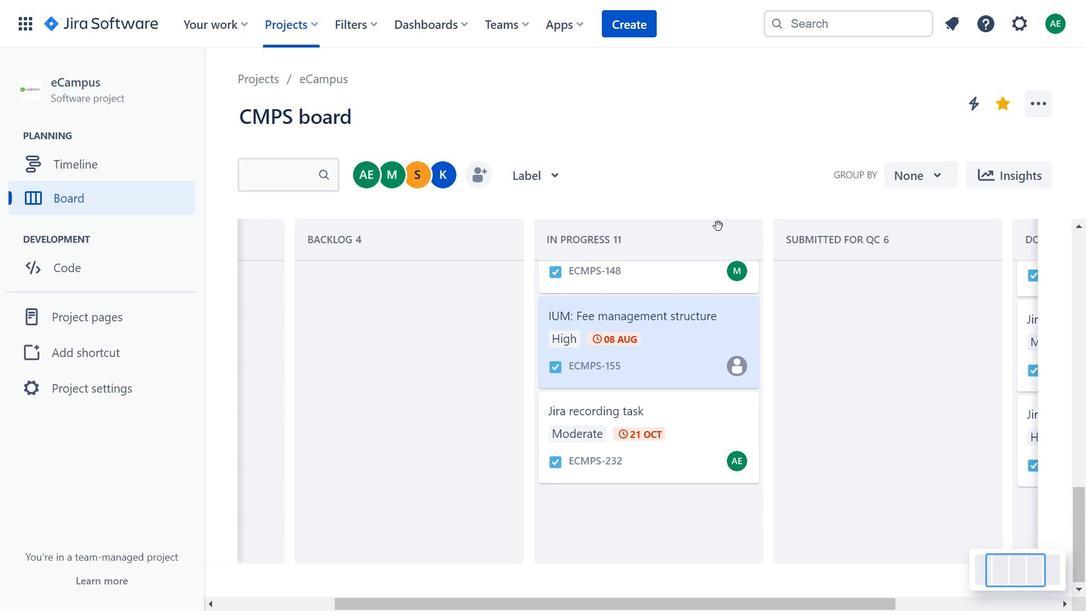 
Action: Mouse pressed left at (1000, 92)
Screenshot: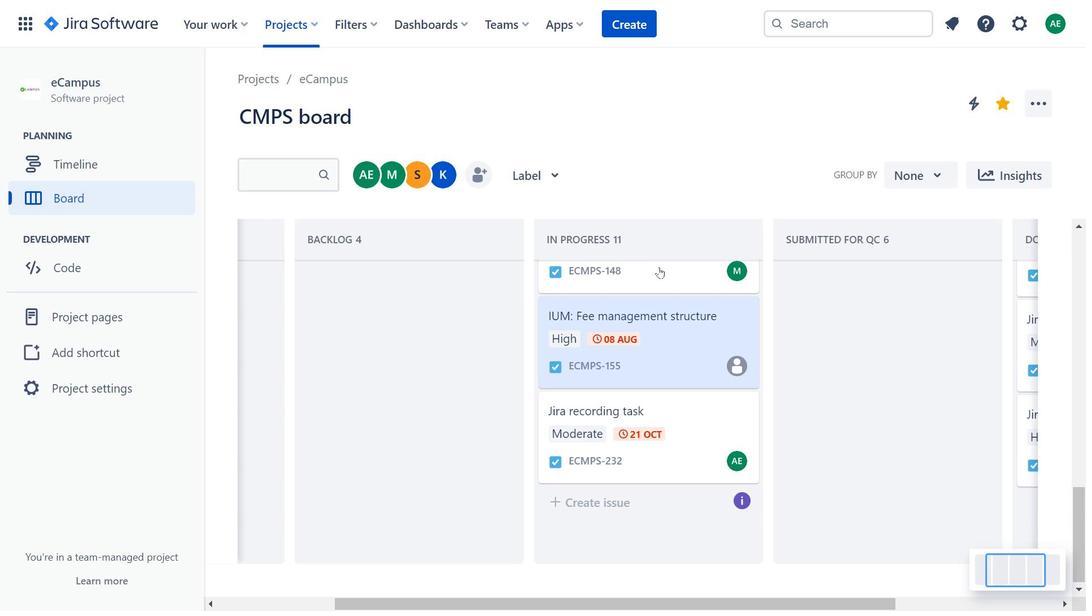 
Action: Mouse moved to (669, 363)
Screenshot: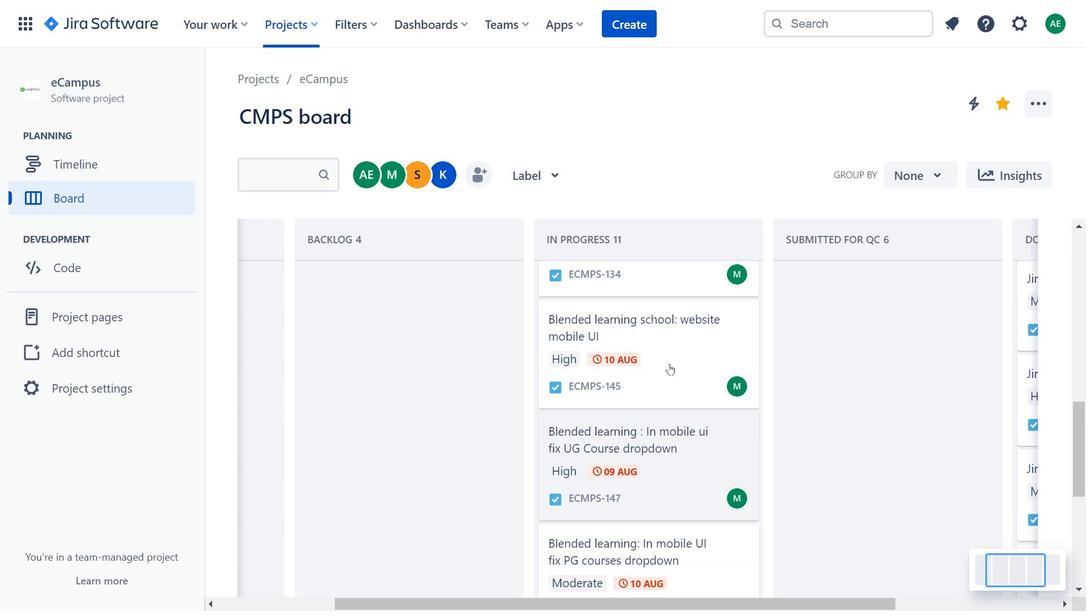 
Action: Mouse scrolled (669, 364) with delta (0, 0)
Screenshot: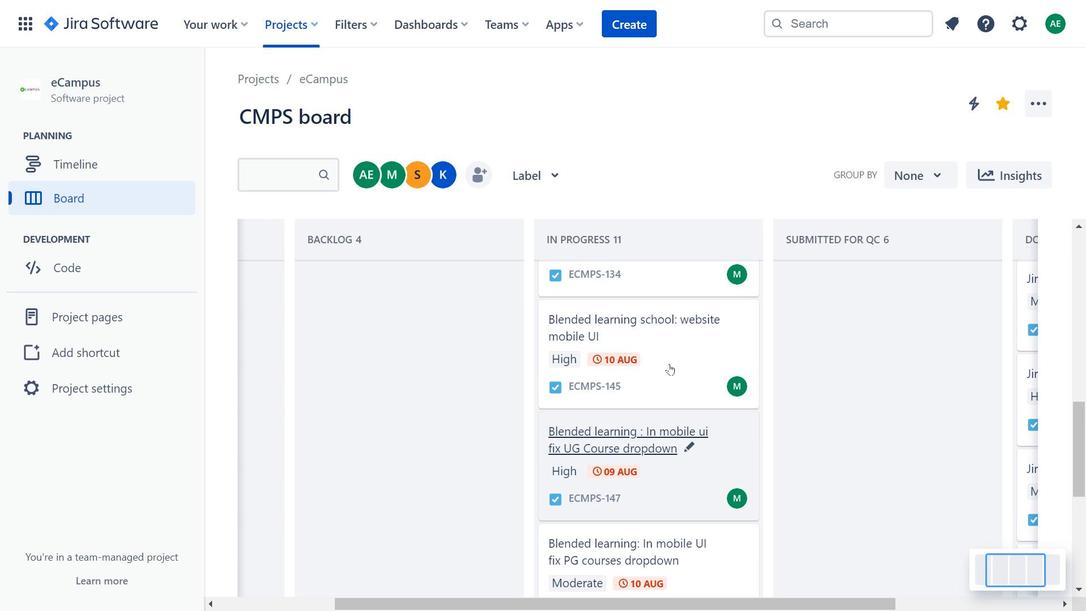
Action: Mouse scrolled (669, 364) with delta (0, 0)
Screenshot: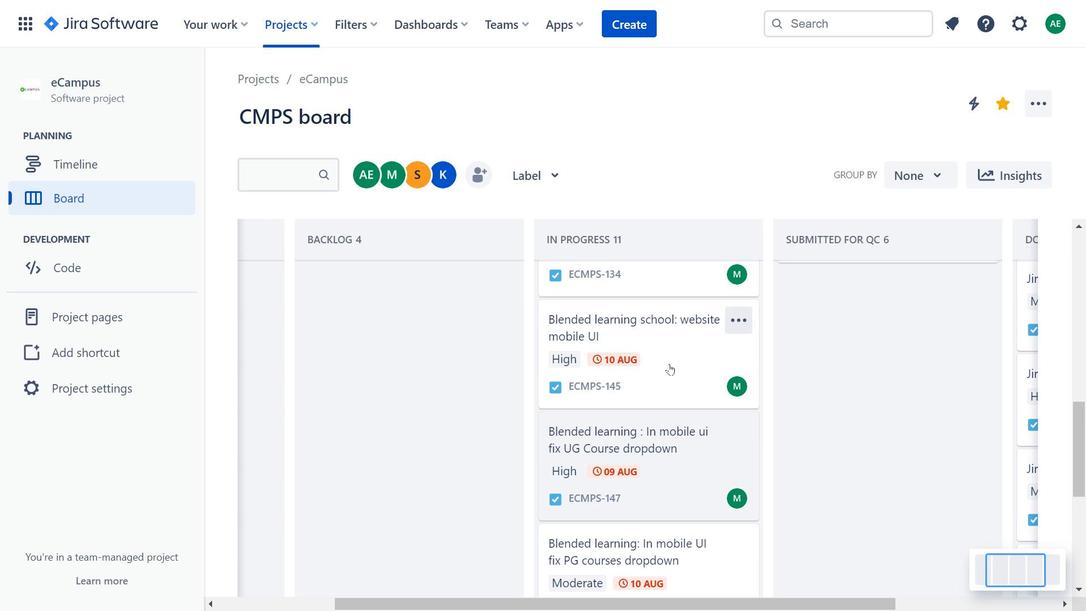 
Action: Mouse scrolled (669, 364) with delta (0, 0)
Screenshot: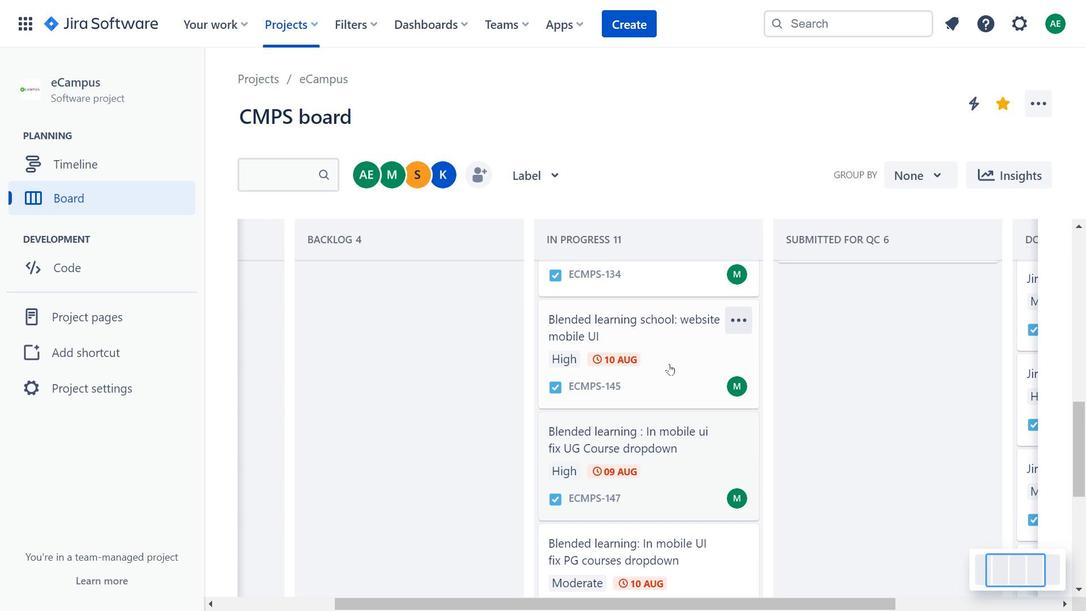 
Action: Mouse scrolled (669, 364) with delta (0, 0)
Screenshot: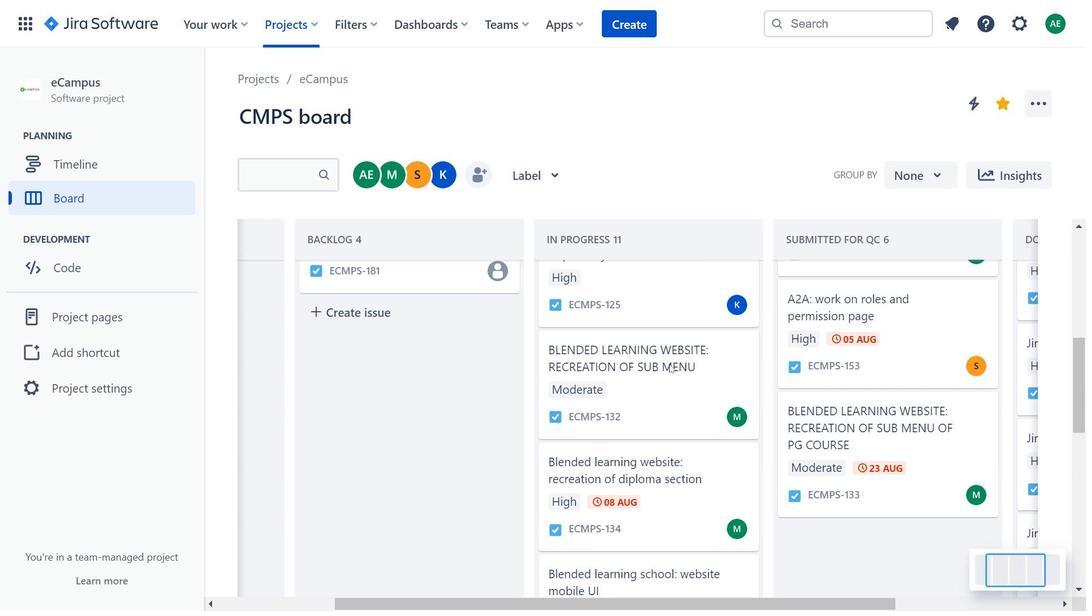 
Action: Mouse scrolled (669, 364) with delta (0, 0)
Screenshot: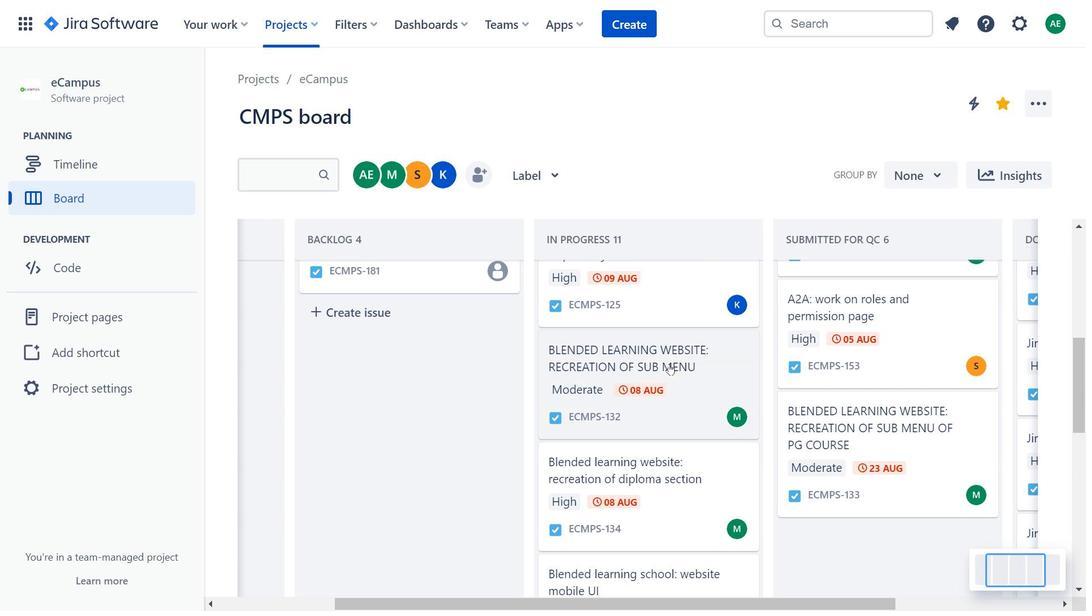 
Action: Mouse scrolled (669, 364) with delta (0, 0)
Screenshot: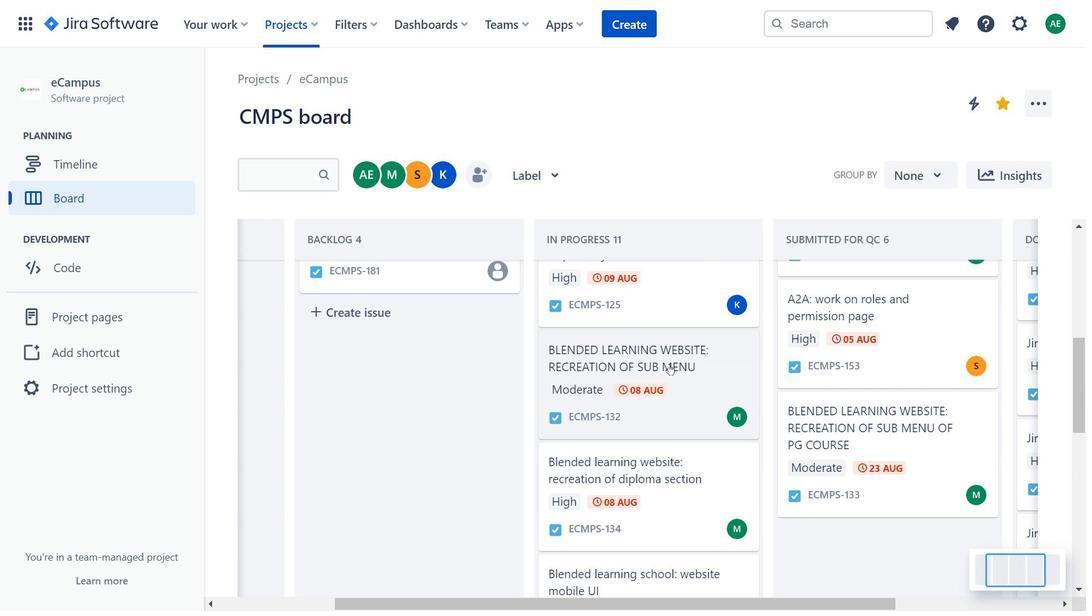 
Action: Mouse scrolled (669, 364) with delta (0, 0)
Screenshot: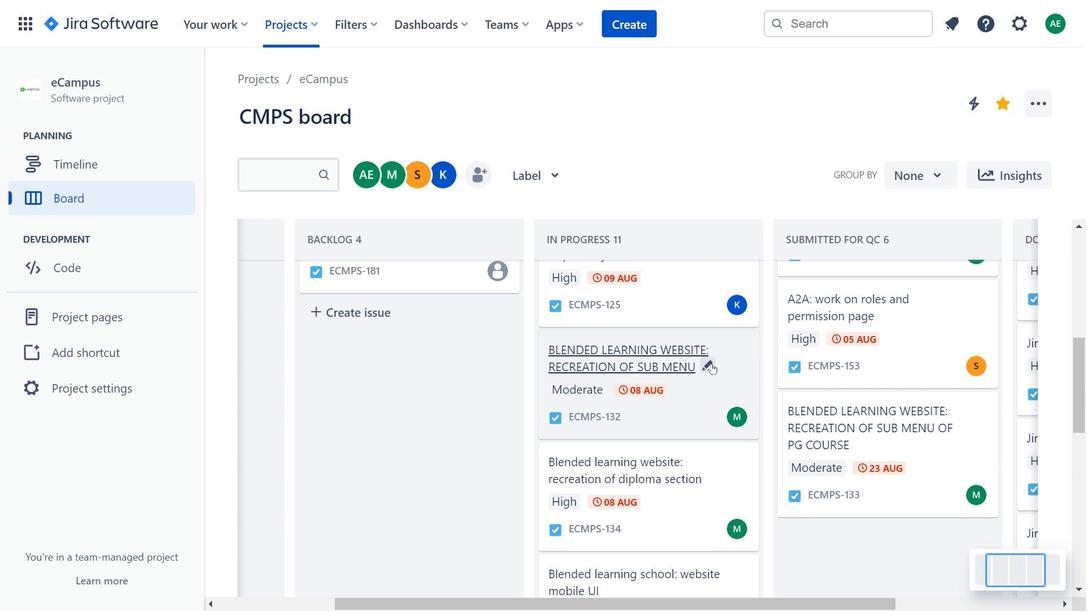 
Action: Mouse moved to (1010, 565)
Screenshot: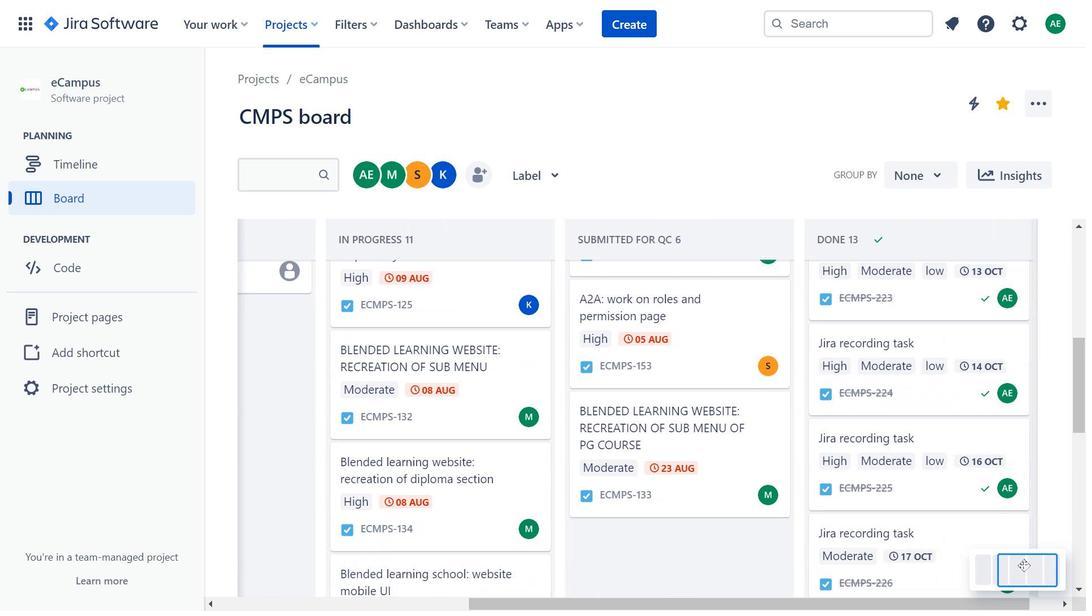 
Action: Mouse pressed left at (1010, 565)
Screenshot: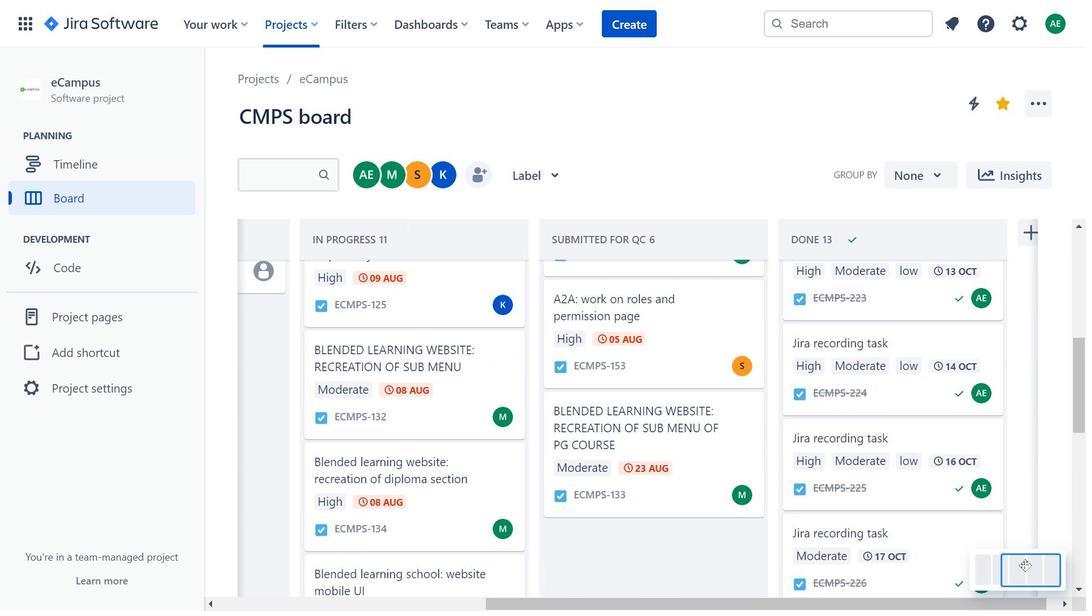 
Action: Mouse moved to (647, 389)
Screenshot: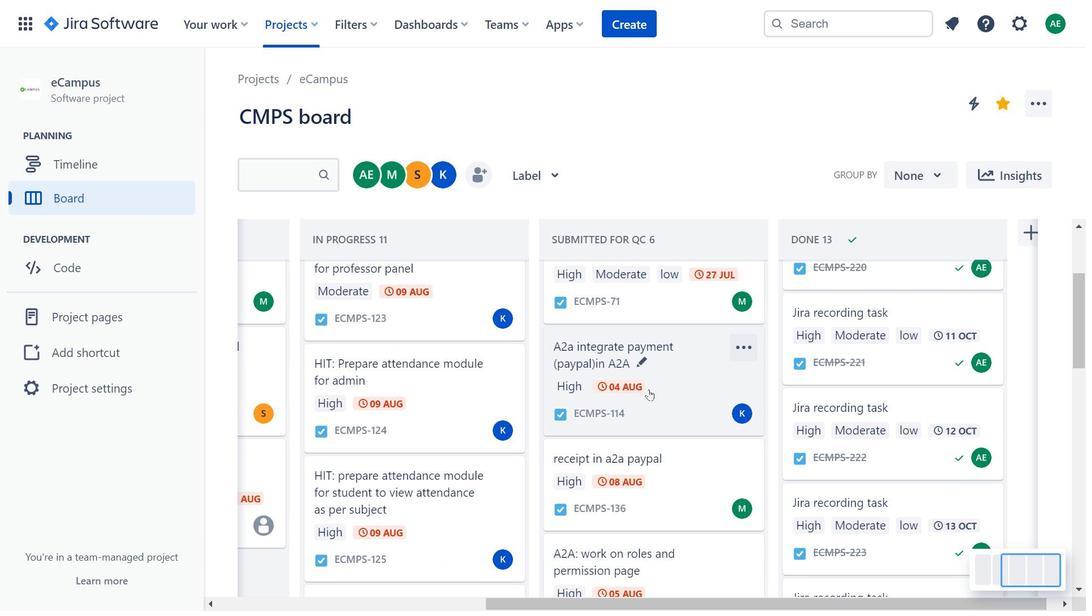 
Action: Mouse scrolled (647, 389) with delta (0, 0)
Screenshot: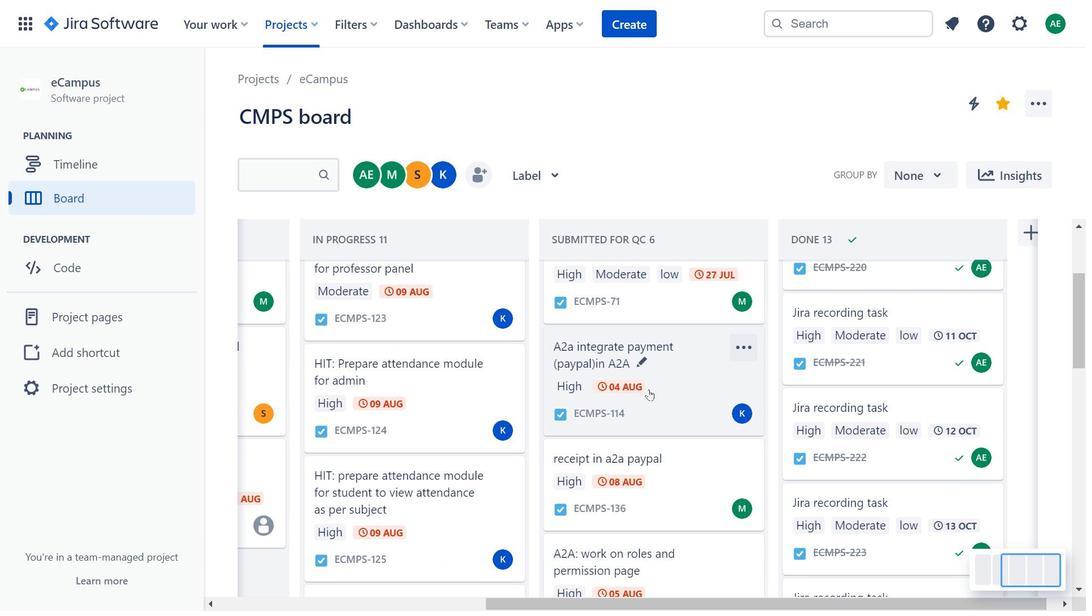 
Action: Mouse moved to (648, 389)
Screenshot: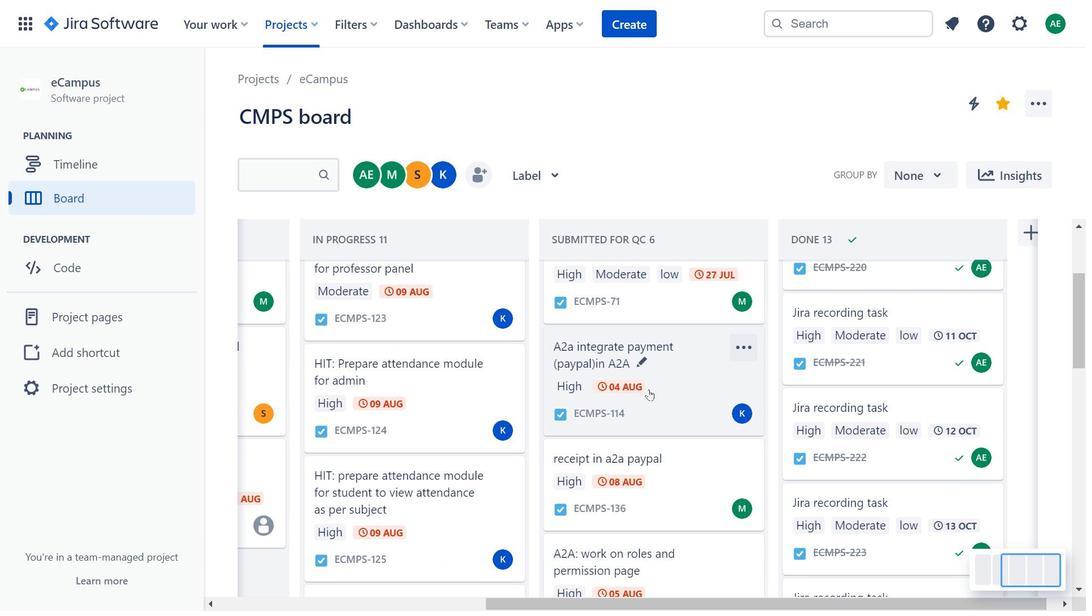 
Action: Mouse scrolled (648, 389) with delta (0, 0)
Screenshot: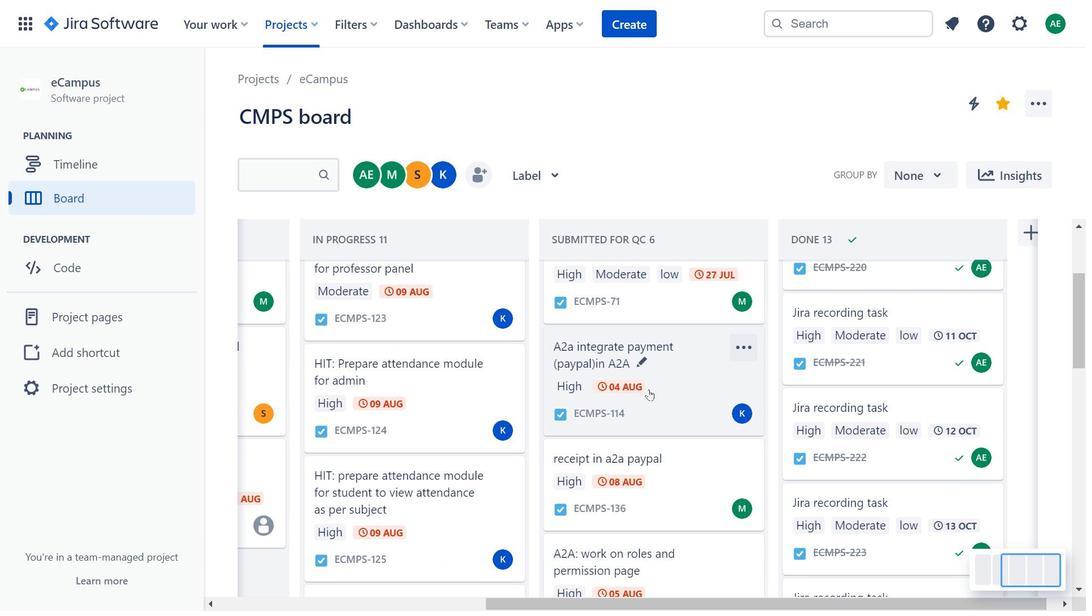 
Action: Mouse moved to (649, 389)
Screenshot: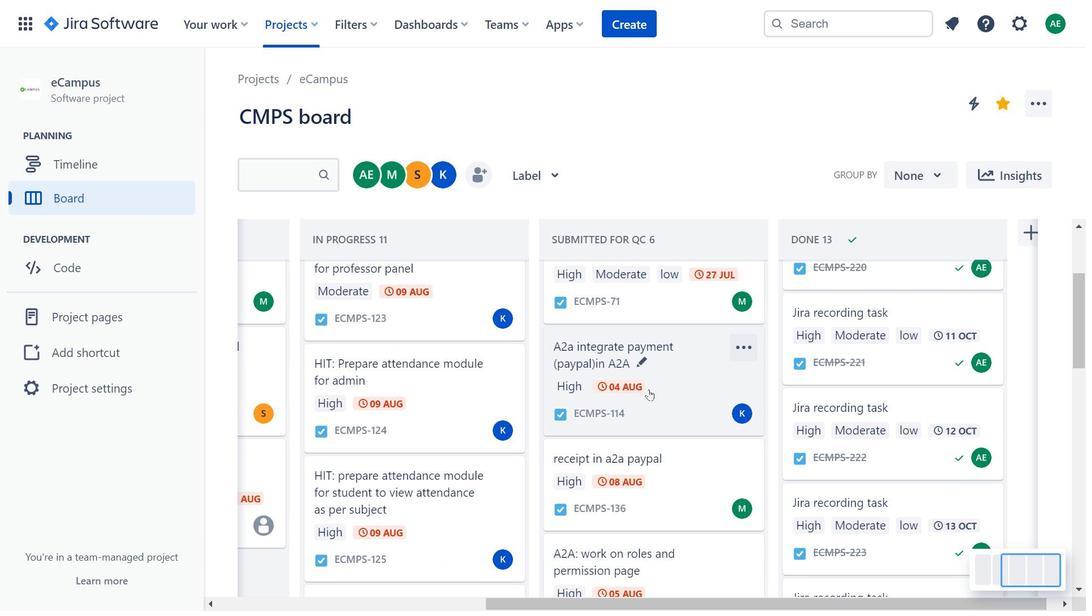 
Action: Mouse scrolled (649, 389) with delta (0, 0)
Screenshot: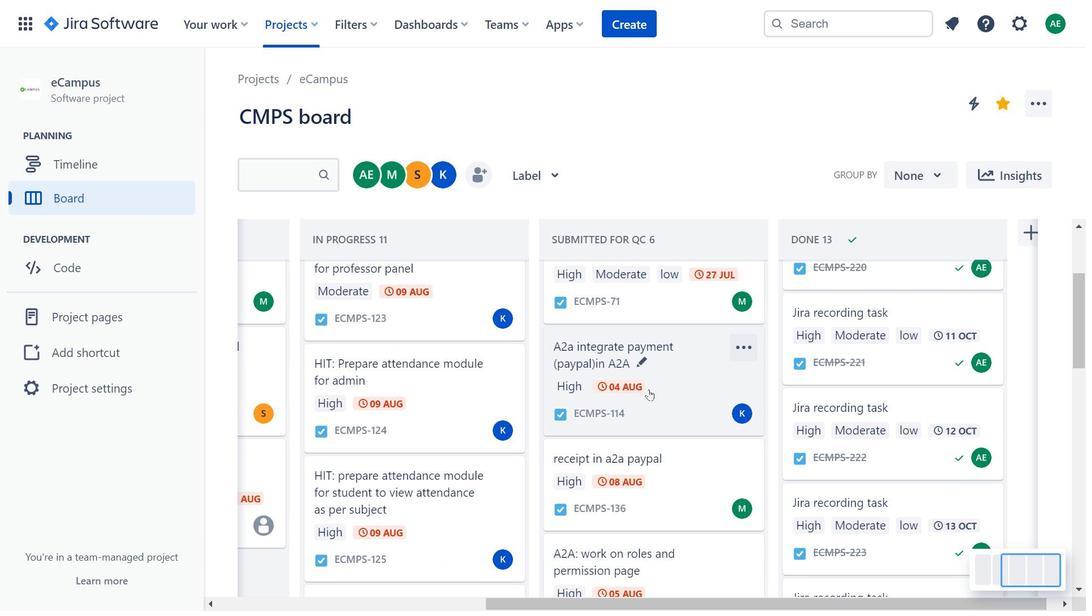 
Action: Mouse moved to (413, 374)
Screenshot: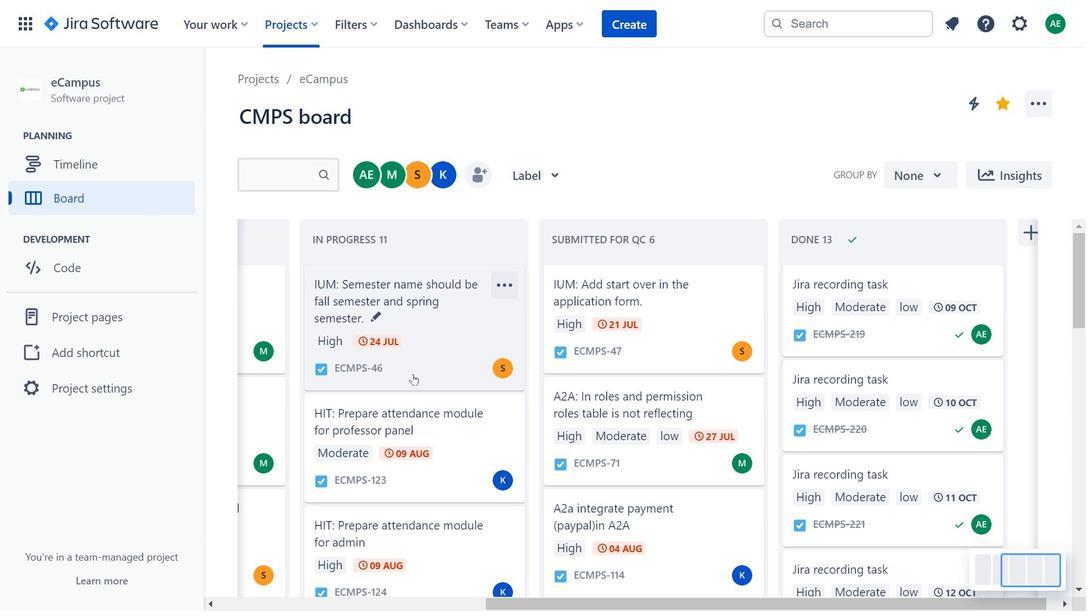 
Action: Mouse scrolled (413, 375) with delta (0, 0)
Screenshot: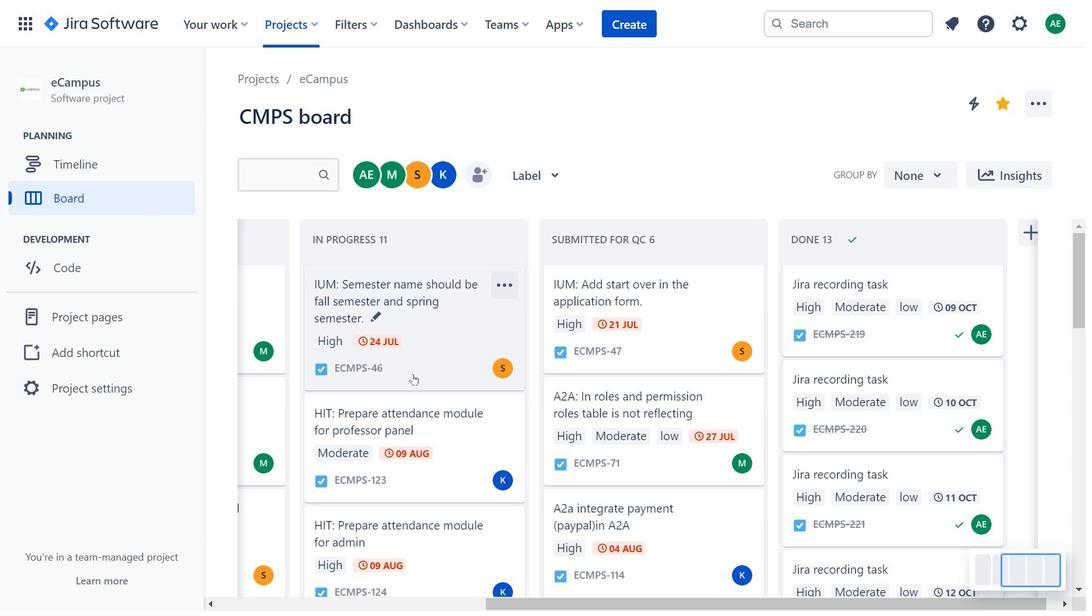 
Action: Mouse scrolled (413, 375) with delta (0, 0)
Screenshot: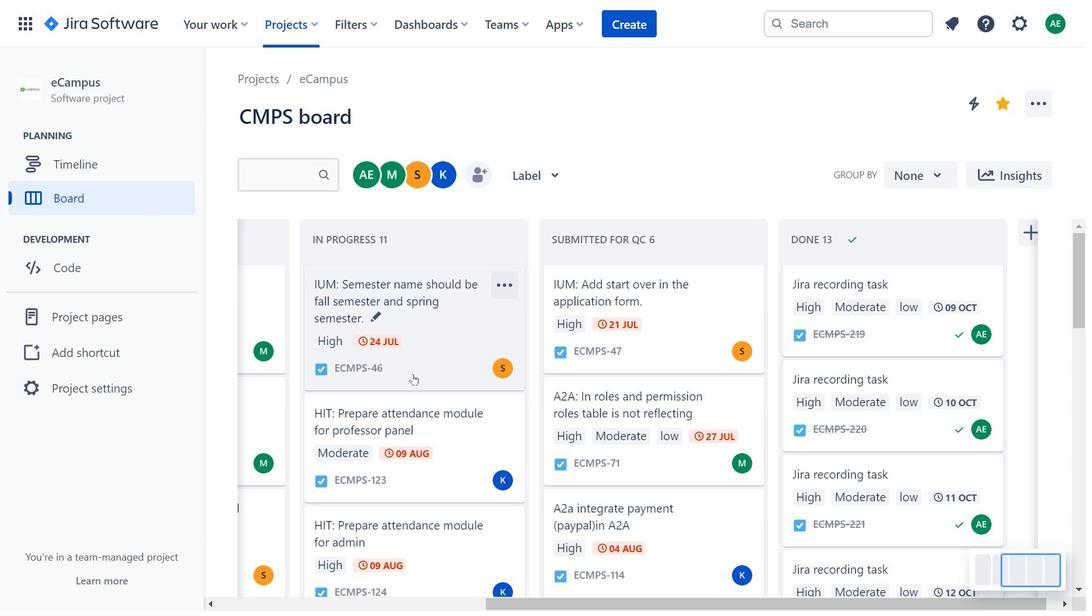 
Action: Mouse scrolled (413, 375) with delta (0, 0)
Screenshot: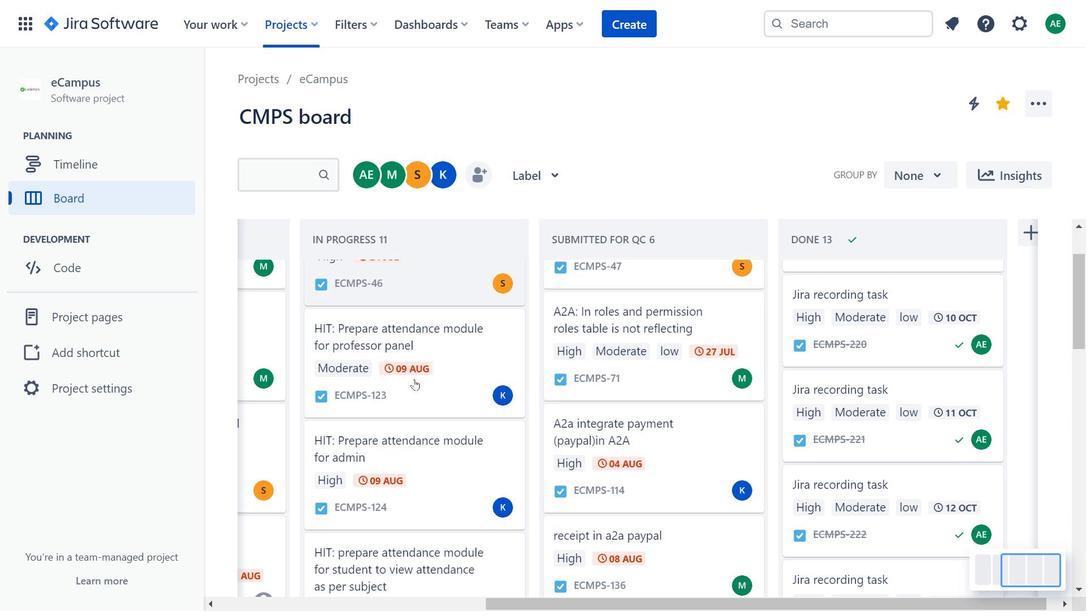 
Action: Mouse scrolled (413, 375) with delta (0, 0)
Screenshot: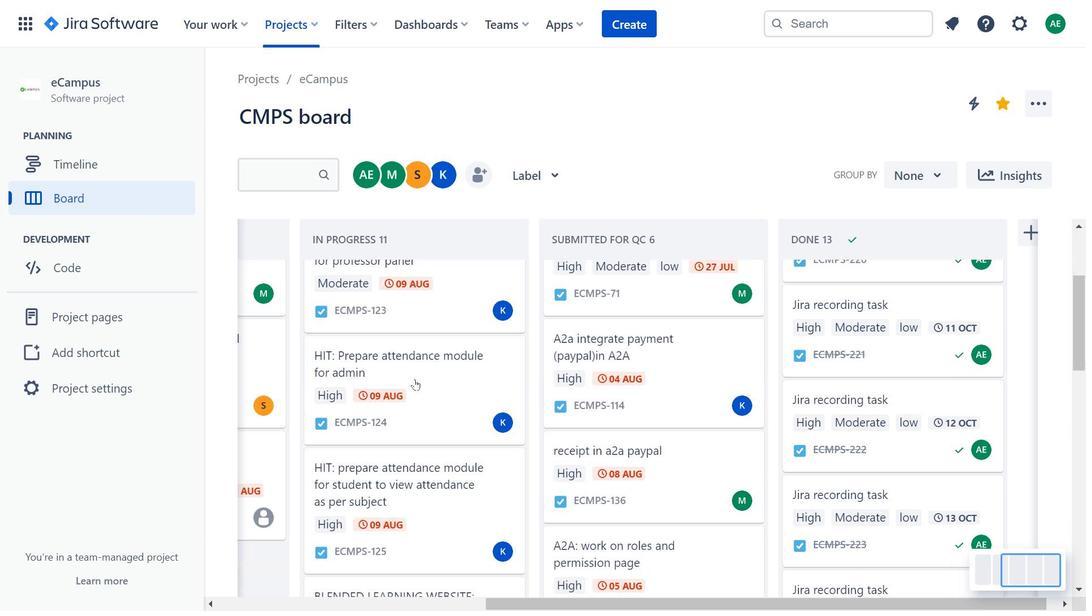 
Action: Mouse scrolled (413, 375) with delta (0, 0)
Screenshot: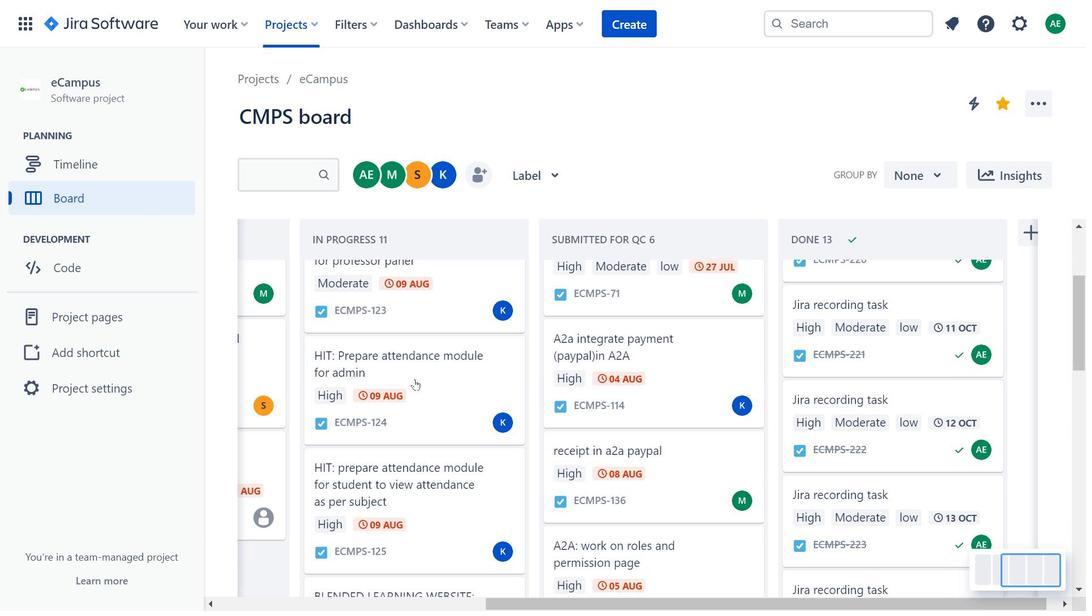 
Action: Mouse moved to (414, 378)
Screenshot: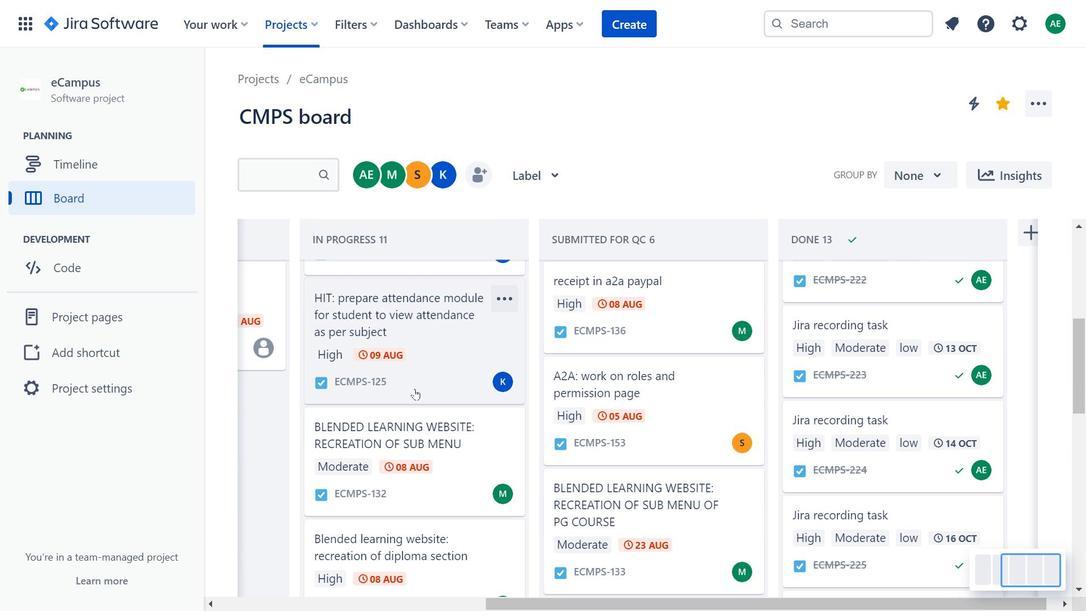 
Action: Mouse scrolled (414, 377) with delta (0, 0)
Screenshot: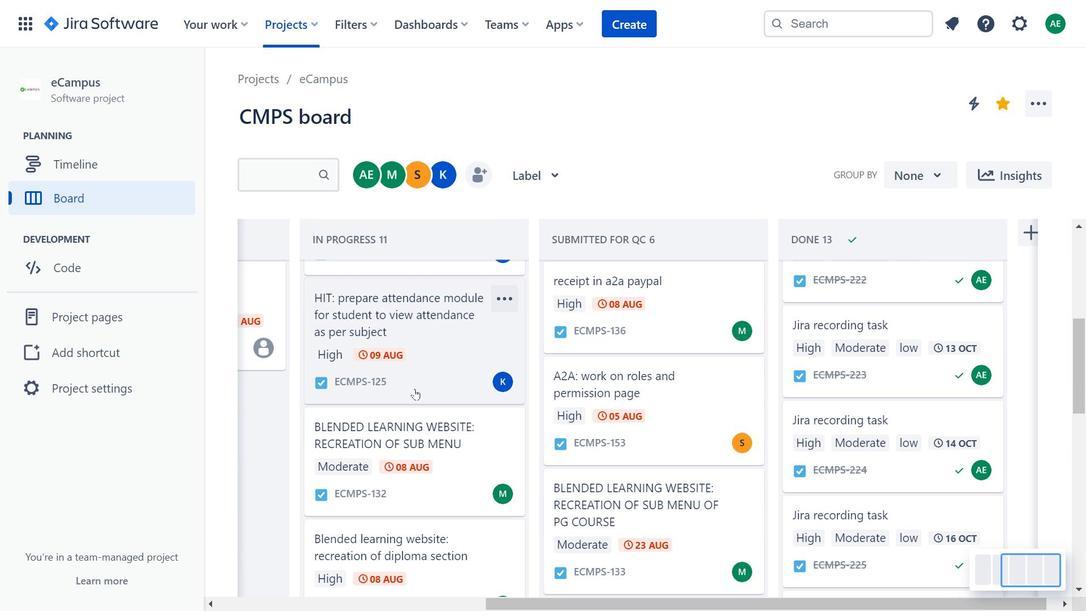 
Action: Mouse moved to (414, 379)
Screenshot: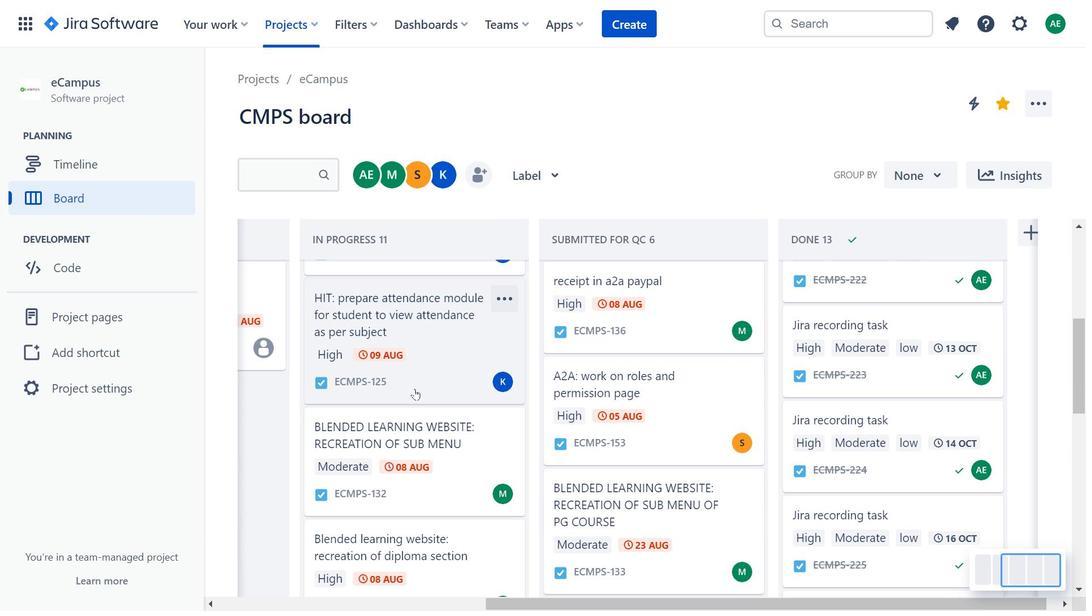 
Action: Mouse scrolled (414, 378) with delta (0, 0)
Screenshot: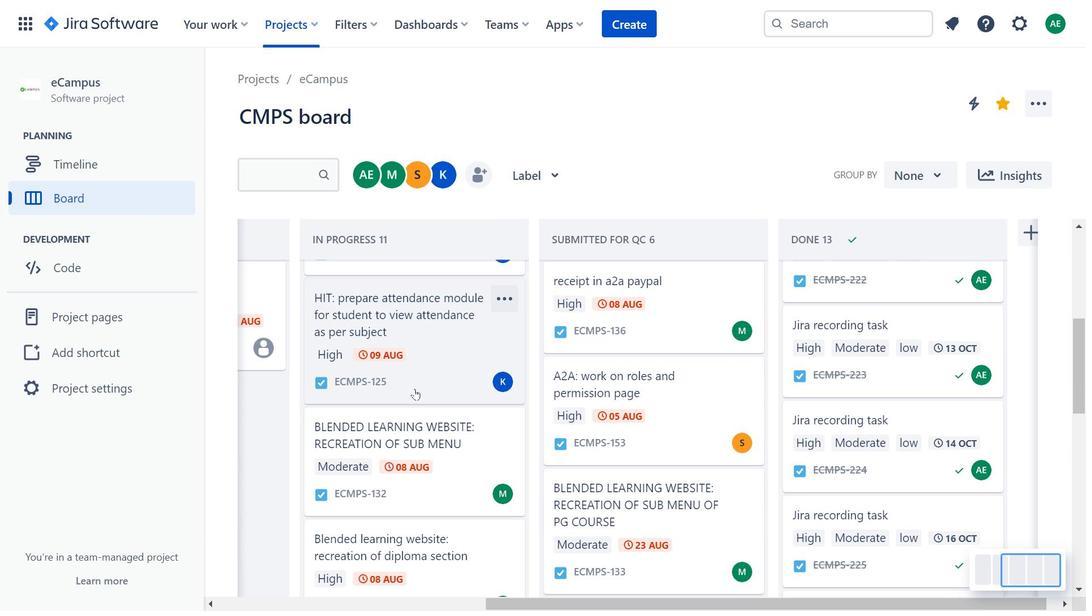 
Action: Mouse moved to (414, 382)
Screenshot: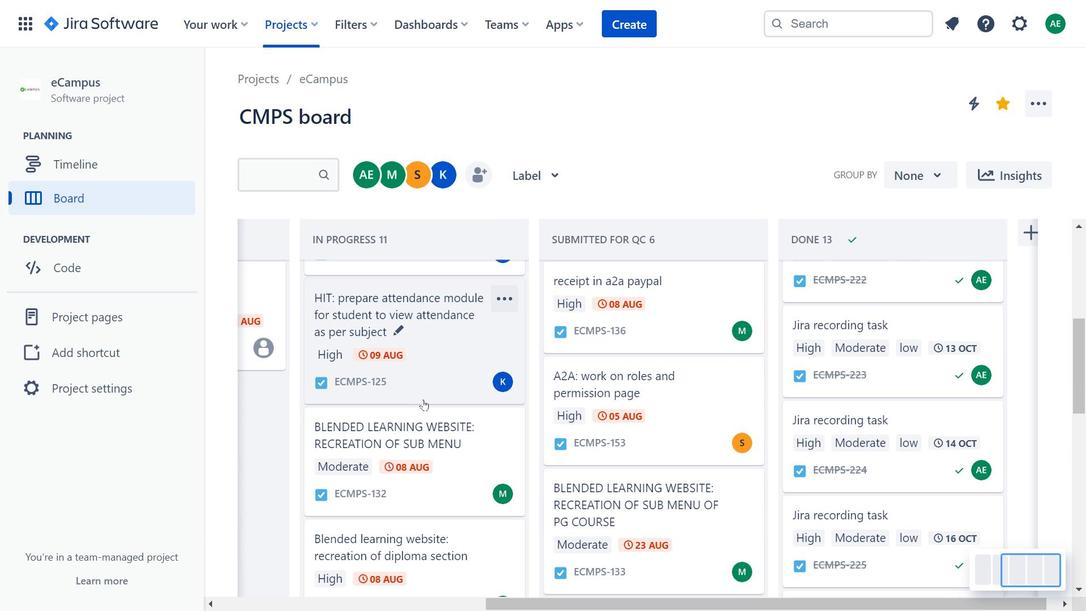 
Action: Mouse scrolled (414, 381) with delta (0, 0)
Screenshot: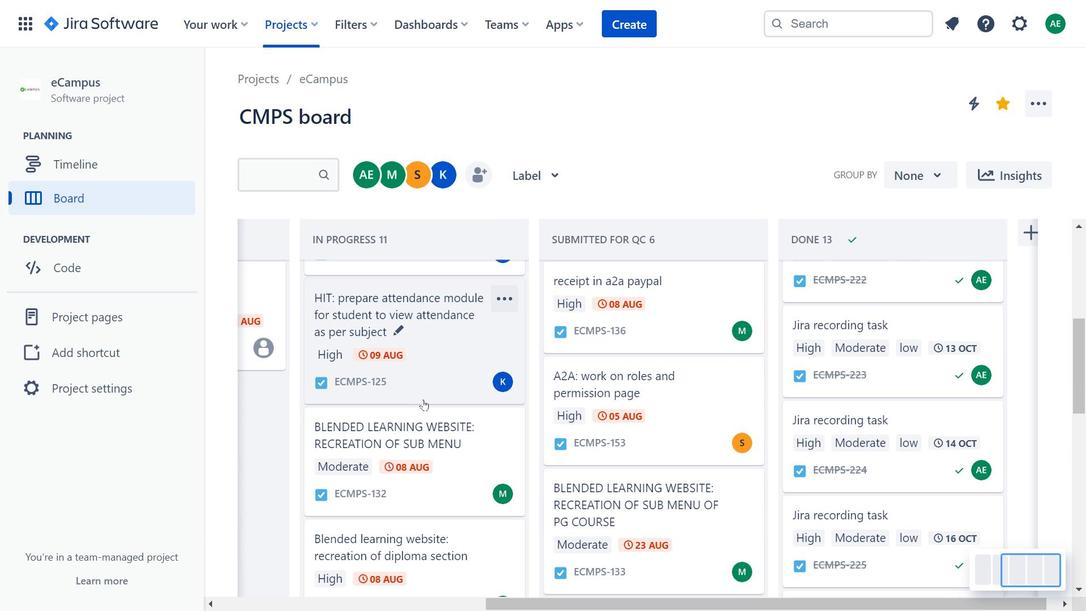 
Action: Mouse moved to (414, 384)
Screenshot: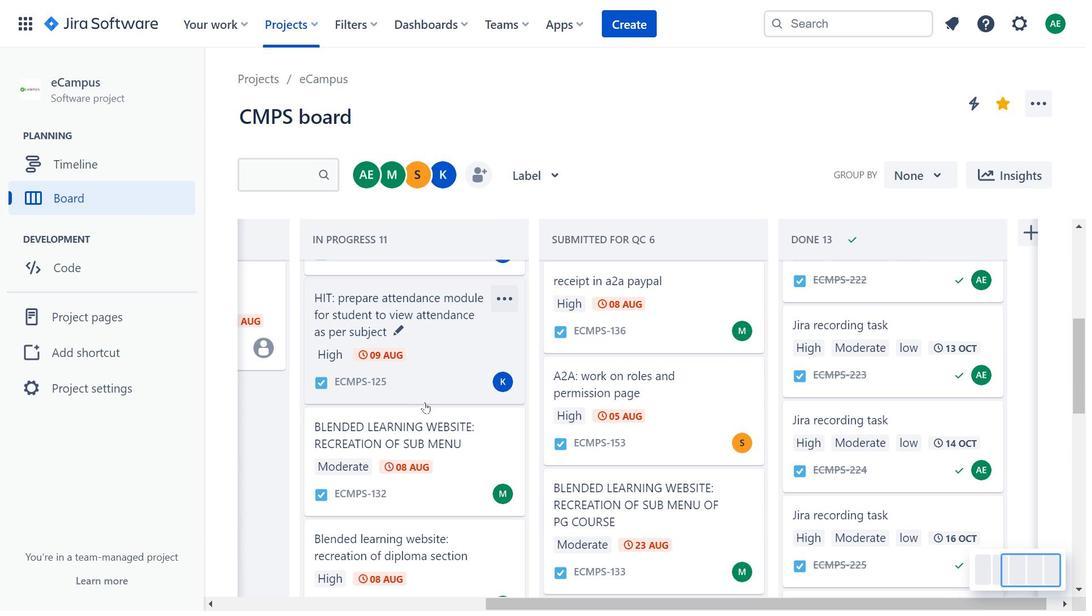 
Action: Mouse scrolled (414, 384) with delta (0, 0)
Screenshot: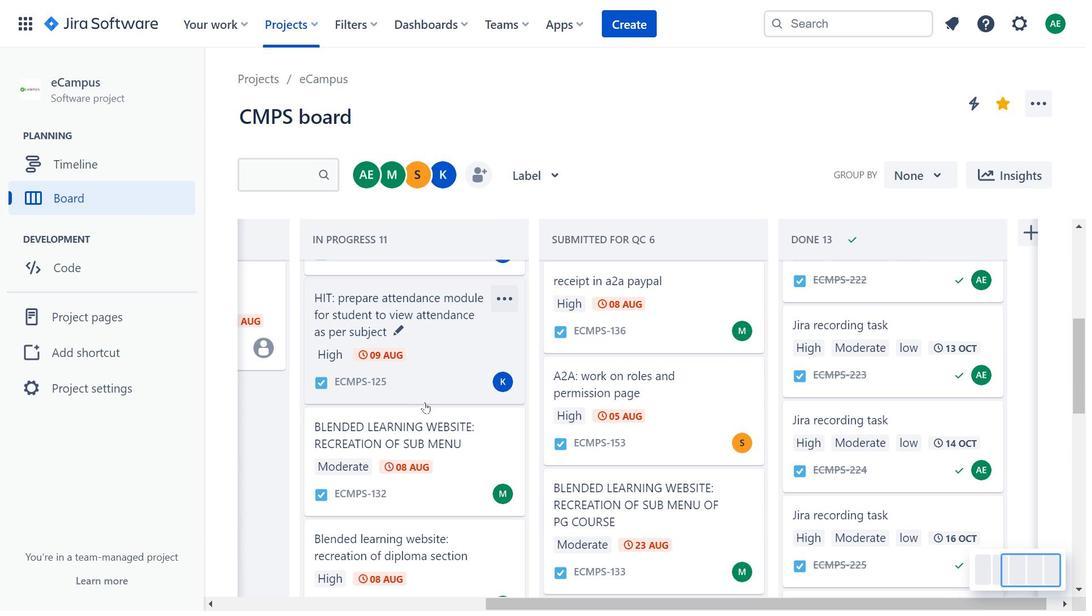 
Action: Mouse moved to (426, 404)
Screenshot: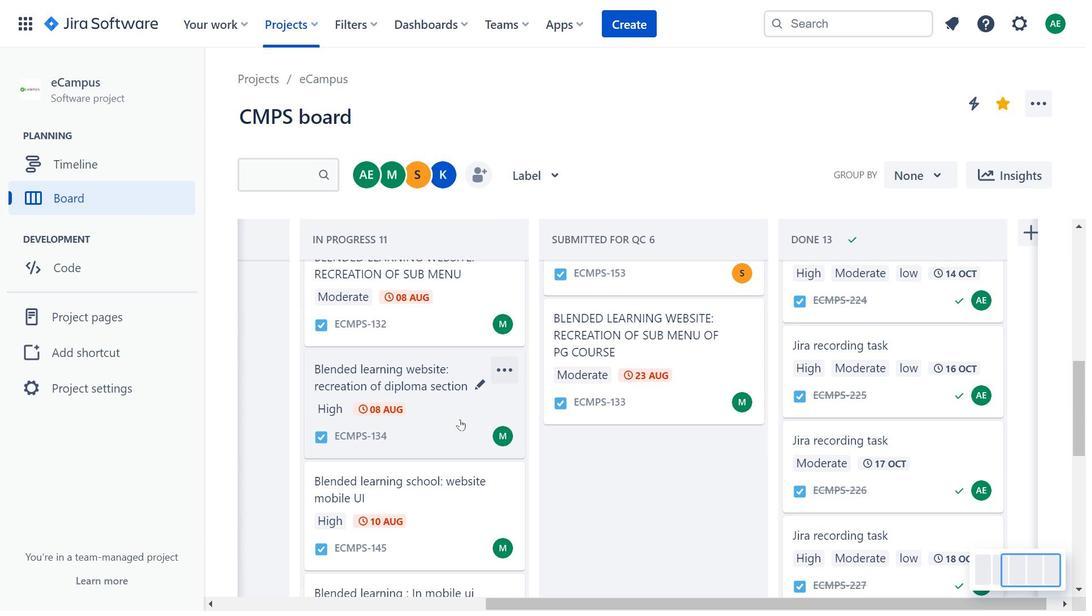 
Action: Mouse scrolled (426, 403) with delta (0, 0)
Screenshot: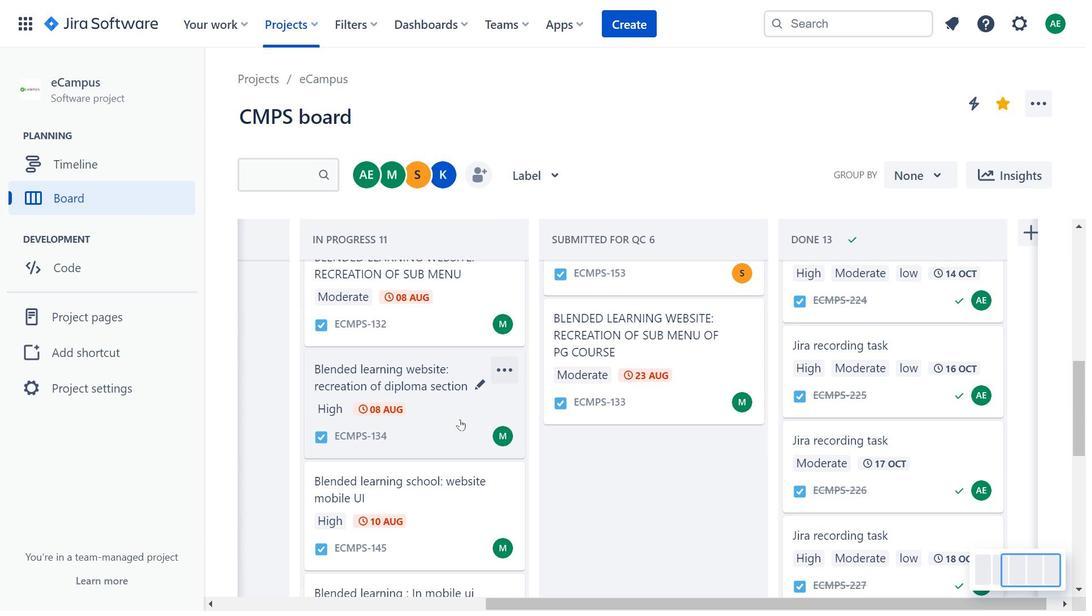 
Action: Mouse moved to (427, 404)
Screenshot: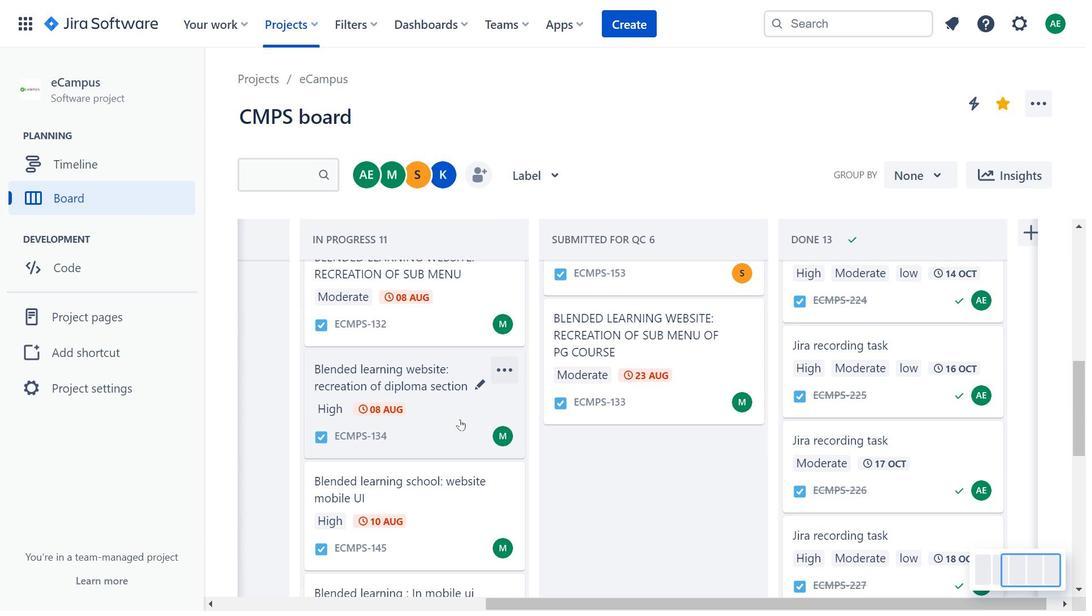 
Action: Mouse scrolled (427, 404) with delta (0, 0)
Screenshot: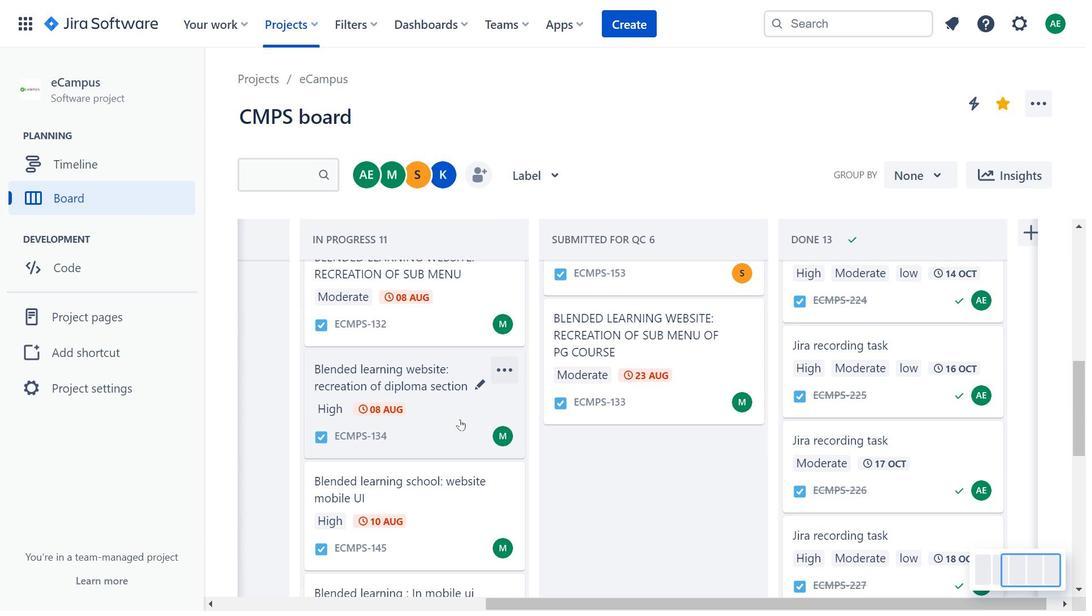 
Action: Mouse moved to (460, 419)
Screenshot: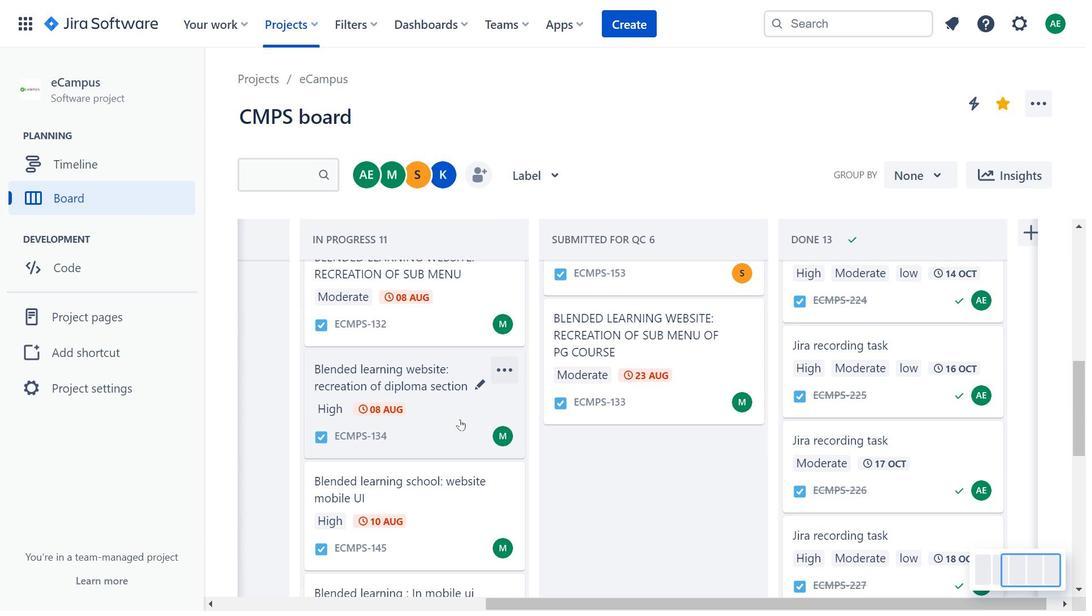 
Action: Mouse pressed left at (460, 419)
Screenshot: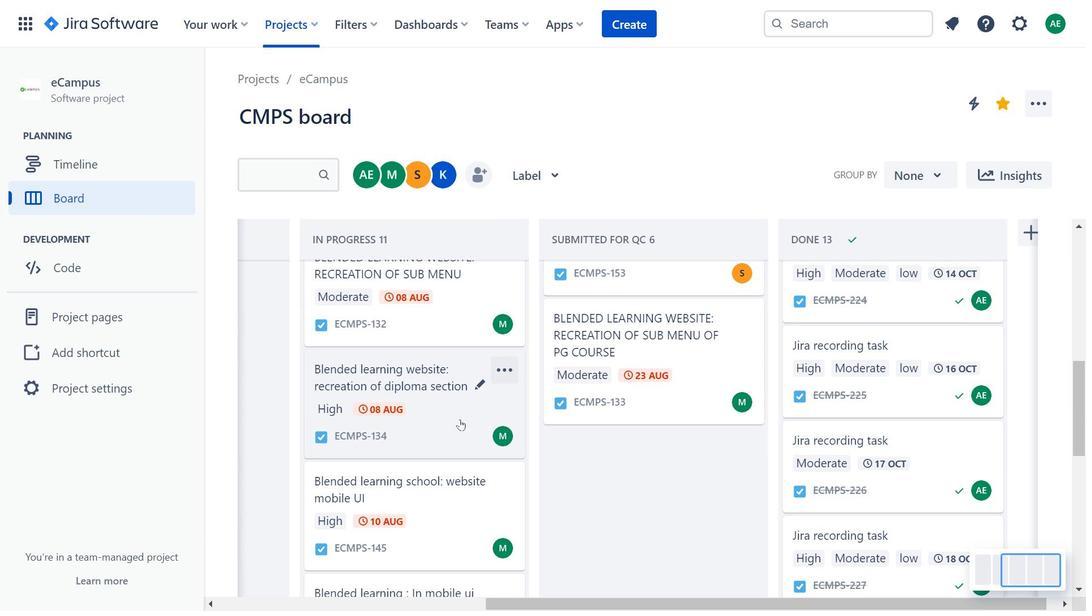 
Action: Mouse moved to (286, 293)
Screenshot: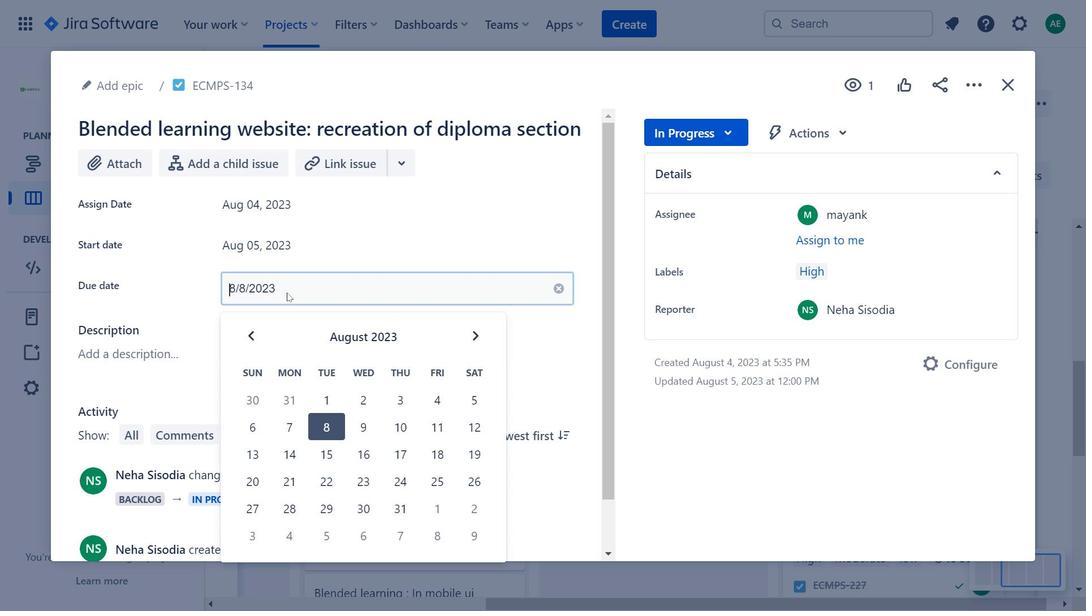 
Action: Mouse pressed left at (286, 293)
Screenshot: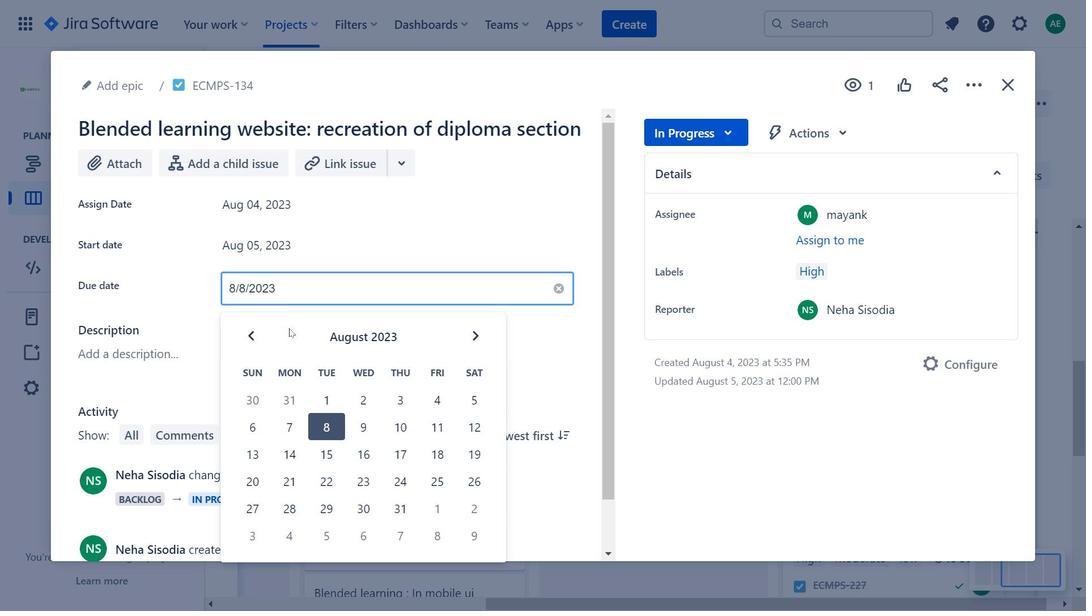 
Action: Mouse moved to (439, 401)
Screenshot: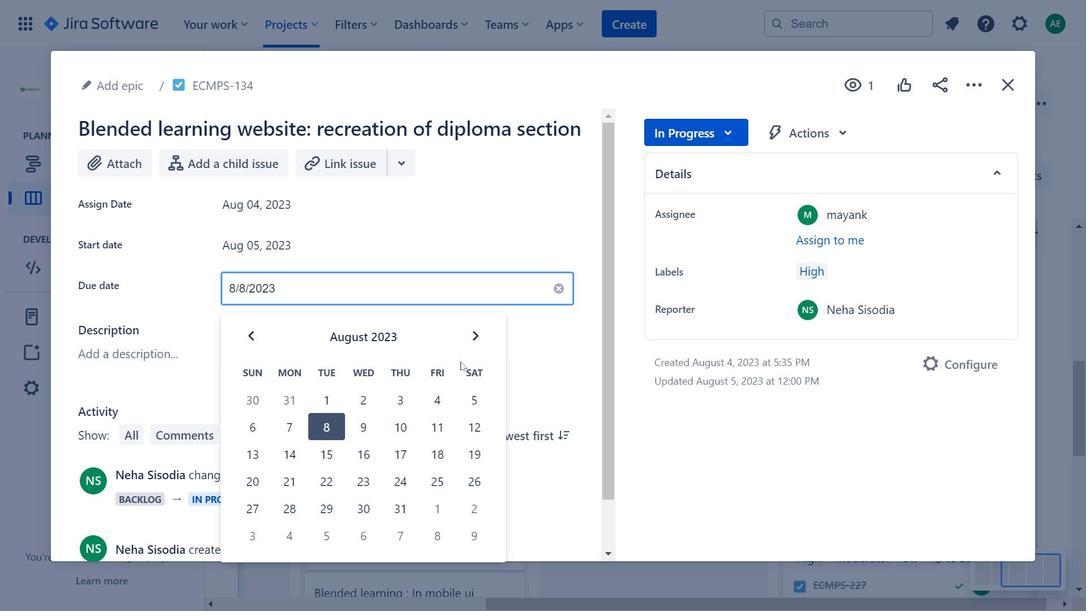 
Action: Mouse scrolled (439, 401) with delta (0, 0)
Screenshot: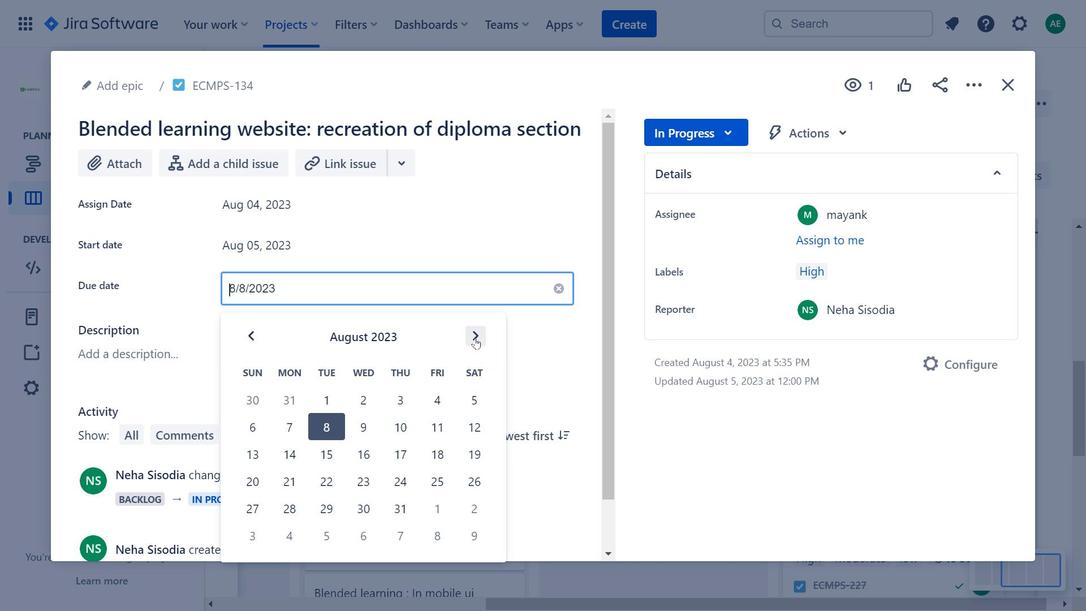 
Action: Mouse moved to (475, 337)
Screenshot: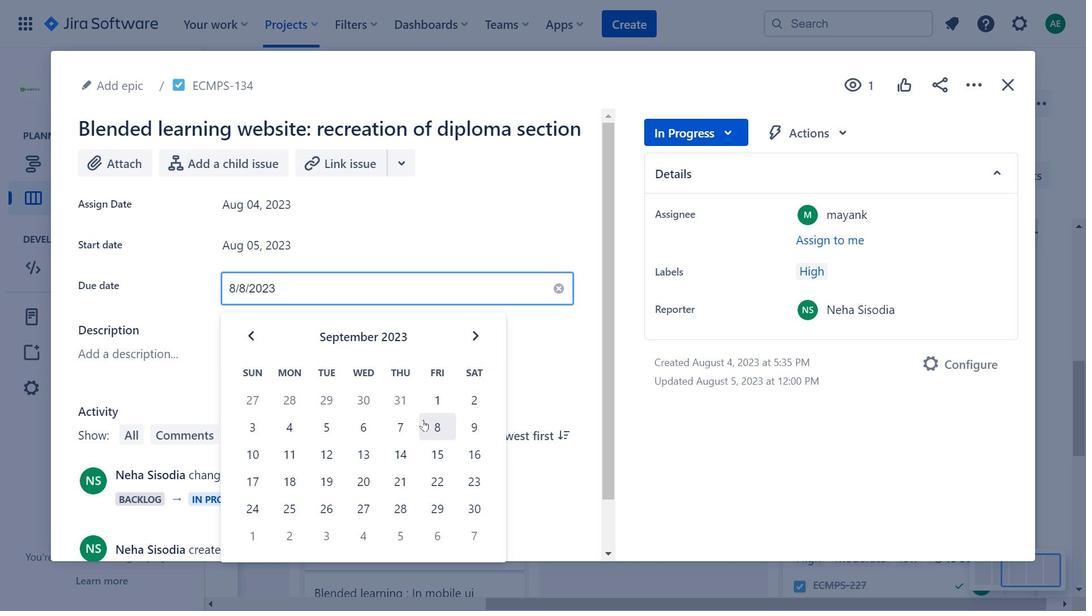 
Action: Mouse pressed left at (475, 337)
Screenshot: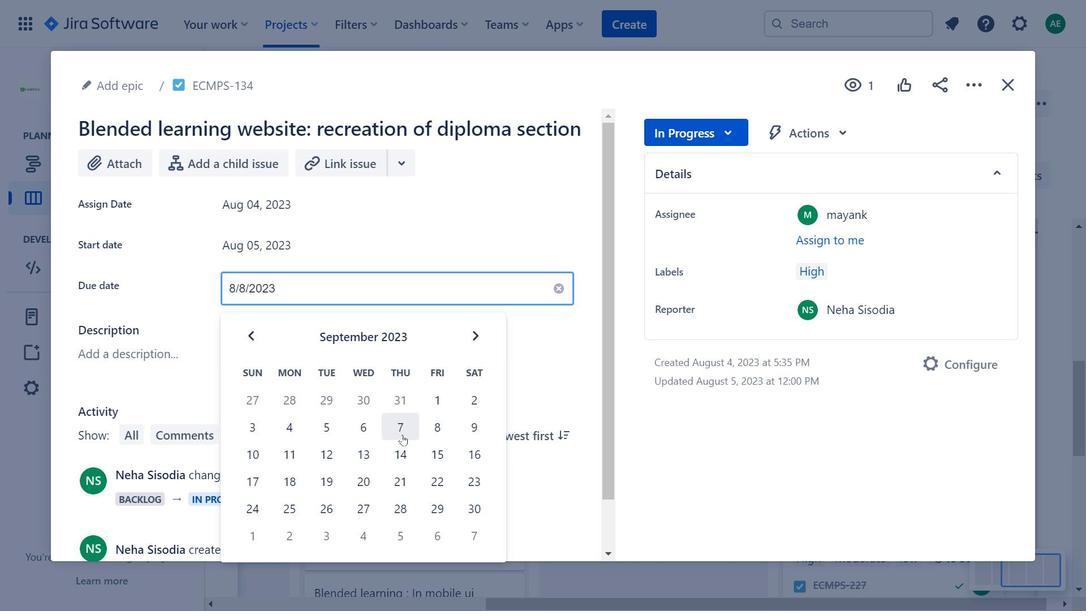 
Action: Mouse moved to (798, 133)
Screenshot: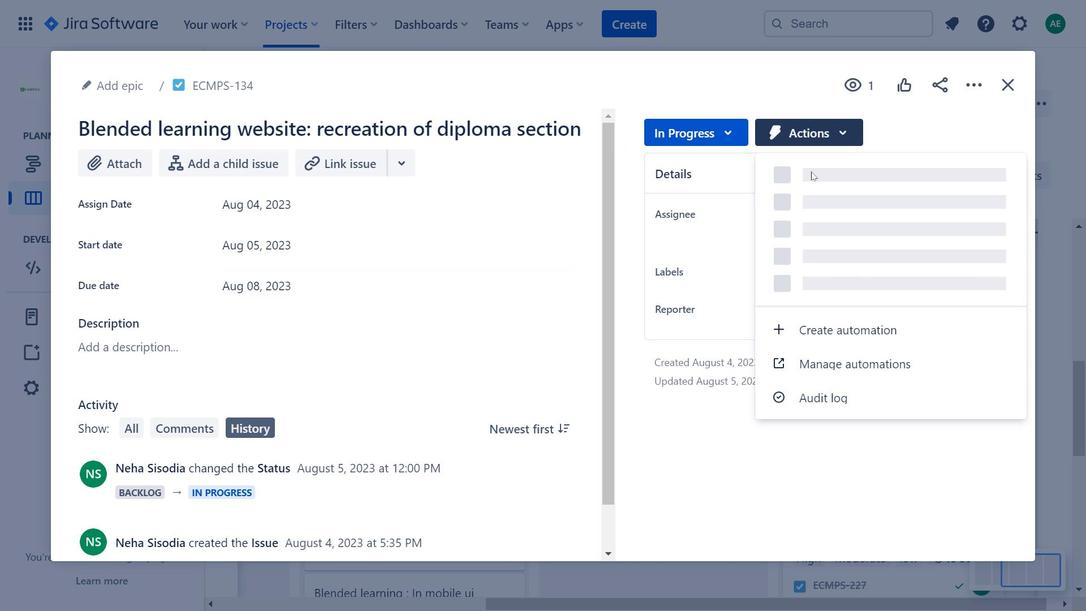 
Action: Mouse pressed left at (798, 133)
